 Task: Select the hidden in the scrollbar horizontally.
Action: Mouse moved to (1, 520)
Screenshot: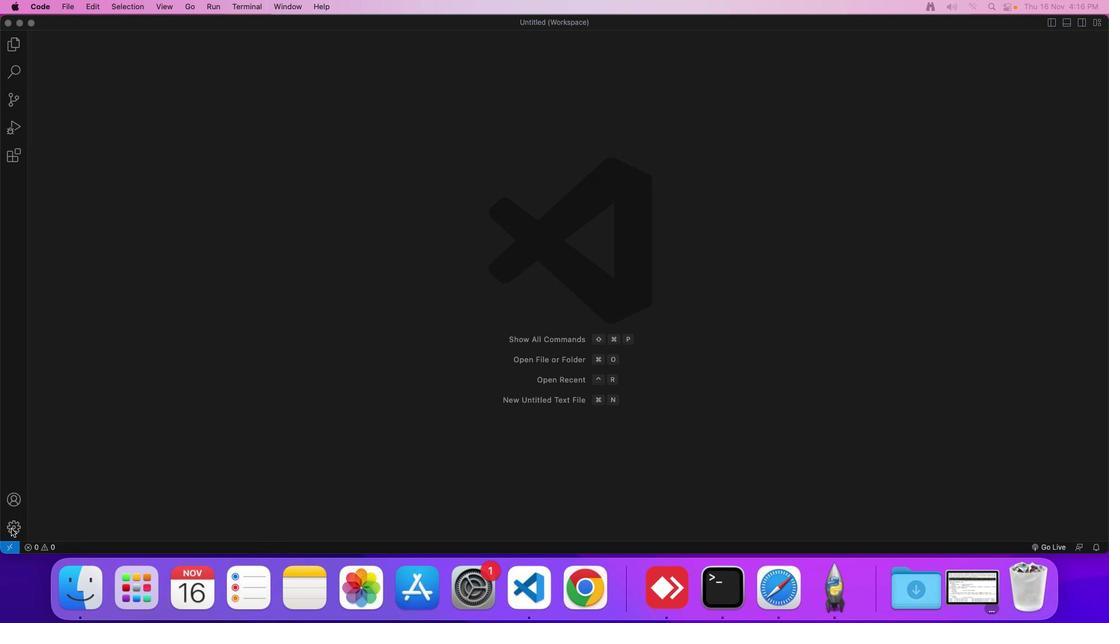 
Action: Mouse pressed left at (1, 520)
Screenshot: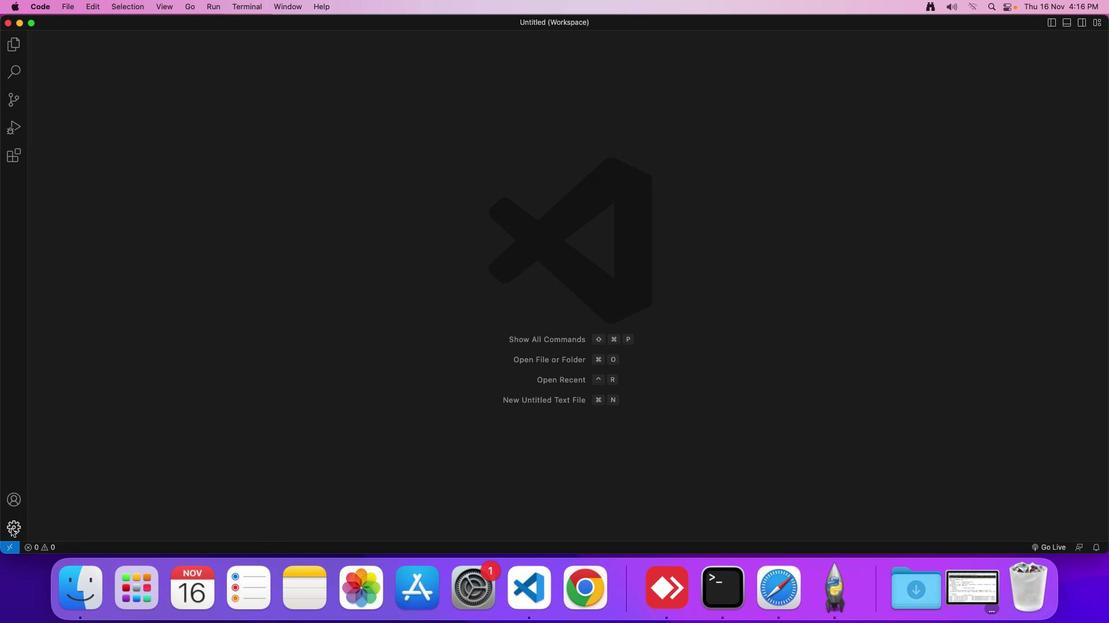 
Action: Mouse moved to (83, 454)
Screenshot: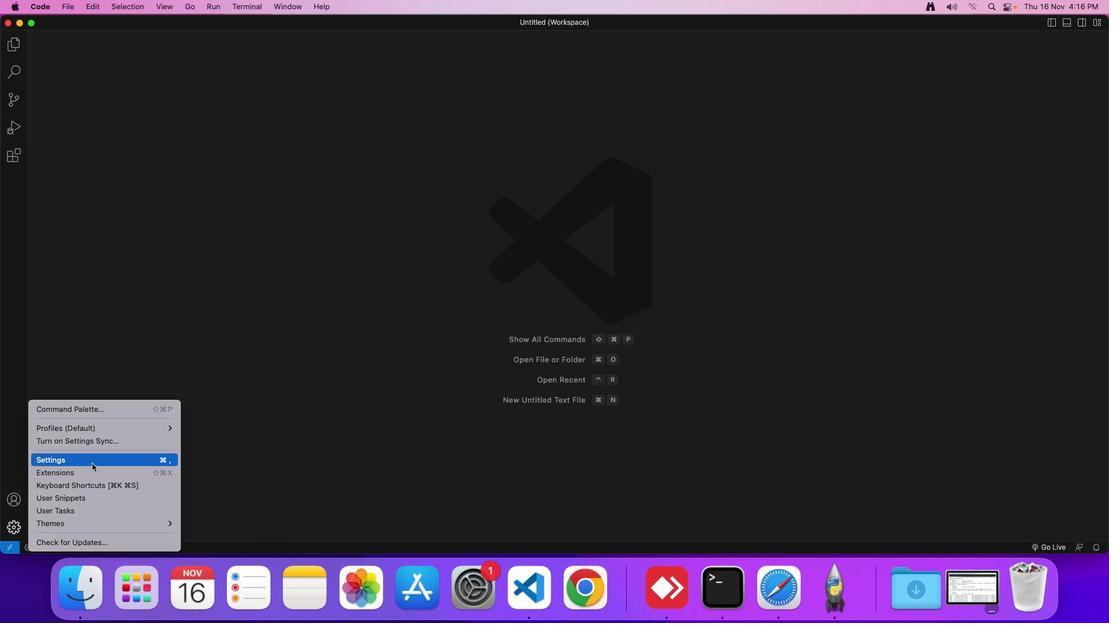 
Action: Mouse pressed left at (83, 454)
Screenshot: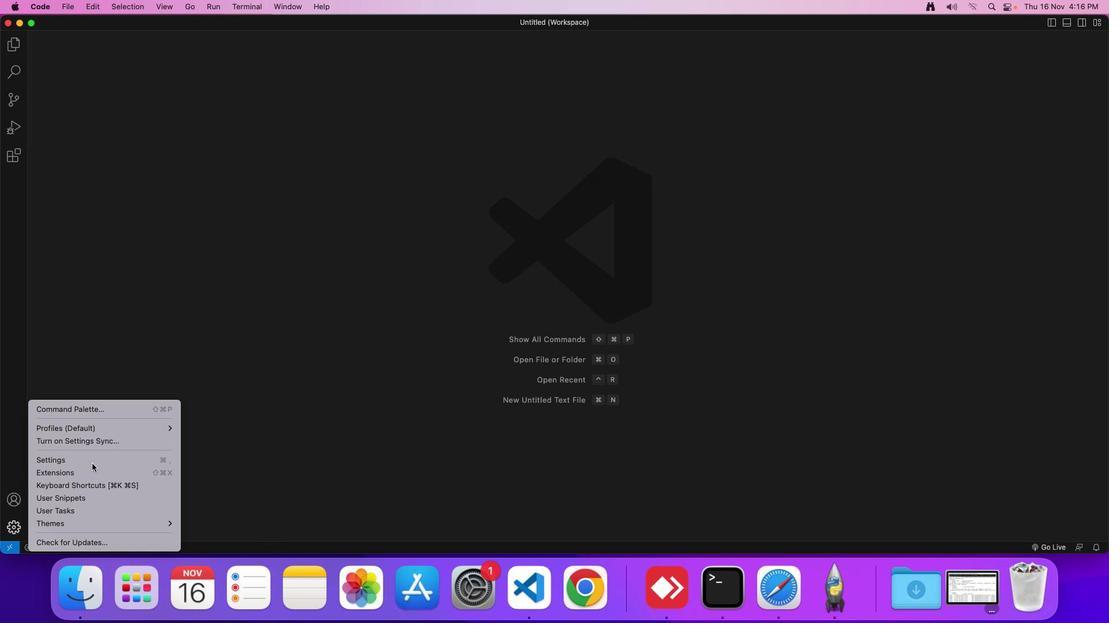 
Action: Mouse moved to (258, 84)
Screenshot: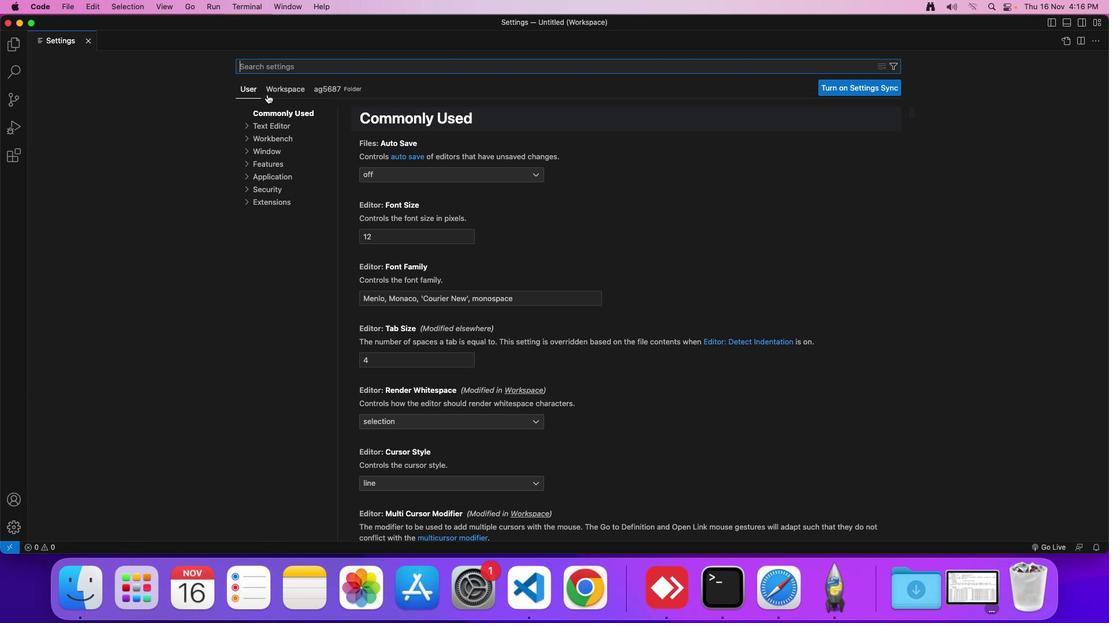 
Action: Mouse pressed left at (258, 84)
Screenshot: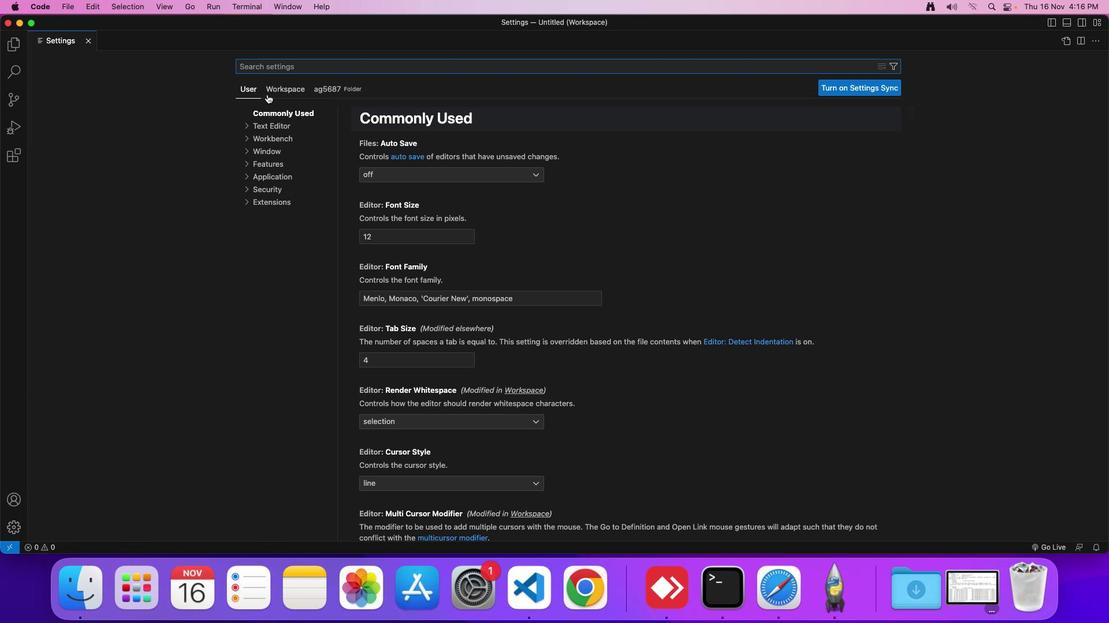 
Action: Mouse moved to (254, 113)
Screenshot: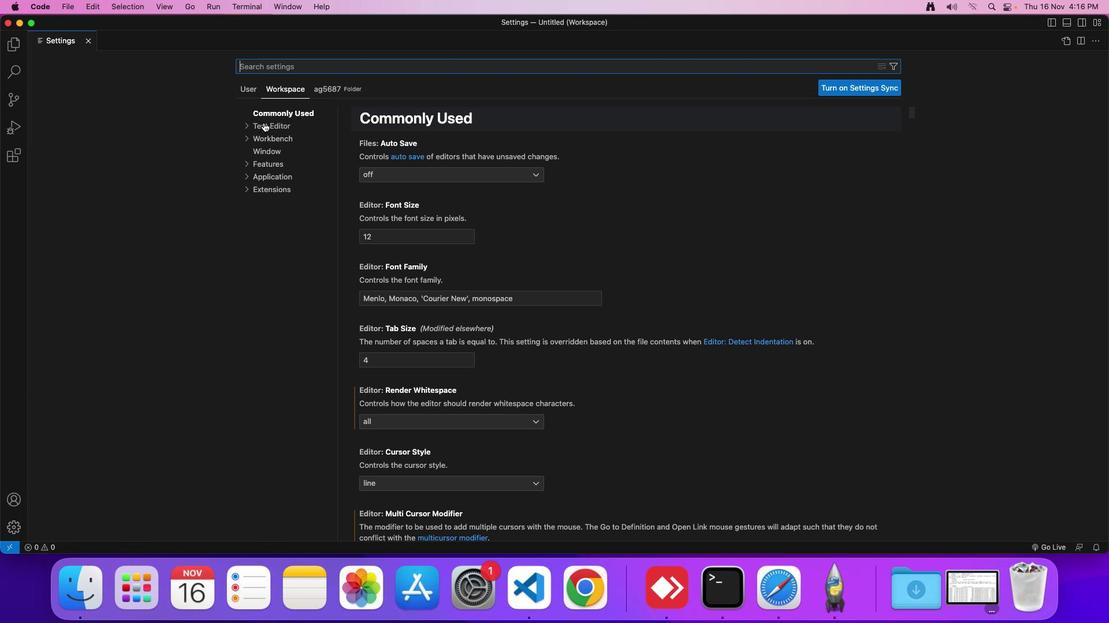
Action: Mouse pressed left at (254, 113)
Screenshot: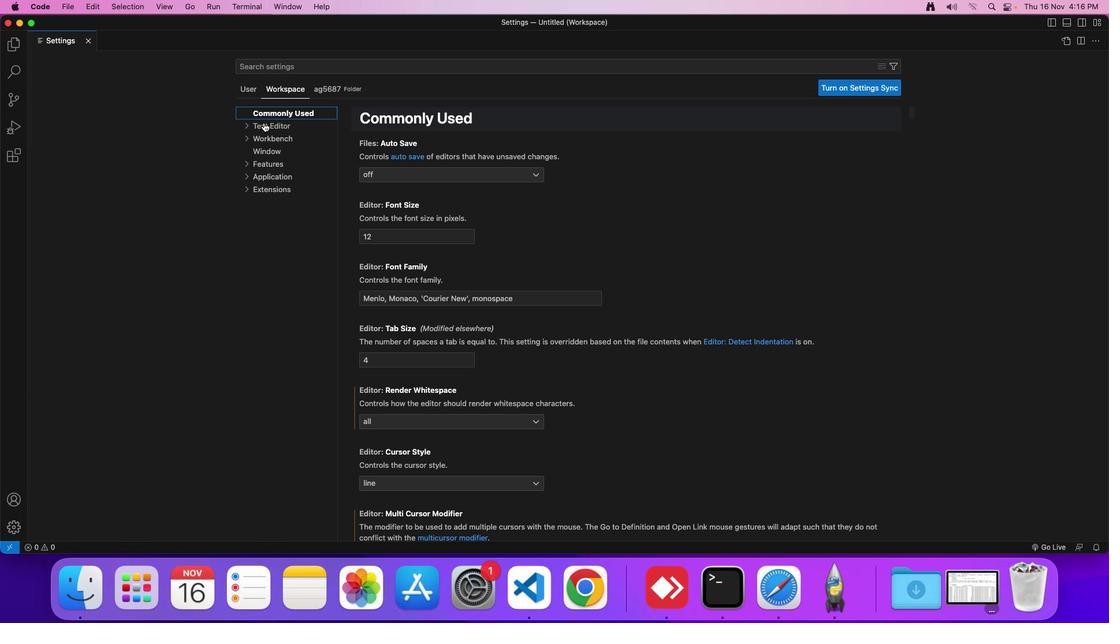 
Action: Mouse moved to (346, 324)
Screenshot: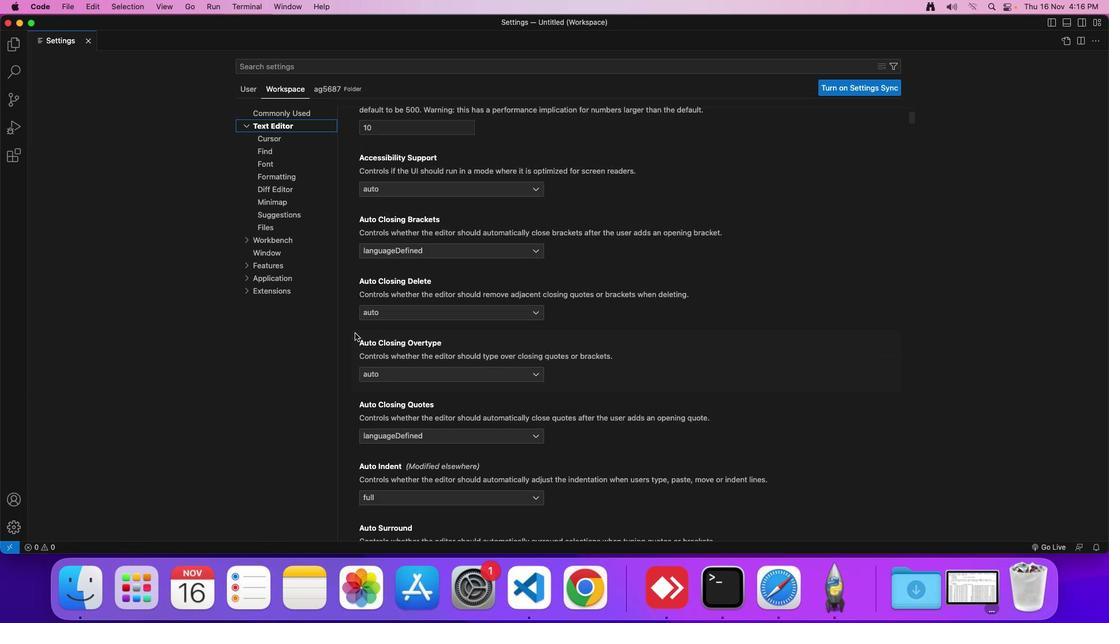 
Action: Mouse scrolled (346, 324) with delta (-8, -9)
Screenshot: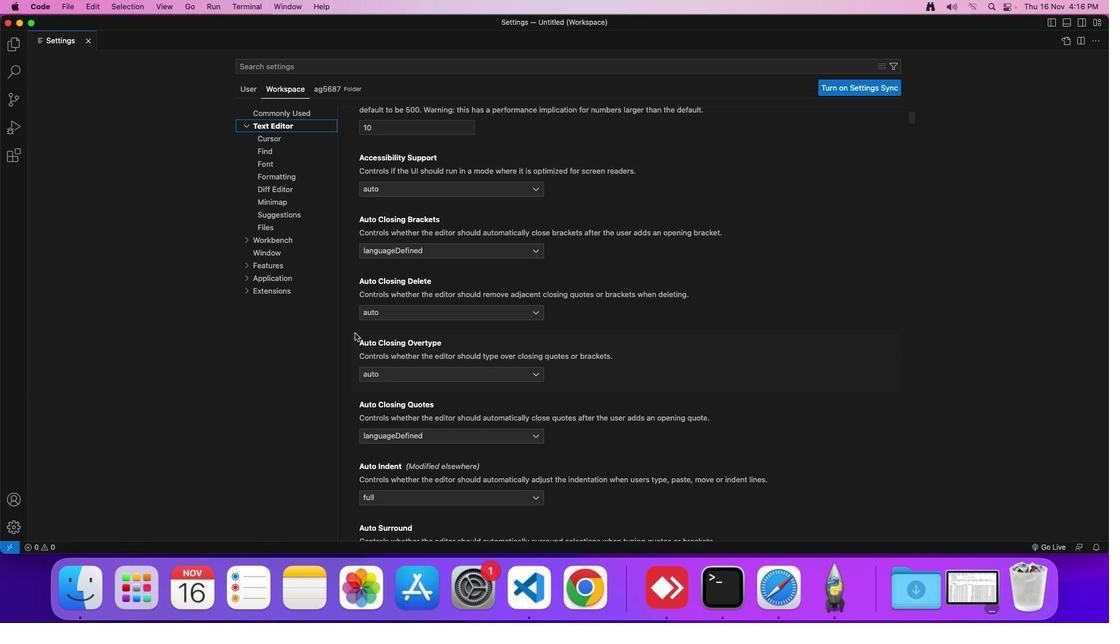 
Action: Mouse moved to (346, 324)
Screenshot: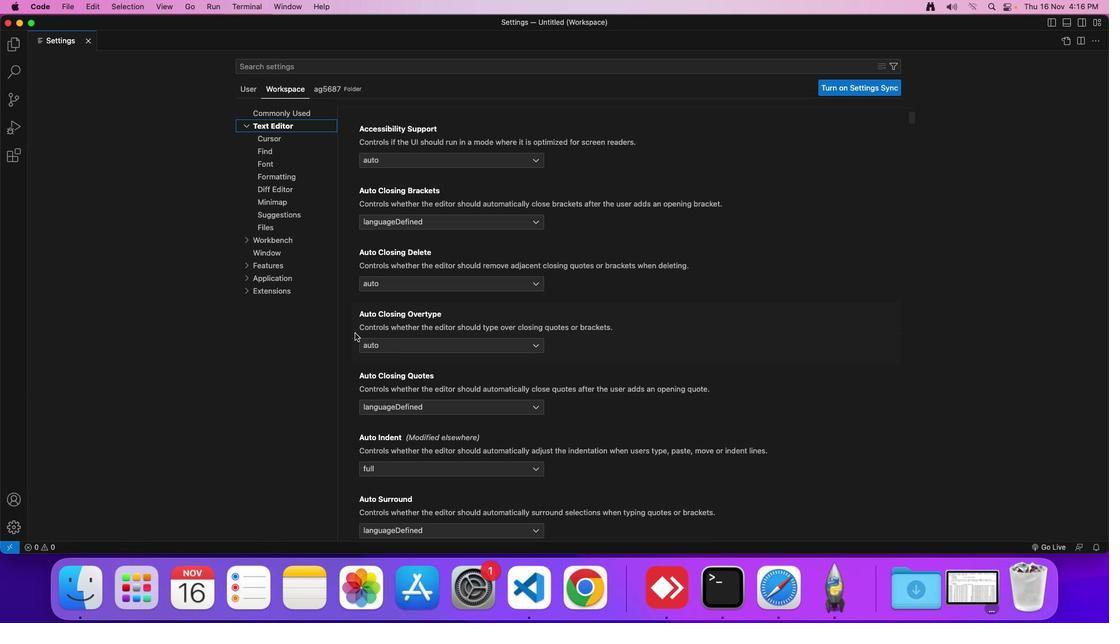 
Action: Mouse scrolled (346, 324) with delta (-8, -9)
Screenshot: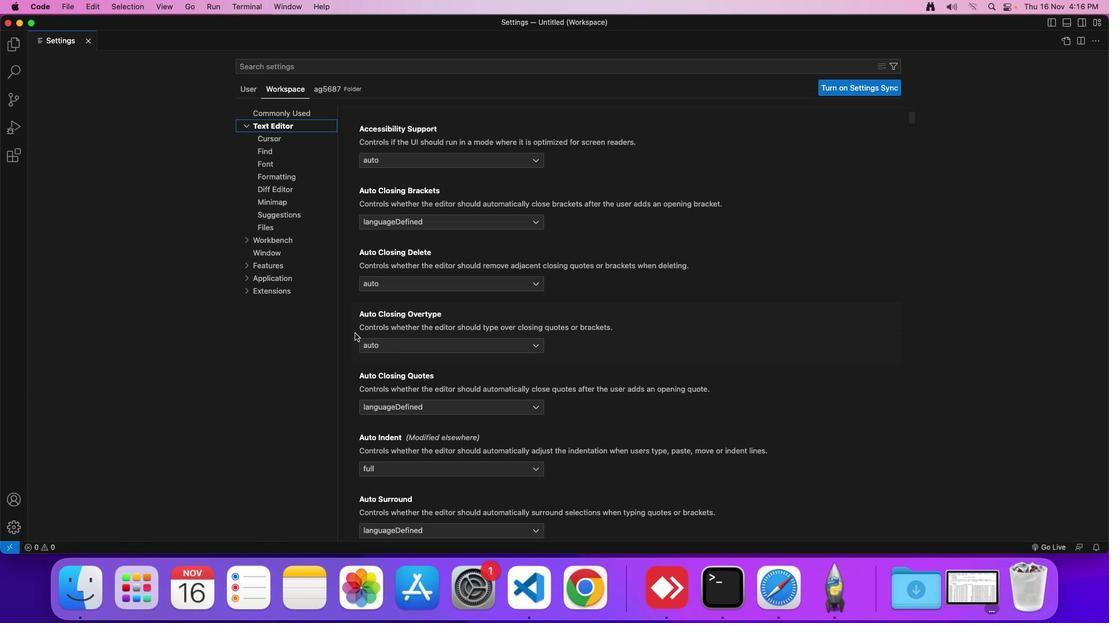 
Action: Mouse scrolled (346, 324) with delta (-8, -9)
Screenshot: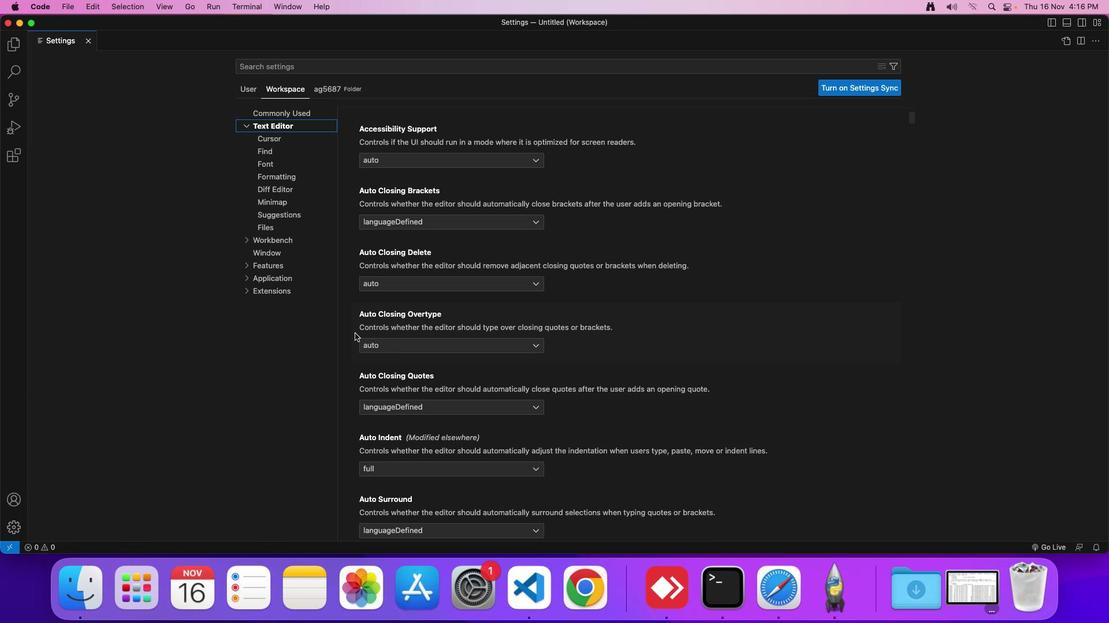 
Action: Mouse moved to (346, 324)
Screenshot: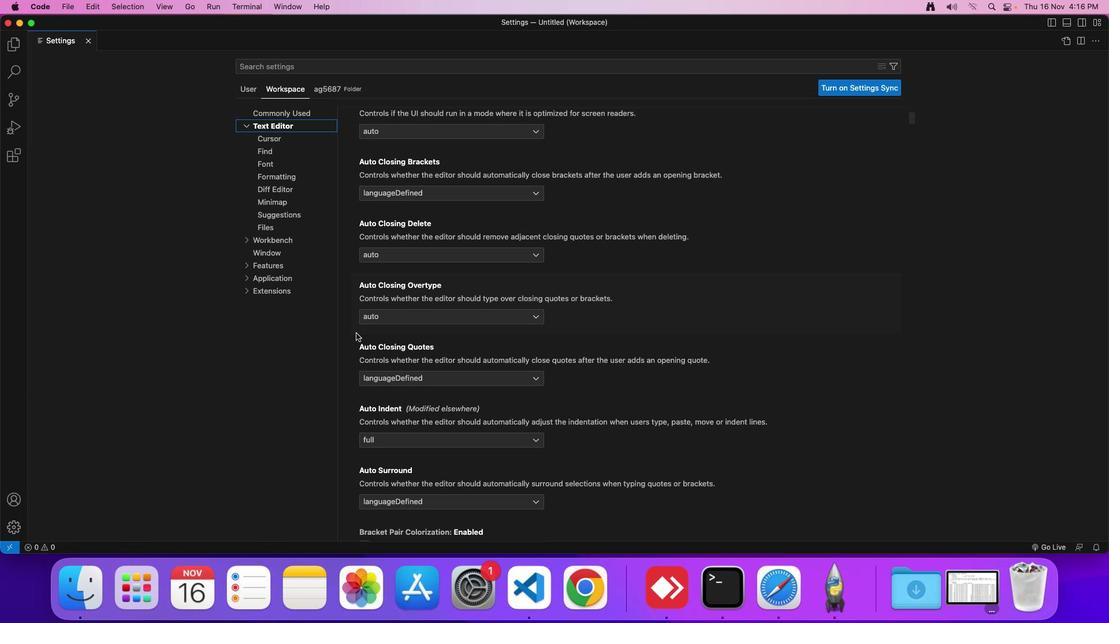 
Action: Mouse scrolled (346, 324) with delta (-8, -9)
Screenshot: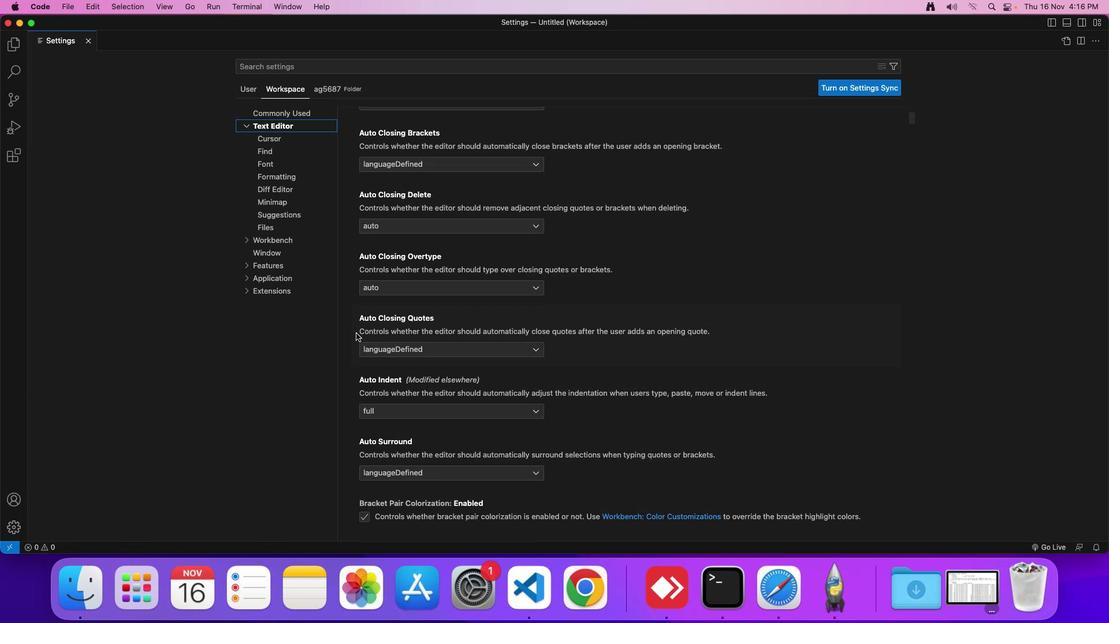 
Action: Mouse scrolled (346, 324) with delta (-8, -9)
Screenshot: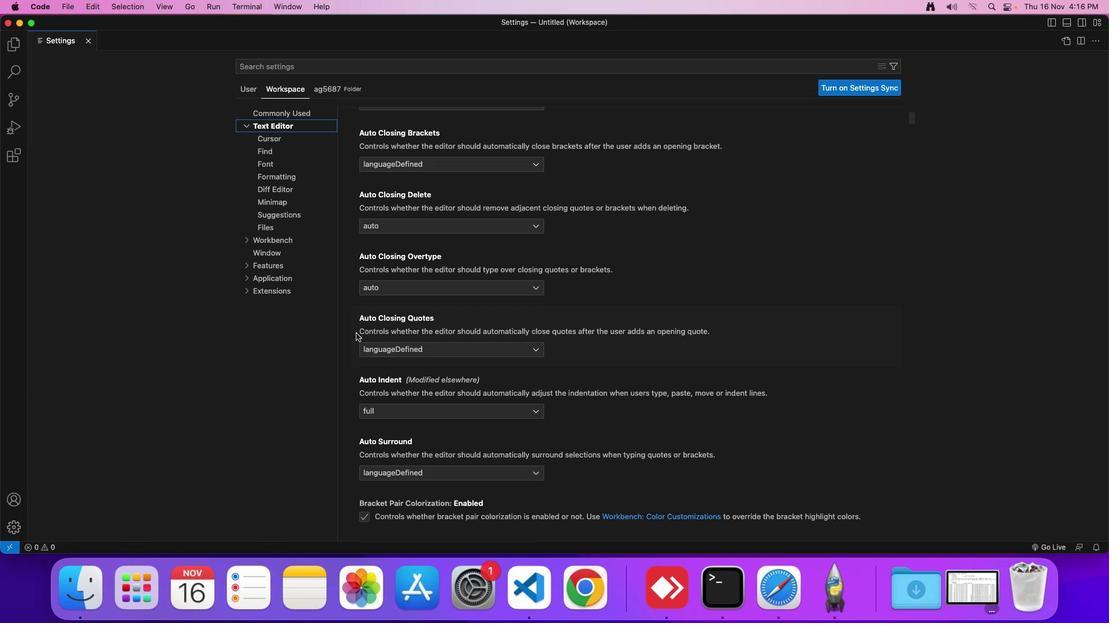 
Action: Mouse scrolled (346, 324) with delta (-8, -9)
Screenshot: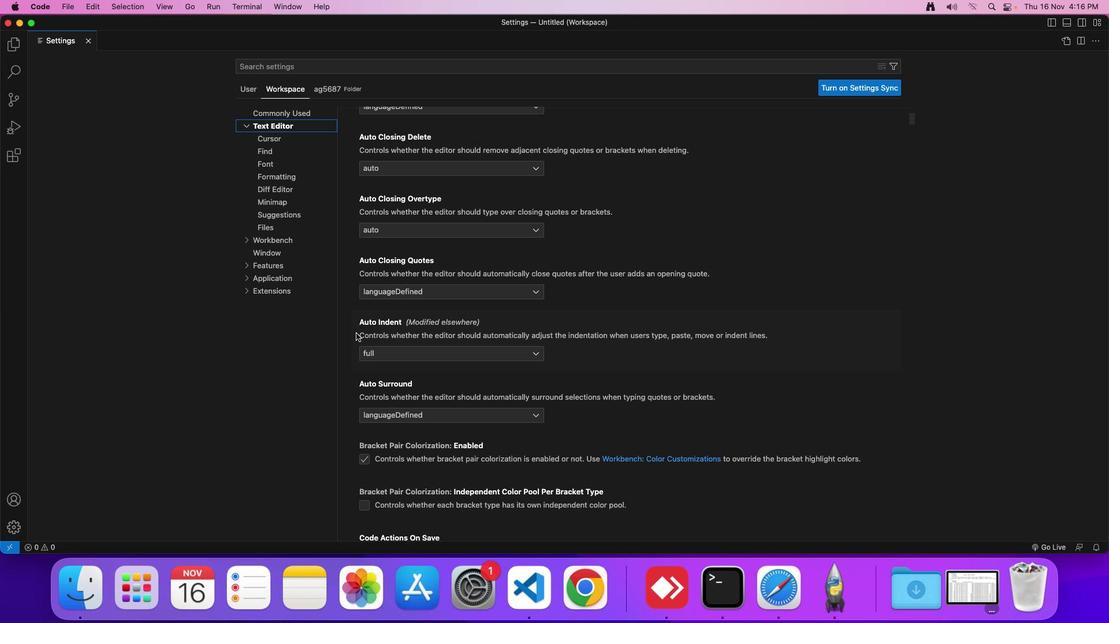 
Action: Mouse scrolled (346, 324) with delta (-8, -9)
Screenshot: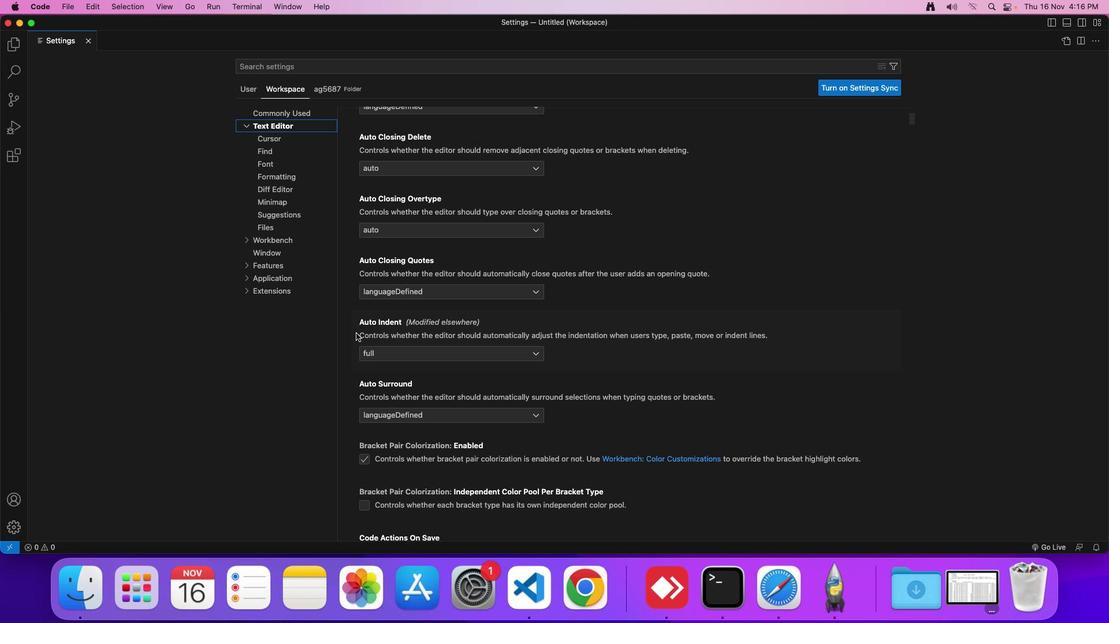 
Action: Mouse moved to (347, 324)
Screenshot: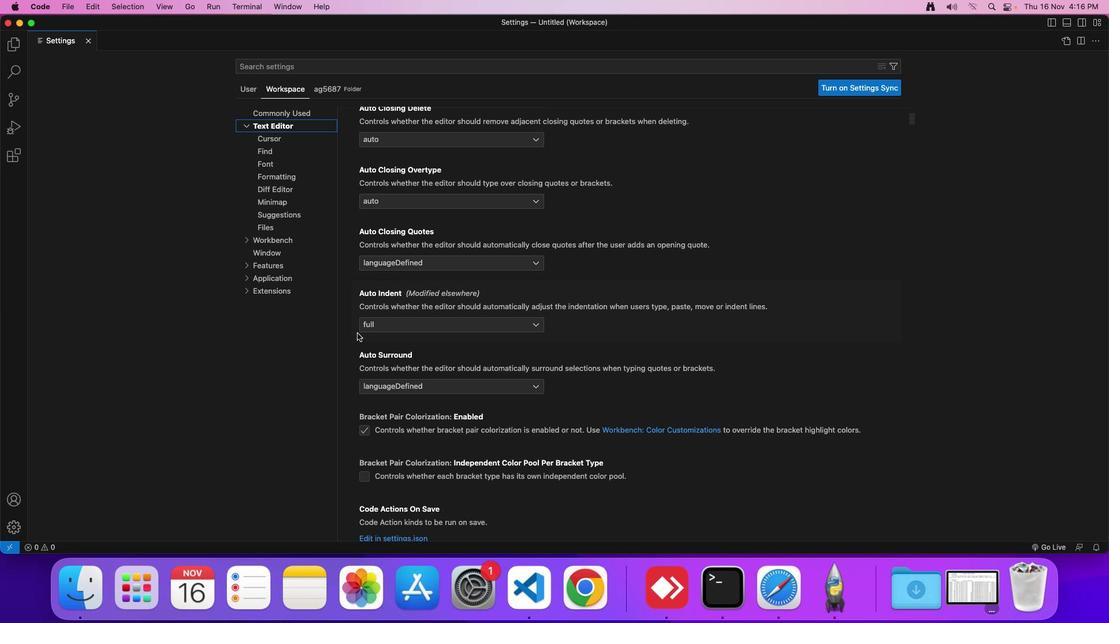 
Action: Mouse scrolled (347, 324) with delta (-8, -9)
Screenshot: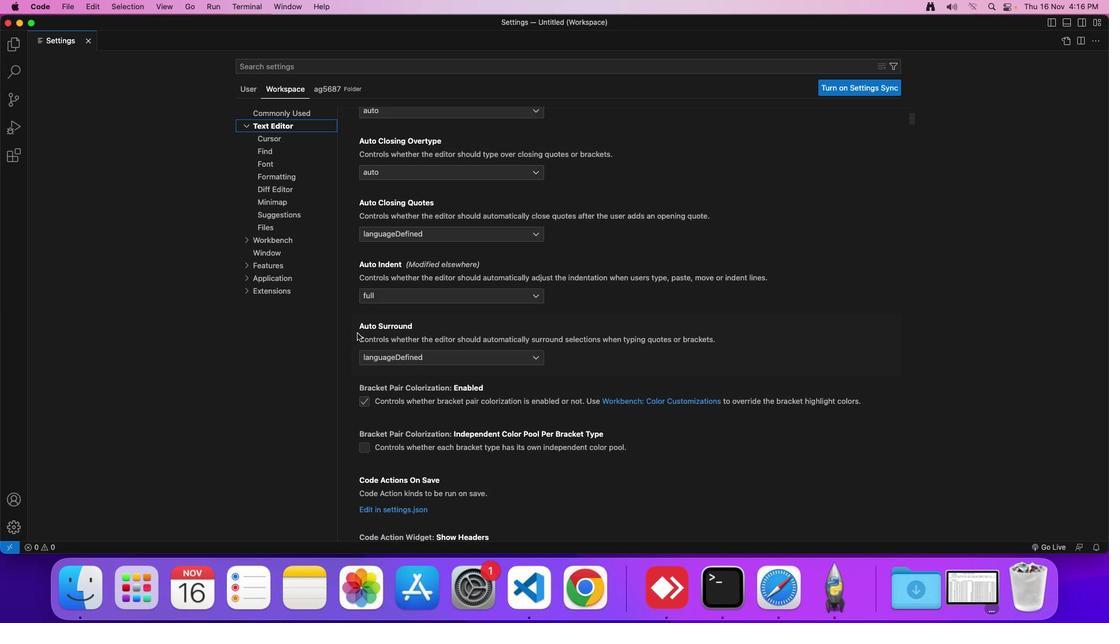 
Action: Mouse scrolled (347, 324) with delta (-8, -9)
Screenshot: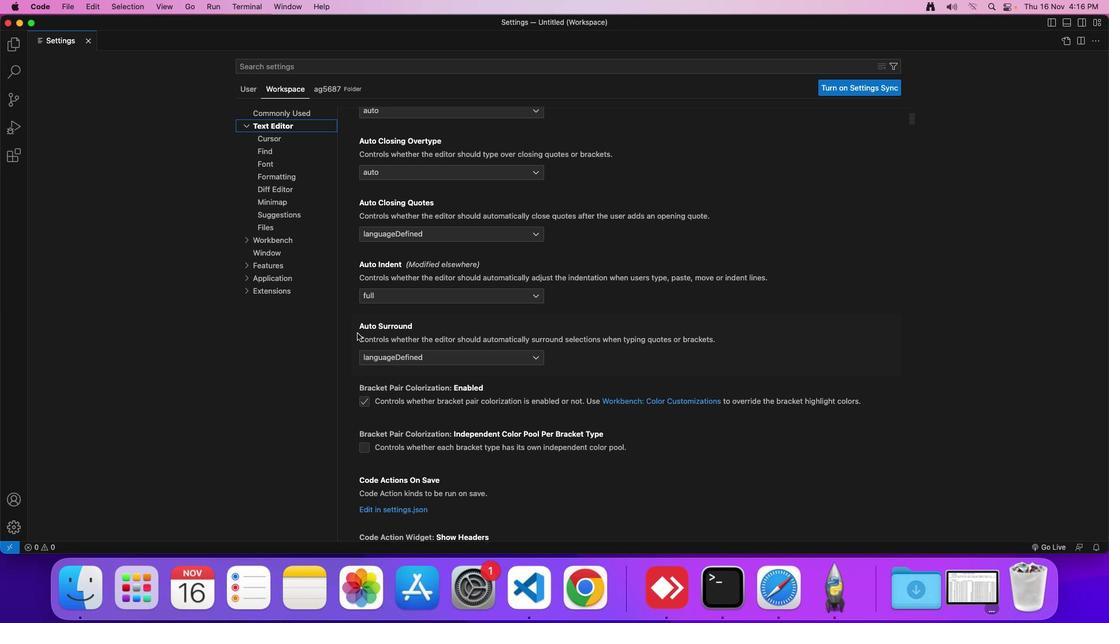 
Action: Mouse moved to (443, 359)
Screenshot: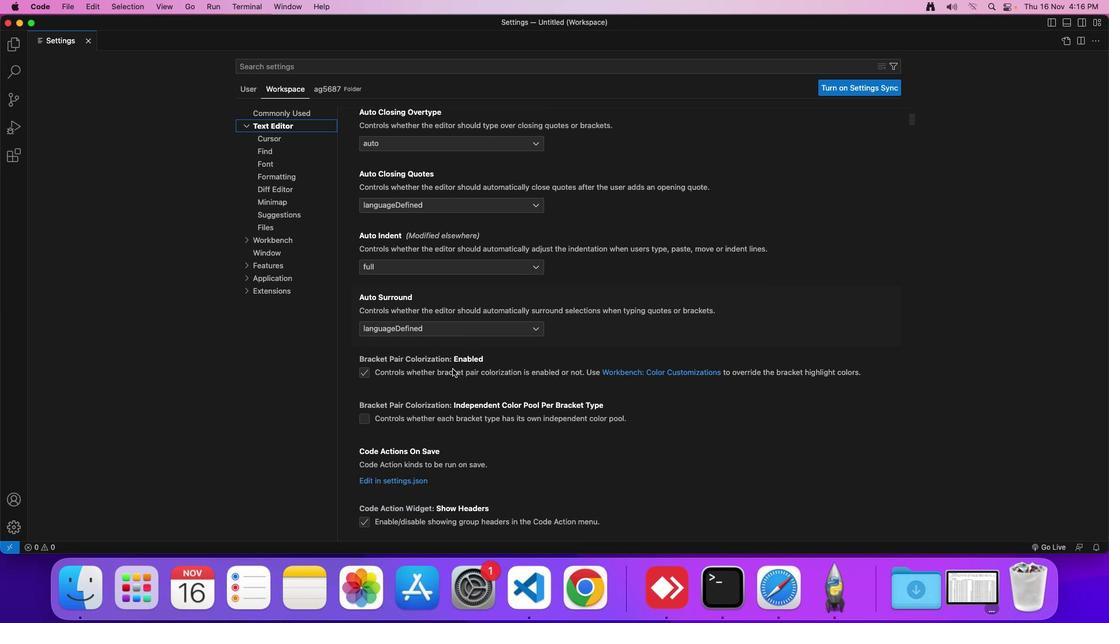 
Action: Mouse scrolled (443, 359) with delta (-8, -9)
Screenshot: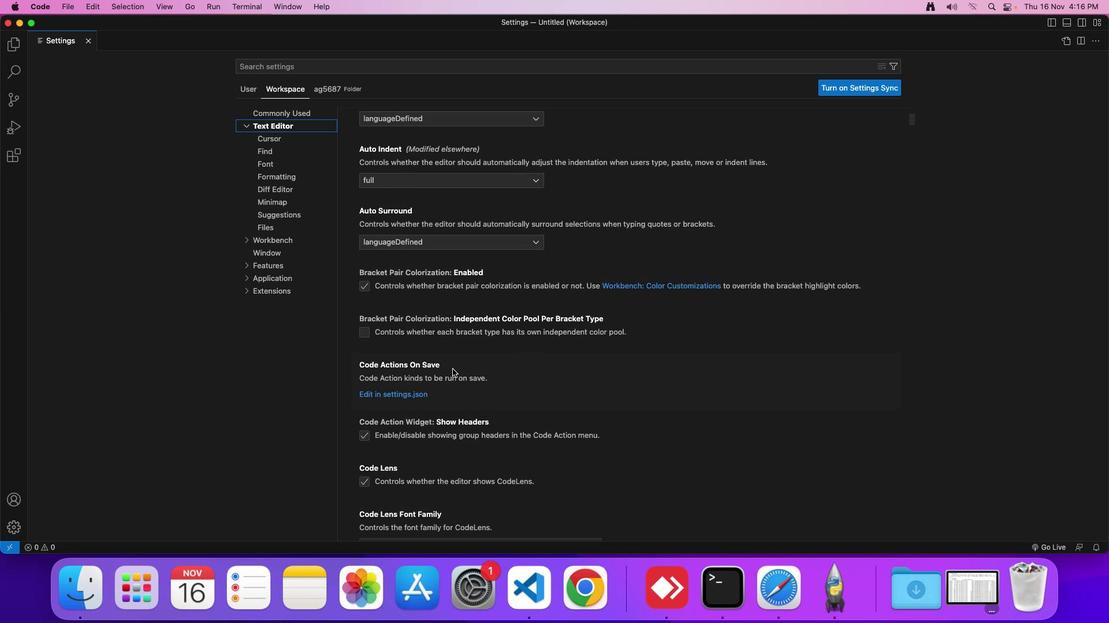 
Action: Mouse scrolled (443, 359) with delta (-8, -9)
Screenshot: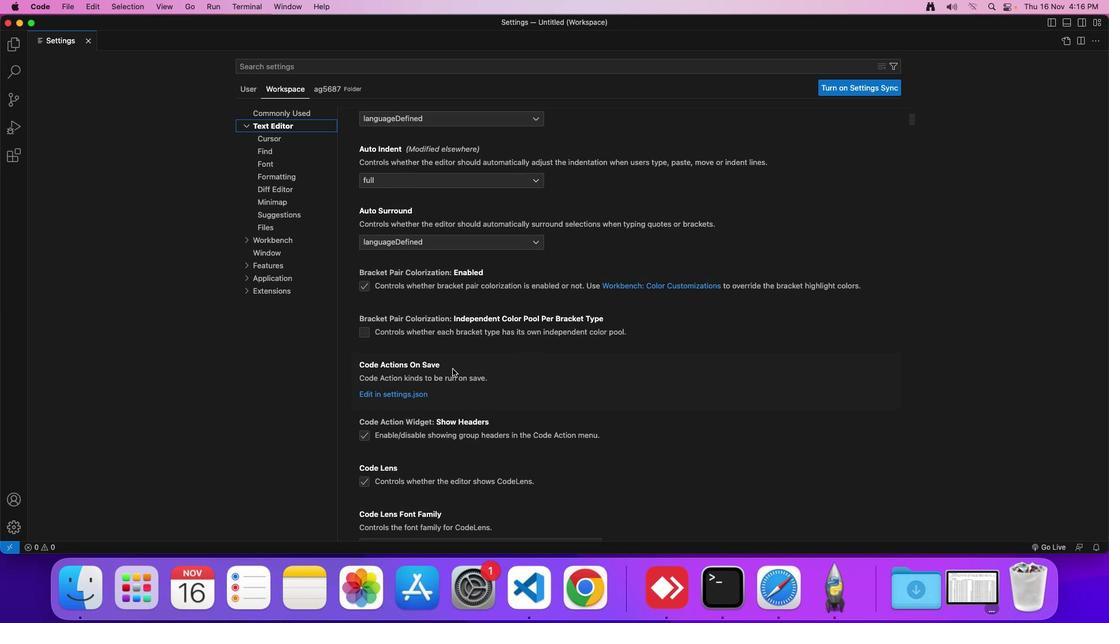 
Action: Mouse scrolled (443, 359) with delta (-8, -9)
Screenshot: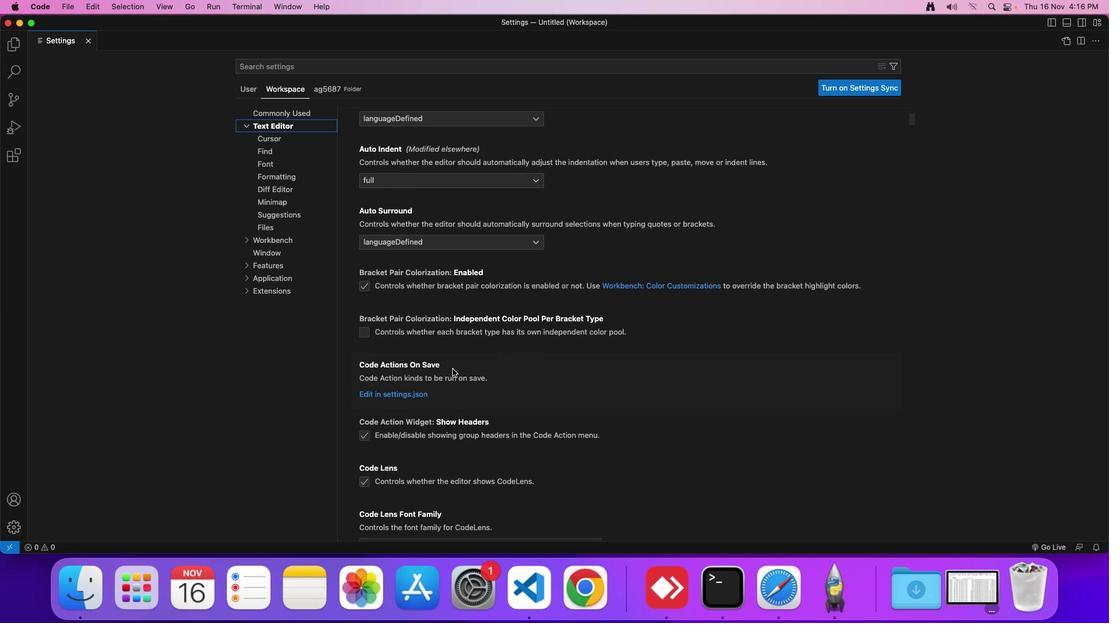 
Action: Mouse moved to (444, 359)
Screenshot: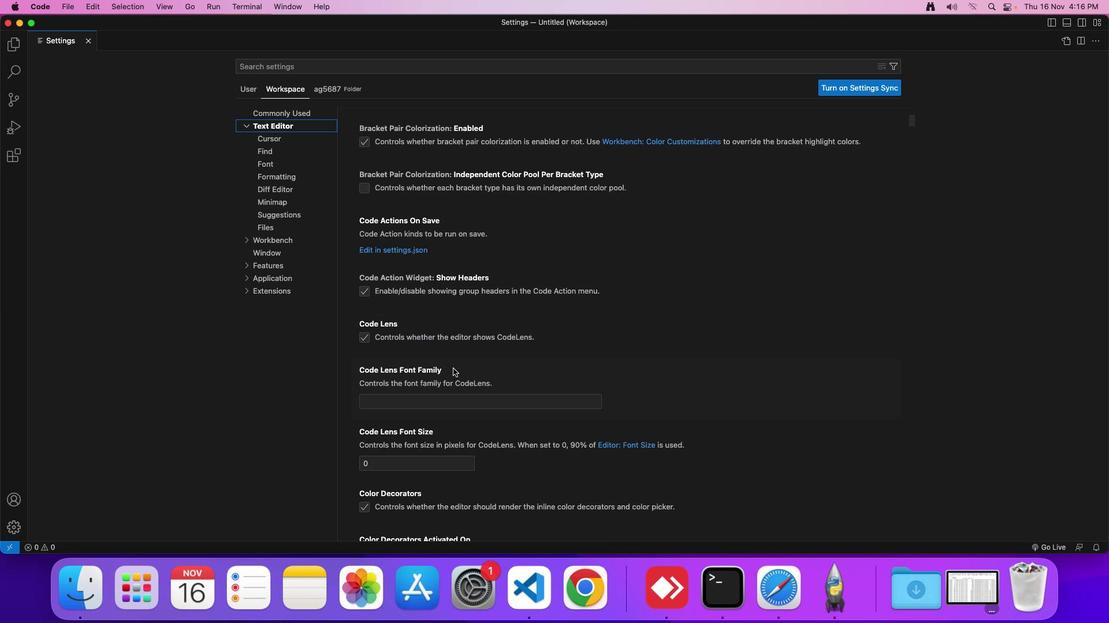 
Action: Mouse scrolled (444, 359) with delta (-8, -9)
Screenshot: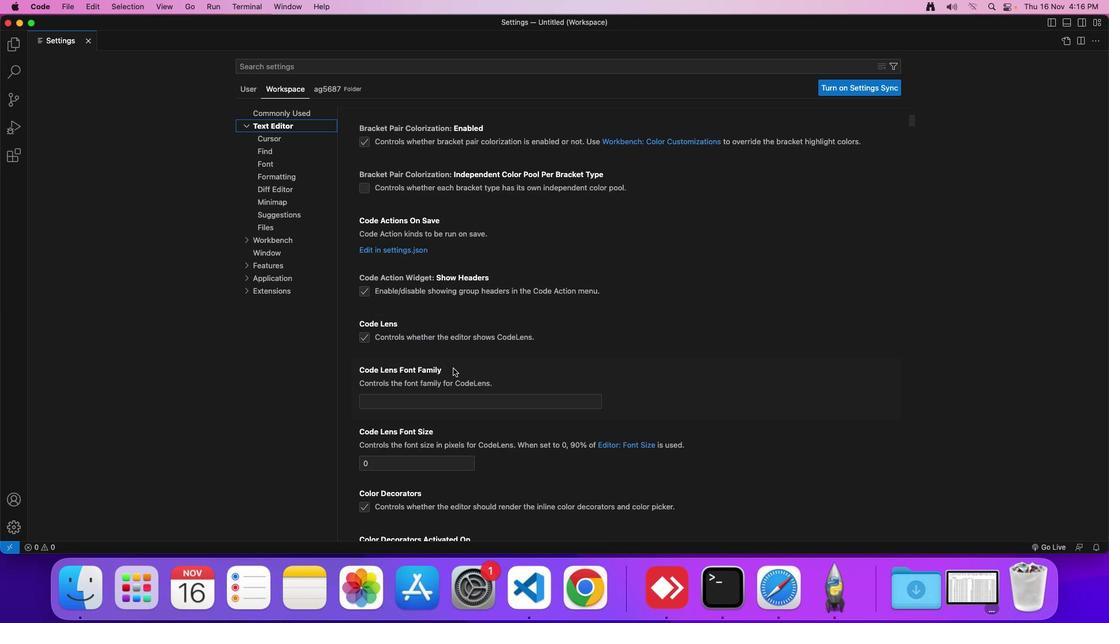 
Action: Mouse scrolled (444, 359) with delta (-8, -9)
Screenshot: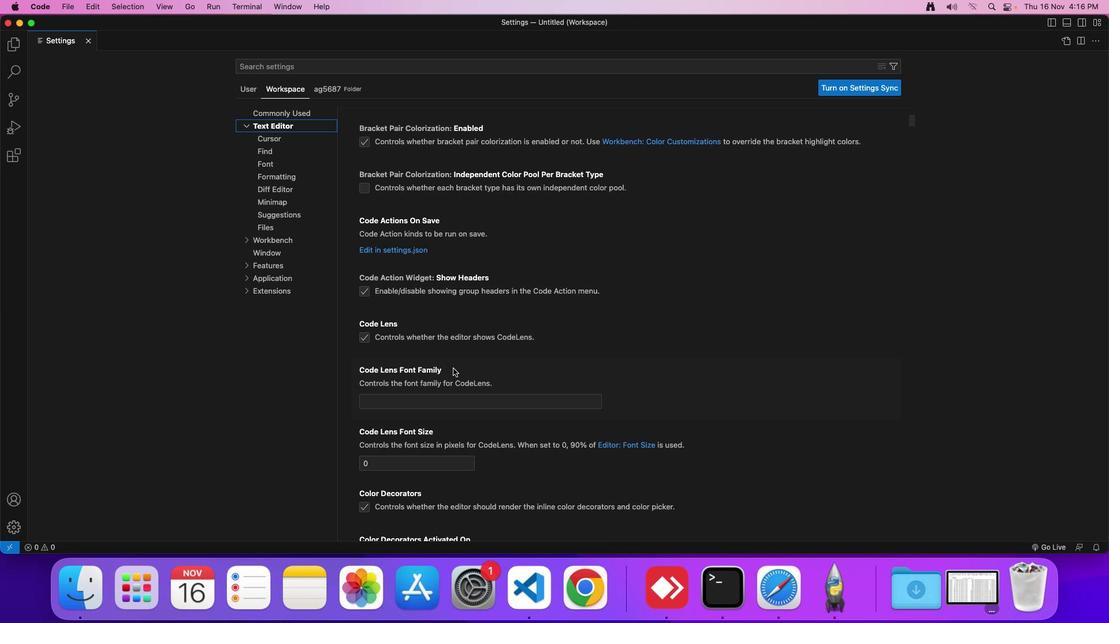 
Action: Mouse scrolled (444, 359) with delta (-8, -10)
Screenshot: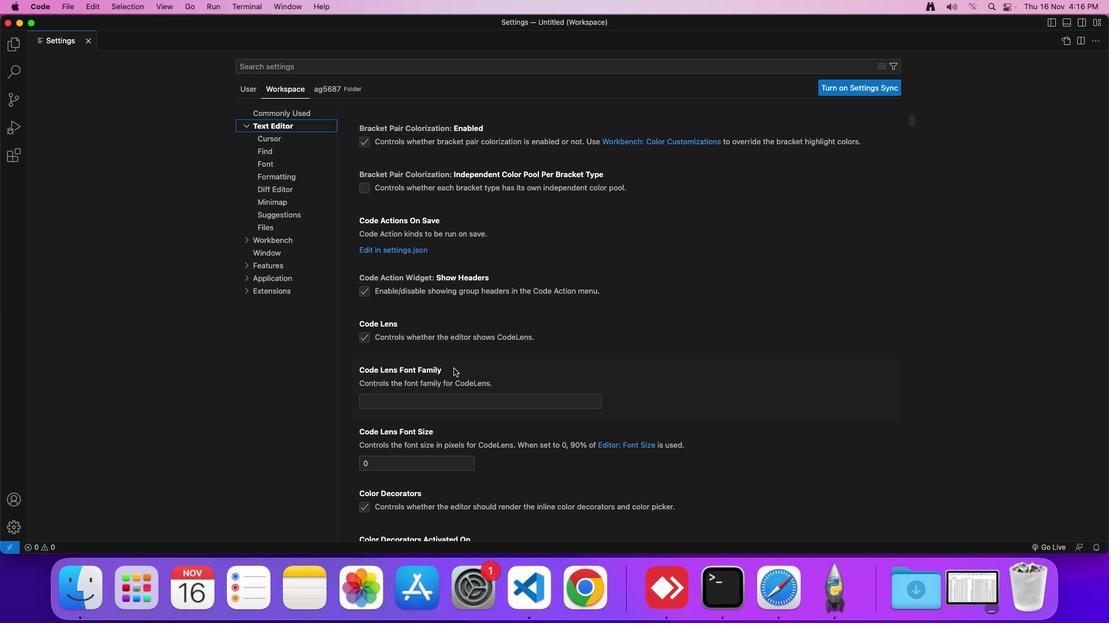 
Action: Mouse moved to (444, 359)
Screenshot: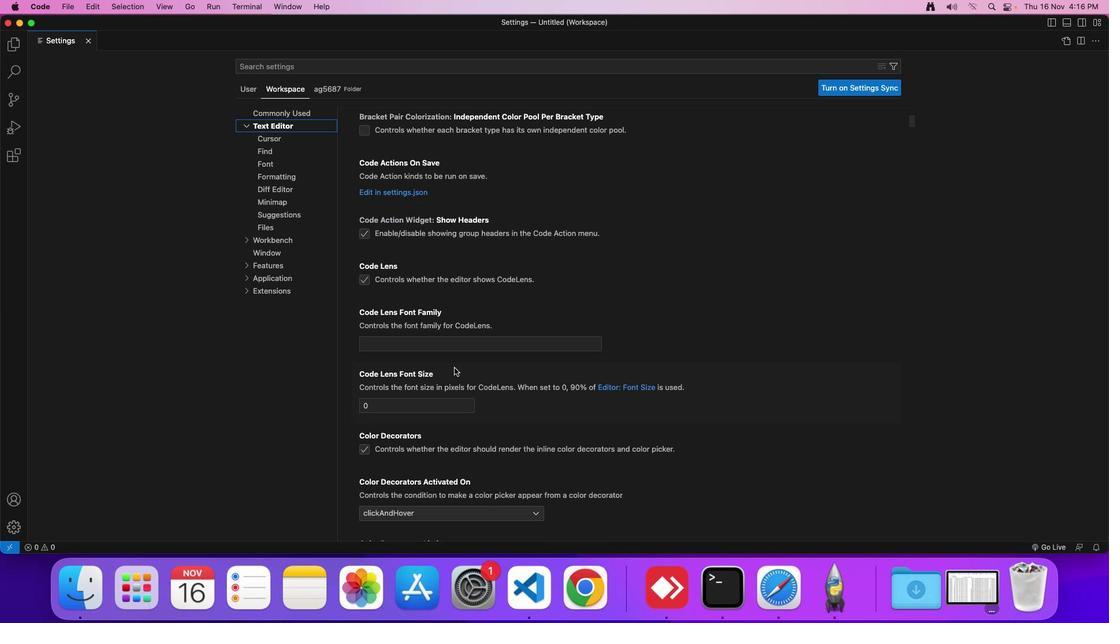 
Action: Mouse scrolled (444, 359) with delta (-8, -9)
Screenshot: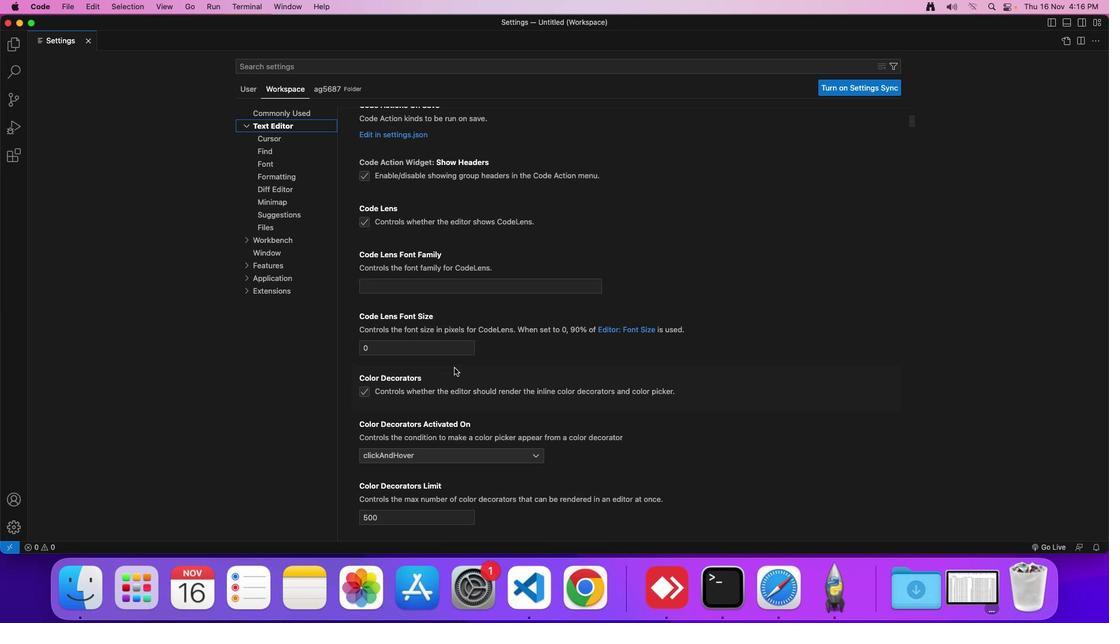 
Action: Mouse scrolled (444, 359) with delta (-8, -9)
Screenshot: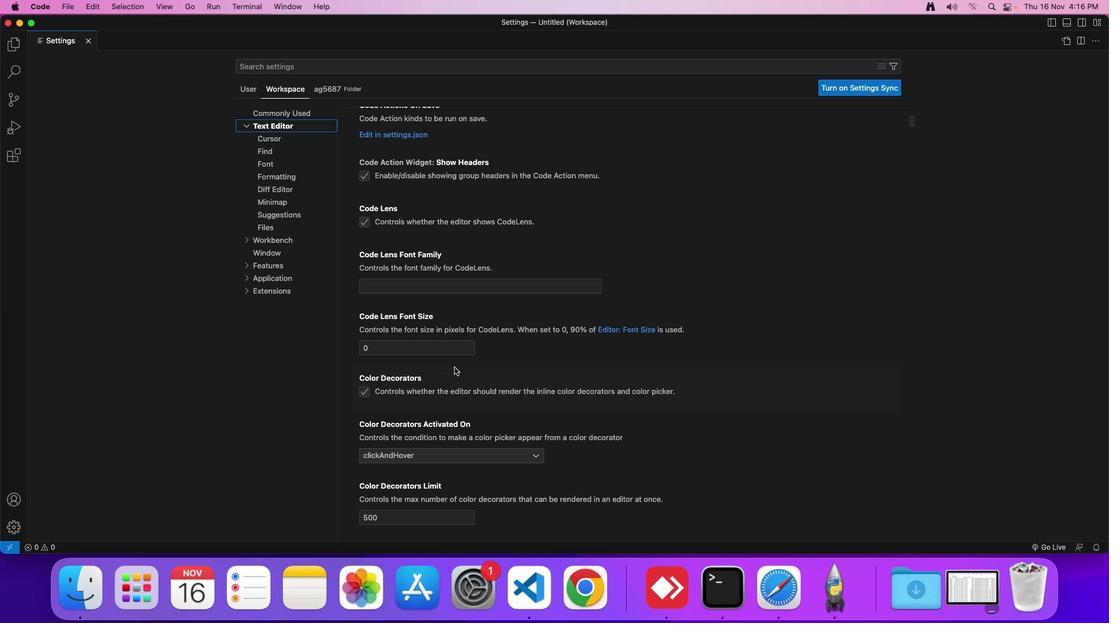 
Action: Mouse scrolled (444, 359) with delta (-8, -9)
Screenshot: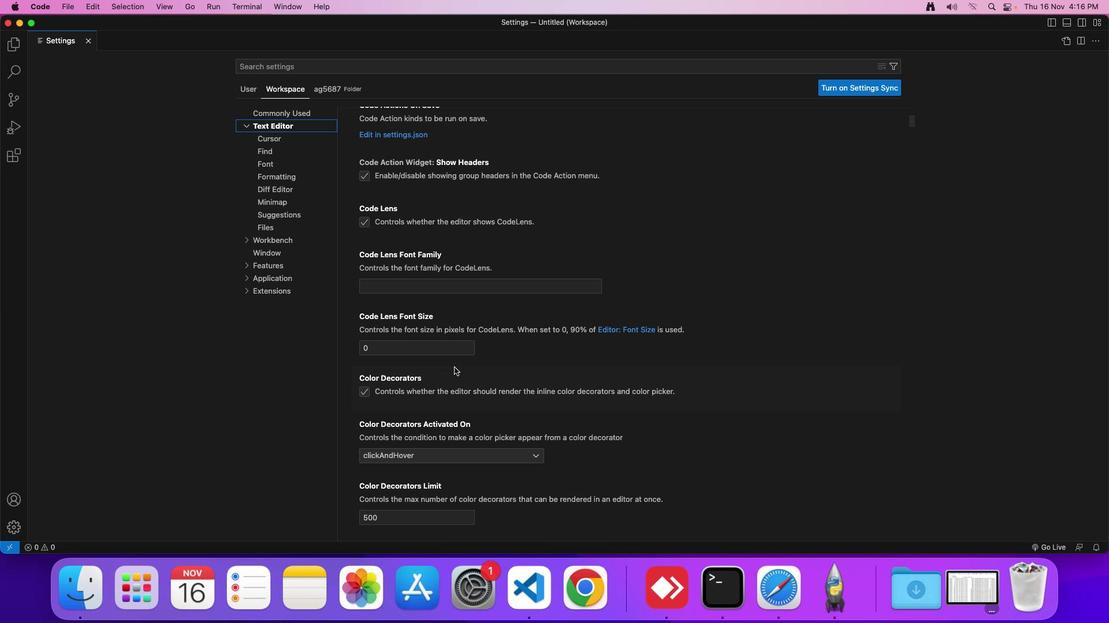 
Action: Mouse moved to (444, 359)
Screenshot: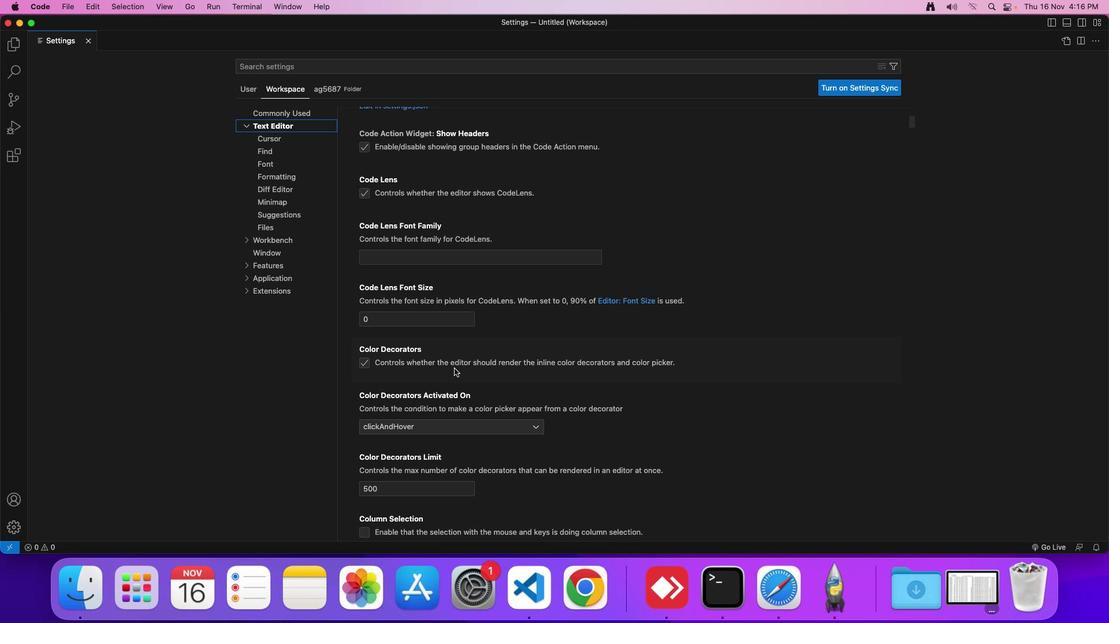 
Action: Mouse scrolled (444, 359) with delta (-8, -9)
Screenshot: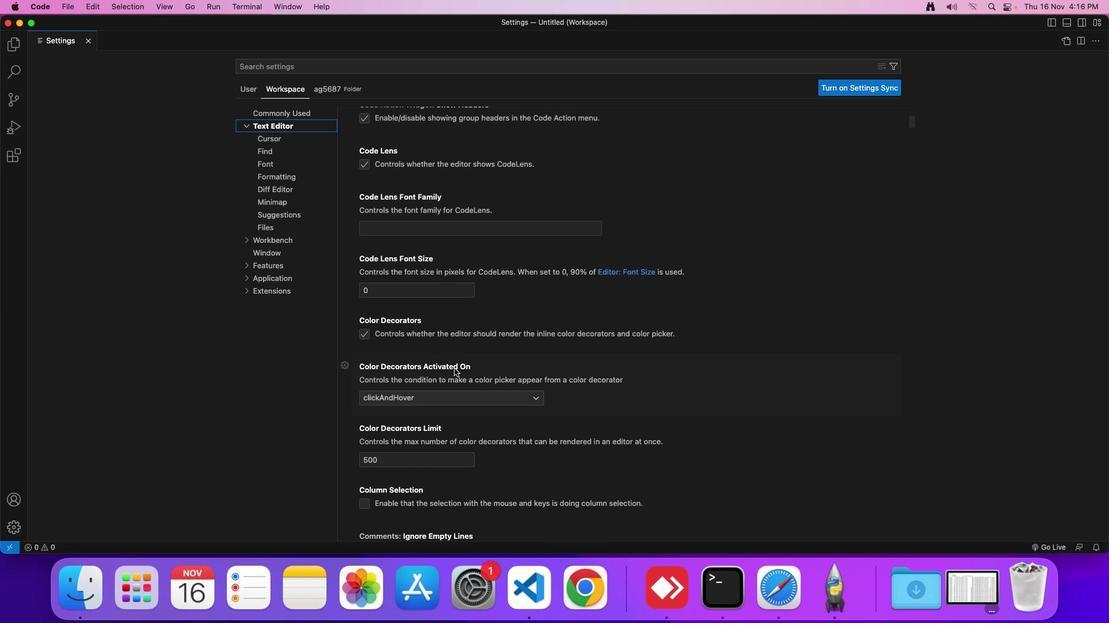 
Action: Mouse scrolled (444, 359) with delta (-8, -9)
Screenshot: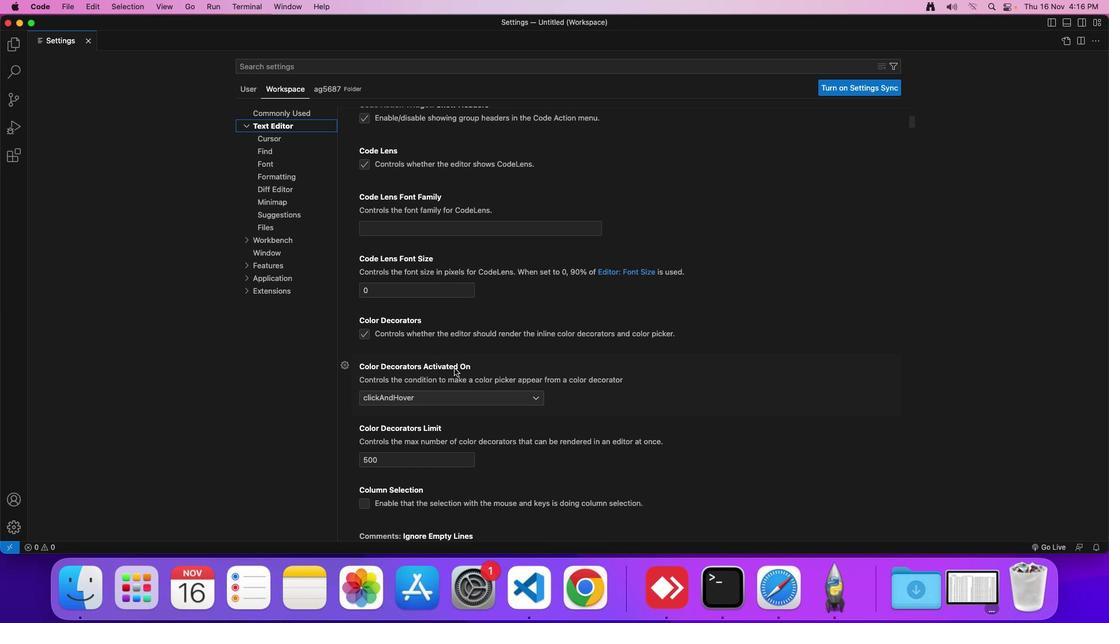 
Action: Mouse moved to (444, 359)
Screenshot: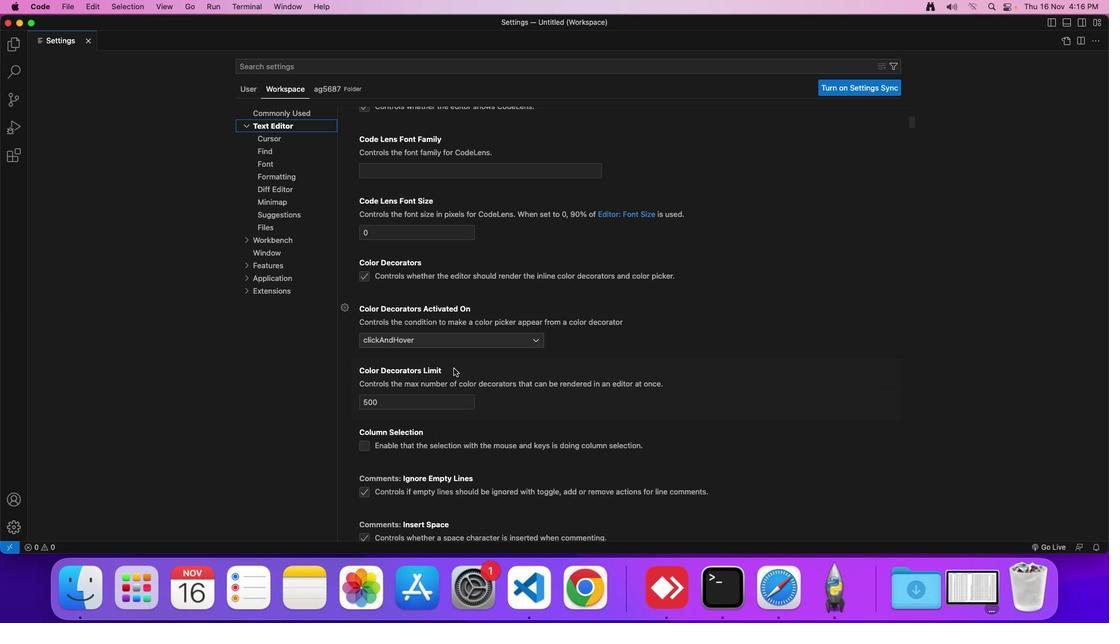 
Action: Mouse scrolled (444, 359) with delta (-8, -9)
Screenshot: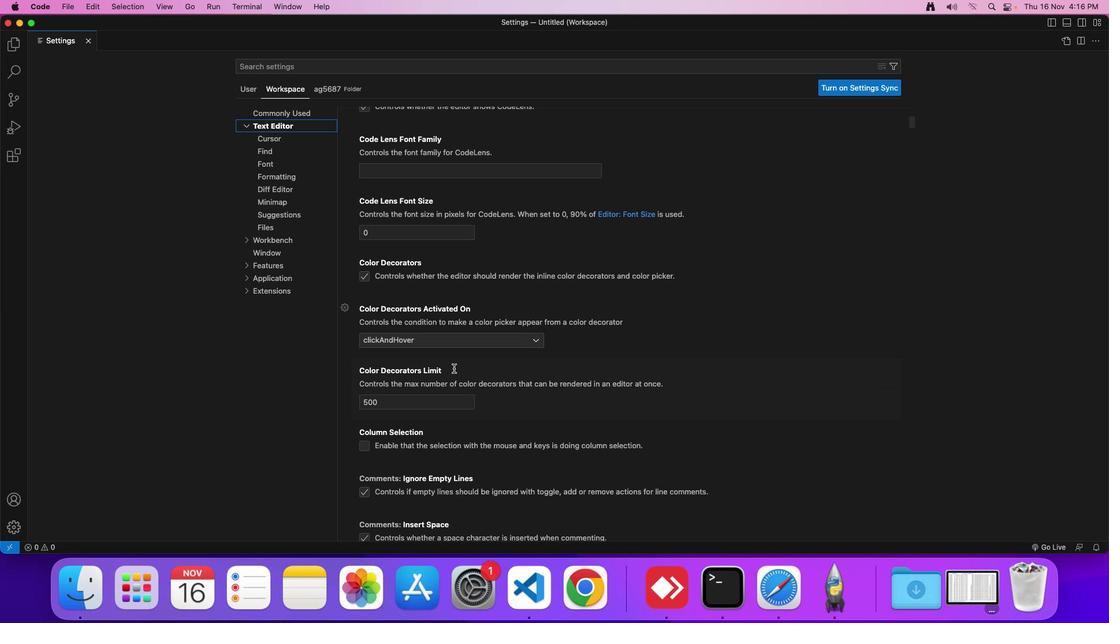 
Action: Mouse scrolled (444, 359) with delta (-8, -9)
Screenshot: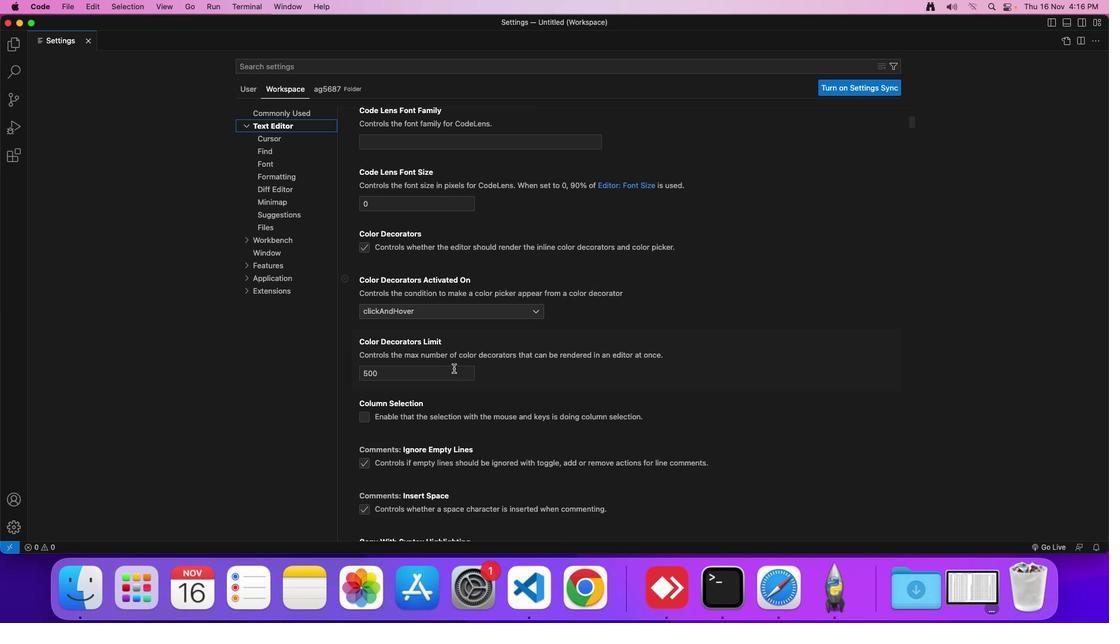 
Action: Mouse scrolled (444, 359) with delta (-8, -9)
Screenshot: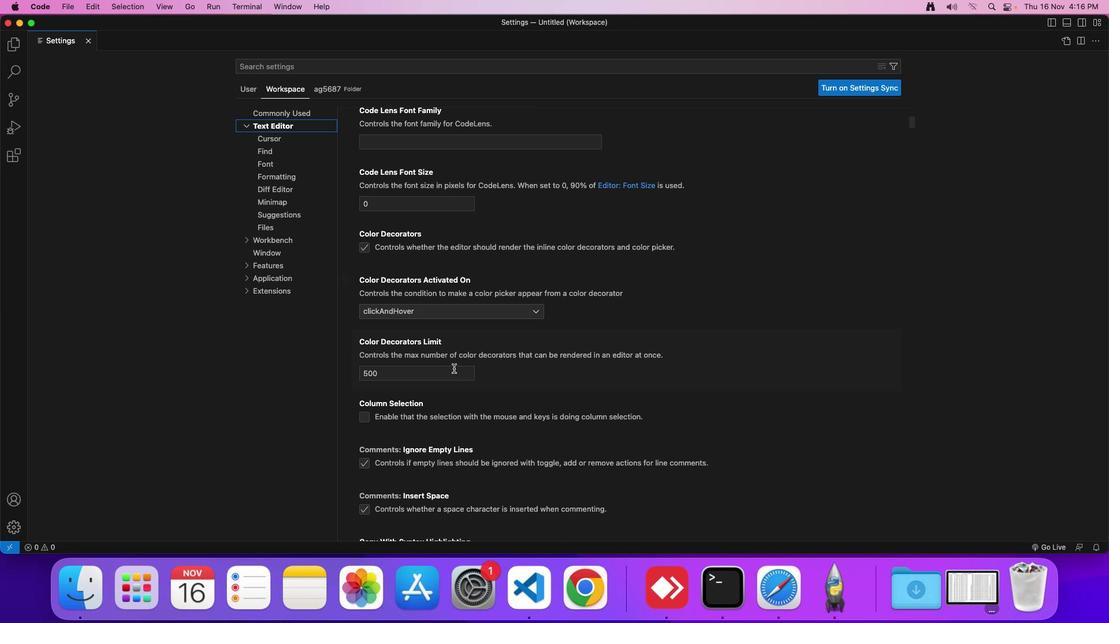 
Action: Mouse moved to (444, 359)
Screenshot: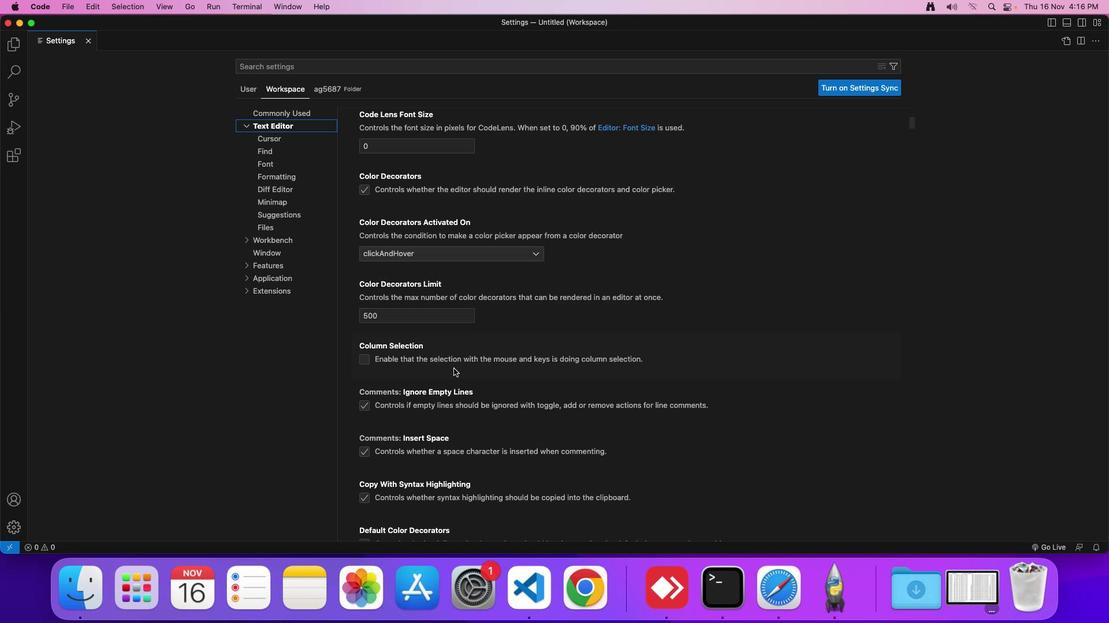 
Action: Mouse scrolled (444, 359) with delta (-8, -9)
Screenshot: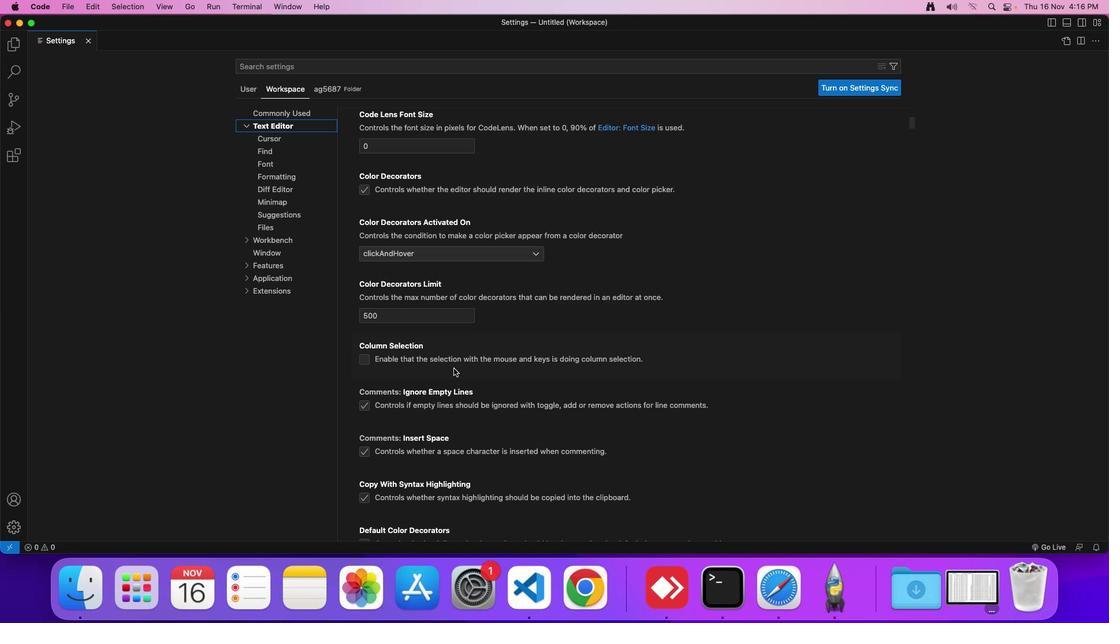 
Action: Mouse scrolled (444, 359) with delta (-8, -9)
Screenshot: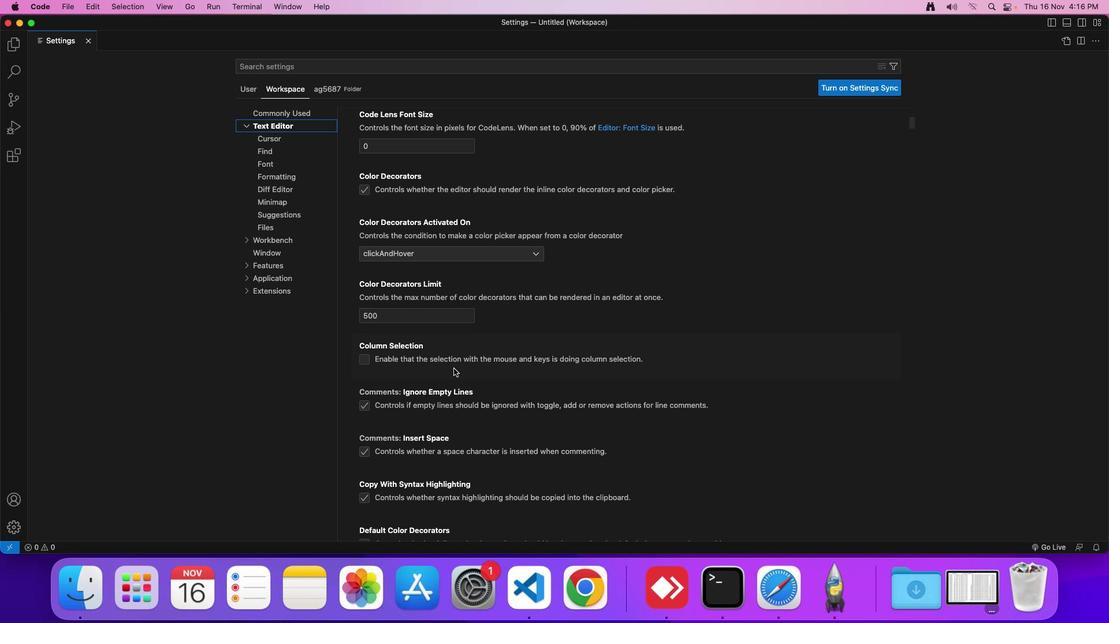 
Action: Mouse moved to (444, 359)
Screenshot: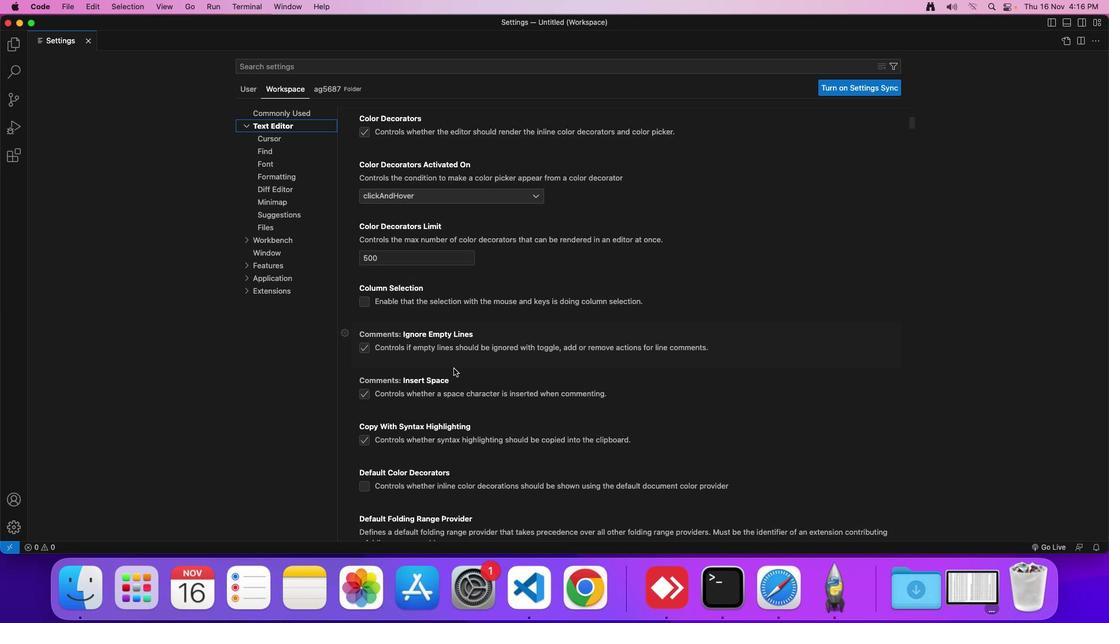 
Action: Mouse scrolled (444, 359) with delta (-8, -9)
Screenshot: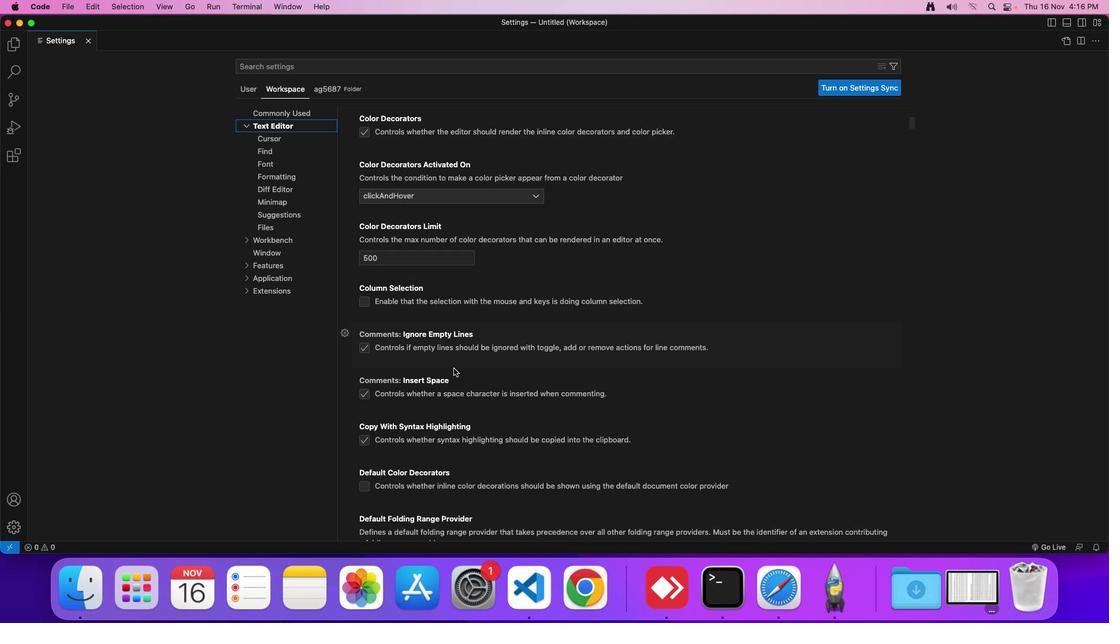 
Action: Mouse scrolled (444, 359) with delta (-8, -9)
Screenshot: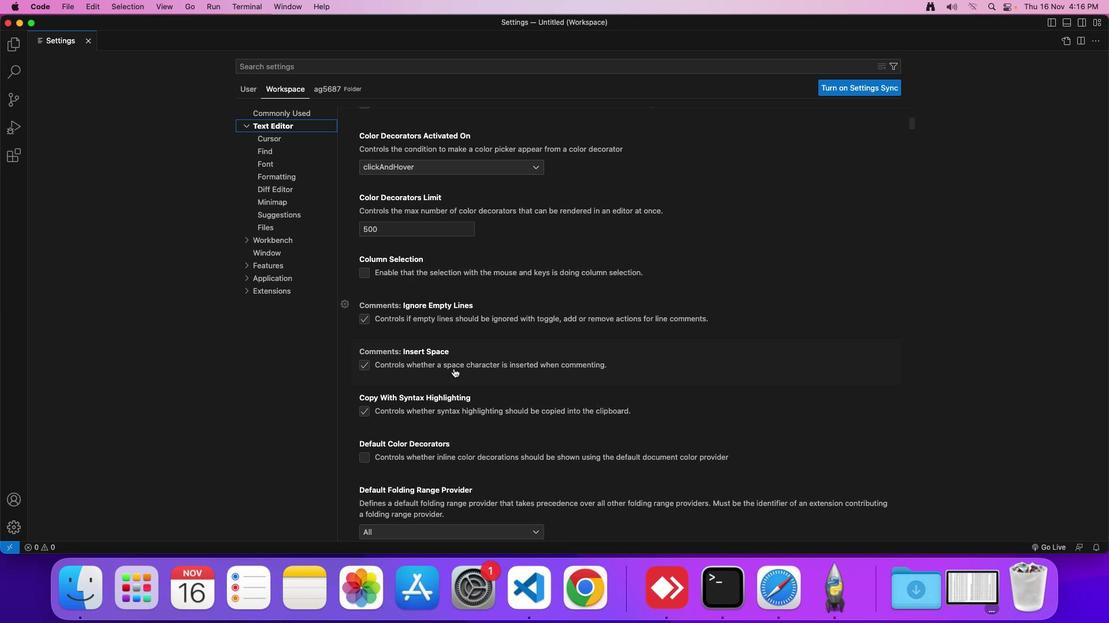 
Action: Mouse scrolled (444, 359) with delta (-8, -9)
Screenshot: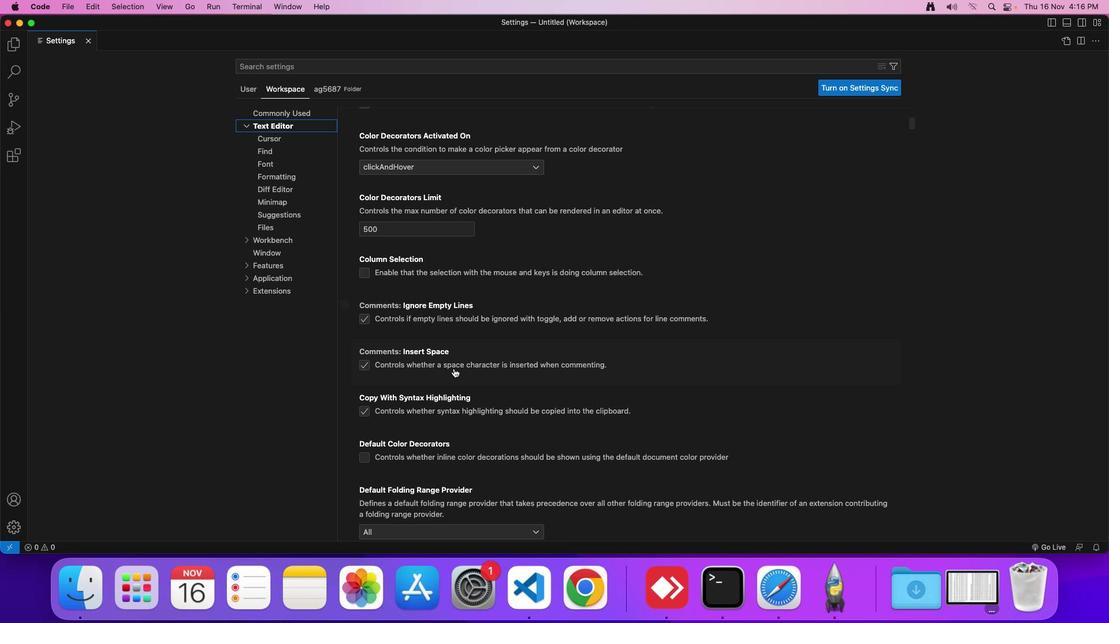 
Action: Mouse moved to (444, 359)
Screenshot: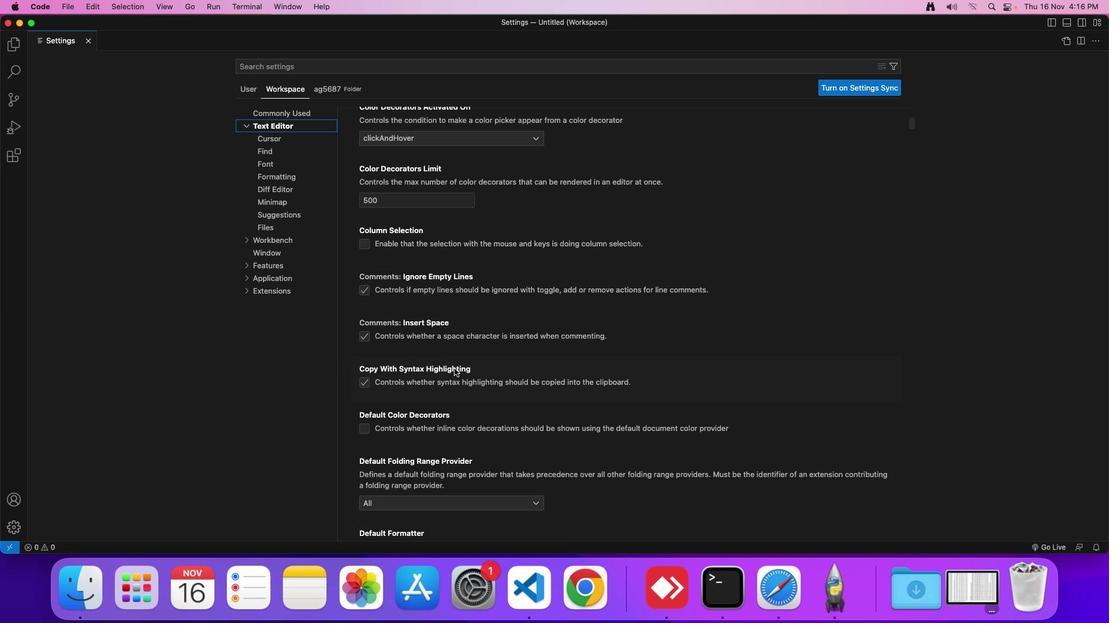 
Action: Mouse scrolled (444, 359) with delta (-8, -9)
Screenshot: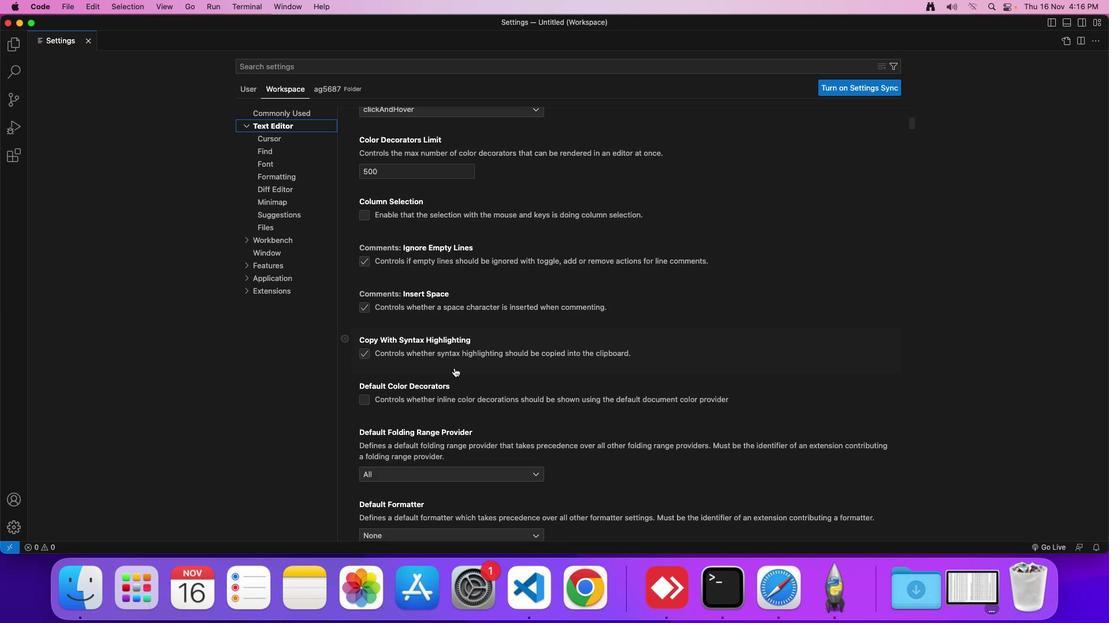 
Action: Mouse moved to (444, 359)
Screenshot: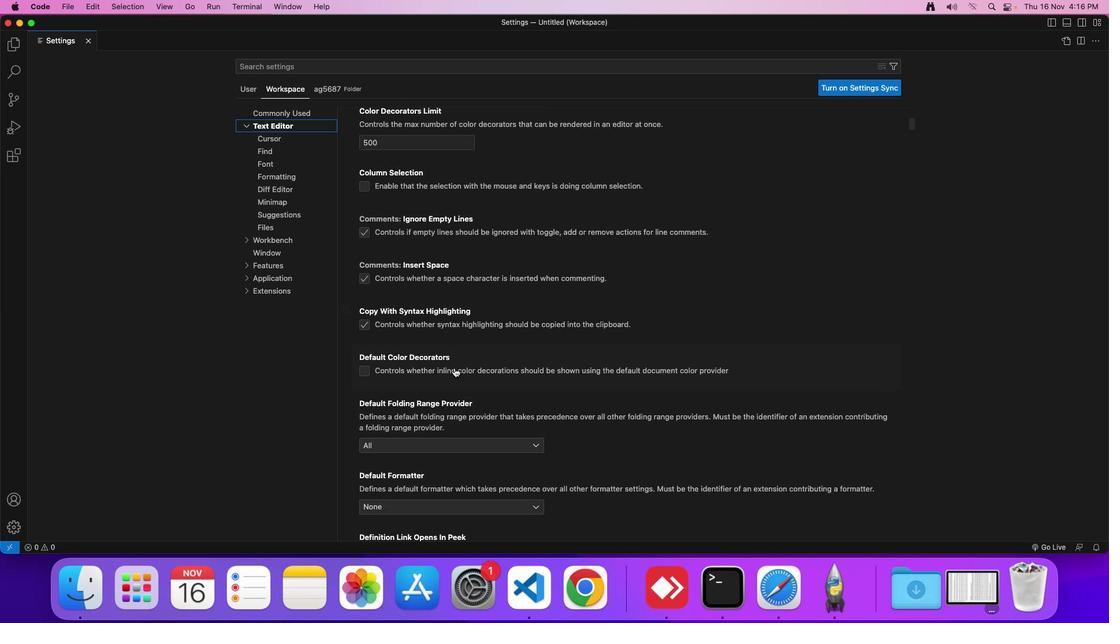 
Action: Mouse scrolled (444, 359) with delta (-8, -9)
Screenshot: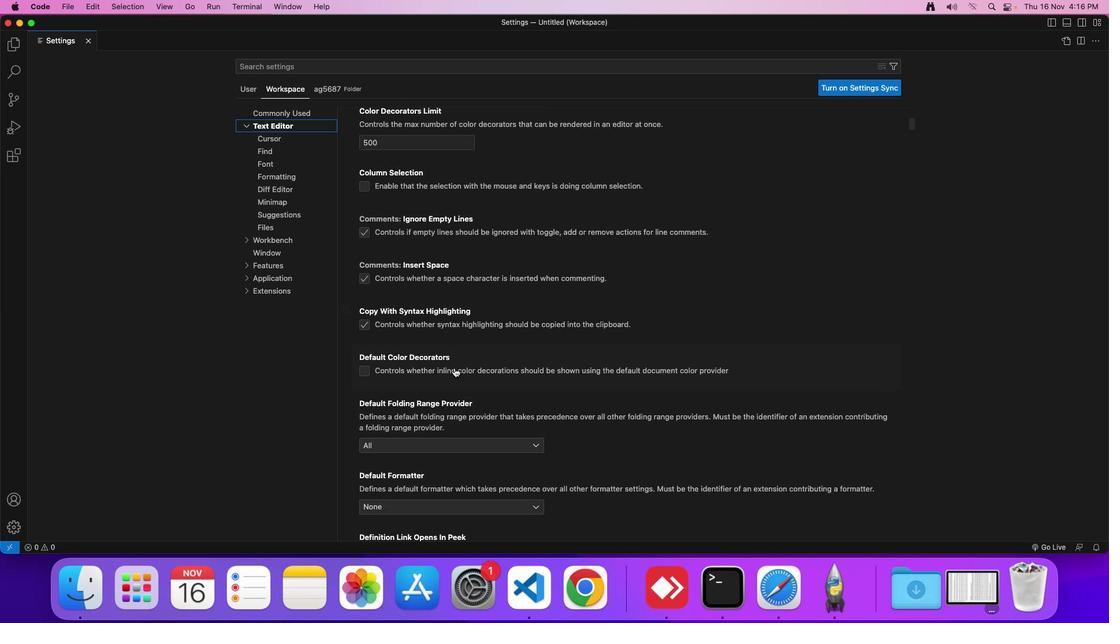 
Action: Mouse moved to (444, 358)
Screenshot: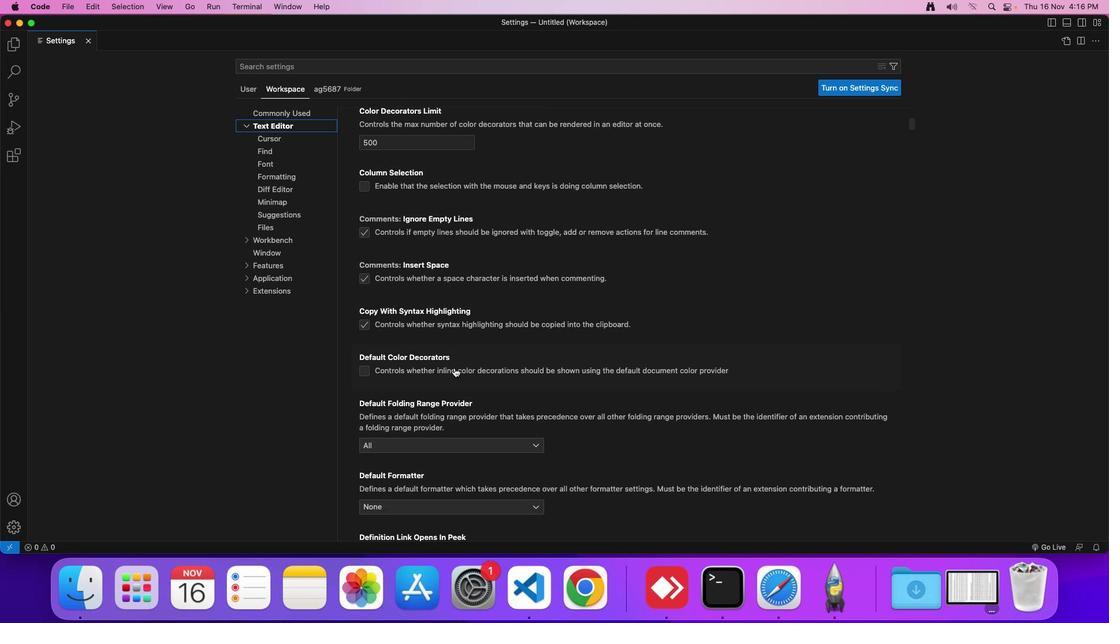 
Action: Mouse scrolled (444, 358) with delta (-8, -9)
Screenshot: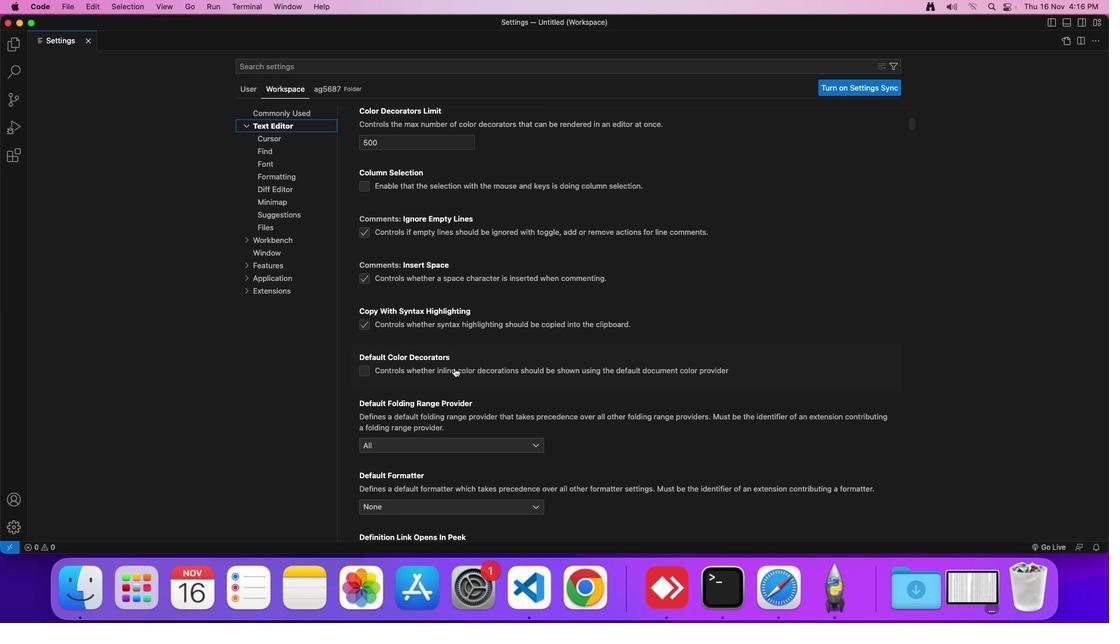
Action: Mouse moved to (445, 359)
Screenshot: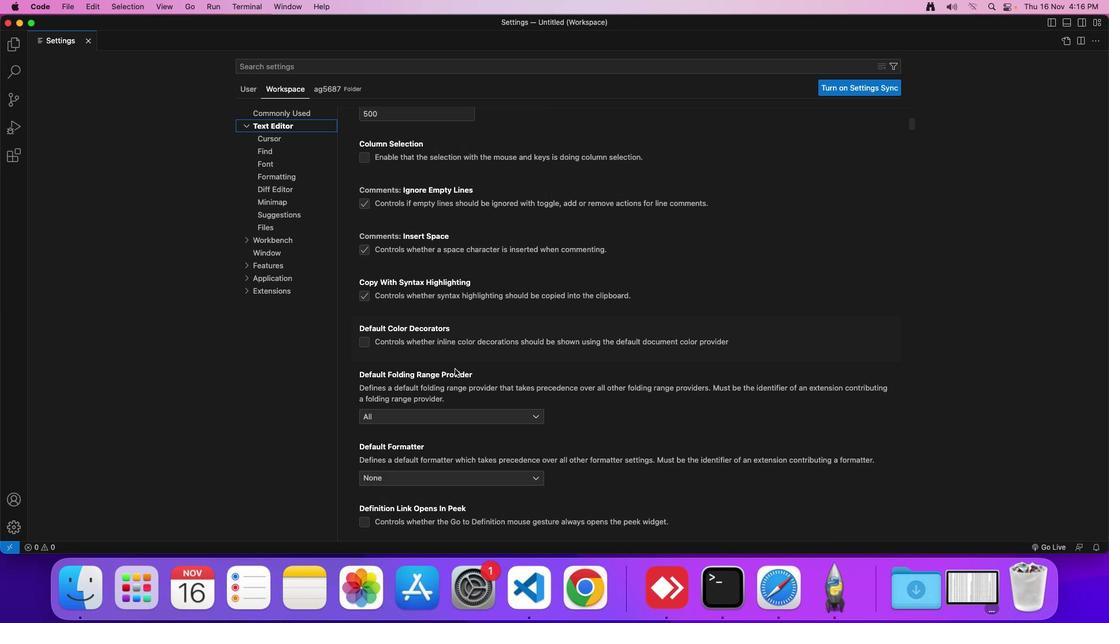 
Action: Mouse scrolled (445, 359) with delta (-8, -9)
Screenshot: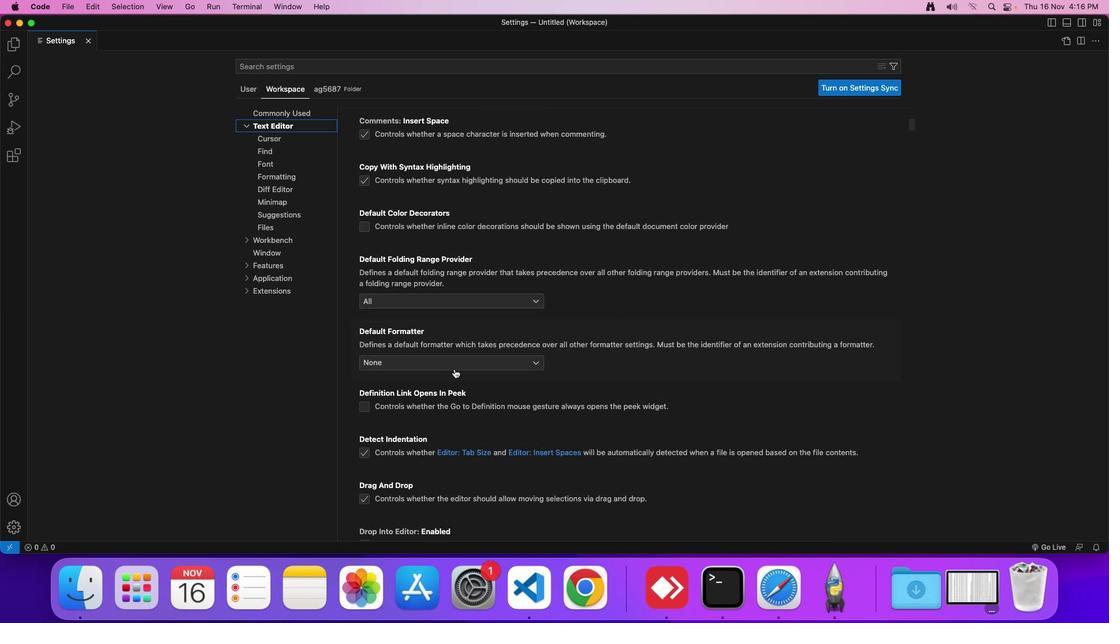 
Action: Mouse scrolled (445, 359) with delta (-8, -9)
Screenshot: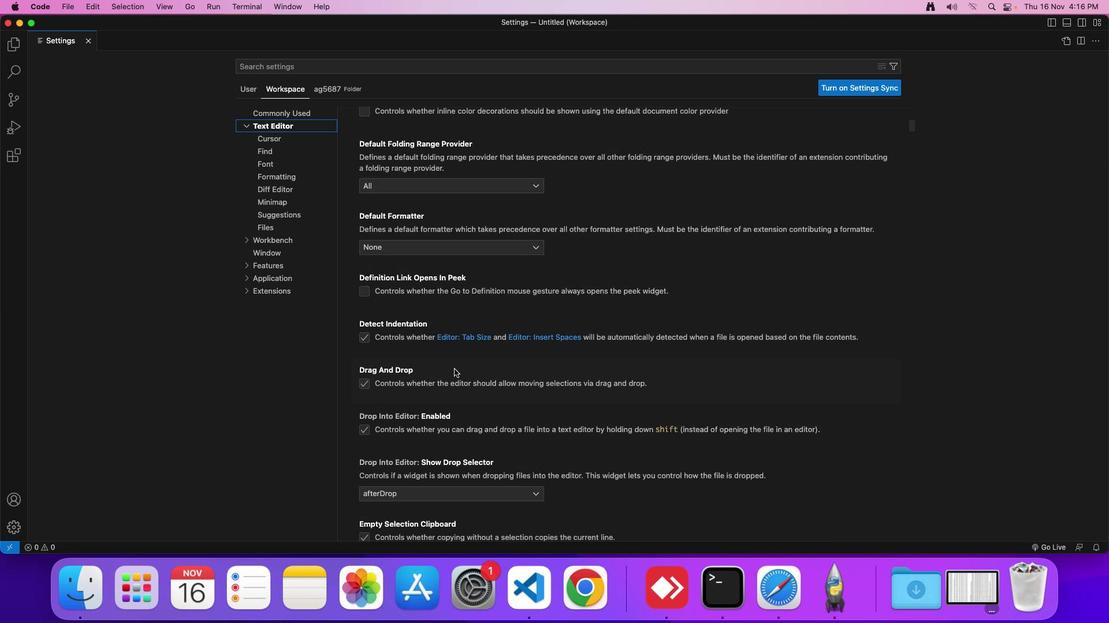 
Action: Mouse scrolled (445, 359) with delta (-8, -10)
Screenshot: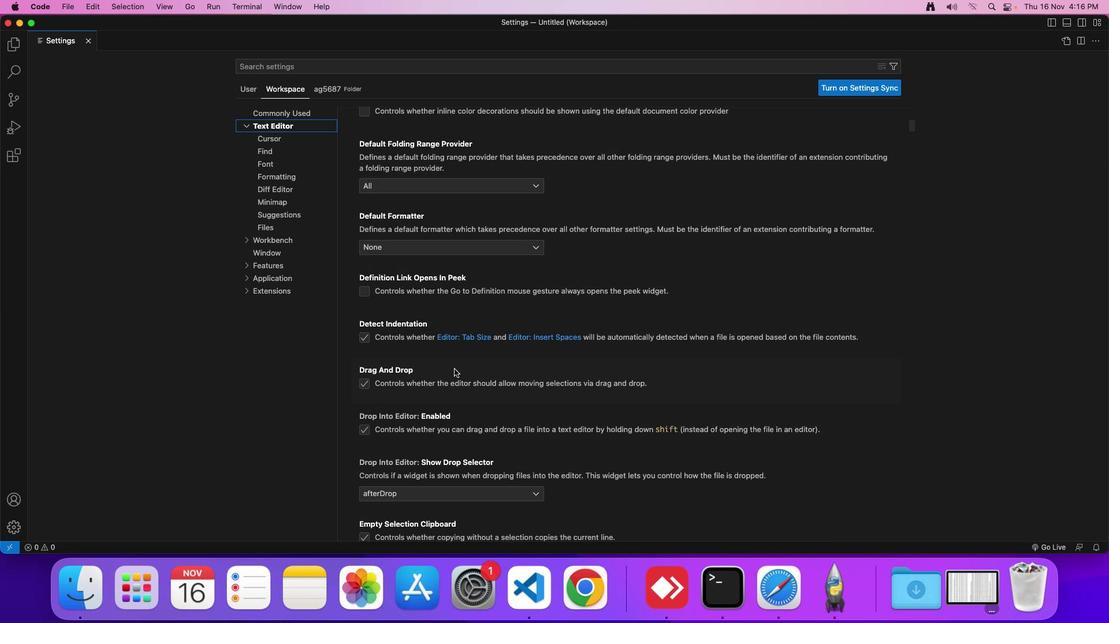 
Action: Mouse moved to (445, 359)
Screenshot: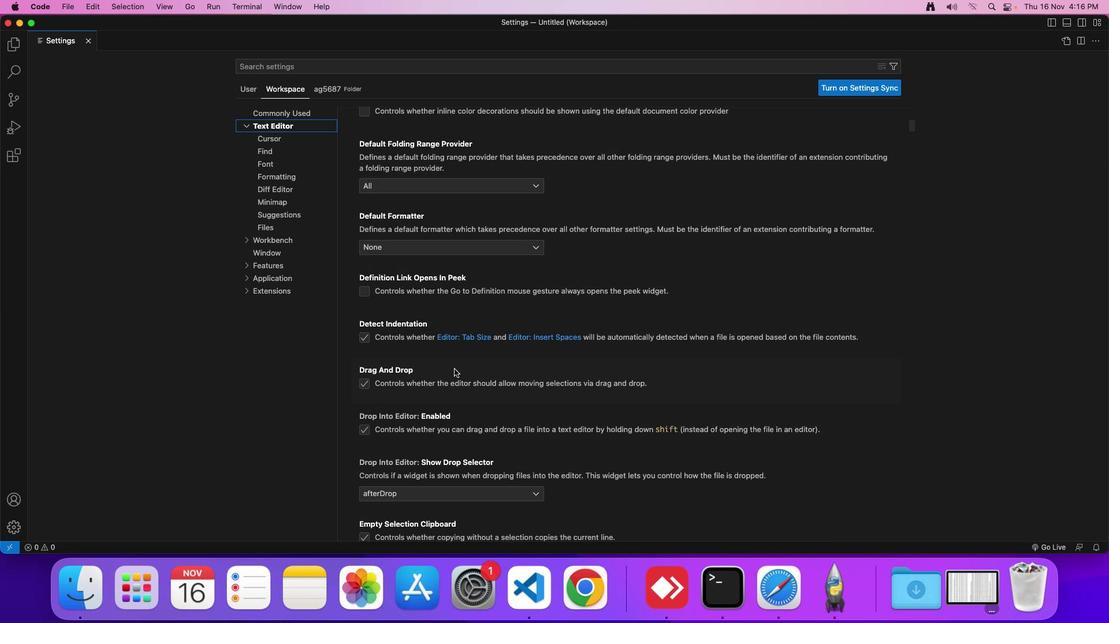 
Action: Mouse scrolled (445, 359) with delta (-8, -10)
Screenshot: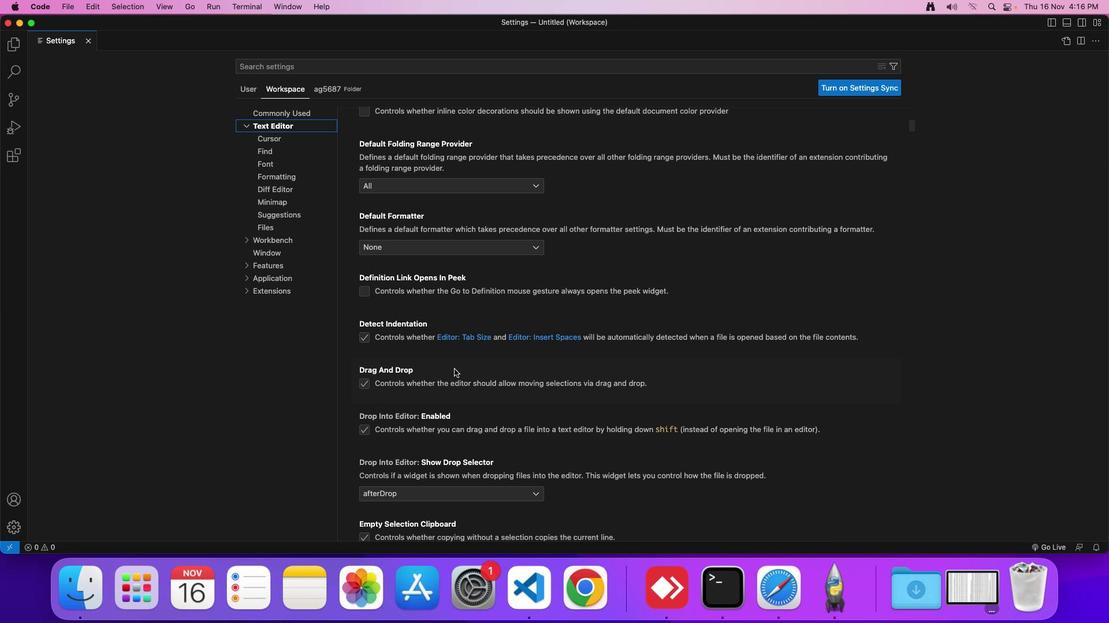 
Action: Mouse scrolled (445, 359) with delta (-8, -9)
Screenshot: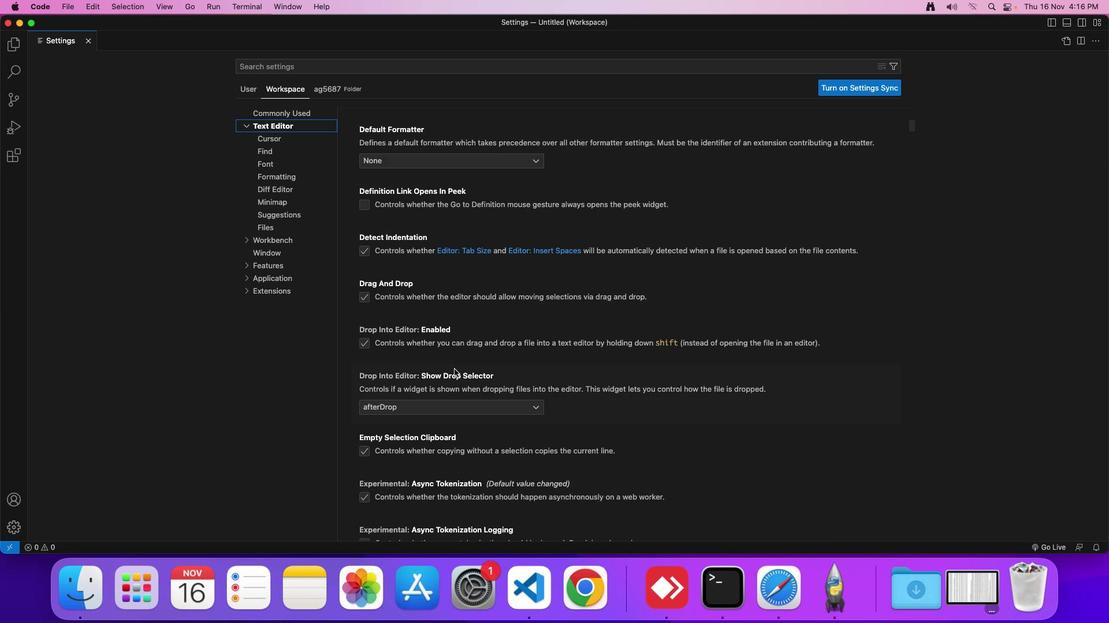 
Action: Mouse scrolled (445, 359) with delta (-8, -9)
Screenshot: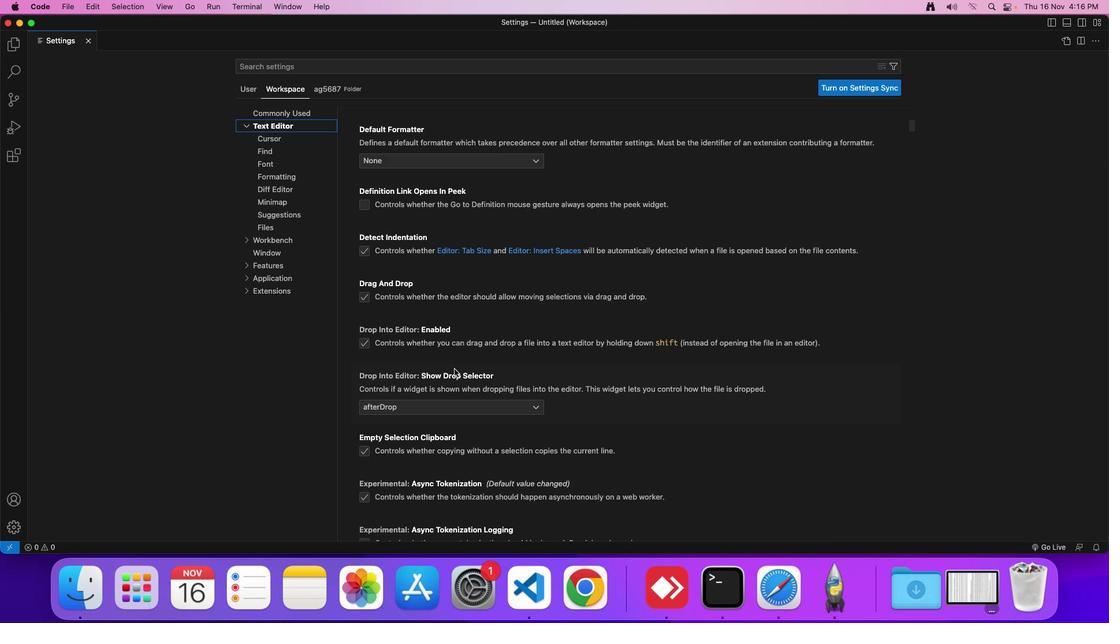 
Action: Mouse scrolled (445, 359) with delta (-8, -9)
Screenshot: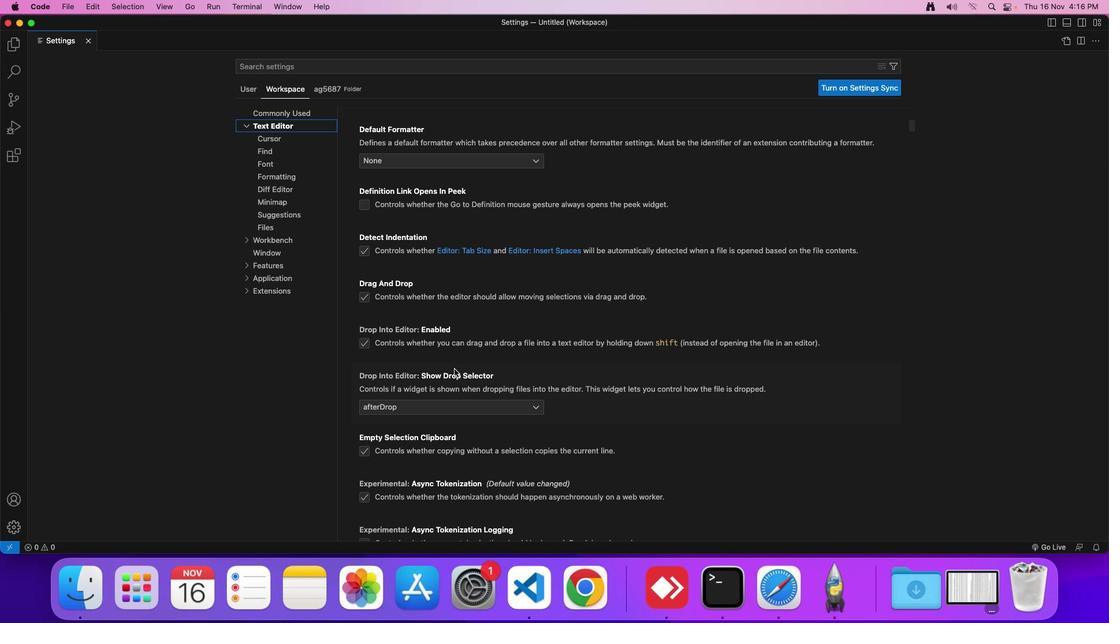
Action: Mouse moved to (444, 359)
Screenshot: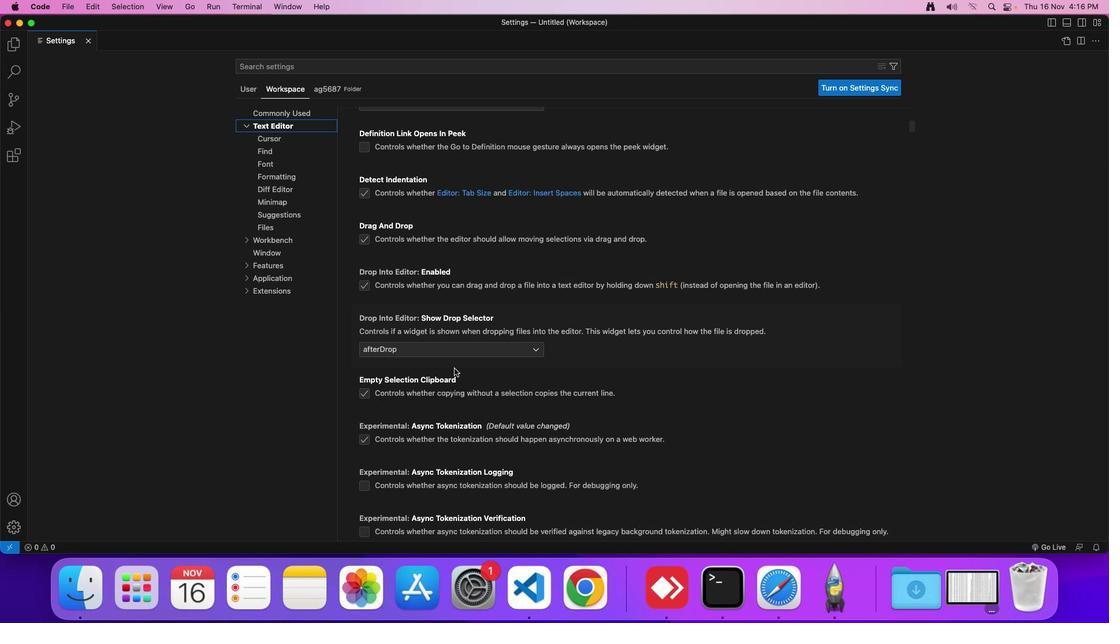 
Action: Mouse scrolled (444, 359) with delta (-8, -9)
Screenshot: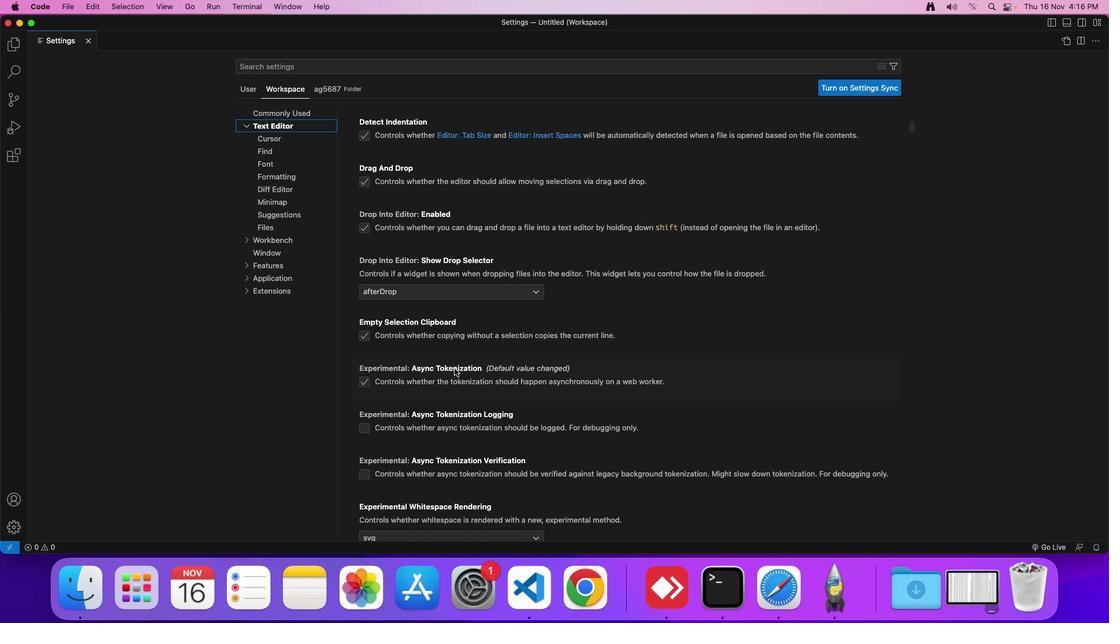 
Action: Mouse scrolled (444, 359) with delta (-8, -9)
Screenshot: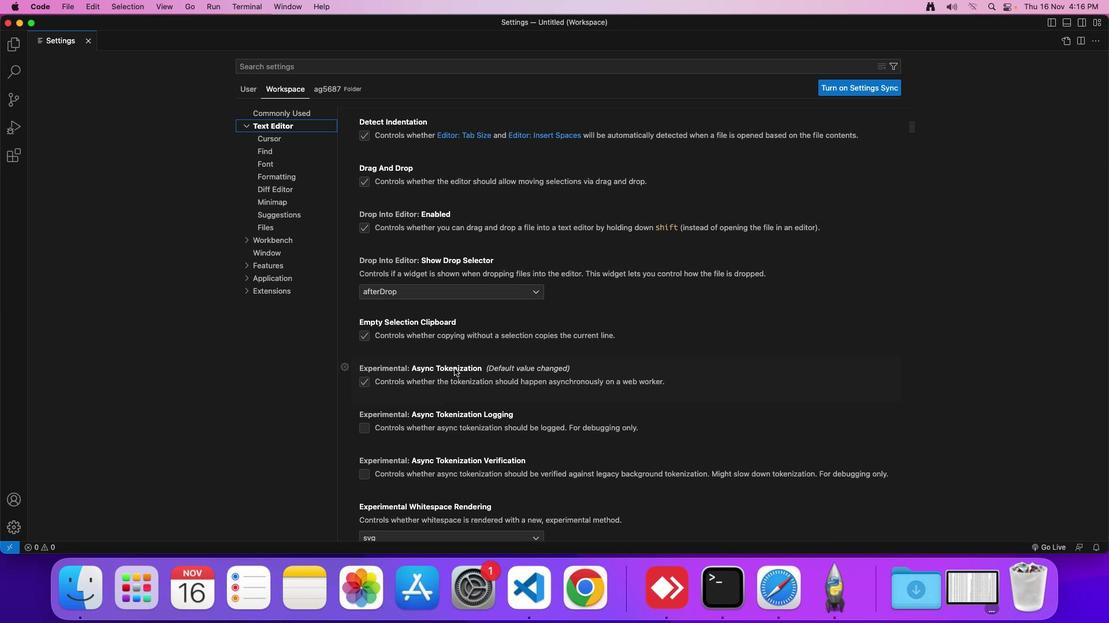 
Action: Mouse scrolled (444, 359) with delta (-8, -9)
Screenshot: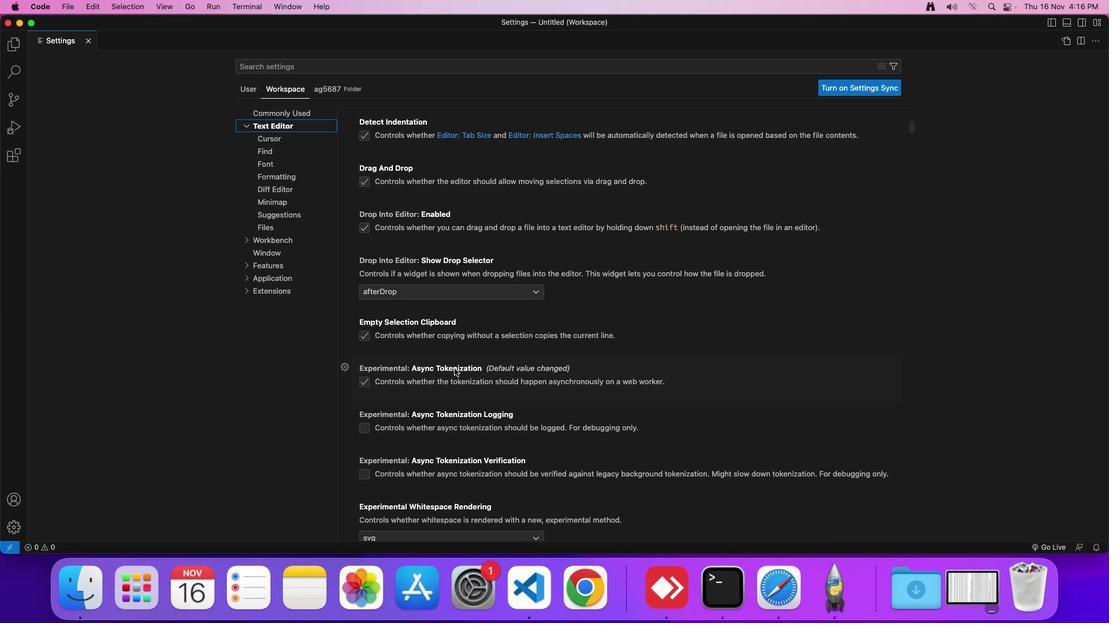 
Action: Mouse scrolled (444, 359) with delta (-8, -9)
Screenshot: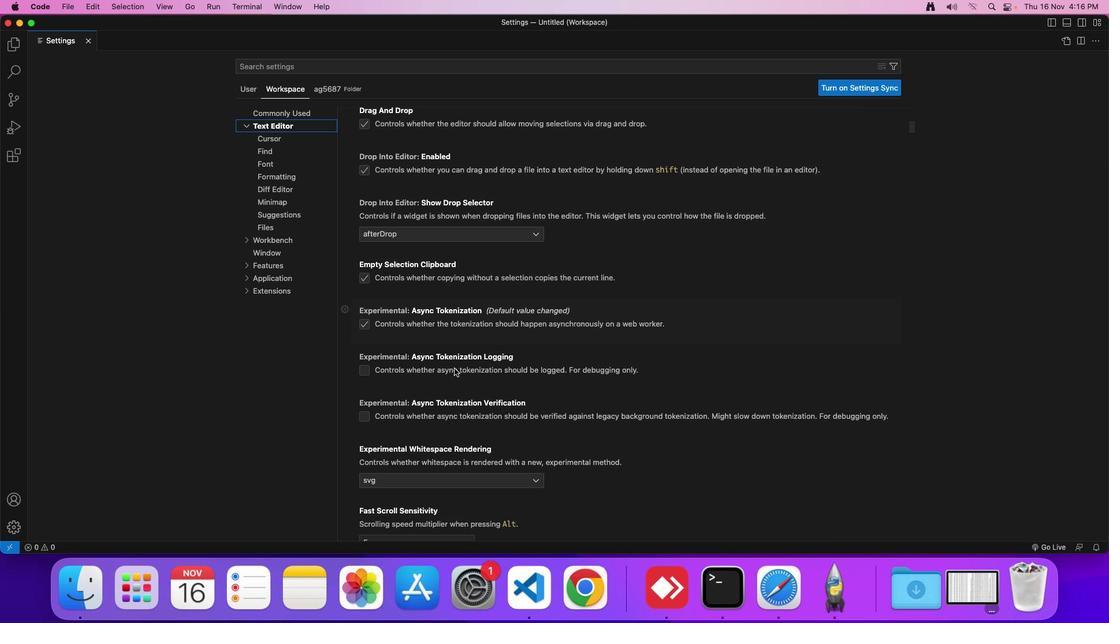 
Action: Mouse scrolled (444, 359) with delta (-8, -9)
Screenshot: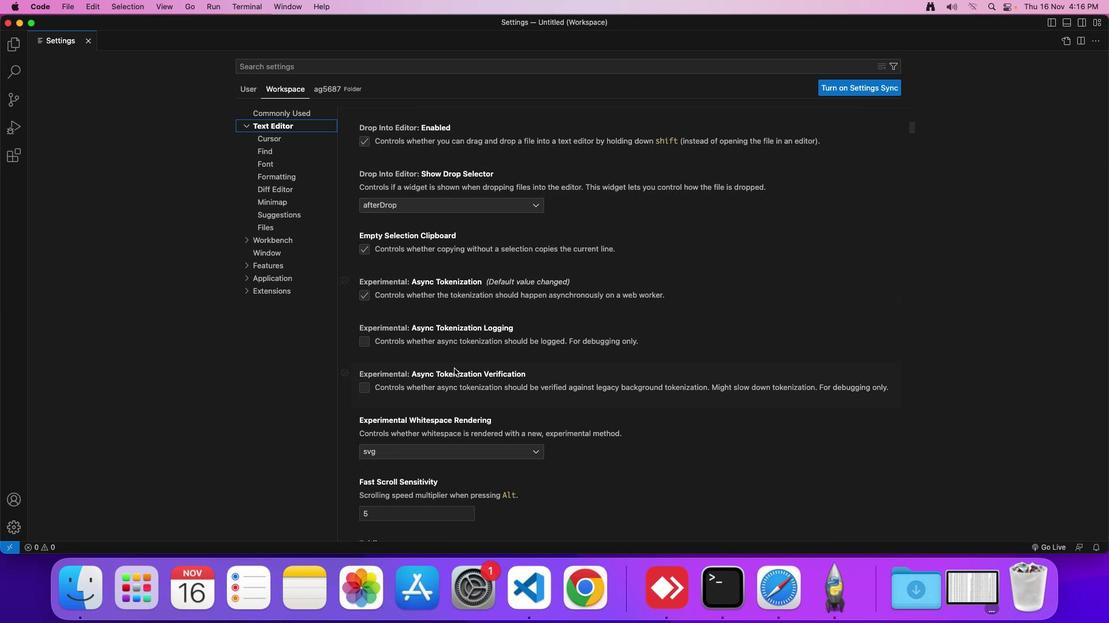 
Action: Mouse scrolled (444, 359) with delta (-8, -9)
Screenshot: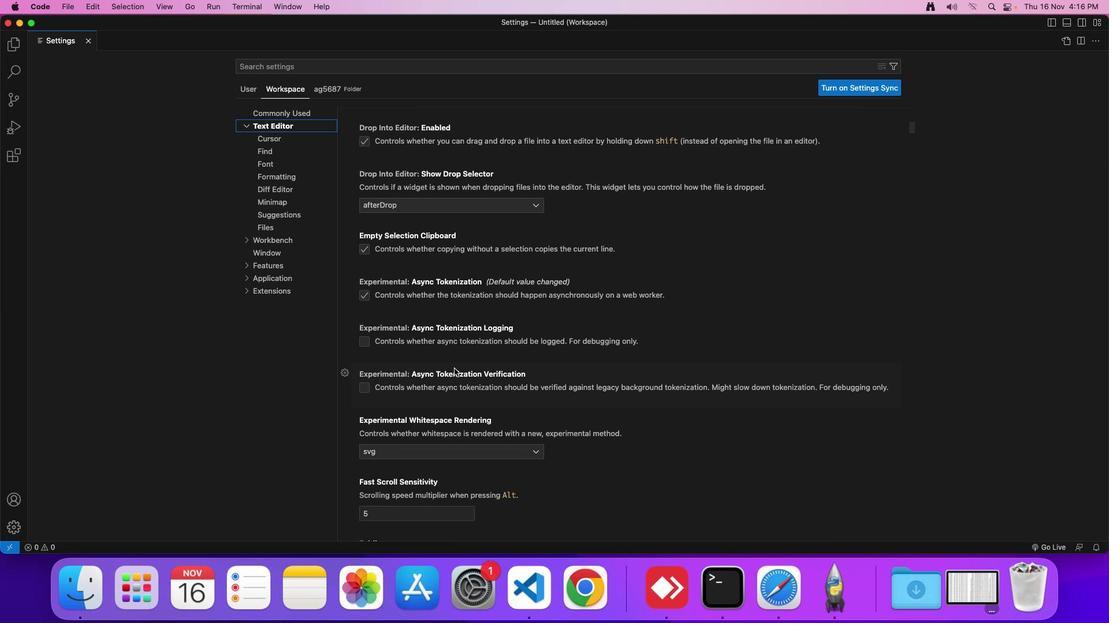 
Action: Mouse moved to (445, 359)
Screenshot: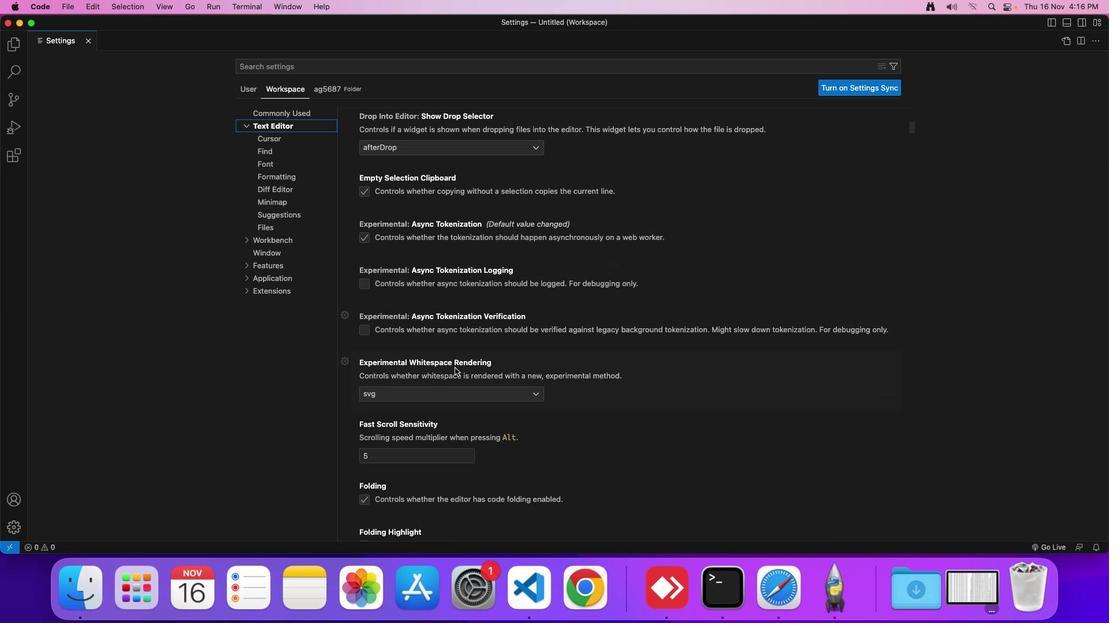 
Action: Mouse scrolled (445, 359) with delta (-8, -9)
Screenshot: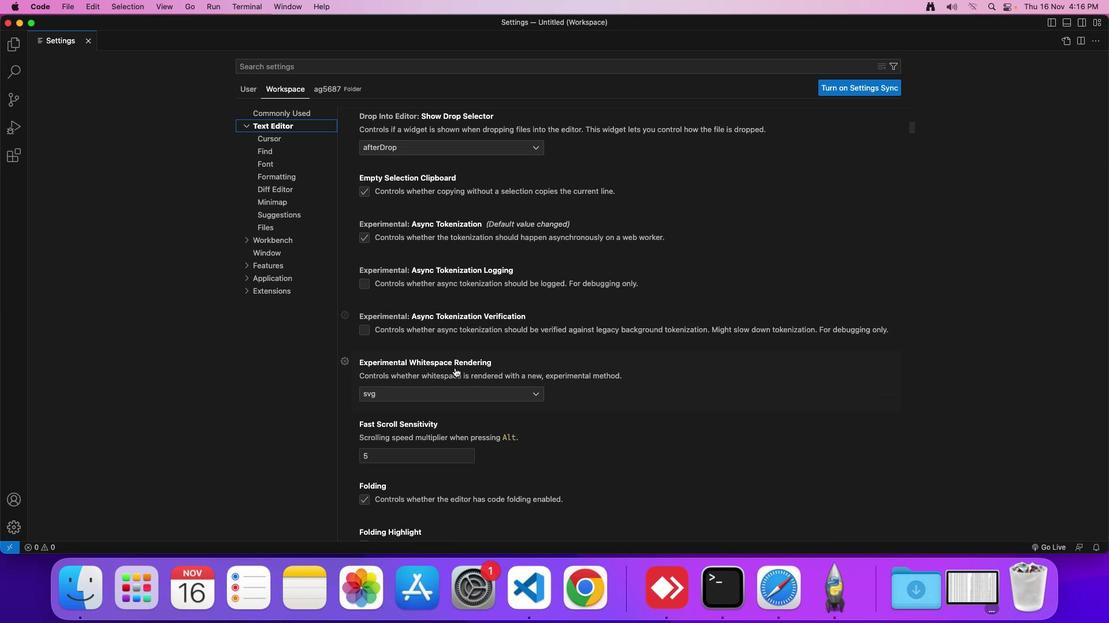 
Action: Mouse scrolled (445, 359) with delta (-8, -9)
Screenshot: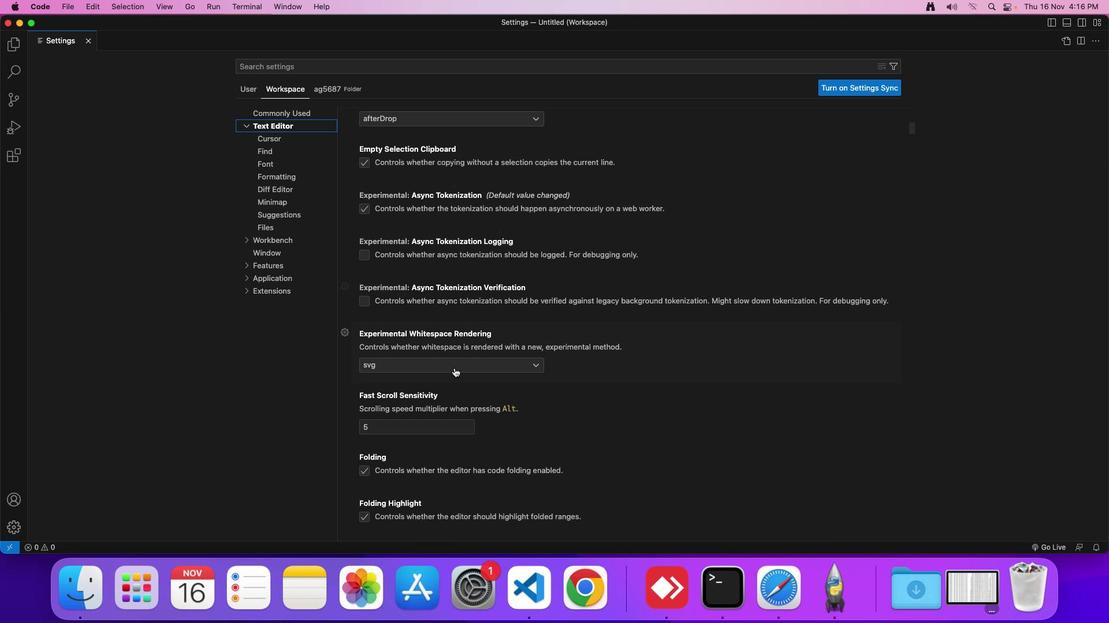 
Action: Mouse scrolled (445, 359) with delta (-8, -9)
Screenshot: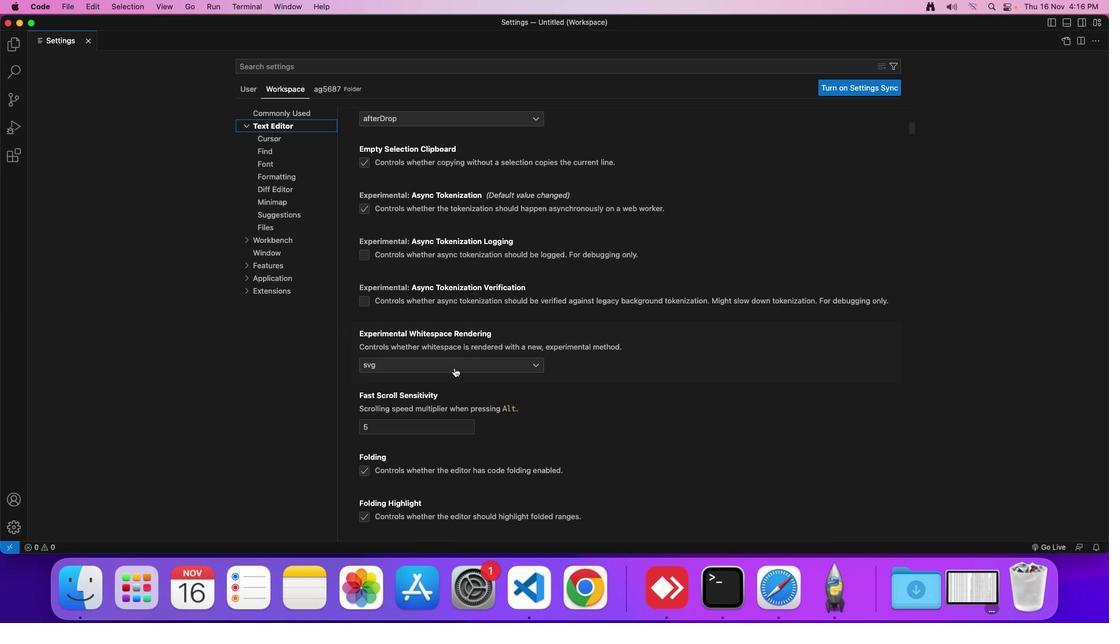 
Action: Mouse moved to (445, 358)
Screenshot: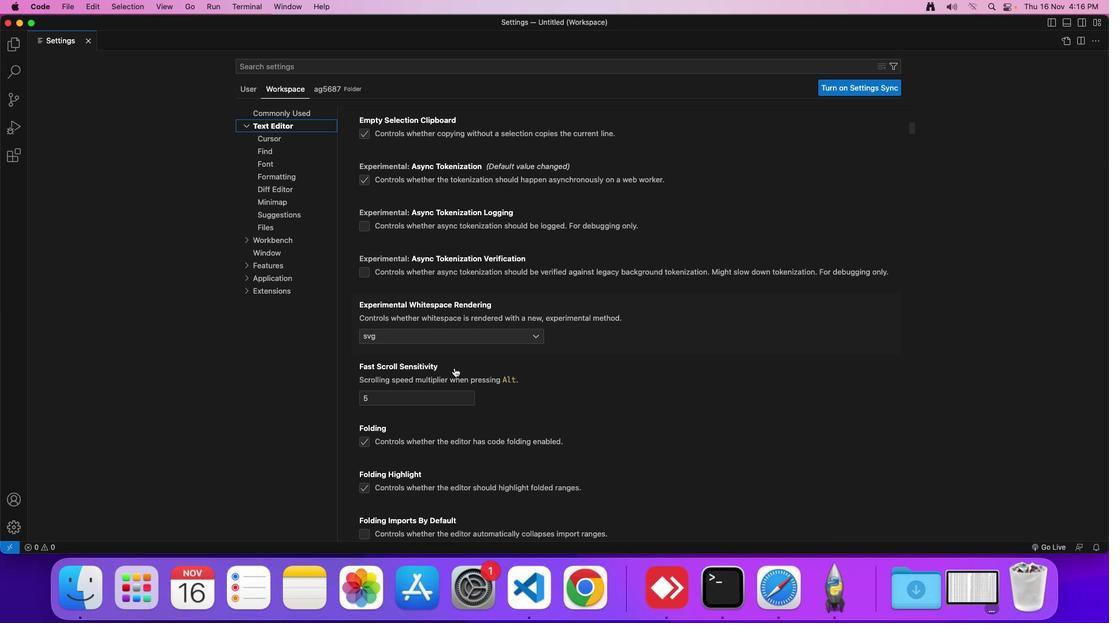 
Action: Mouse scrolled (445, 358) with delta (-8, -9)
Screenshot: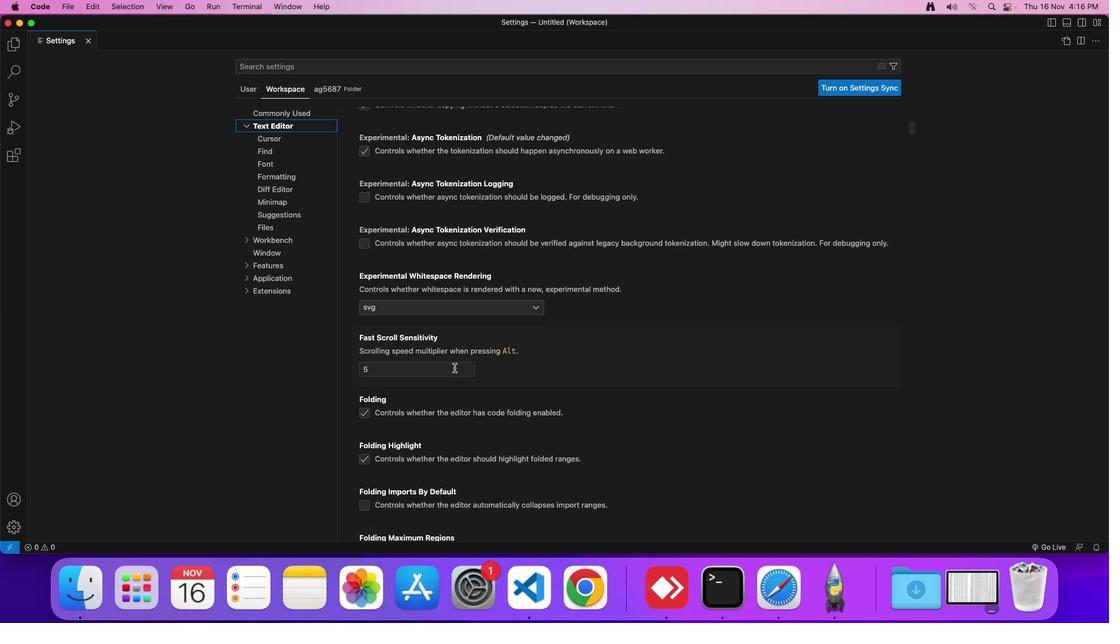 
Action: Mouse scrolled (445, 358) with delta (-8, -9)
Screenshot: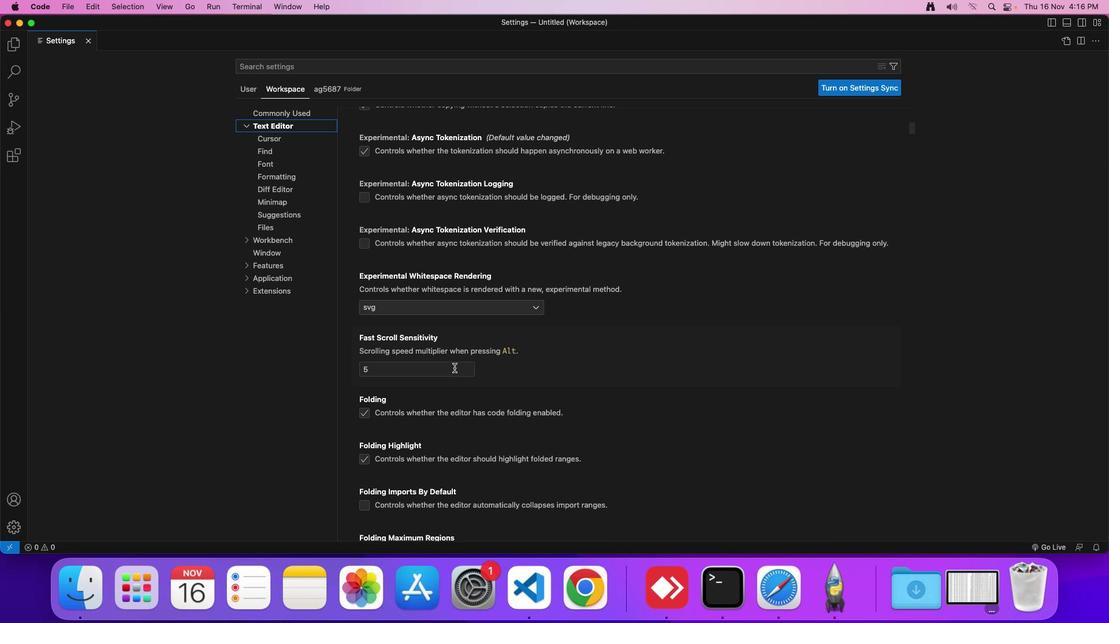 
Action: Mouse scrolled (445, 358) with delta (-8, -9)
Screenshot: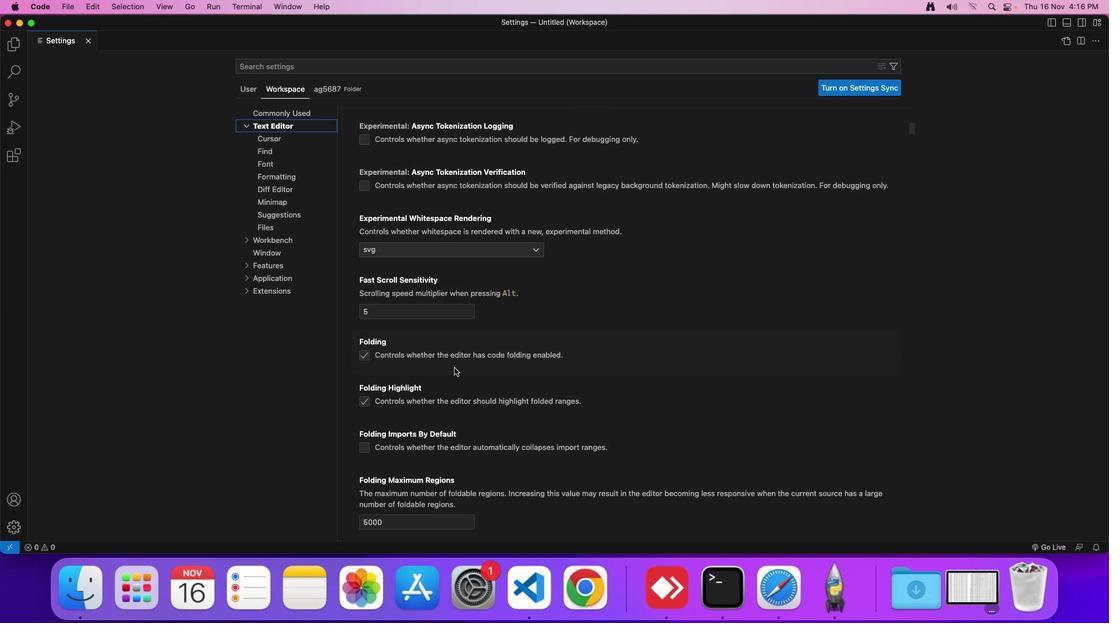 
Action: Mouse scrolled (445, 358) with delta (-8, -9)
Screenshot: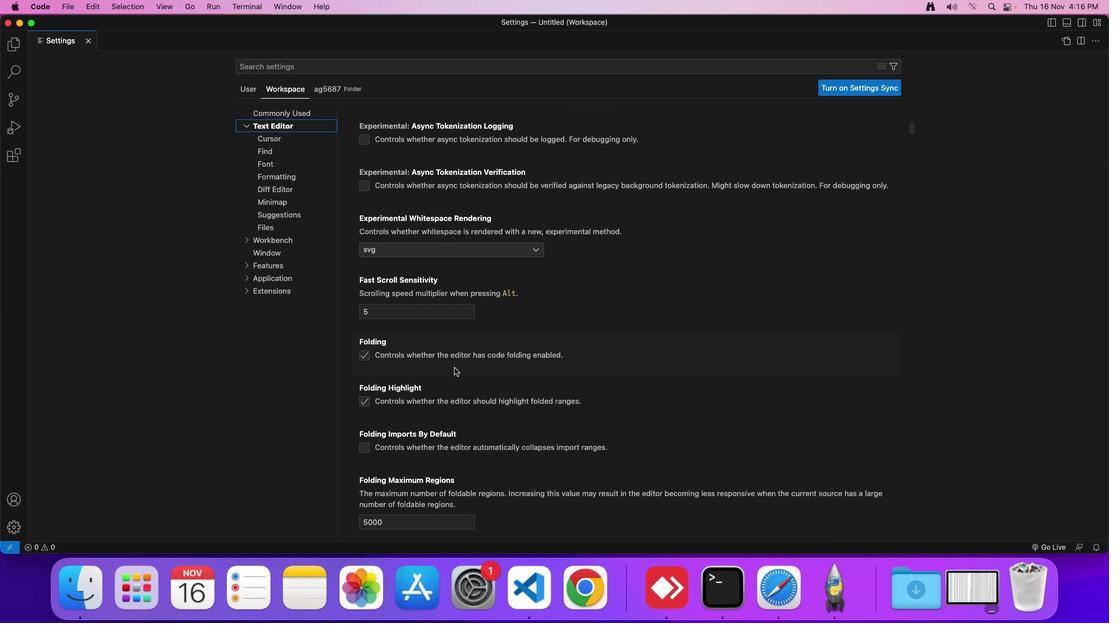 
Action: Mouse scrolled (445, 358) with delta (-8, -9)
Screenshot: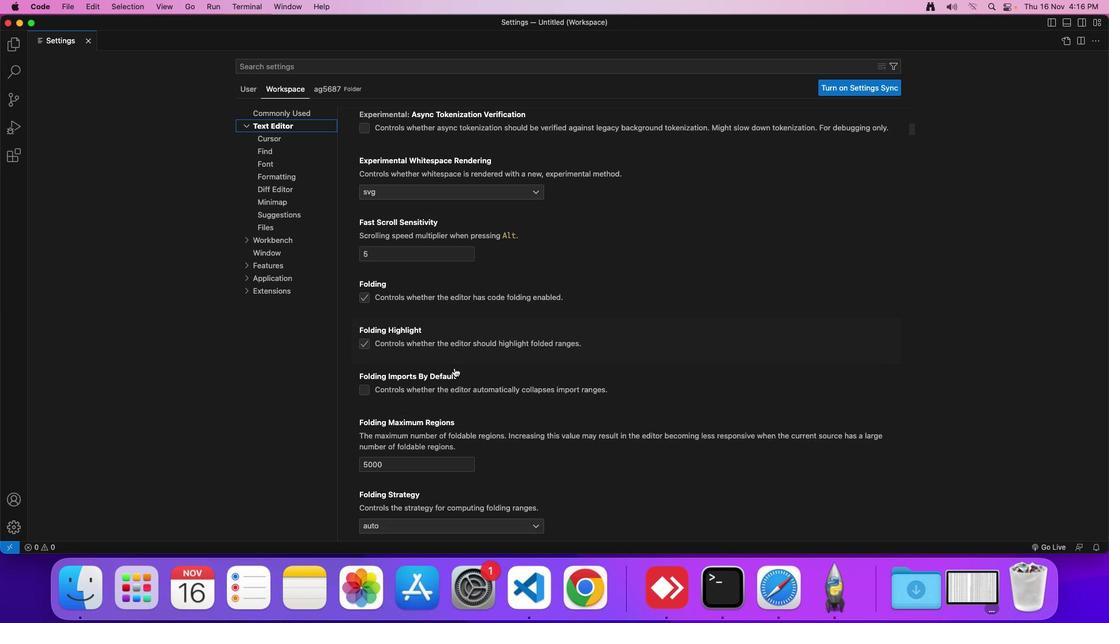 
Action: Mouse scrolled (445, 358) with delta (-8, -9)
Screenshot: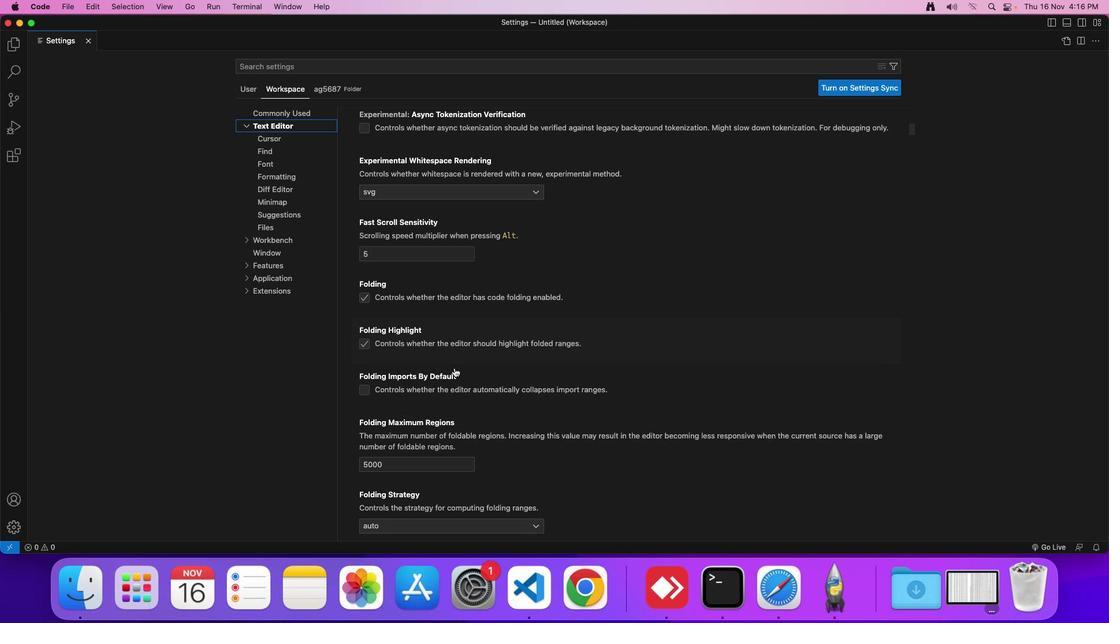 
Action: Mouse moved to (444, 358)
Screenshot: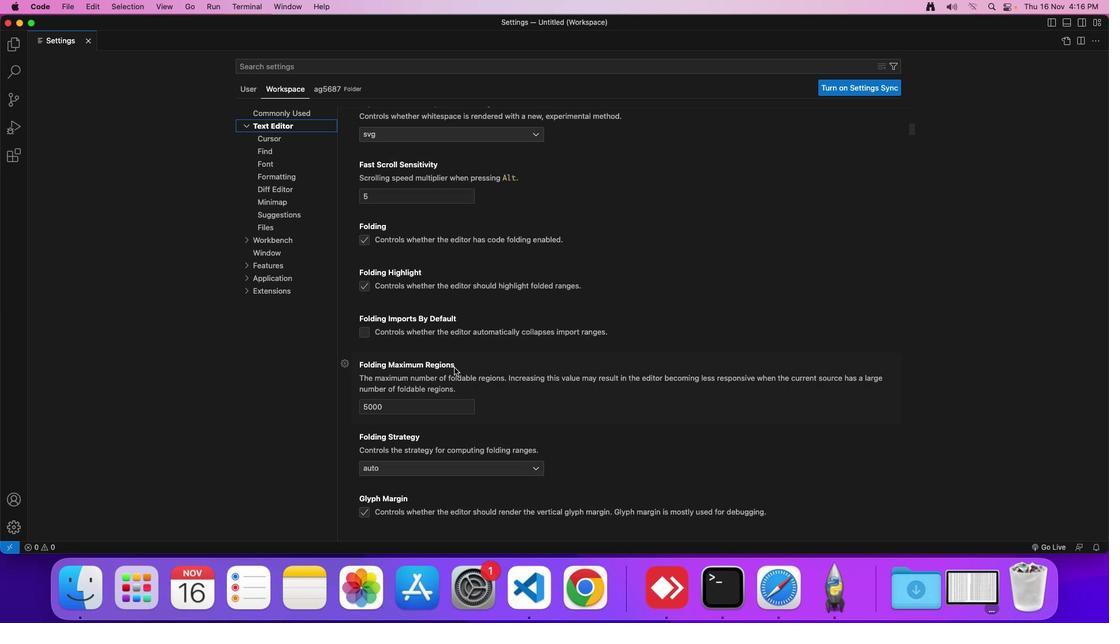 
Action: Mouse scrolled (444, 358) with delta (-8, -9)
Screenshot: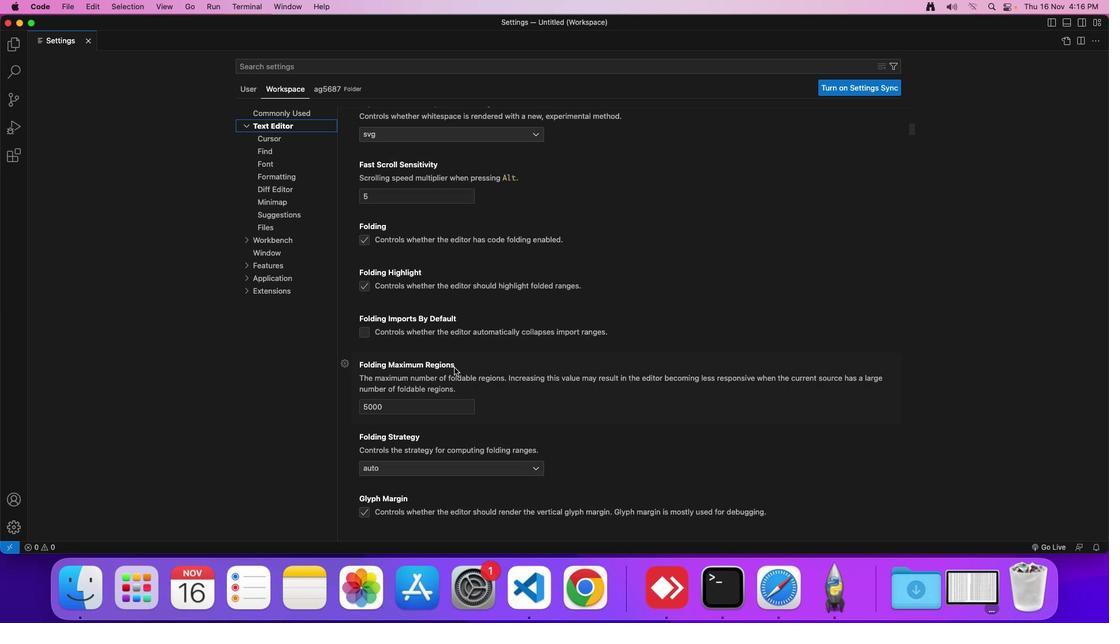 
Action: Mouse scrolled (444, 358) with delta (-8, -9)
Screenshot: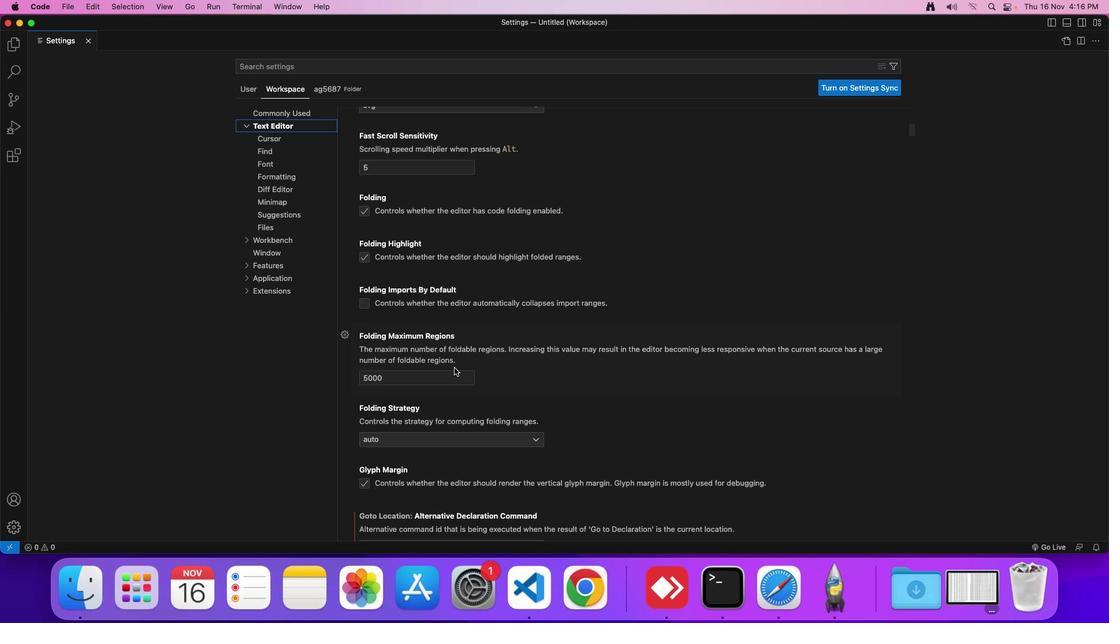 
Action: Mouse scrolled (444, 358) with delta (-8, -9)
Screenshot: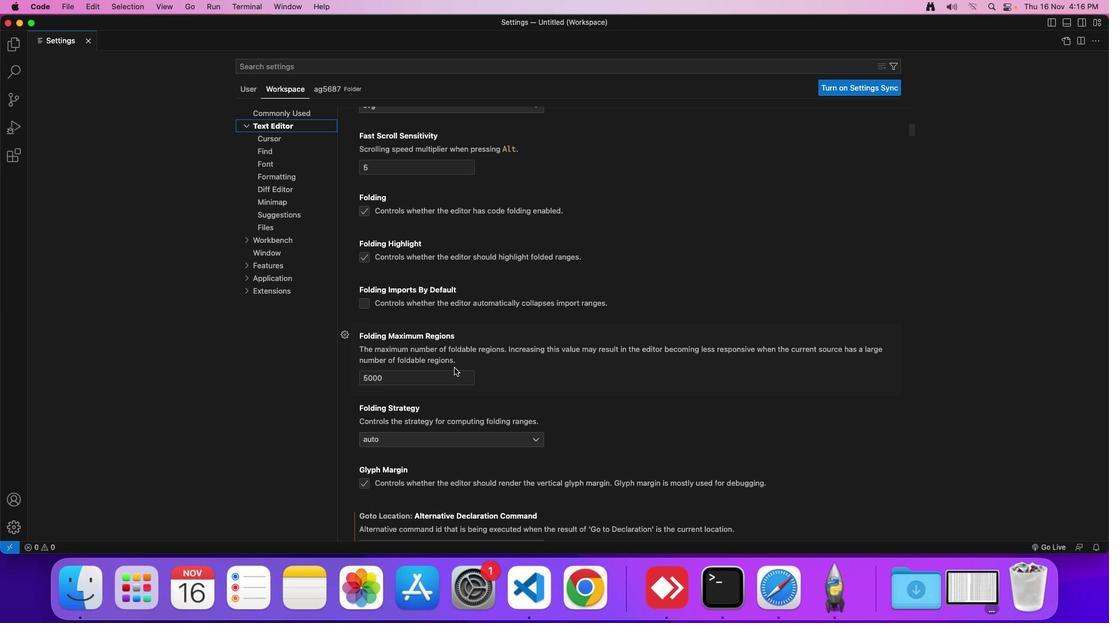 
Action: Mouse moved to (444, 358)
Screenshot: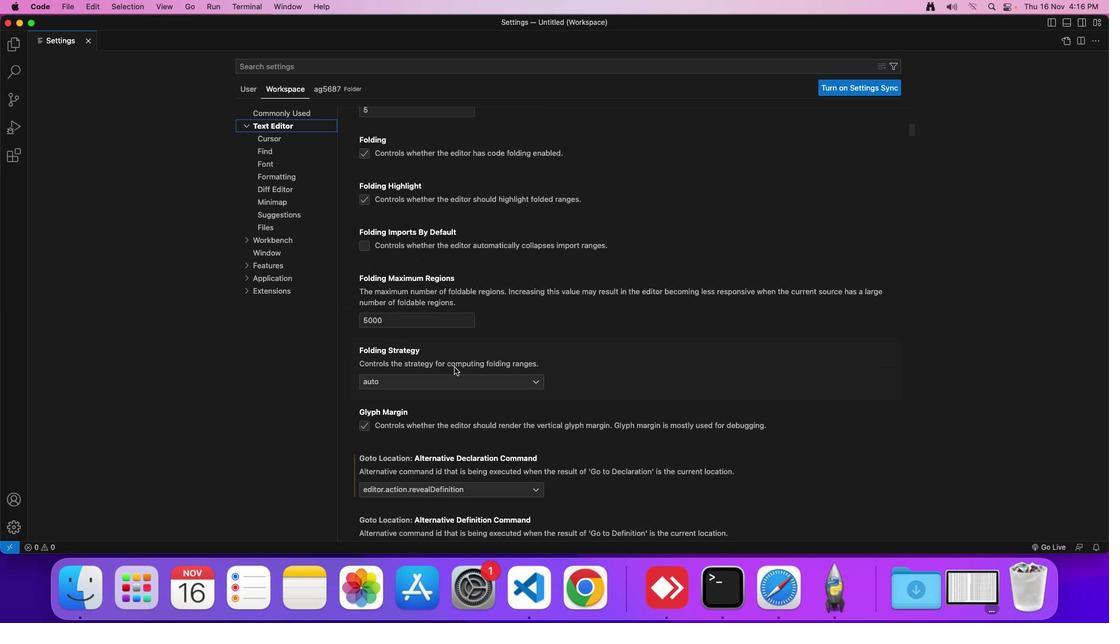 
Action: Mouse scrolled (444, 358) with delta (-8, -9)
Screenshot: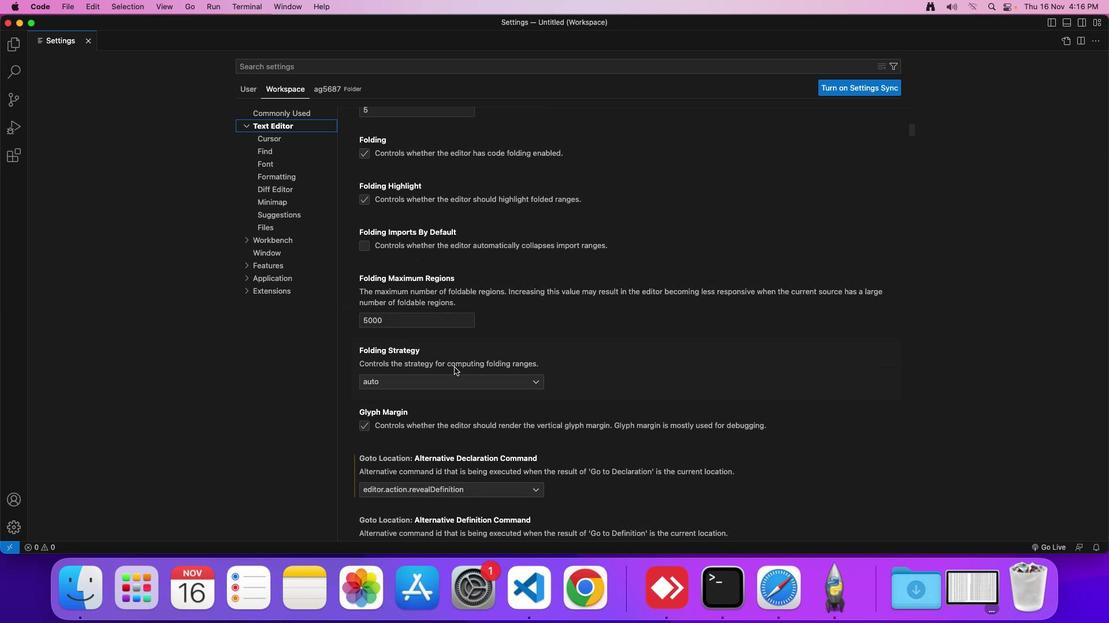 
Action: Mouse scrolled (444, 358) with delta (-8, -9)
Screenshot: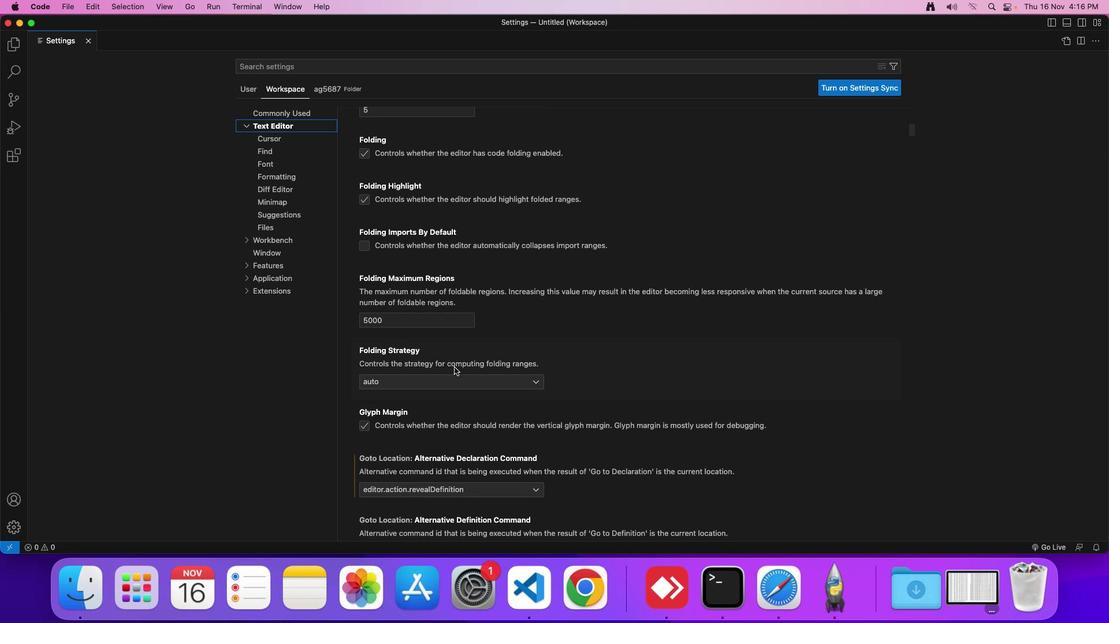 
Action: Mouse moved to (444, 358)
Screenshot: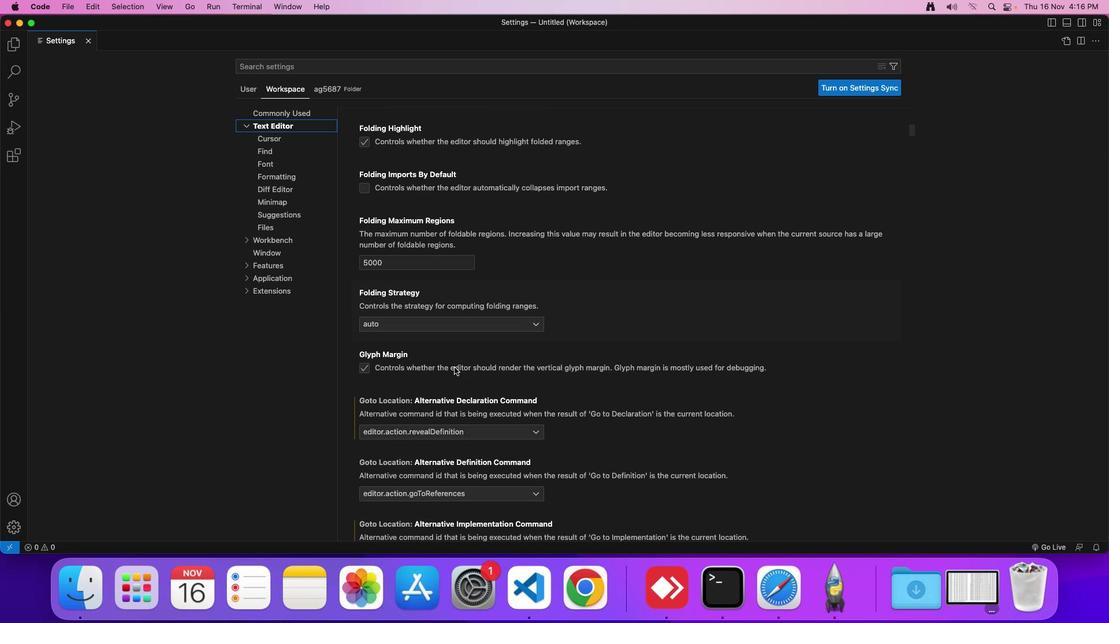 
Action: Mouse scrolled (444, 358) with delta (-8, -9)
Screenshot: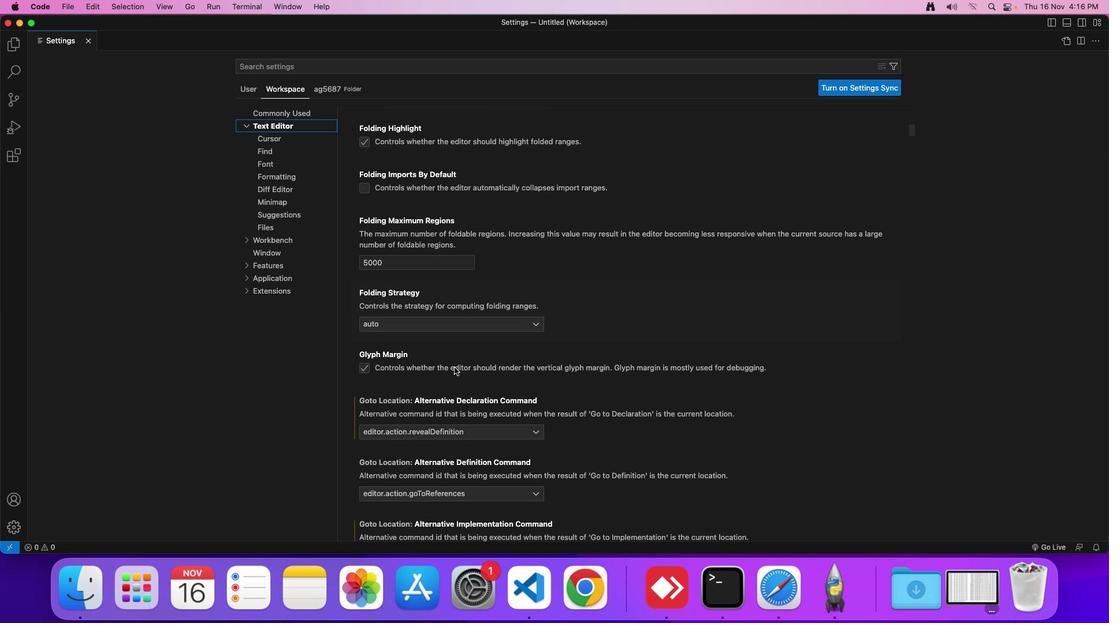 
Action: Mouse scrolled (444, 358) with delta (-8, -9)
Screenshot: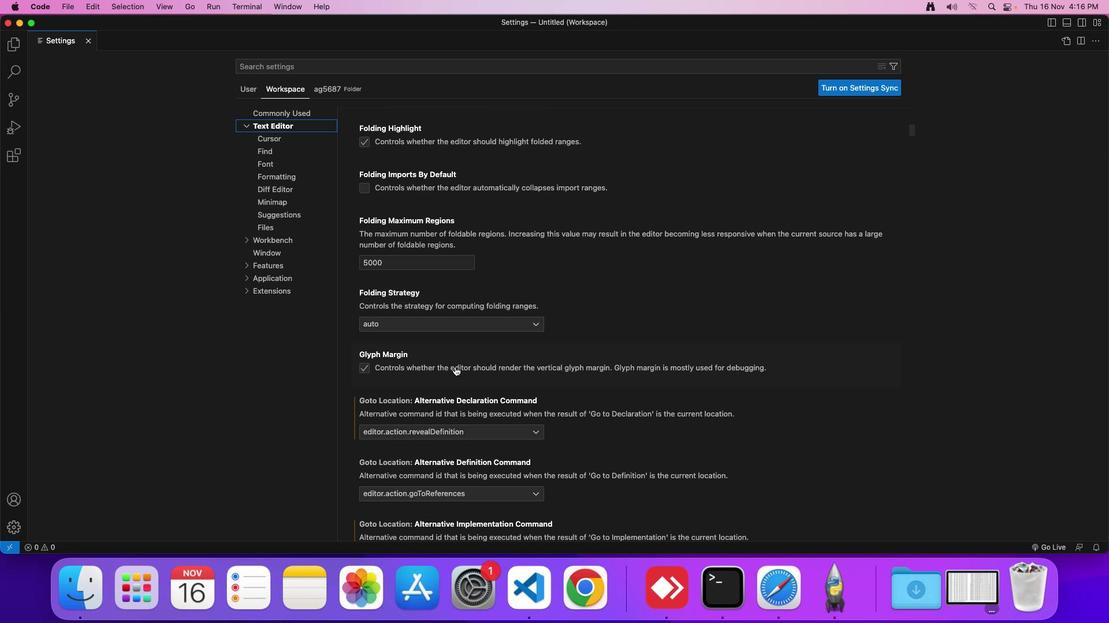 
Action: Mouse moved to (445, 358)
Screenshot: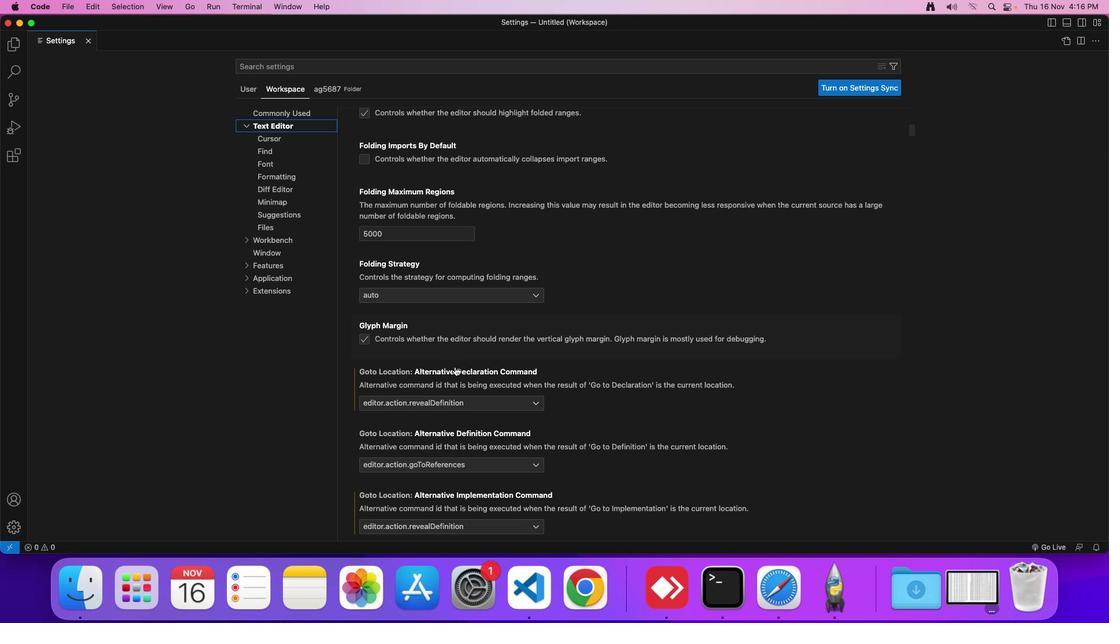 
Action: Mouse scrolled (445, 358) with delta (-8, -9)
Screenshot: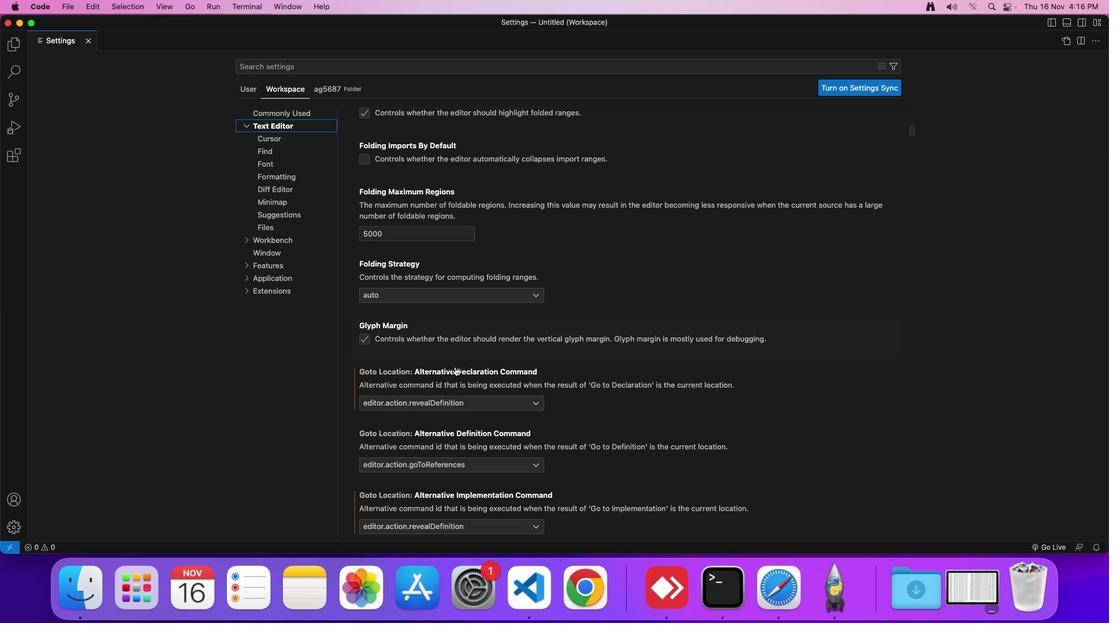 
Action: Mouse scrolled (445, 358) with delta (-8, -9)
Screenshot: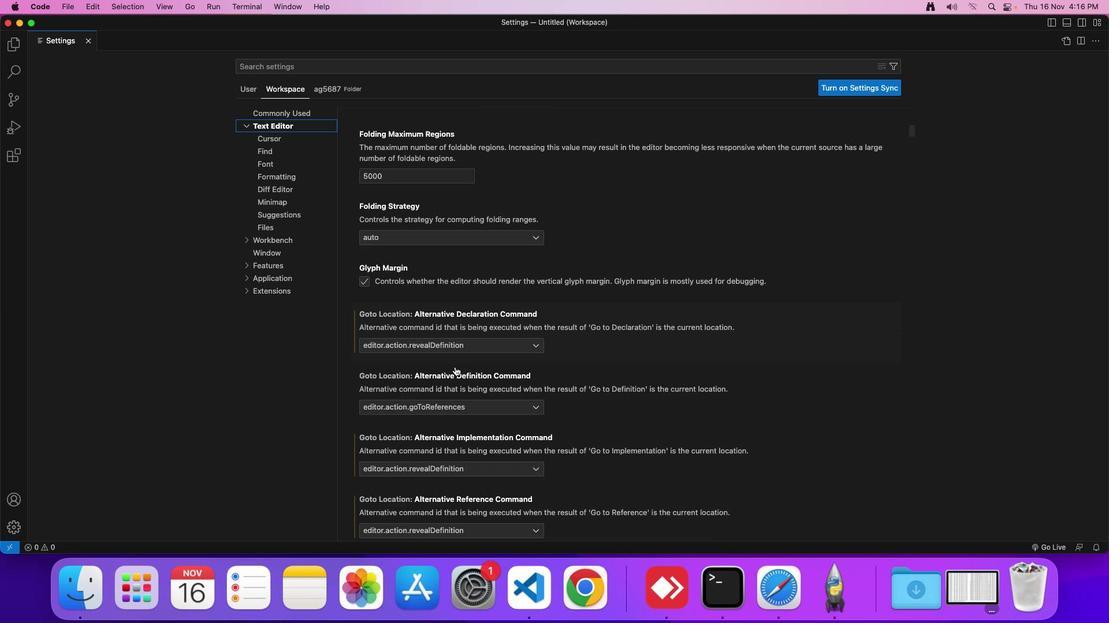 
Action: Mouse scrolled (445, 358) with delta (-8, -9)
Screenshot: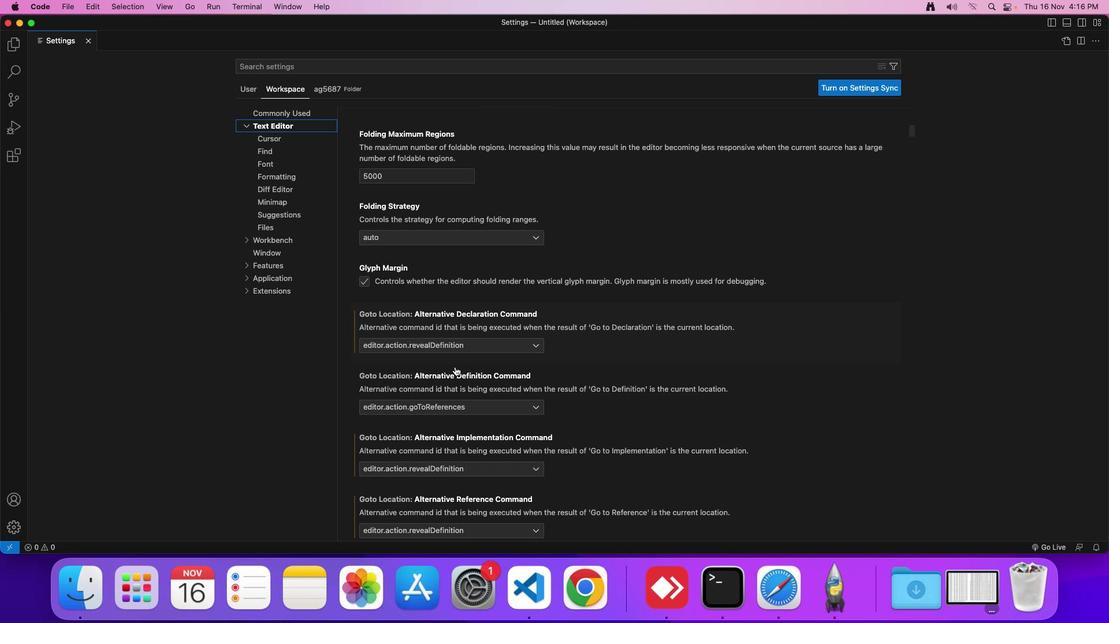 
Action: Mouse moved to (445, 358)
Screenshot: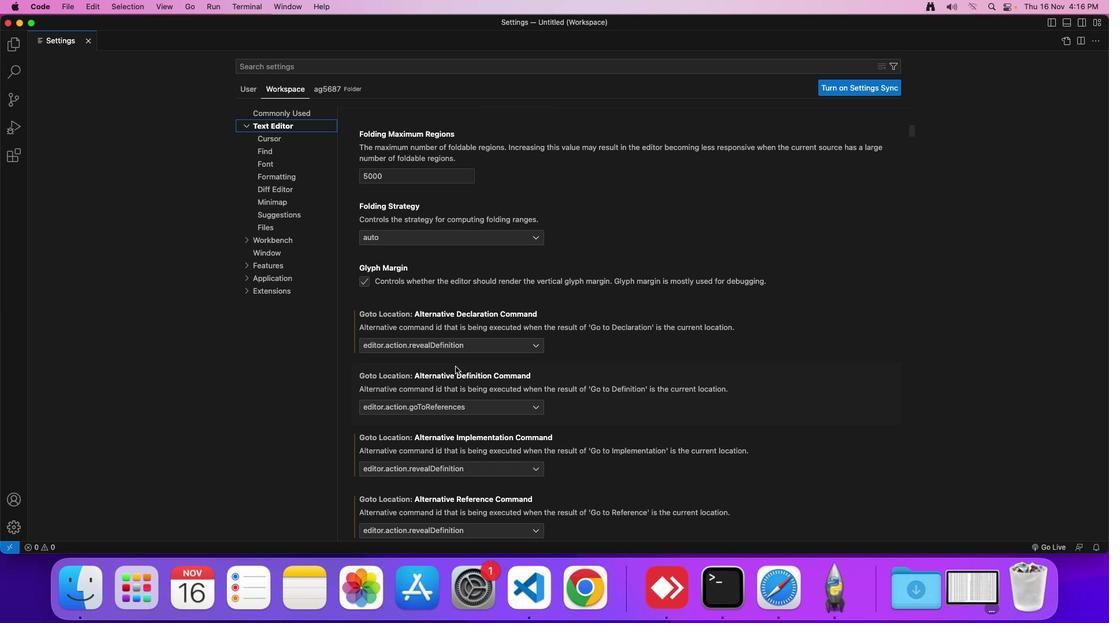 
Action: Mouse scrolled (445, 358) with delta (-8, -9)
Screenshot: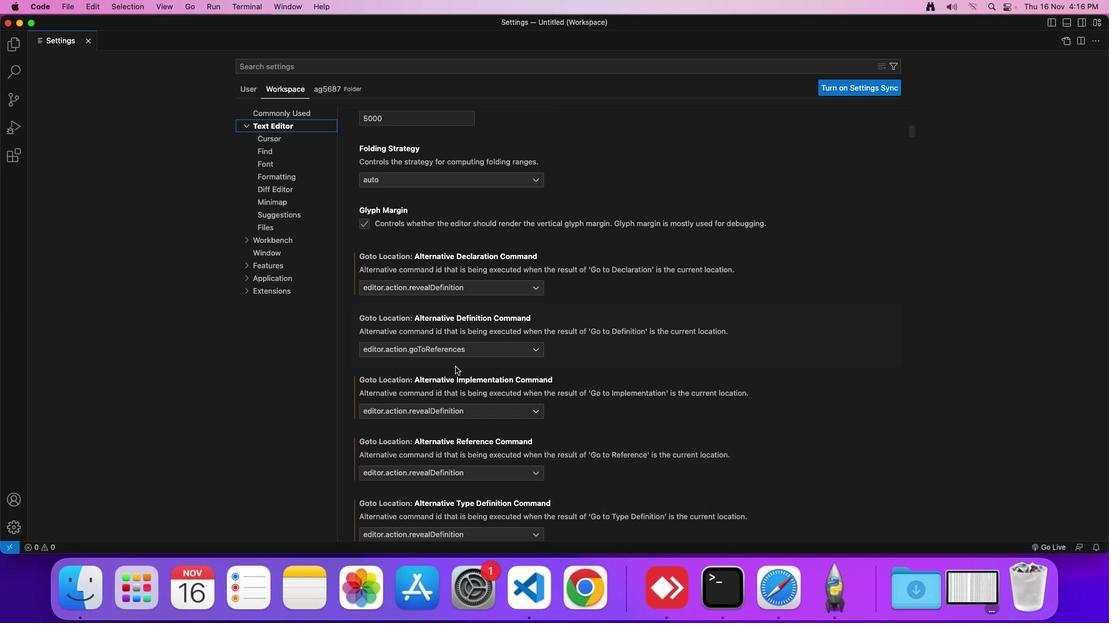 
Action: Mouse scrolled (445, 358) with delta (-8, -9)
Screenshot: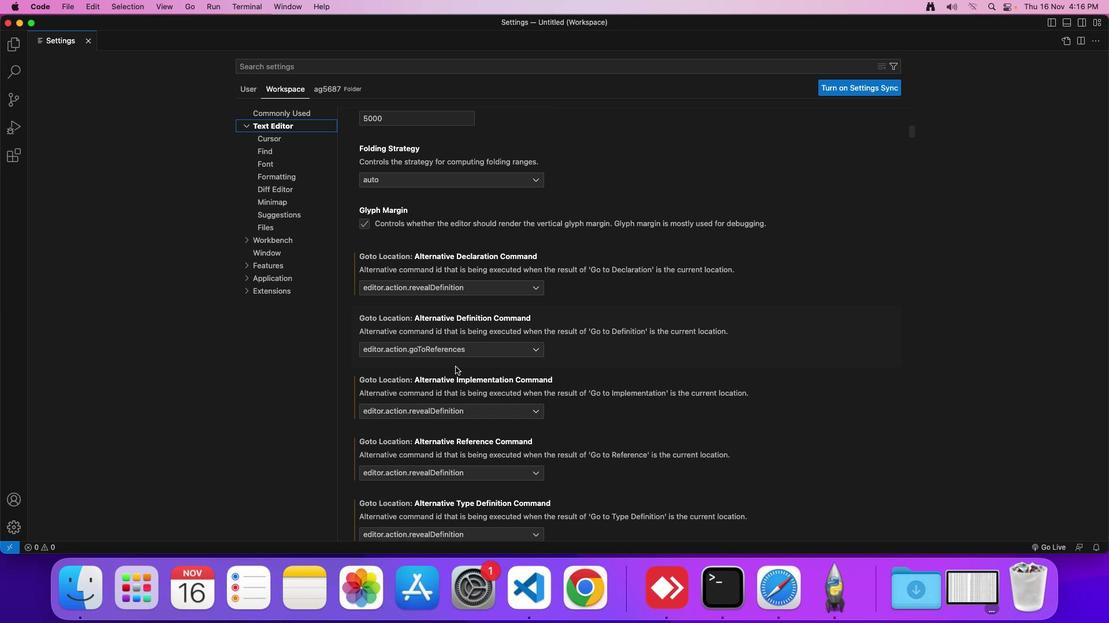 
Action: Mouse scrolled (445, 358) with delta (-8, -9)
Screenshot: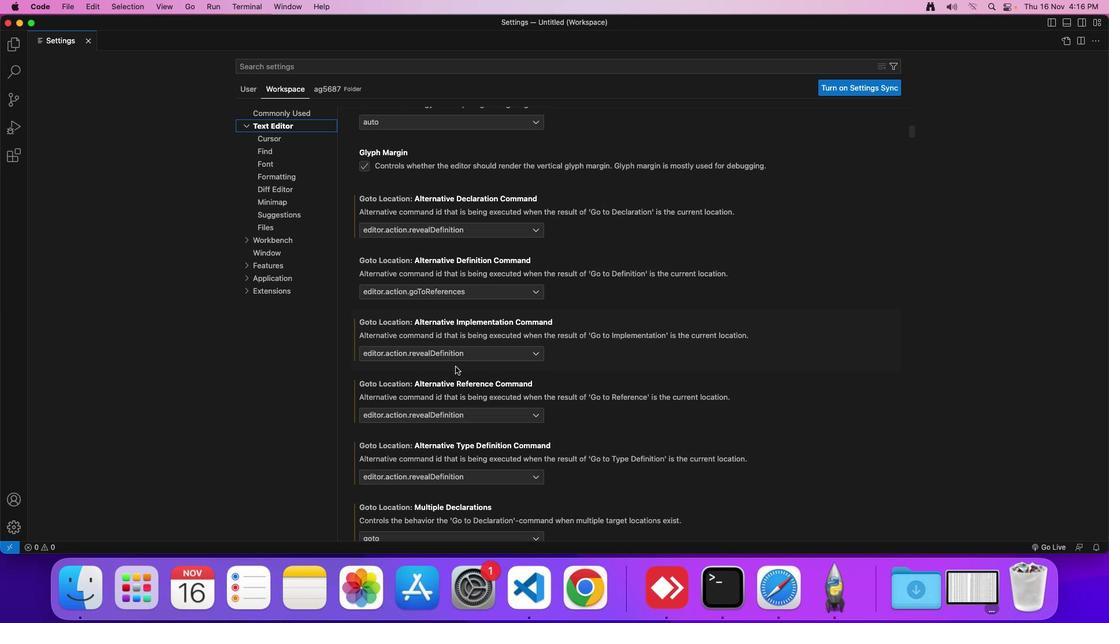 
Action: Mouse scrolled (445, 358) with delta (-8, -9)
Screenshot: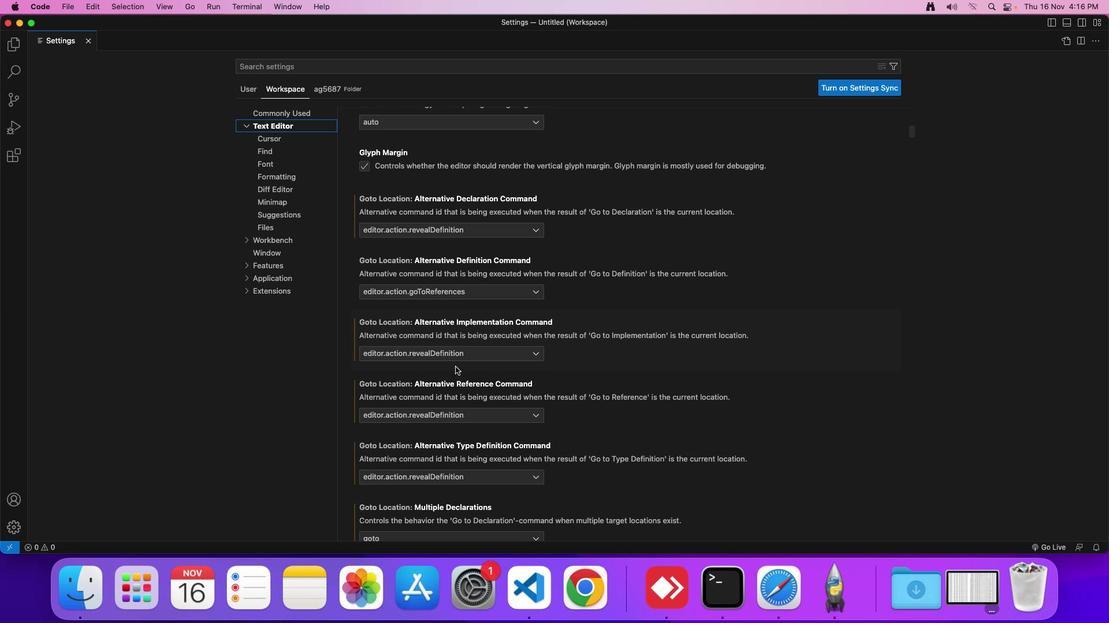 
Action: Mouse moved to (446, 358)
Screenshot: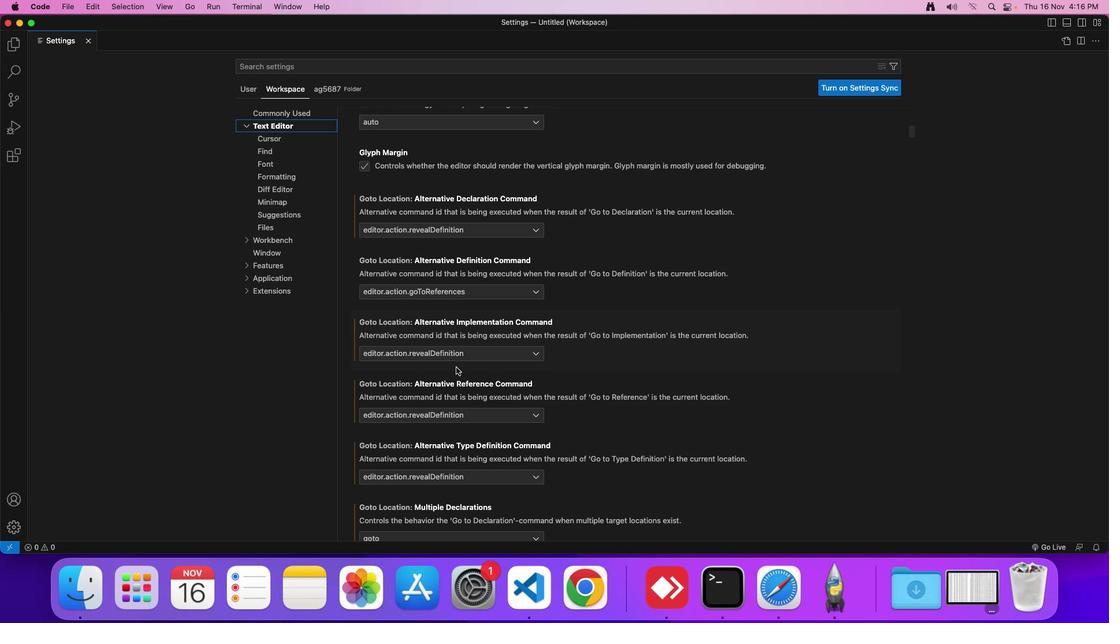 
Action: Mouse scrolled (446, 358) with delta (-8, -9)
Screenshot: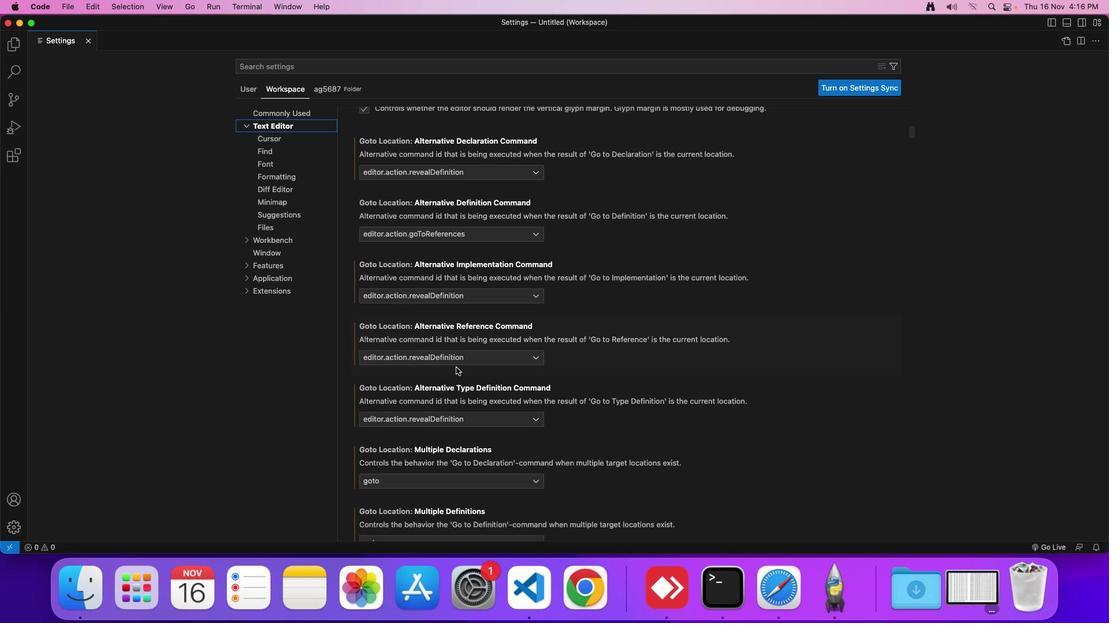 
Action: Mouse scrolled (446, 358) with delta (-8, -9)
Screenshot: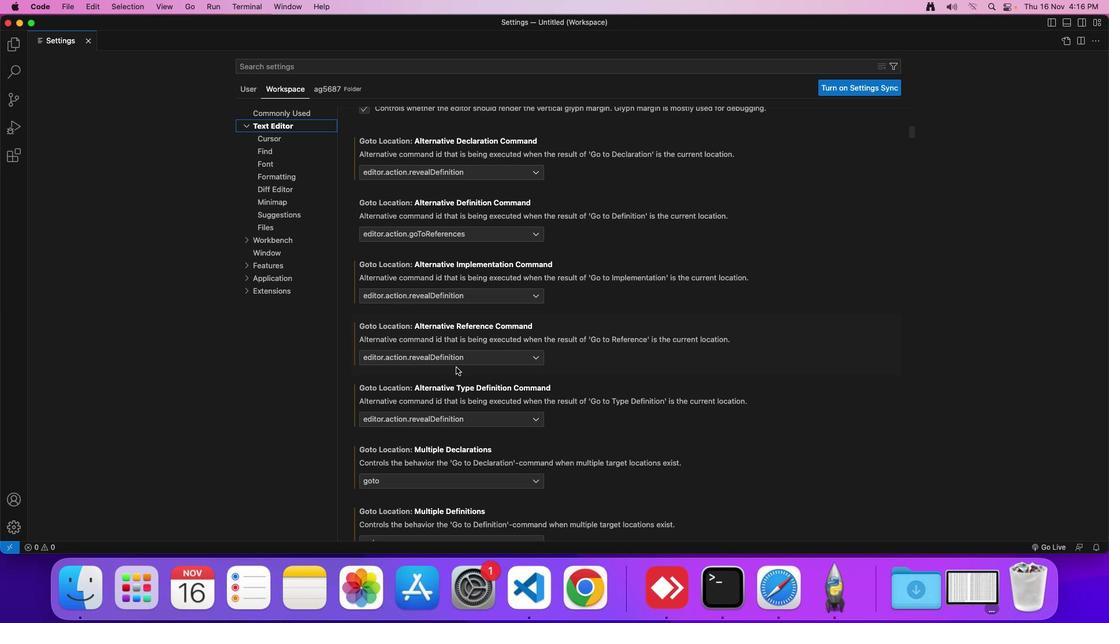 
Action: Mouse scrolled (446, 358) with delta (-8, -9)
Screenshot: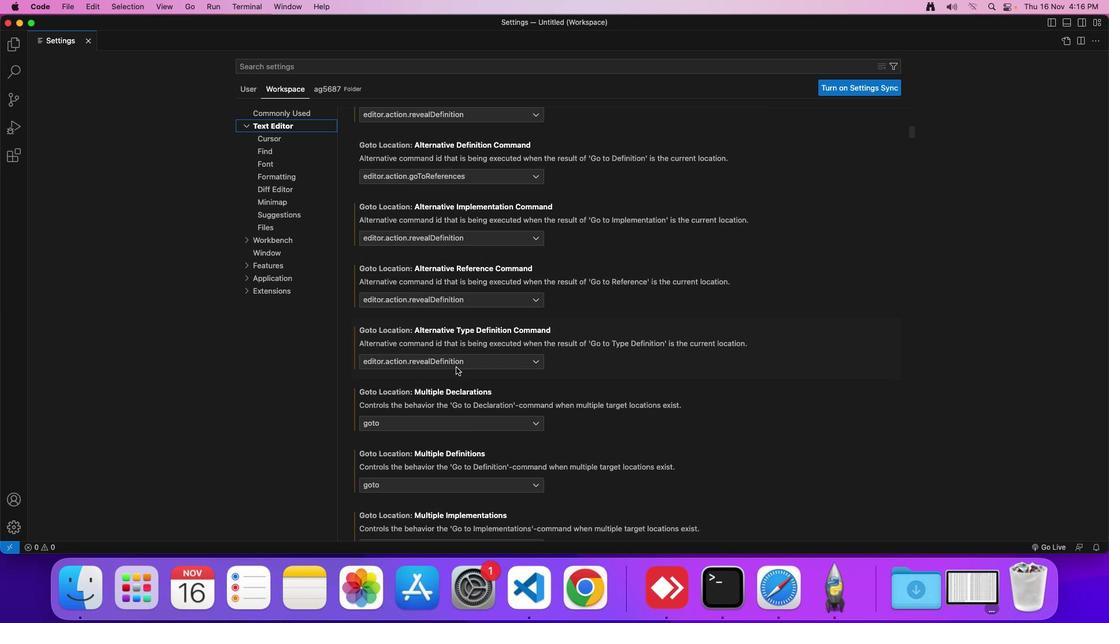 
Action: Mouse scrolled (446, 358) with delta (-8, -9)
Screenshot: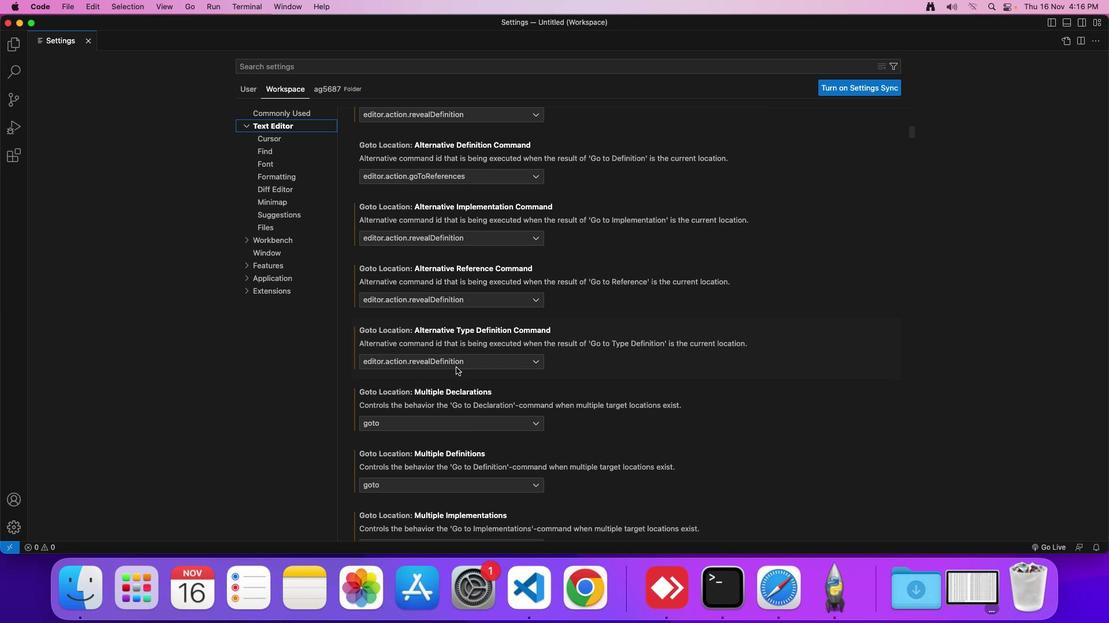 
Action: Mouse scrolled (446, 358) with delta (-8, -9)
Screenshot: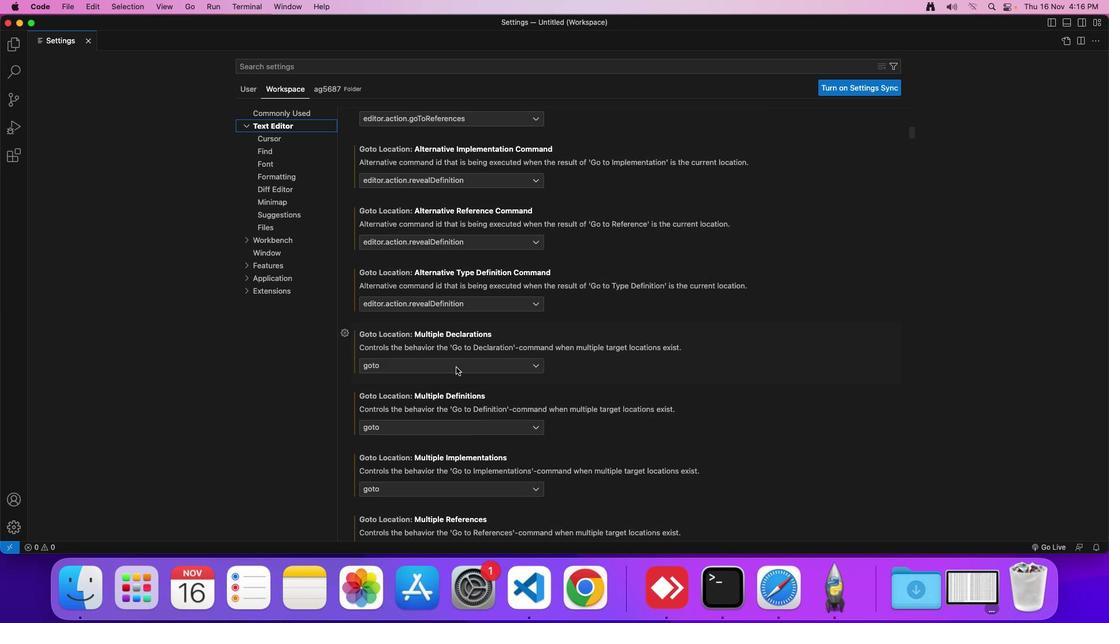 
Action: Mouse scrolled (446, 358) with delta (-8, -9)
Screenshot: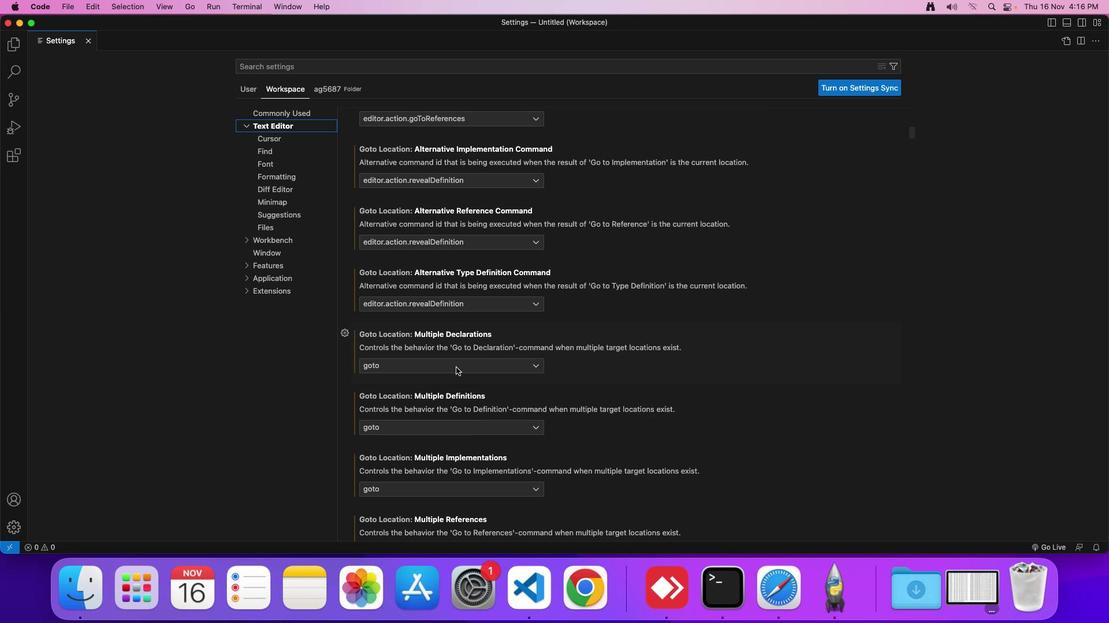 
Action: Mouse scrolled (446, 358) with delta (-8, -9)
Screenshot: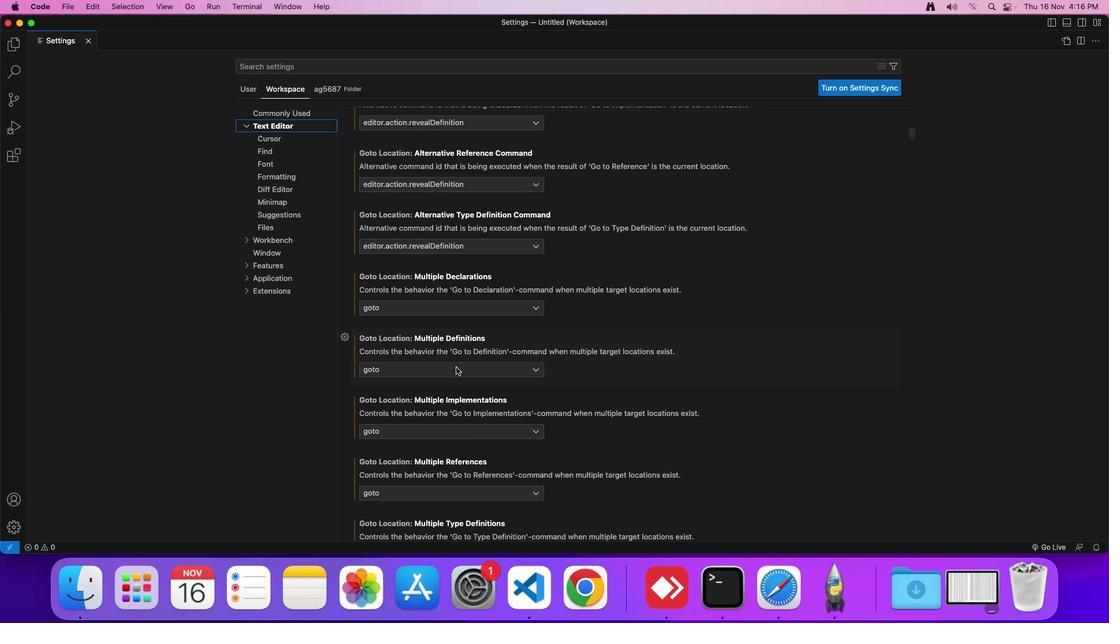 
Action: Mouse scrolled (446, 358) with delta (-8, -9)
Screenshot: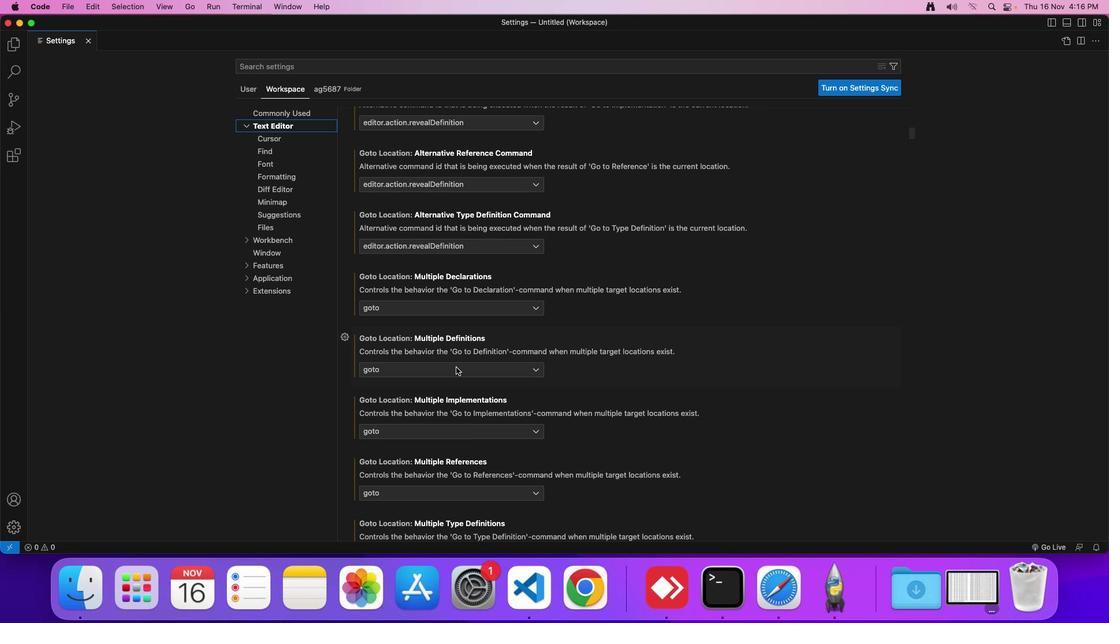 
Action: Mouse scrolled (446, 358) with delta (-8, -9)
Screenshot: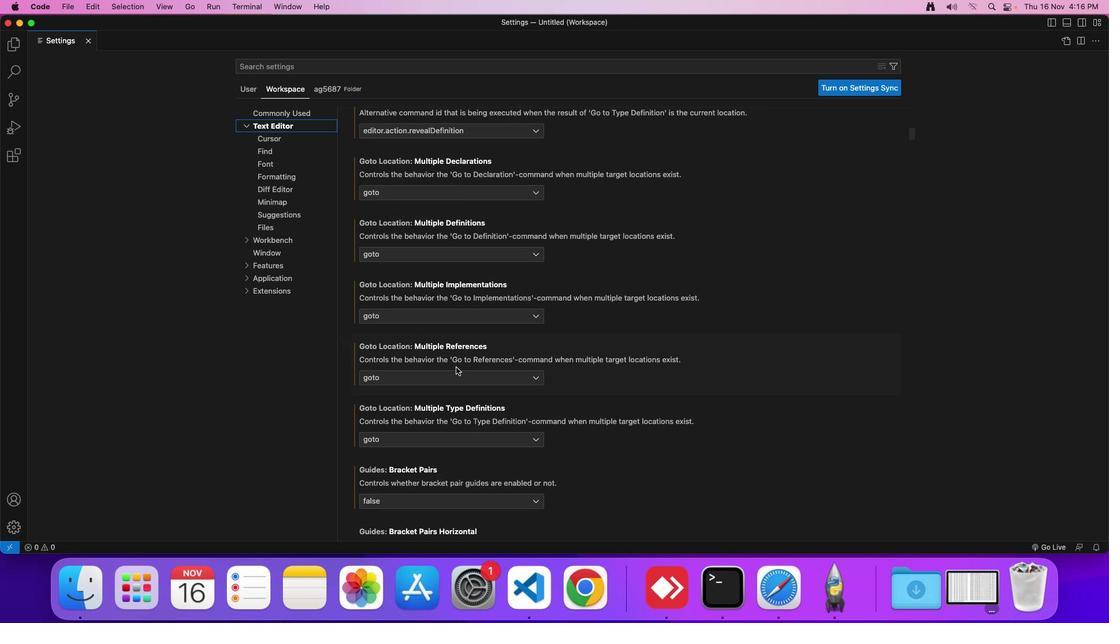 
Action: Mouse scrolled (446, 358) with delta (-8, -9)
Screenshot: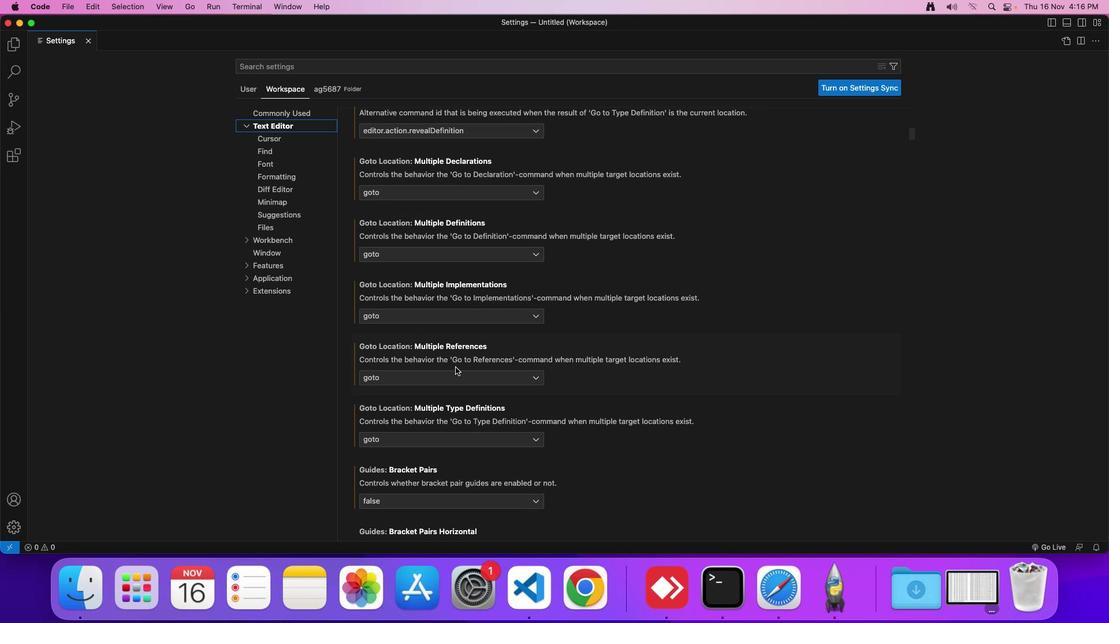 
Action: Mouse scrolled (446, 358) with delta (-8, -9)
Screenshot: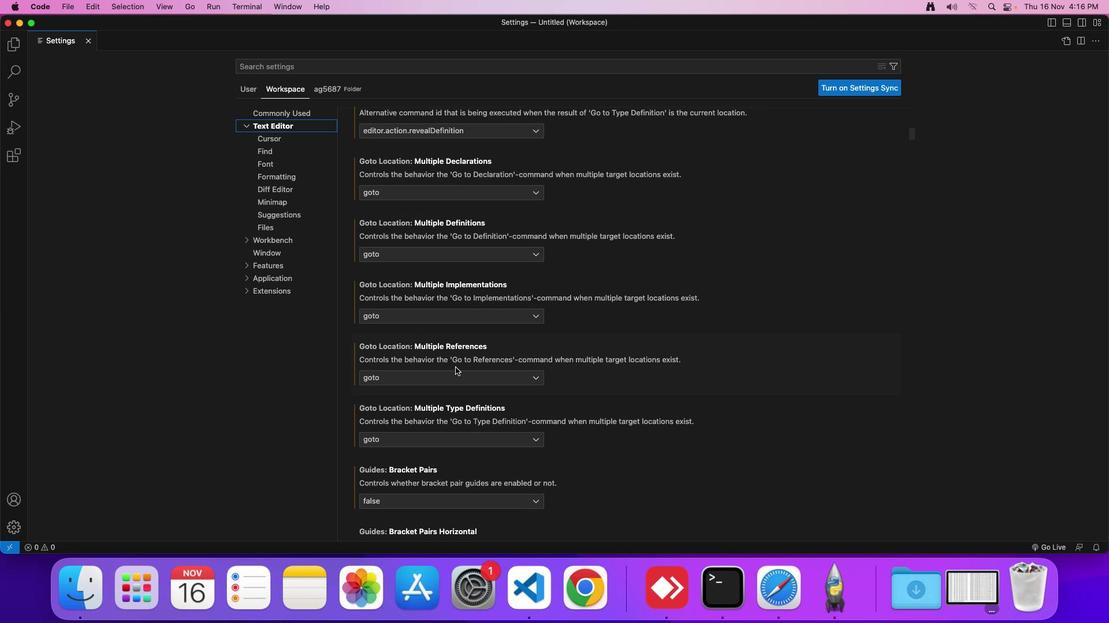 
Action: Mouse moved to (446, 358)
Screenshot: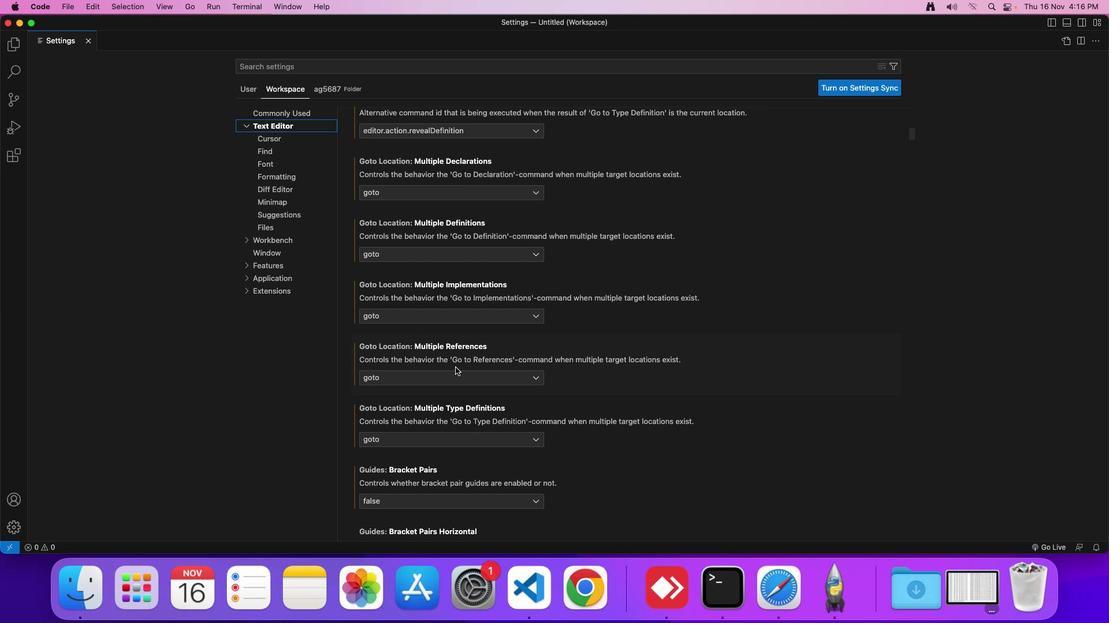 
Action: Mouse scrolled (446, 358) with delta (-8, -9)
Screenshot: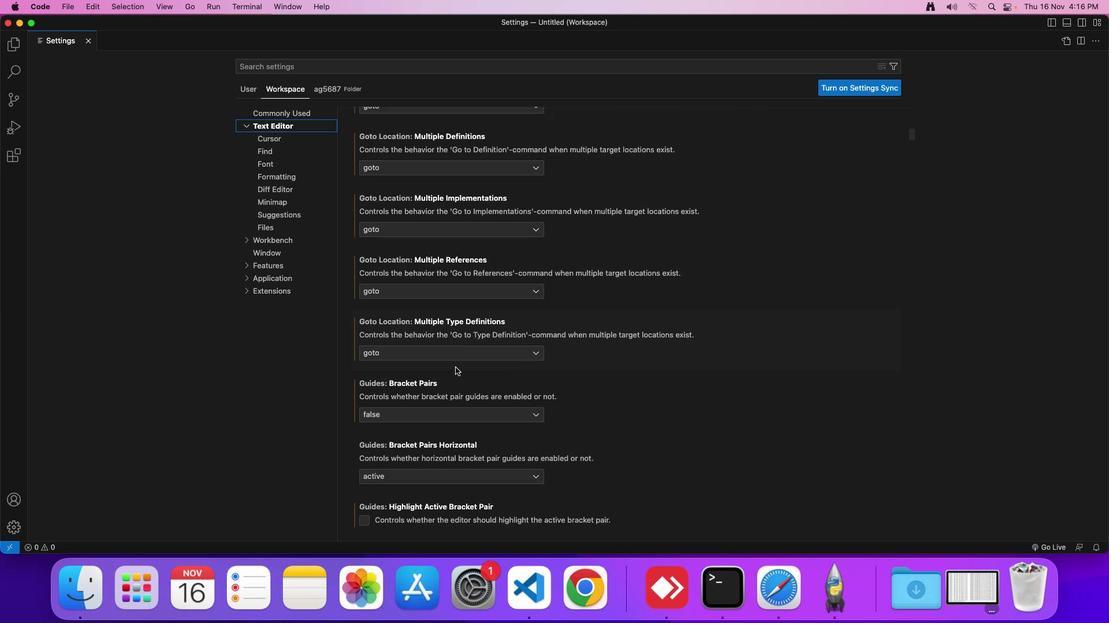 
Action: Mouse scrolled (446, 358) with delta (-8, -9)
Screenshot: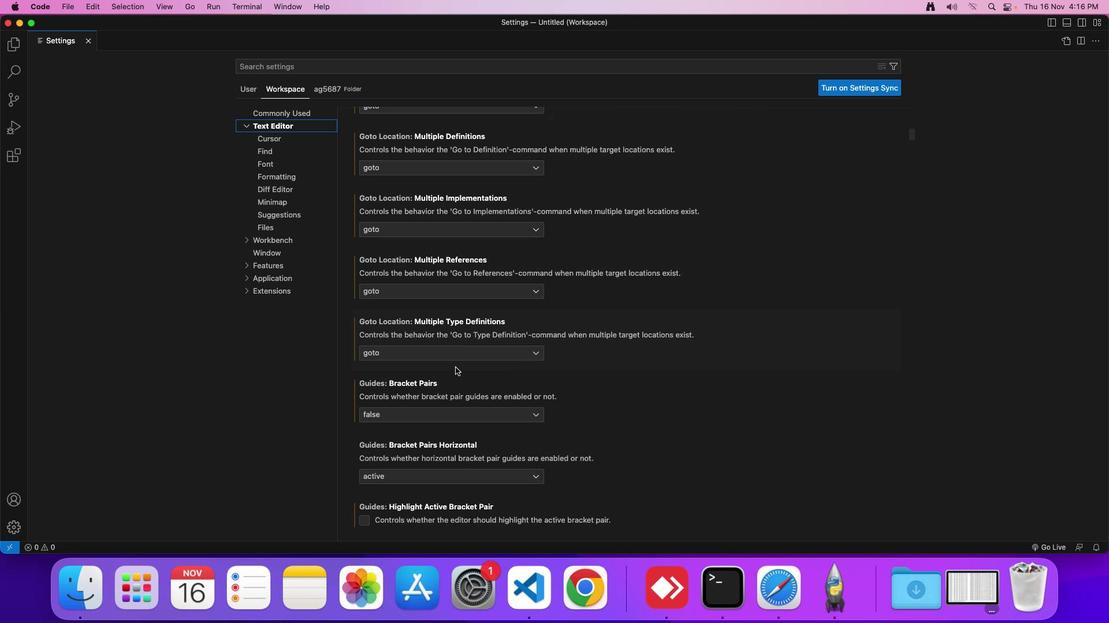 
Action: Mouse scrolled (446, 358) with delta (-8, -9)
Screenshot: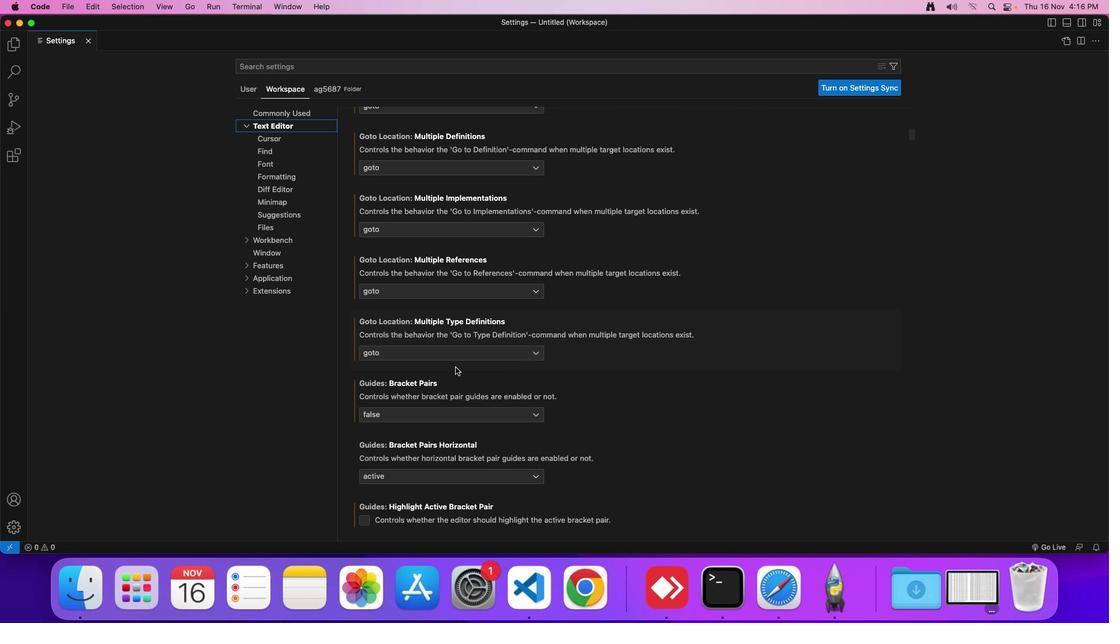 
Action: Mouse moved to (446, 358)
Screenshot: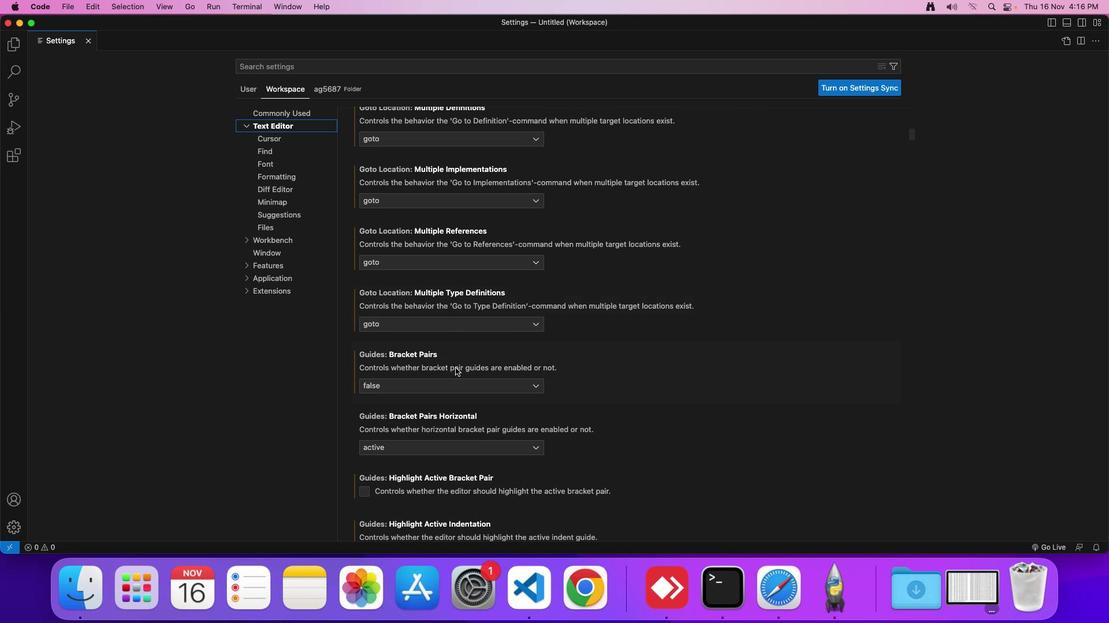 
Action: Mouse scrolled (446, 358) with delta (-8, -9)
Screenshot: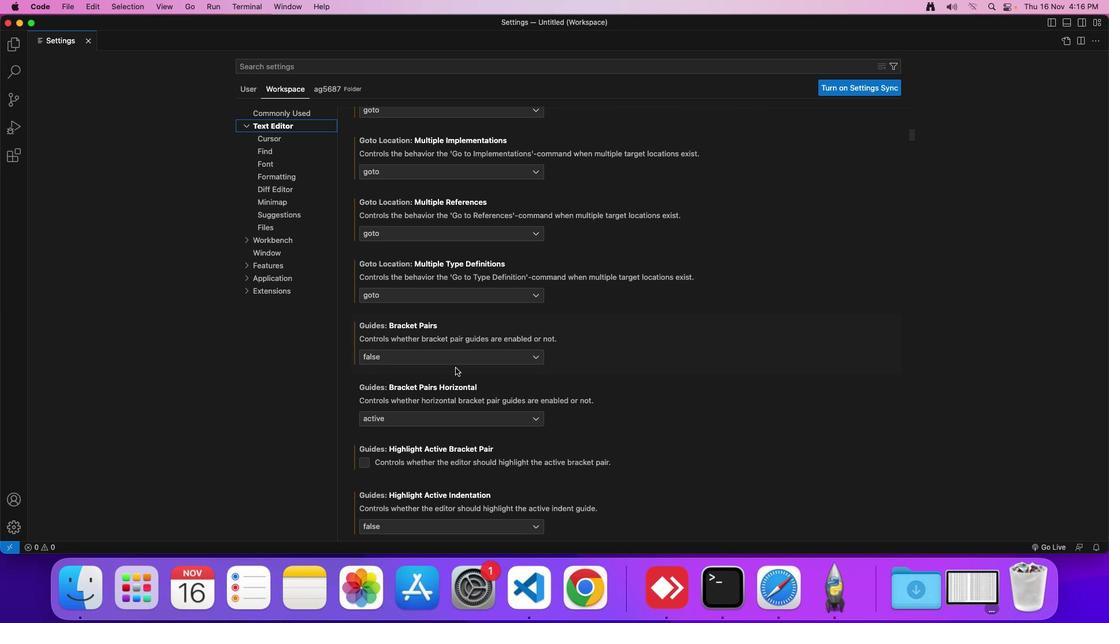 
Action: Mouse scrolled (446, 358) with delta (-8, -9)
Screenshot: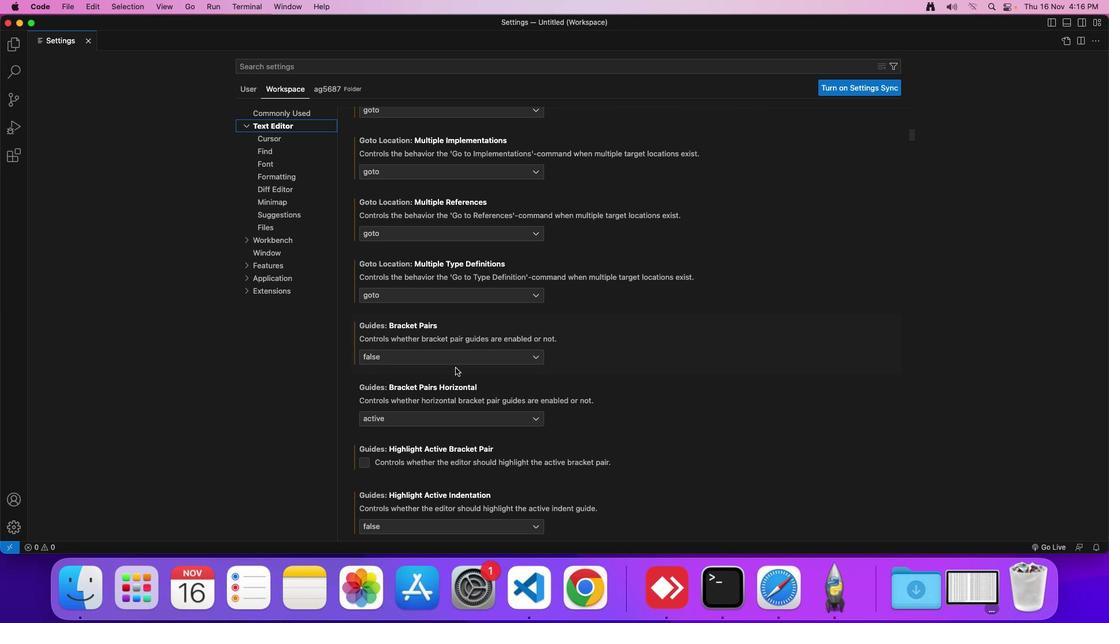 
Action: Mouse scrolled (446, 358) with delta (-8, -9)
Screenshot: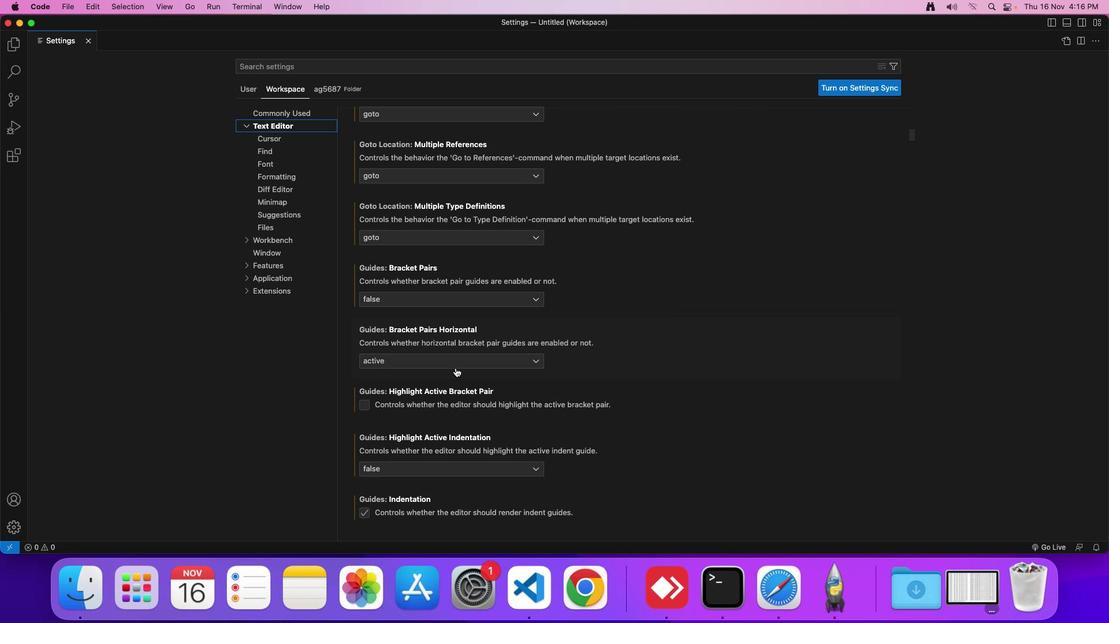 
Action: Mouse scrolled (446, 358) with delta (-8, -9)
Screenshot: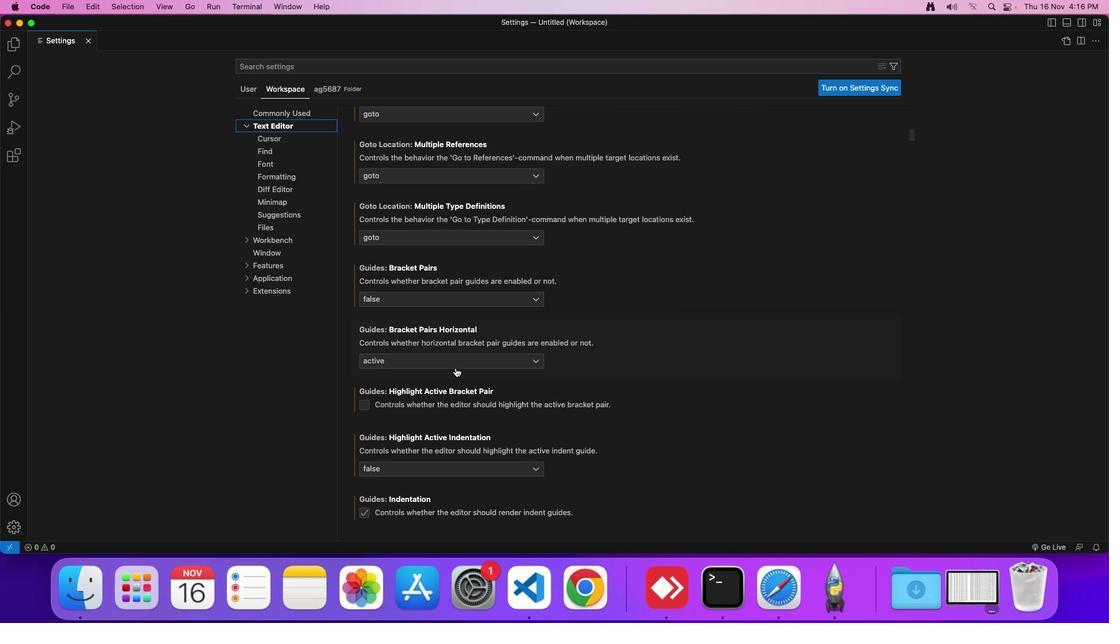 
Action: Mouse scrolled (446, 358) with delta (-8, -9)
Screenshot: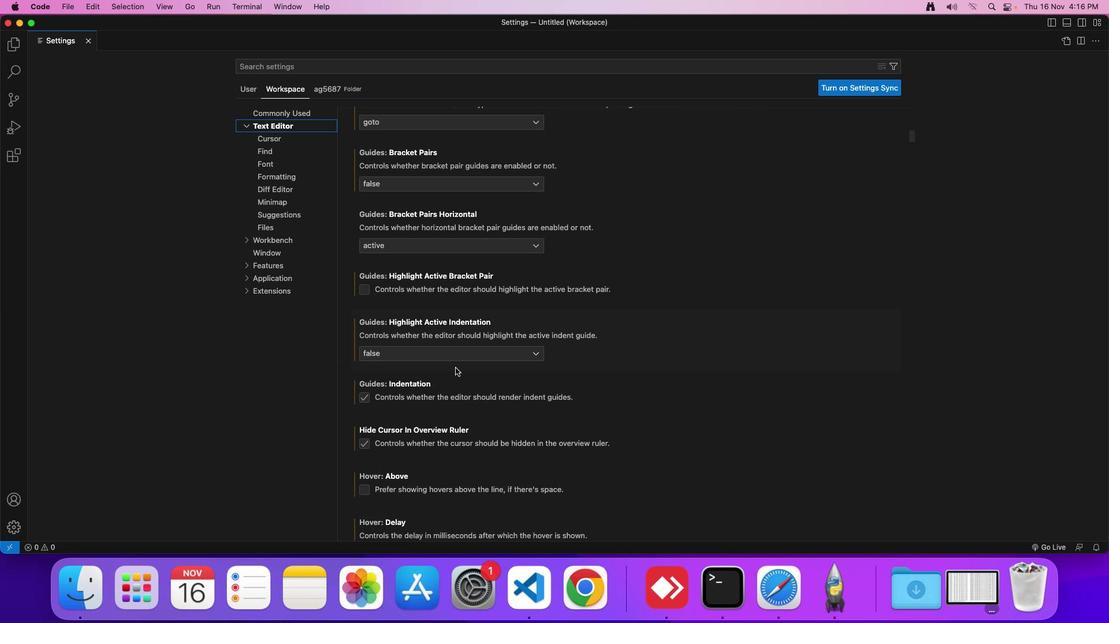 
Action: Mouse scrolled (446, 358) with delta (-8, -9)
Screenshot: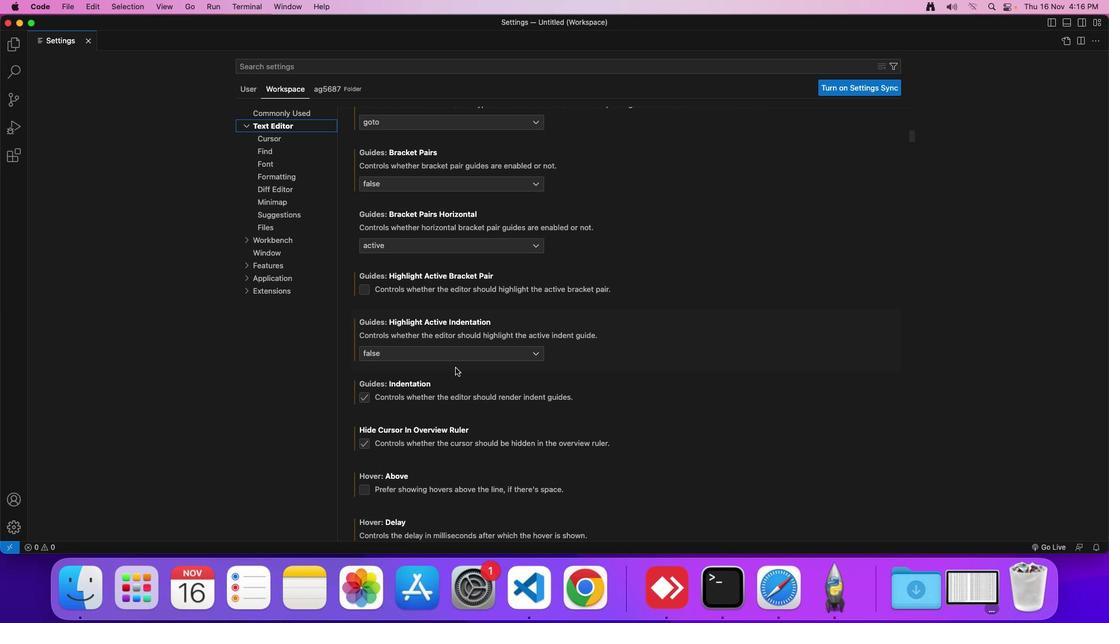 
Action: Mouse scrolled (446, 358) with delta (-8, -9)
Screenshot: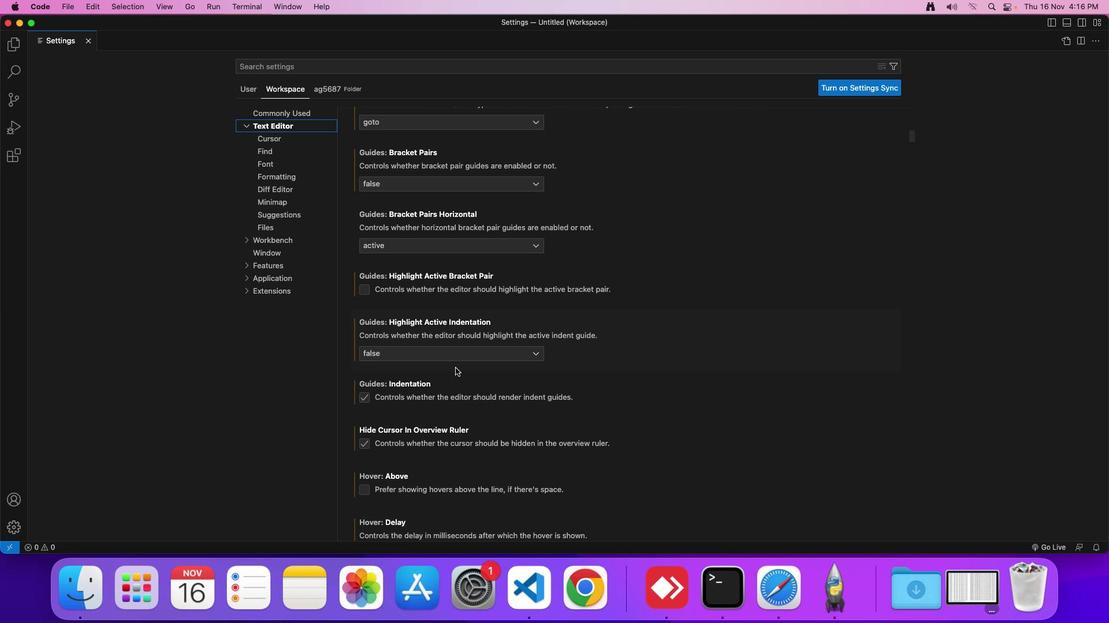 
Action: Mouse scrolled (446, 358) with delta (-8, -9)
Screenshot: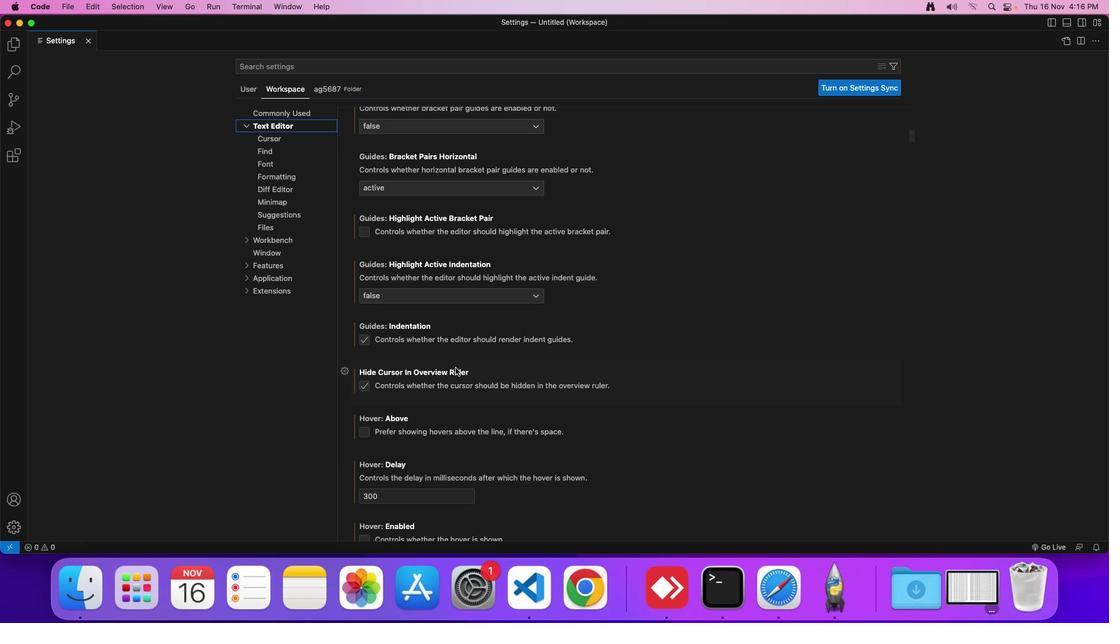 
Action: Mouse scrolled (446, 358) with delta (-8, -9)
Screenshot: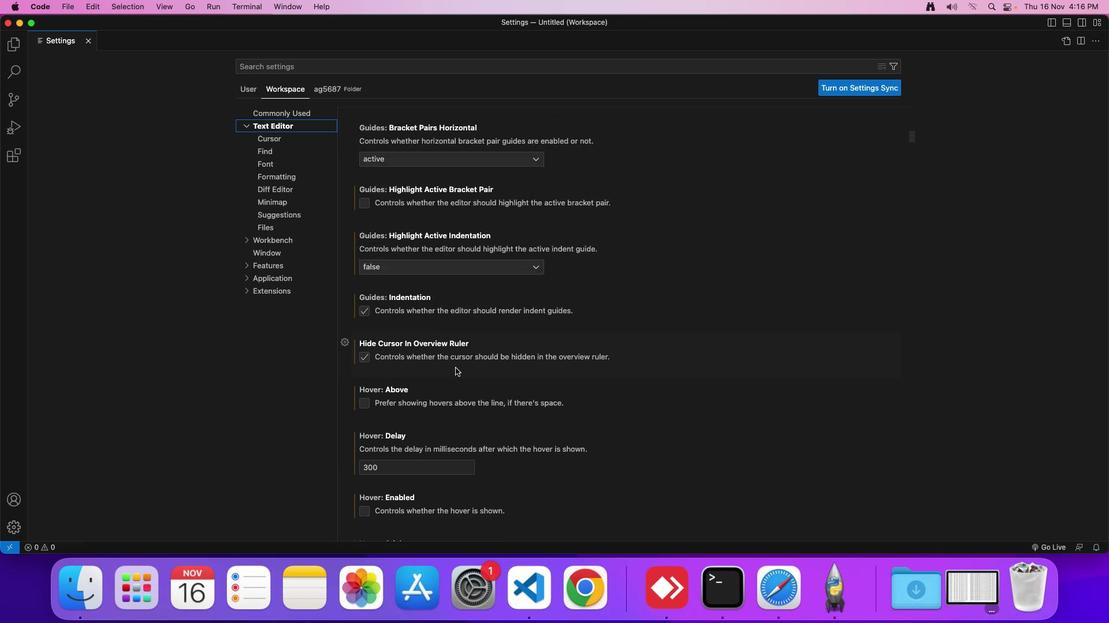 
Action: Mouse scrolled (446, 358) with delta (-8, -9)
Screenshot: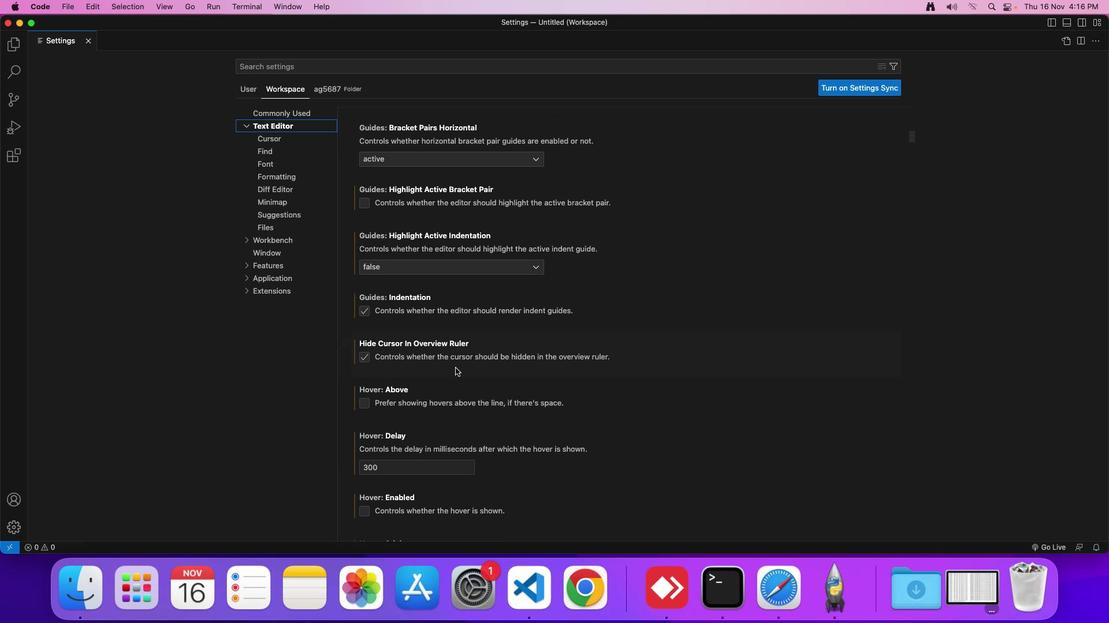 
Action: Mouse scrolled (446, 358) with delta (-8, -9)
Screenshot: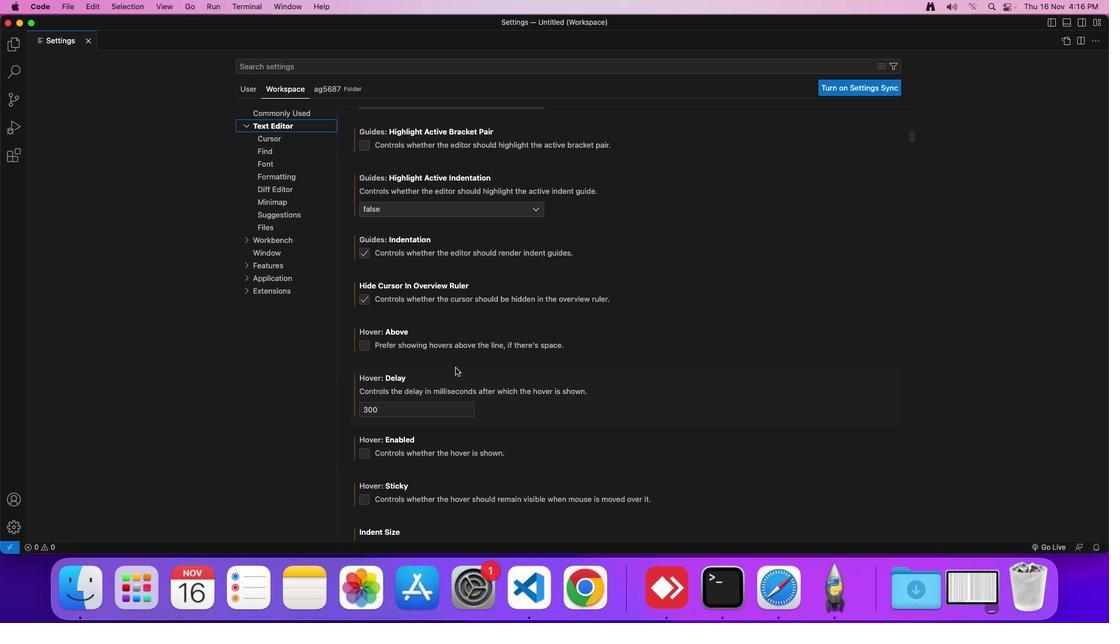 
Action: Mouse scrolled (446, 358) with delta (-8, -9)
Screenshot: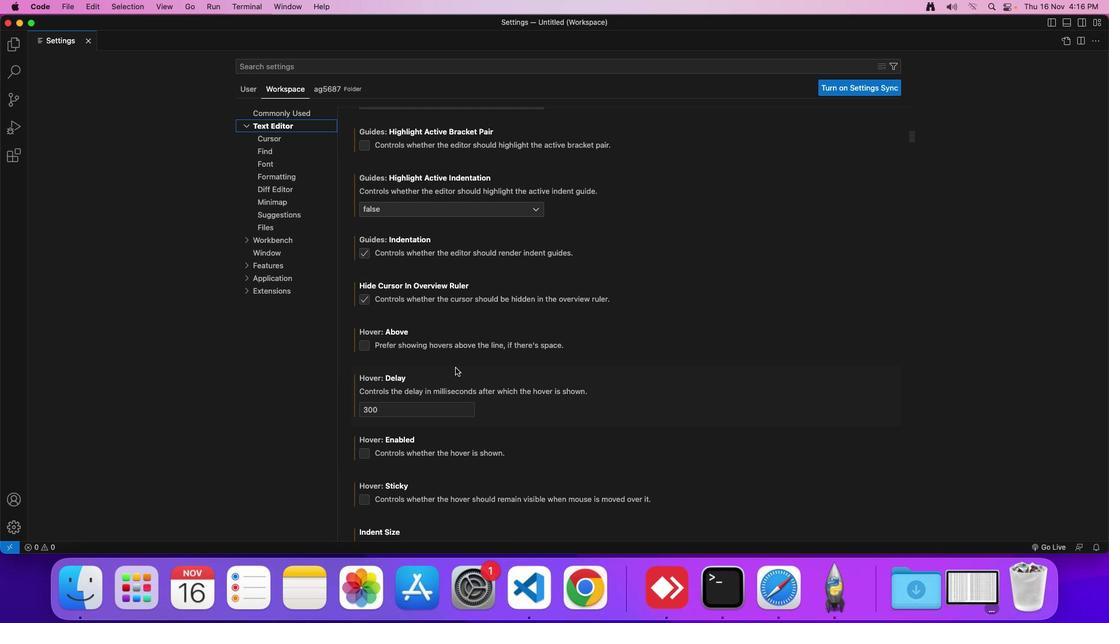 
Action: Mouse scrolled (446, 358) with delta (-8, -9)
Screenshot: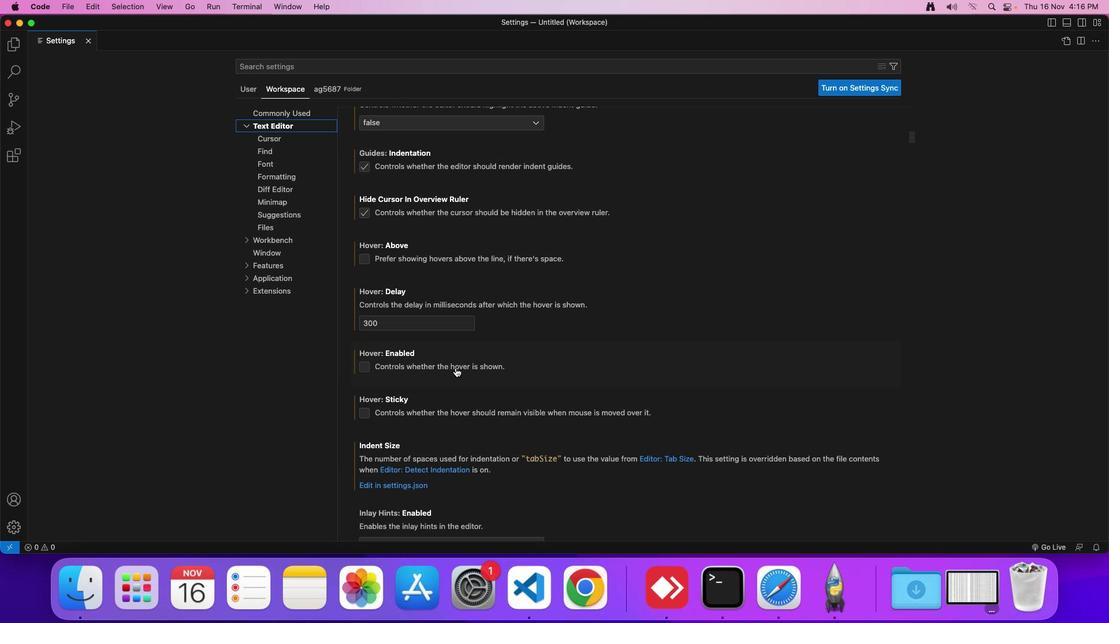 
Action: Mouse scrolled (446, 358) with delta (-8, -9)
Screenshot: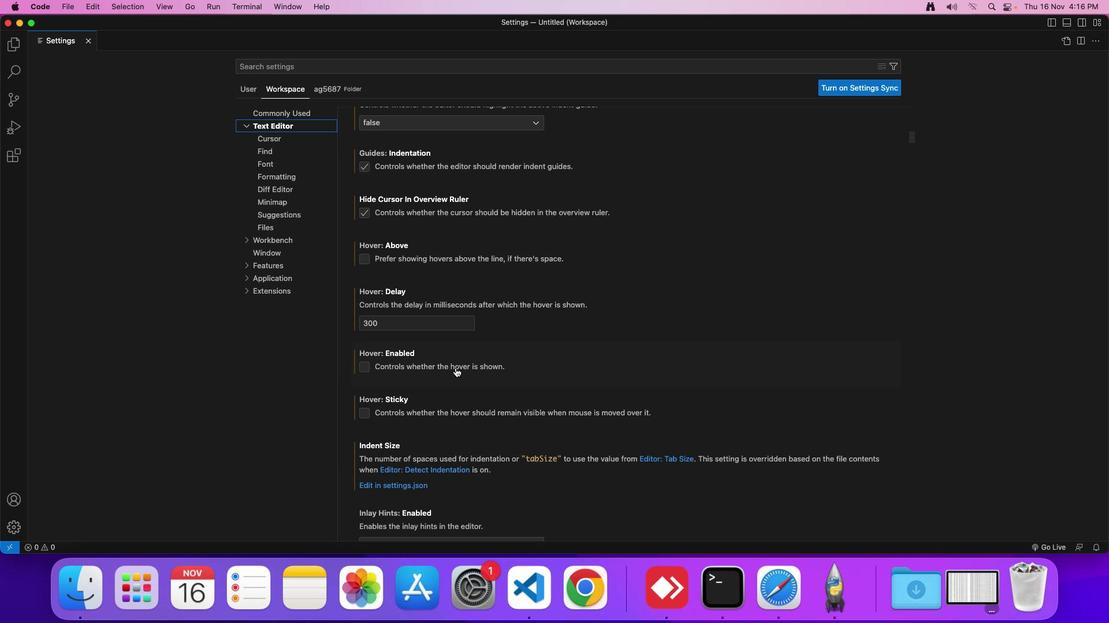 
Action: Mouse scrolled (446, 358) with delta (-8, -9)
Screenshot: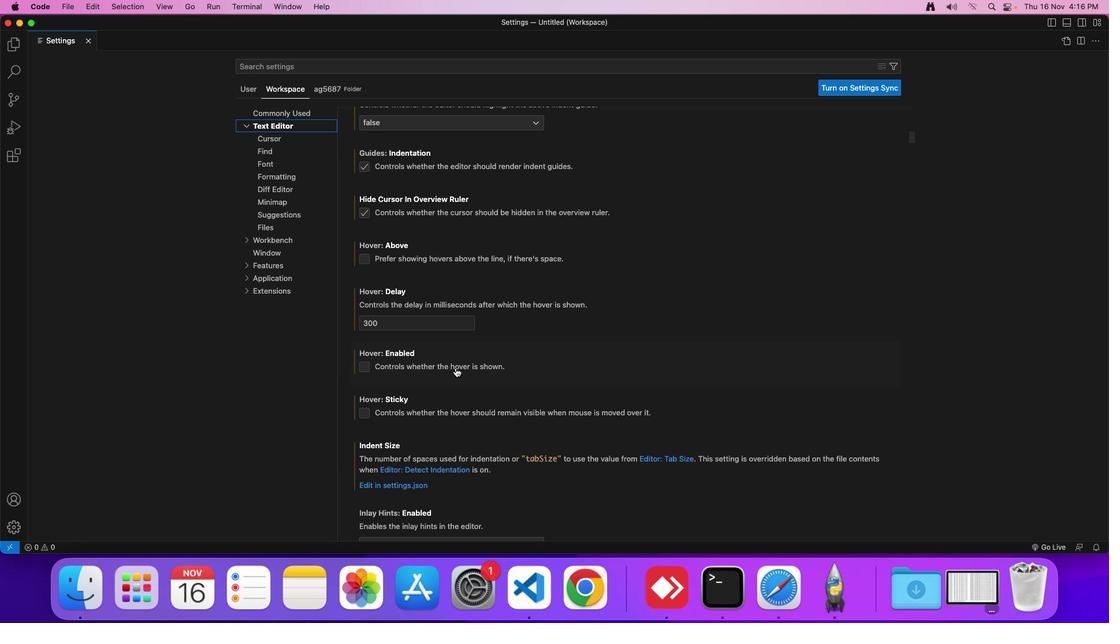 
Action: Mouse moved to (446, 358)
Screenshot: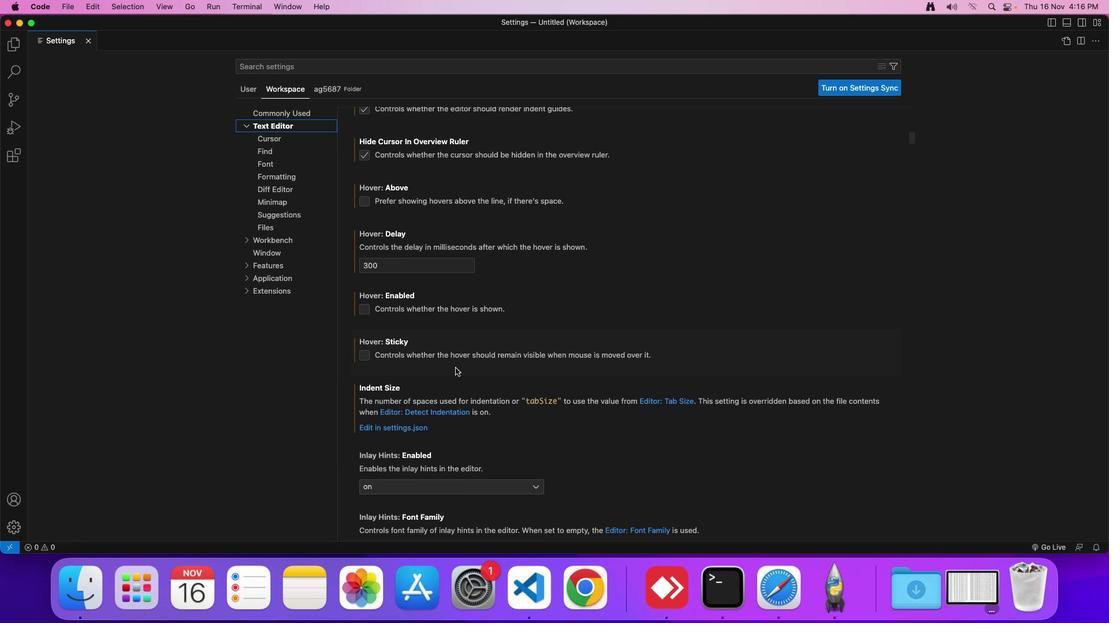 
Action: Mouse scrolled (446, 358) with delta (-8, -9)
Screenshot: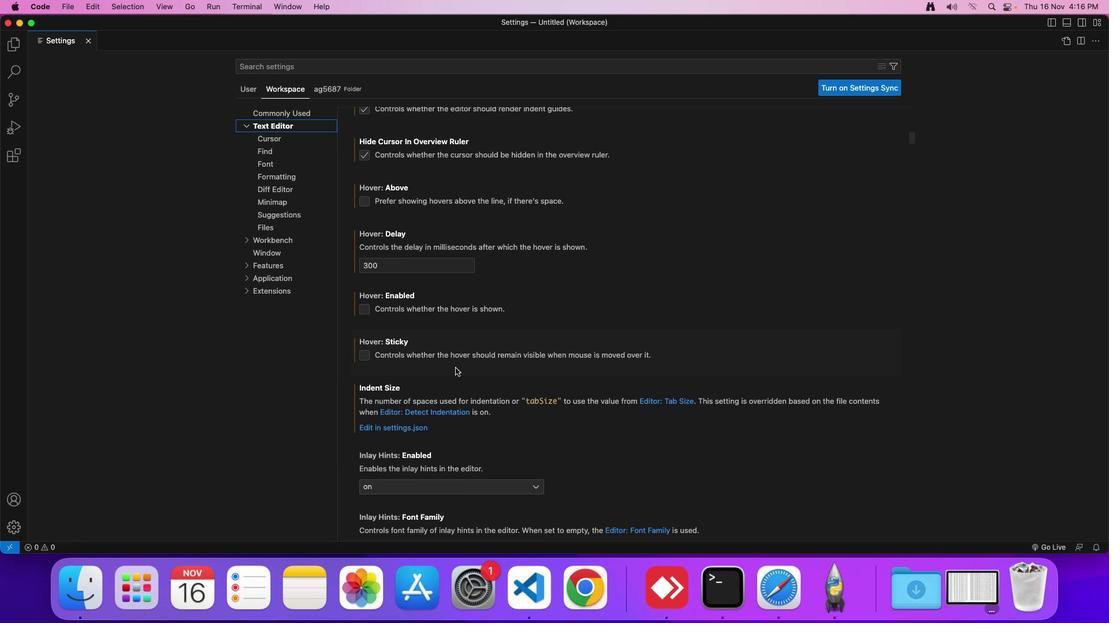 
Action: Mouse scrolled (446, 358) with delta (-8, -9)
Screenshot: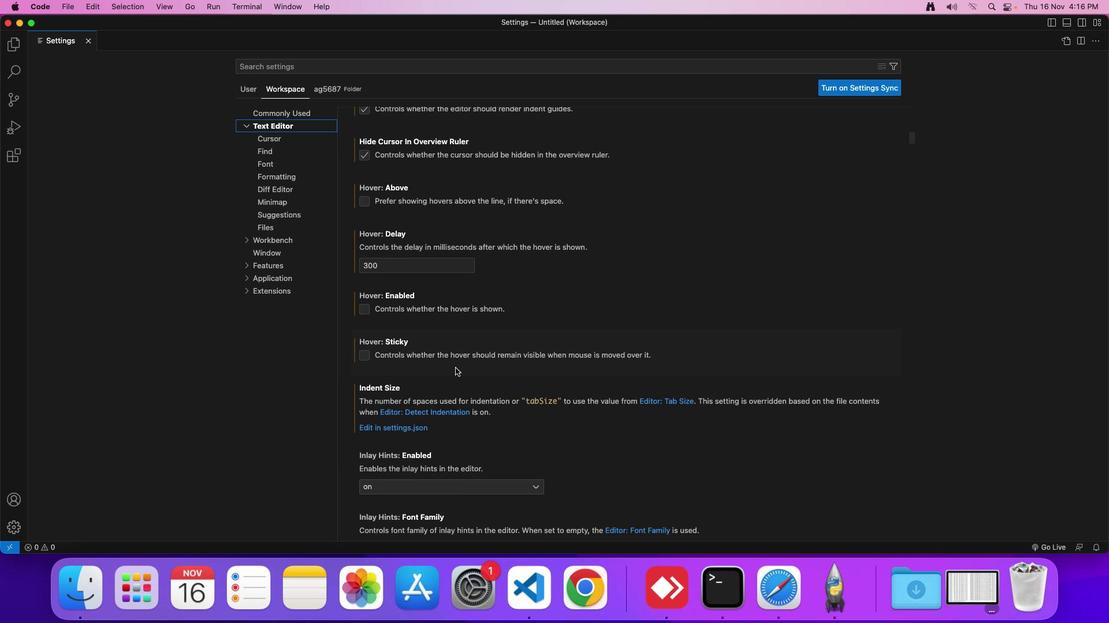 
Action: Mouse moved to (445, 358)
Screenshot: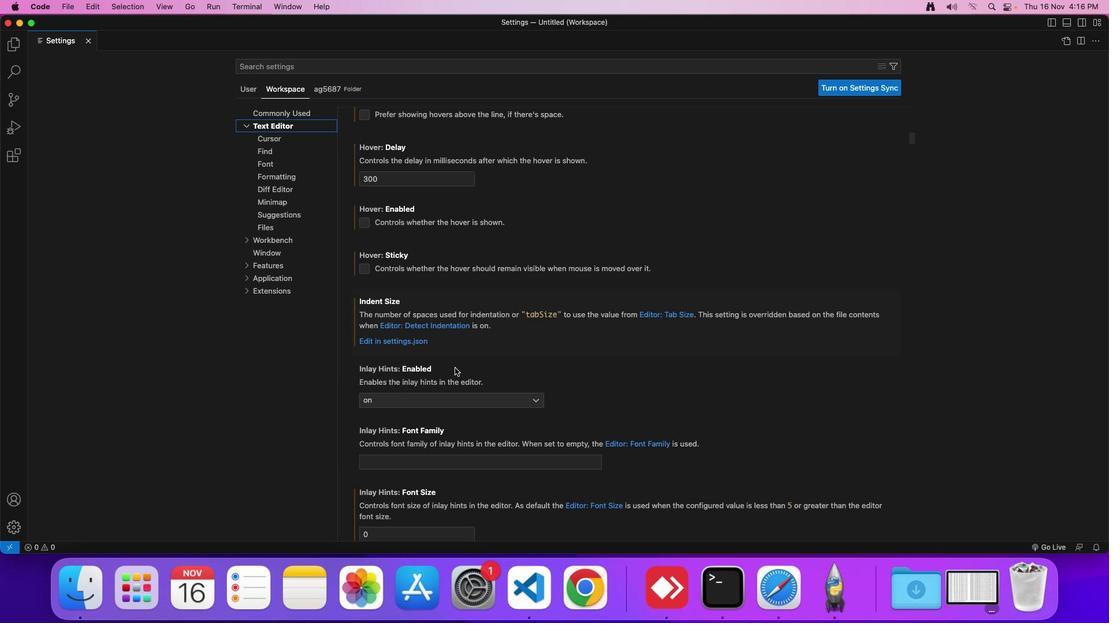 
Action: Mouse scrolled (445, 358) with delta (-8, -9)
Screenshot: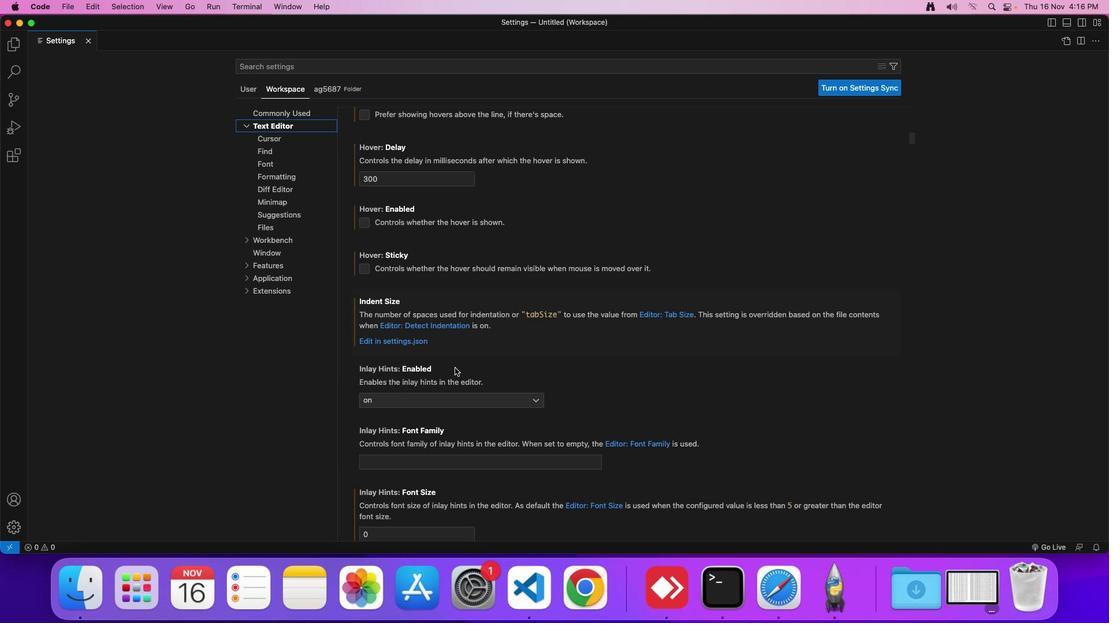 
Action: Mouse scrolled (445, 358) with delta (-8, -9)
Screenshot: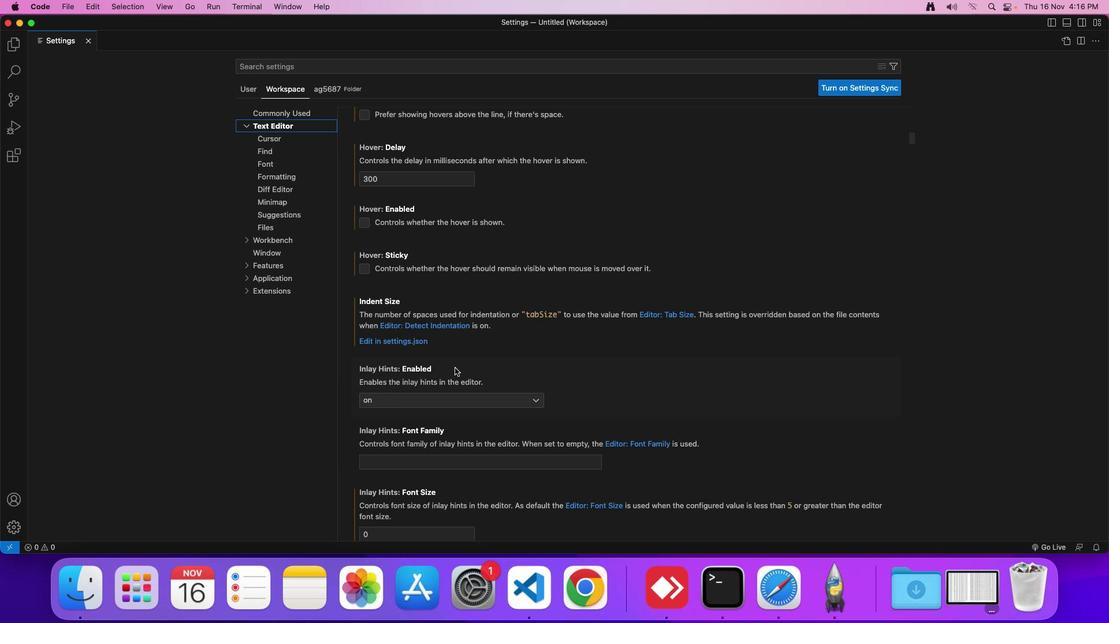 
Action: Mouse moved to (445, 358)
Screenshot: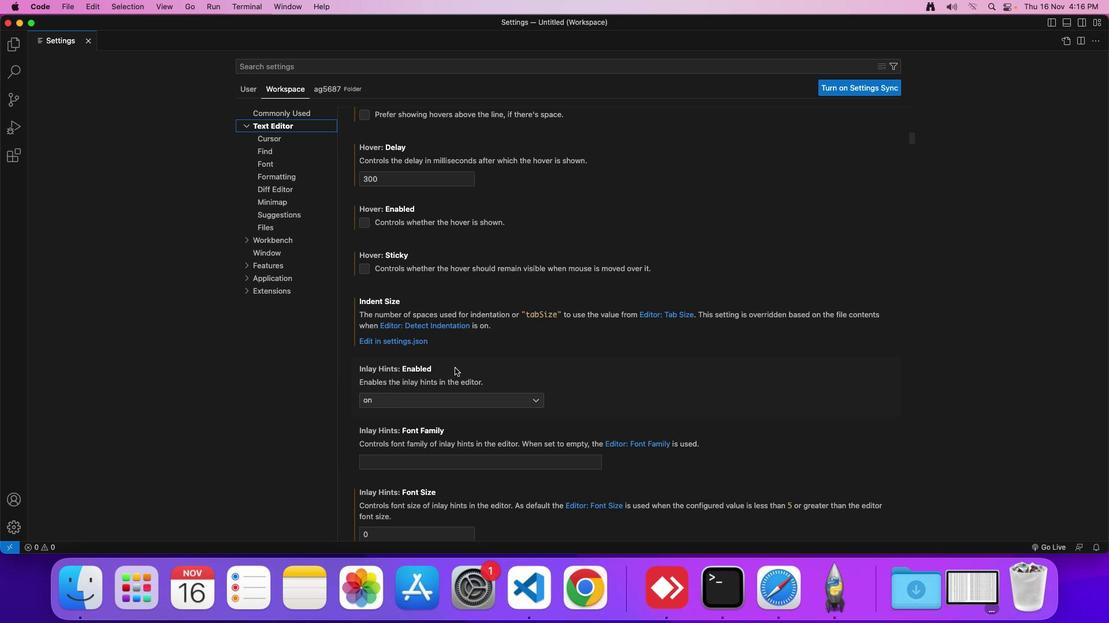 
Action: Mouse scrolled (445, 358) with delta (-8, -9)
Screenshot: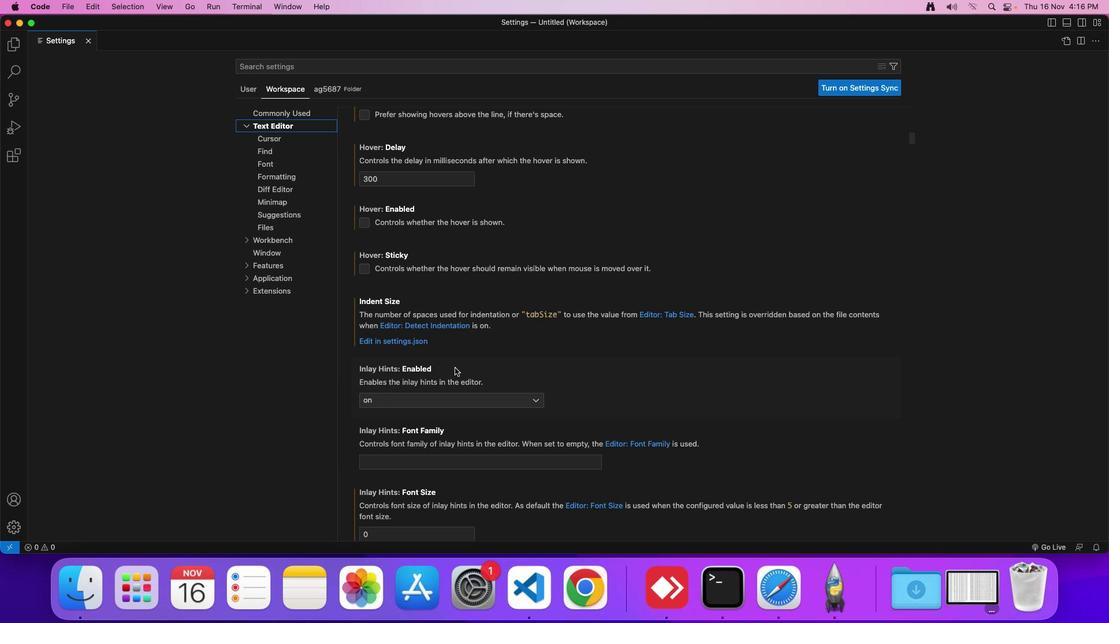 
Action: Mouse scrolled (445, 358) with delta (-8, -9)
Screenshot: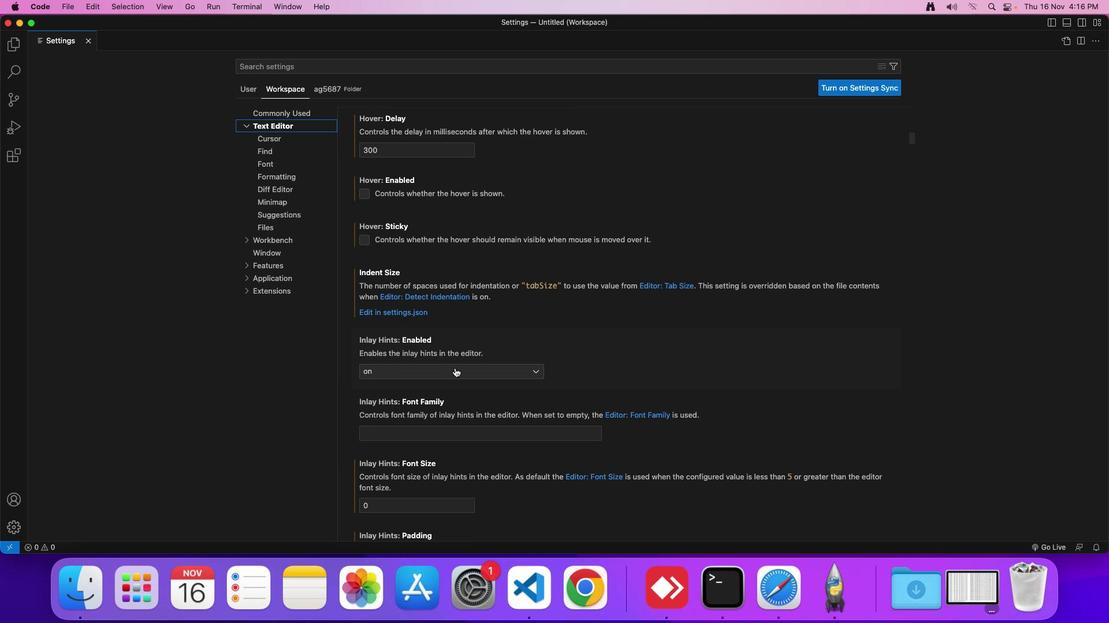 
Action: Mouse scrolled (445, 358) with delta (-8, -9)
Screenshot: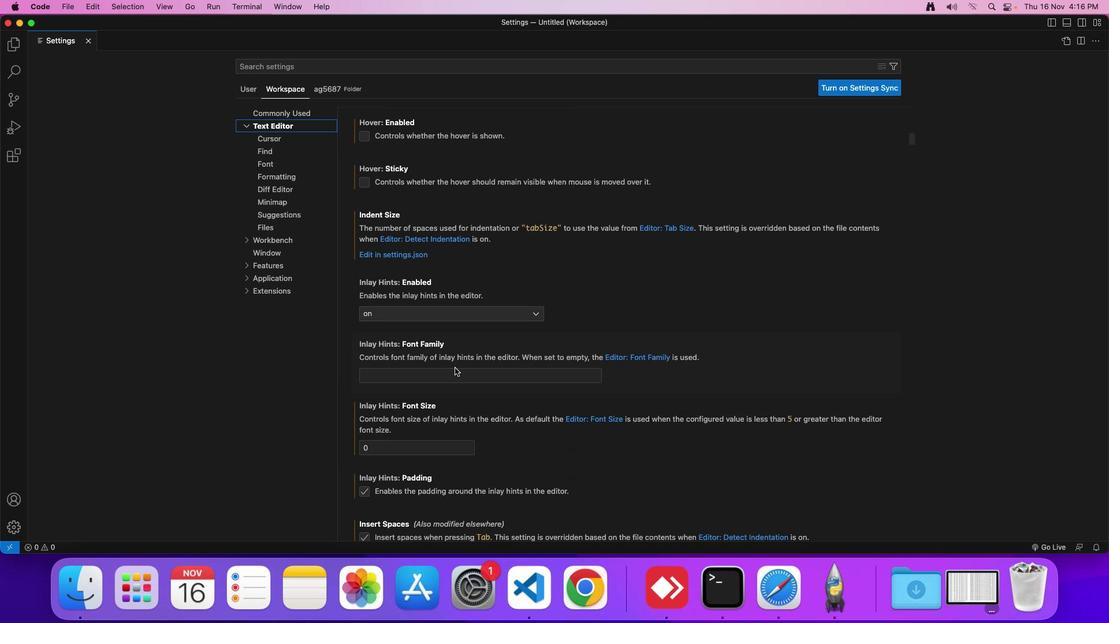 
Action: Mouse scrolled (445, 358) with delta (-8, -9)
Screenshot: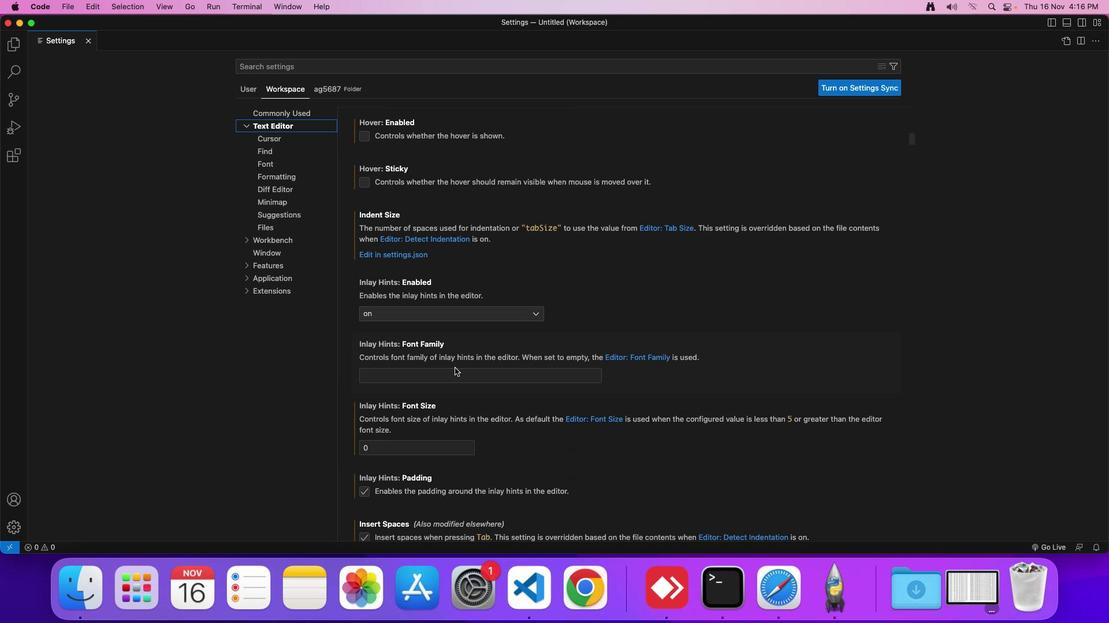 
Action: Mouse scrolled (445, 358) with delta (-8, -9)
Screenshot: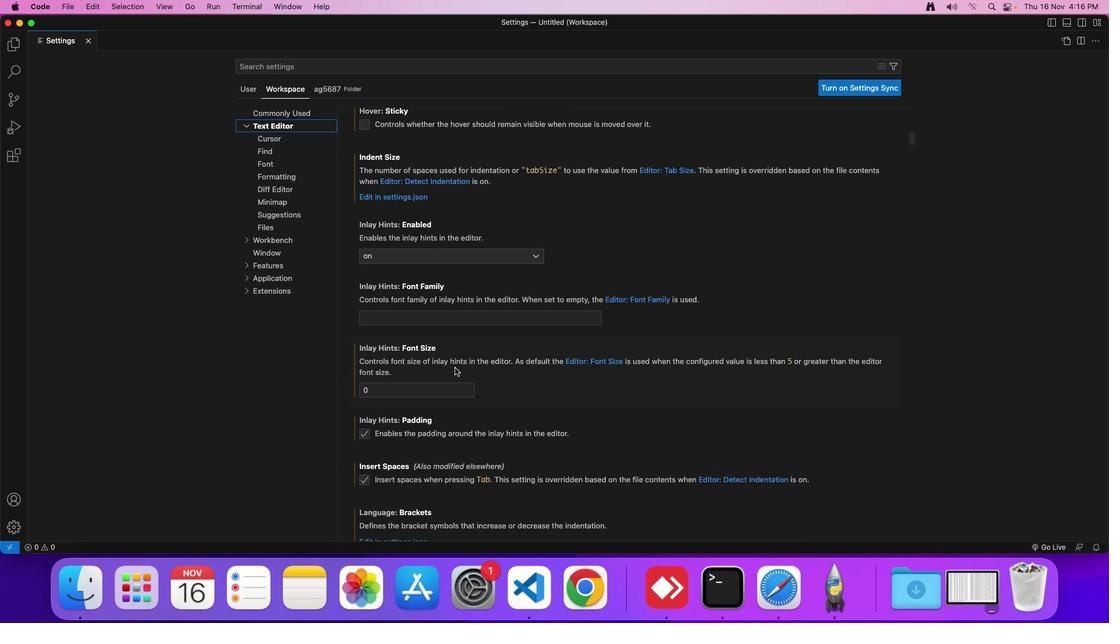 
Action: Mouse scrolled (445, 358) with delta (-8, -9)
Screenshot: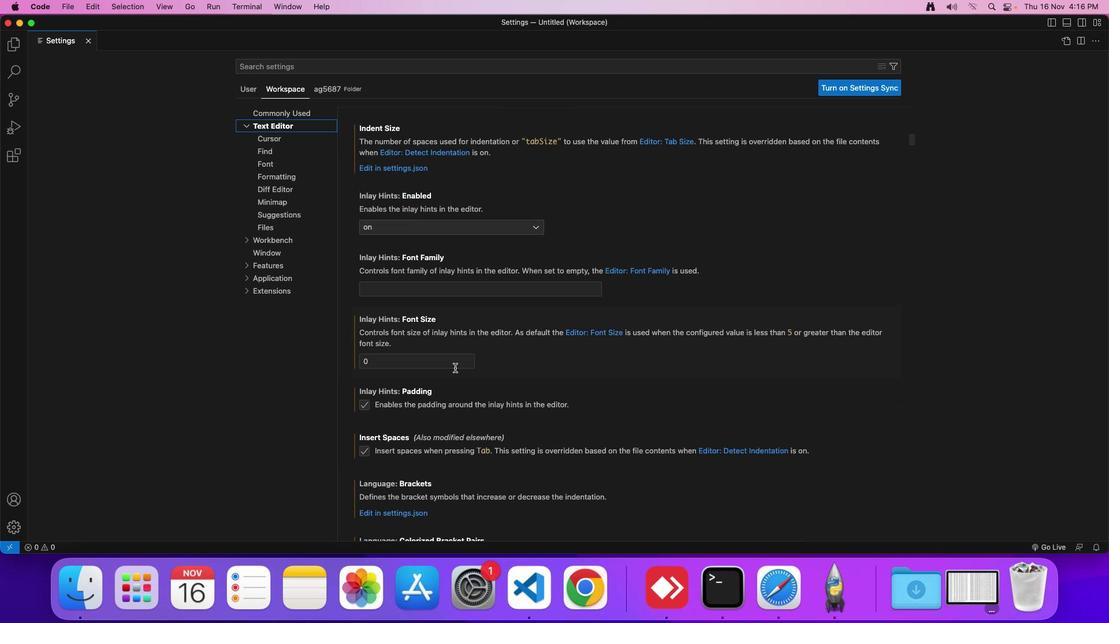 
Action: Mouse scrolled (445, 358) with delta (-8, -9)
Screenshot: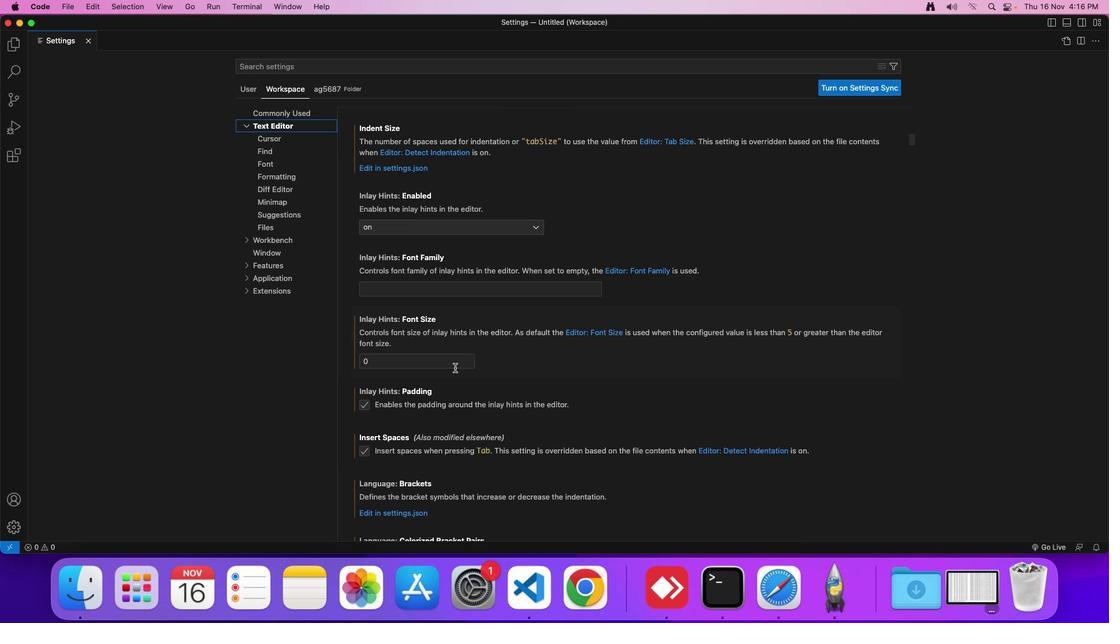 
Action: Mouse scrolled (445, 358) with delta (-8, -9)
Screenshot: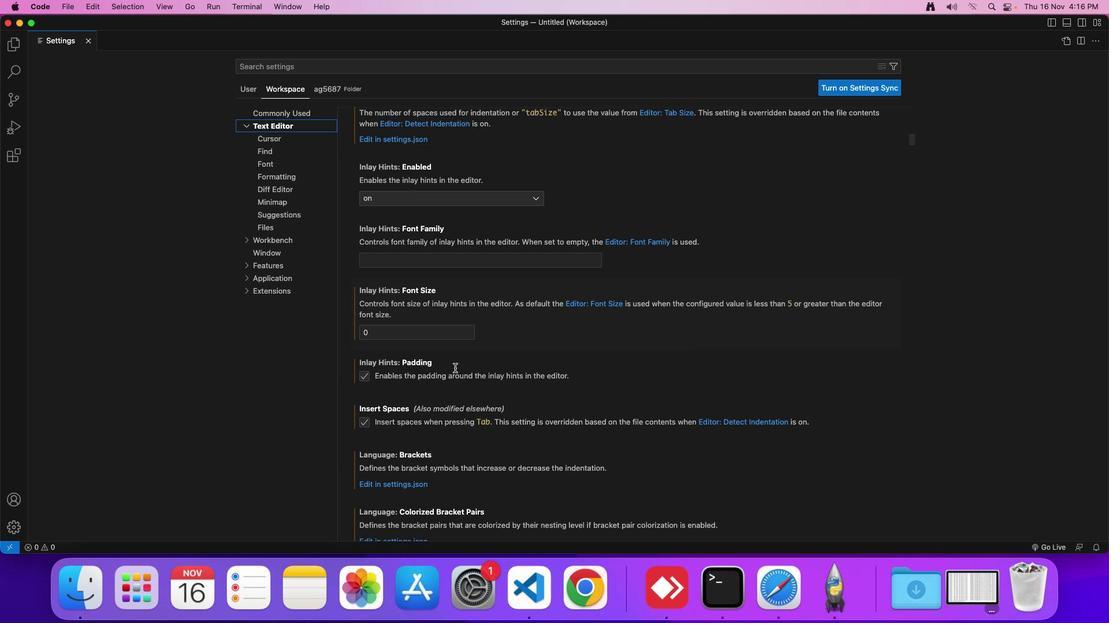 
Action: Mouse scrolled (445, 358) with delta (-8, -9)
Screenshot: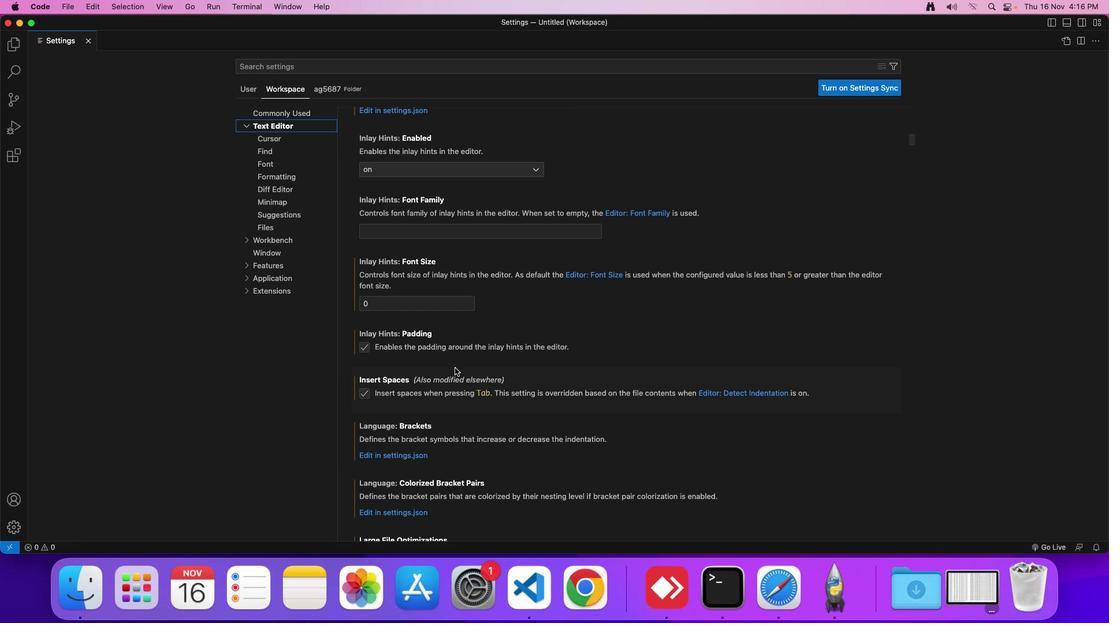 
Action: Mouse moved to (445, 358)
Screenshot: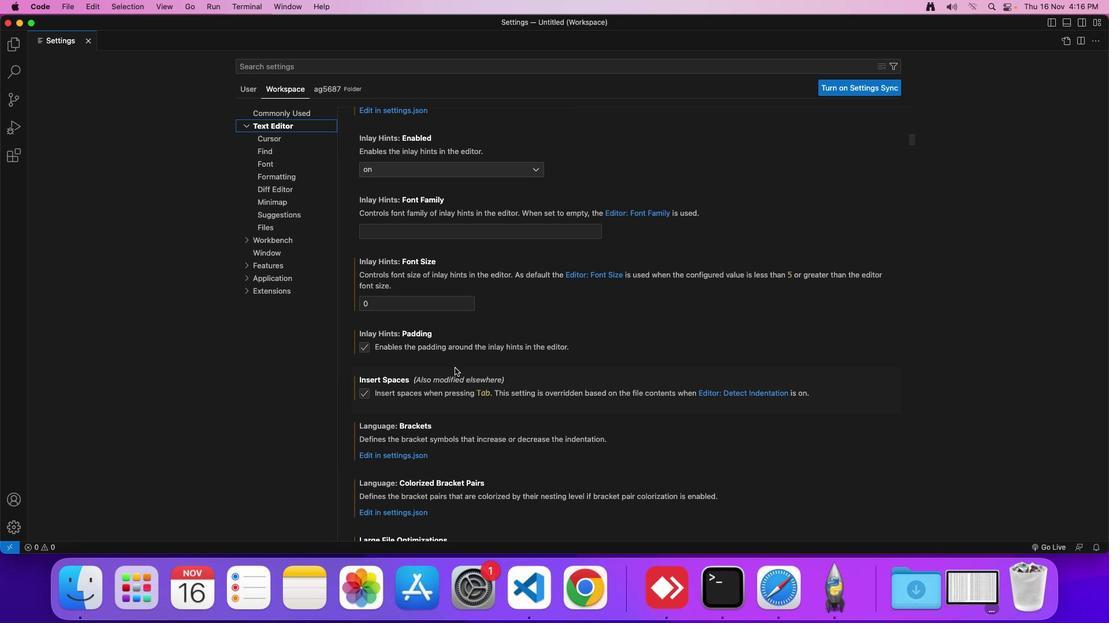 
Action: Mouse scrolled (445, 358) with delta (-8, -9)
Screenshot: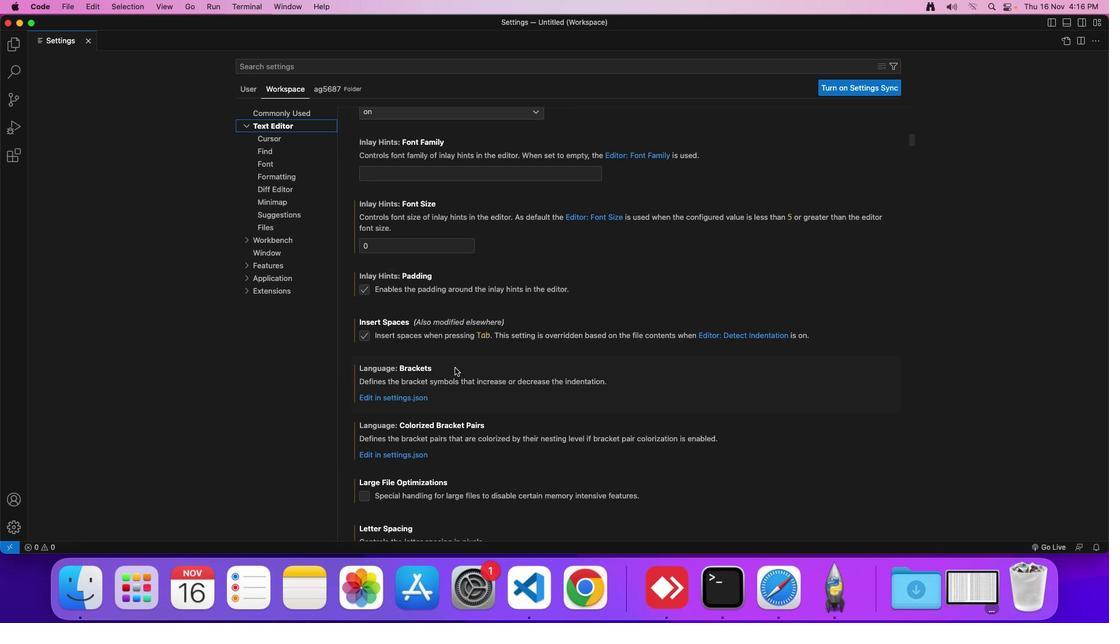 
Action: Mouse scrolled (445, 358) with delta (-8, -9)
Screenshot: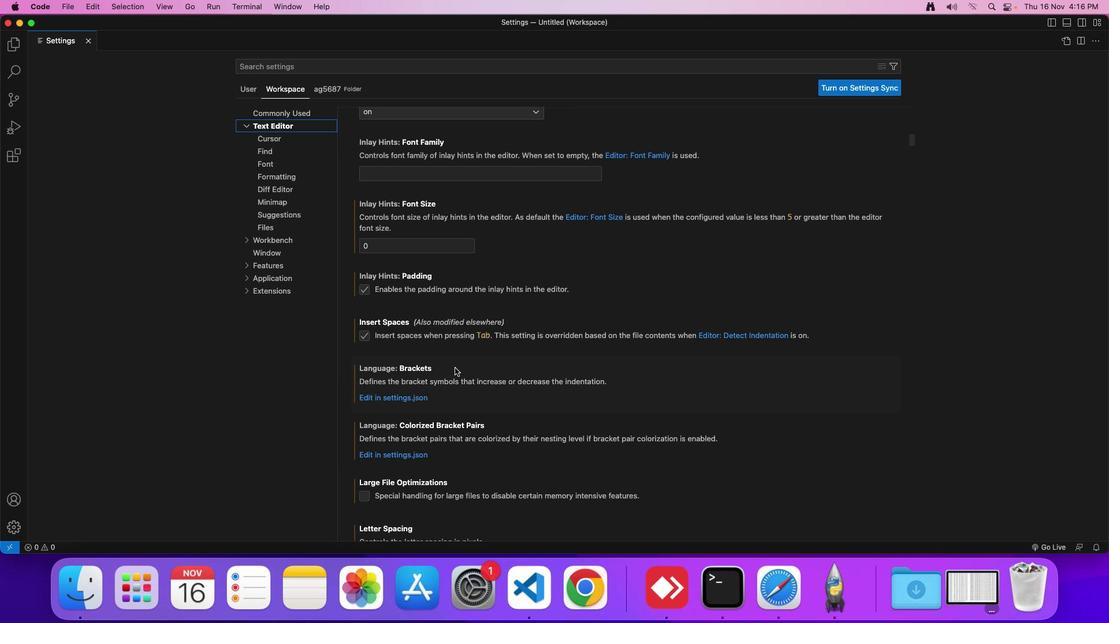 
Action: Mouse scrolled (445, 358) with delta (-8, -9)
Screenshot: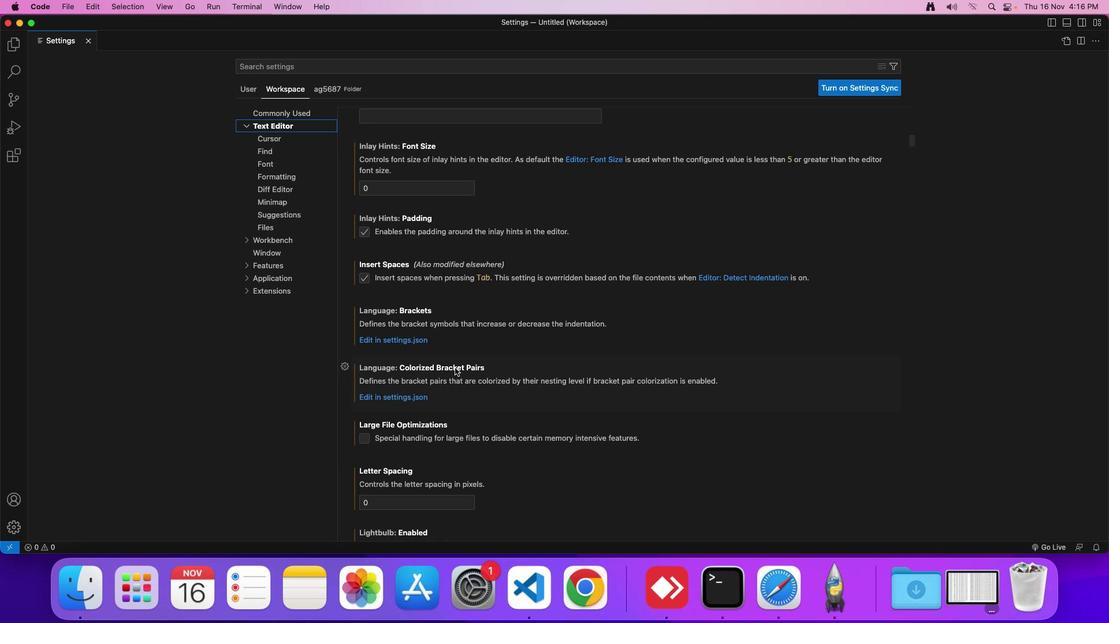 
Action: Mouse scrolled (445, 358) with delta (-8, -9)
Screenshot: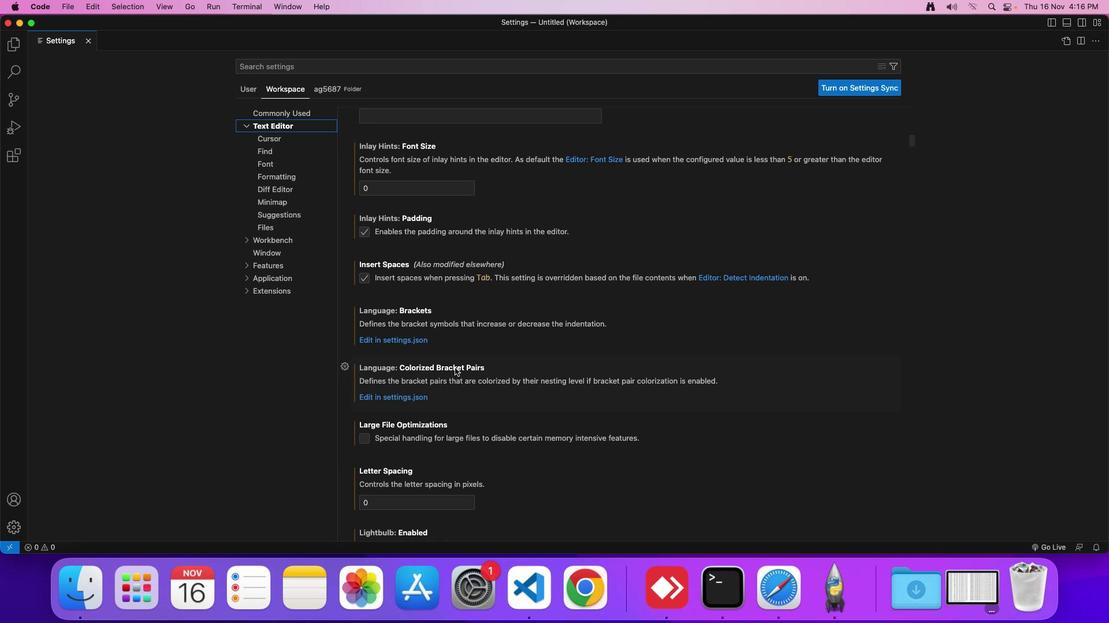 
Action: Mouse scrolled (445, 358) with delta (-8, -9)
Screenshot: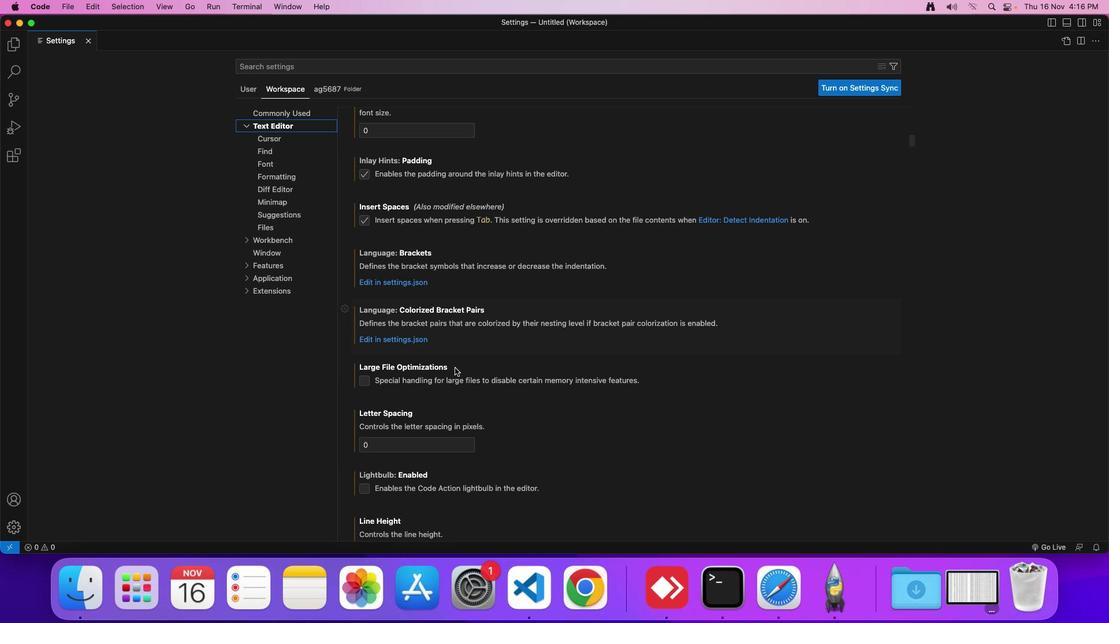 
Action: Mouse scrolled (445, 358) with delta (-8, -9)
Screenshot: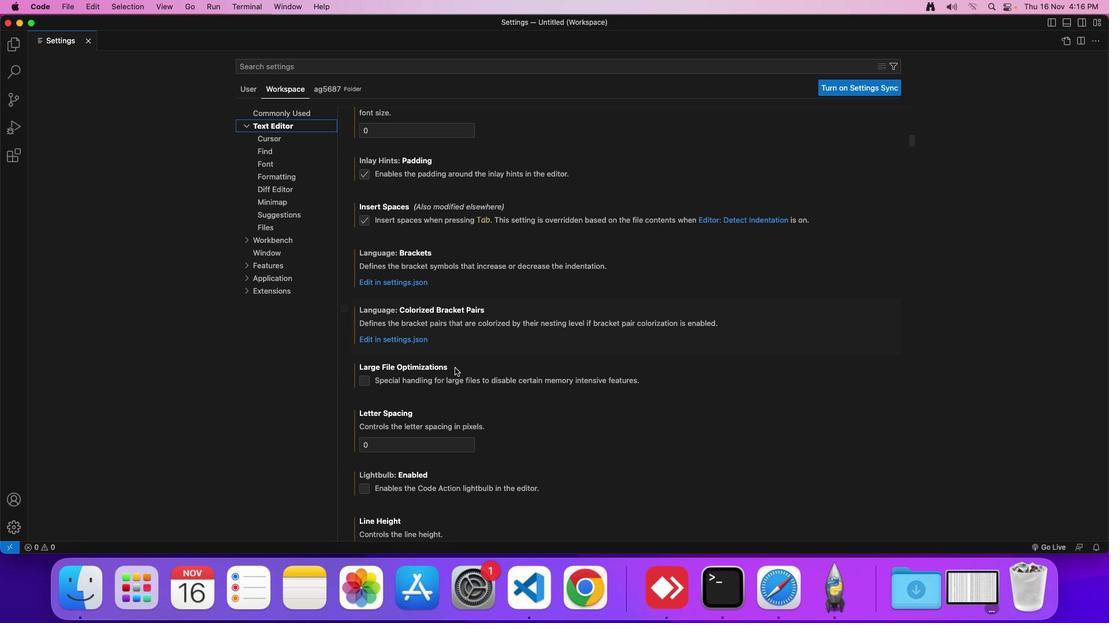 
Action: Mouse scrolled (445, 358) with delta (-8, -9)
Screenshot: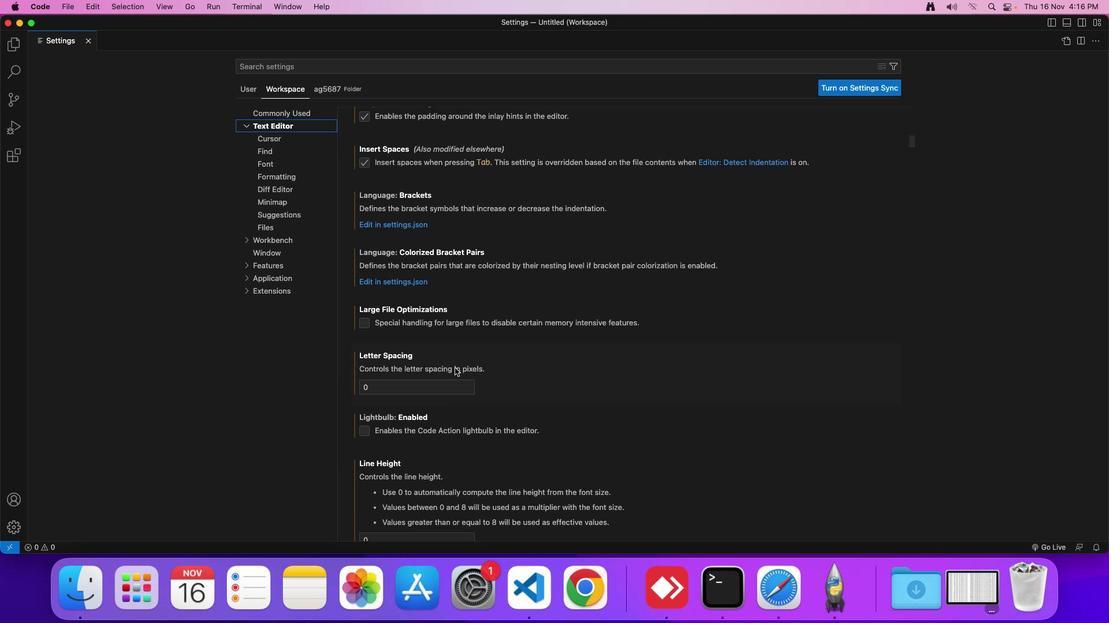 
Action: Mouse scrolled (445, 358) with delta (-8, -9)
Screenshot: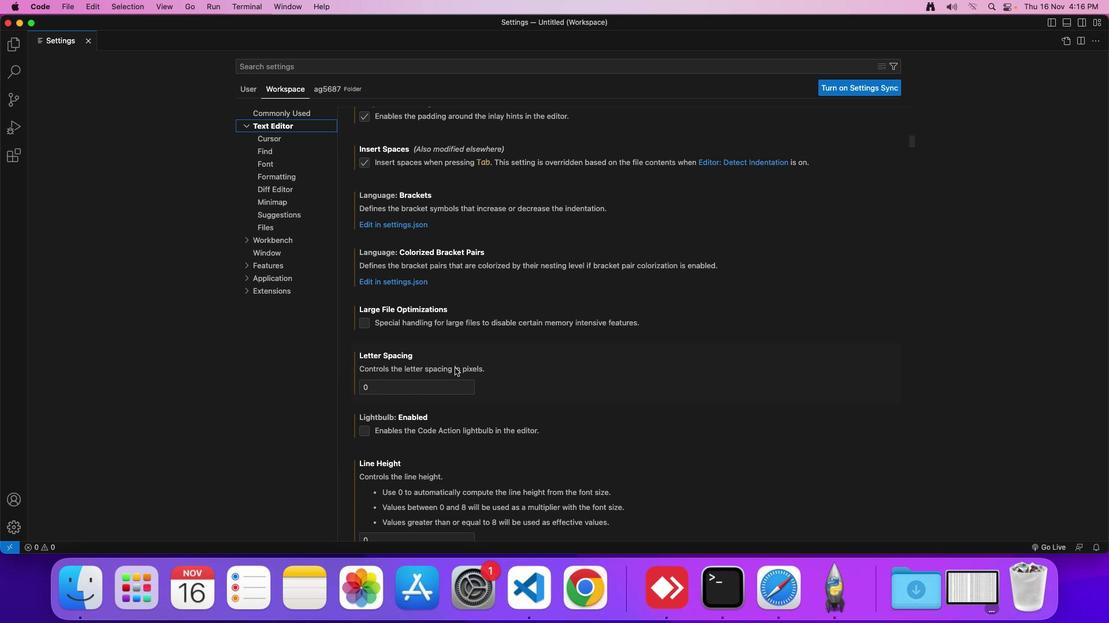 
Action: Mouse scrolled (445, 358) with delta (-8, -8)
Screenshot: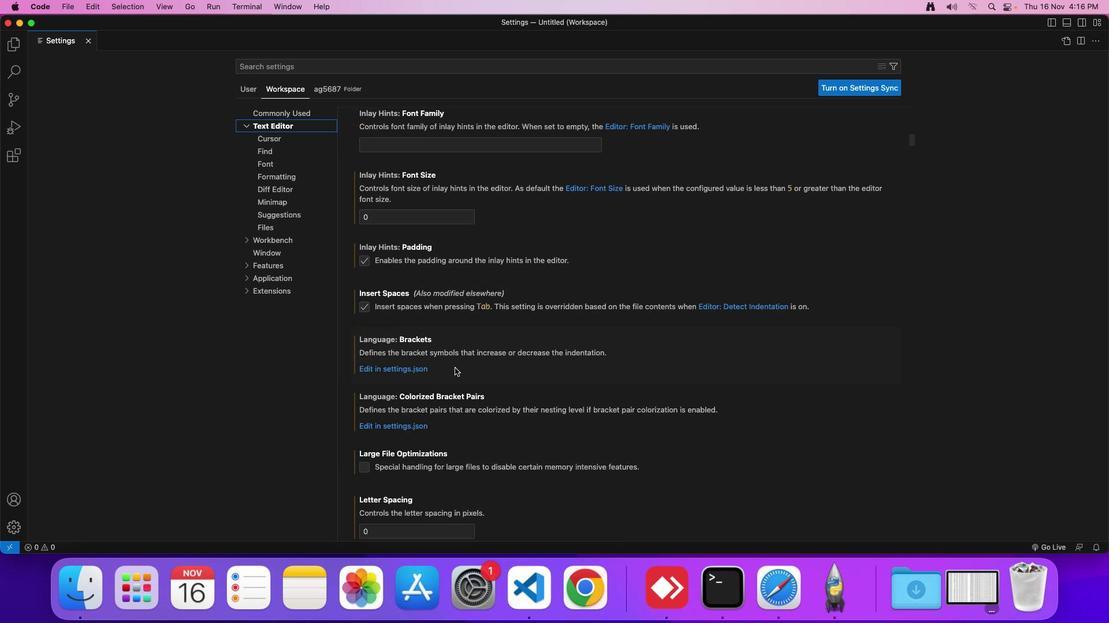 
Action: Mouse scrolled (445, 358) with delta (-8, -8)
Screenshot: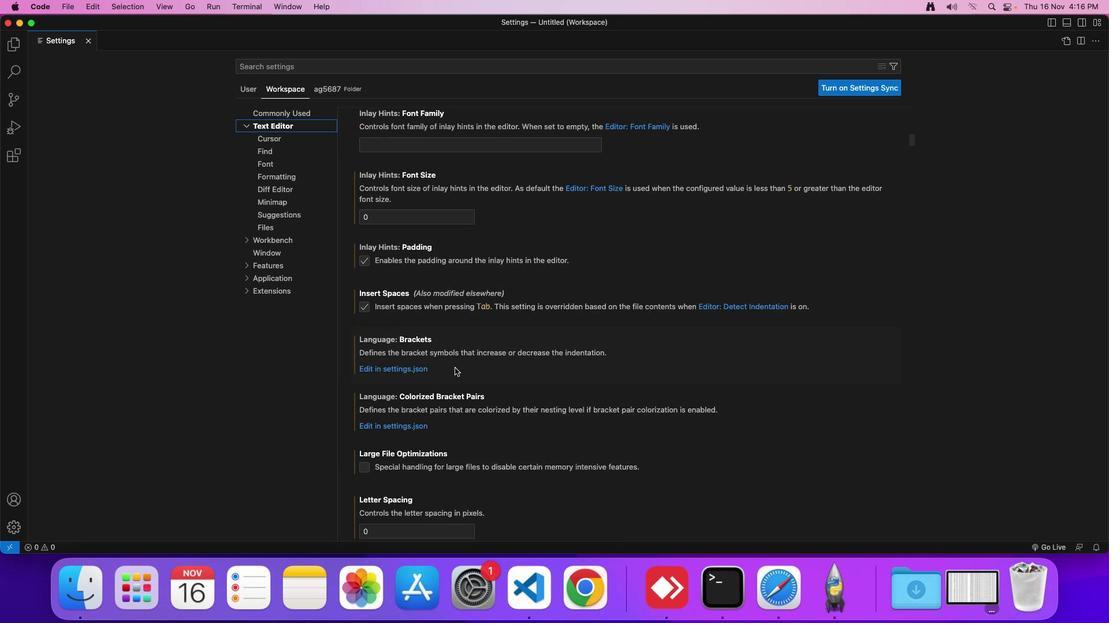 
Action: Mouse scrolled (445, 358) with delta (-8, -6)
Screenshot: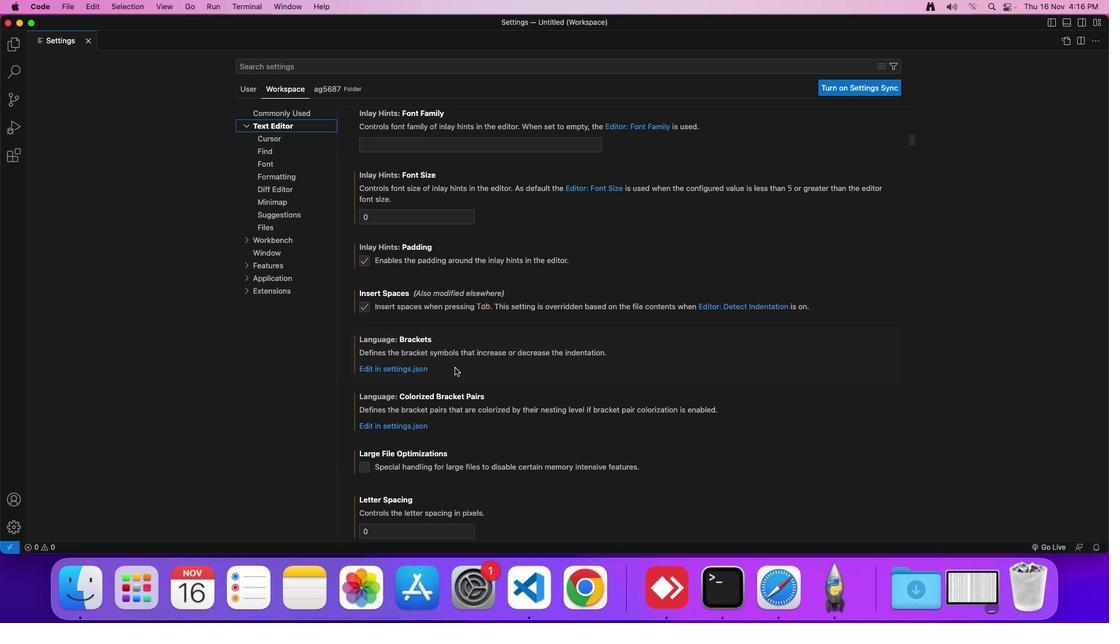 
Action: Mouse scrolled (445, 358) with delta (-8, -8)
Screenshot: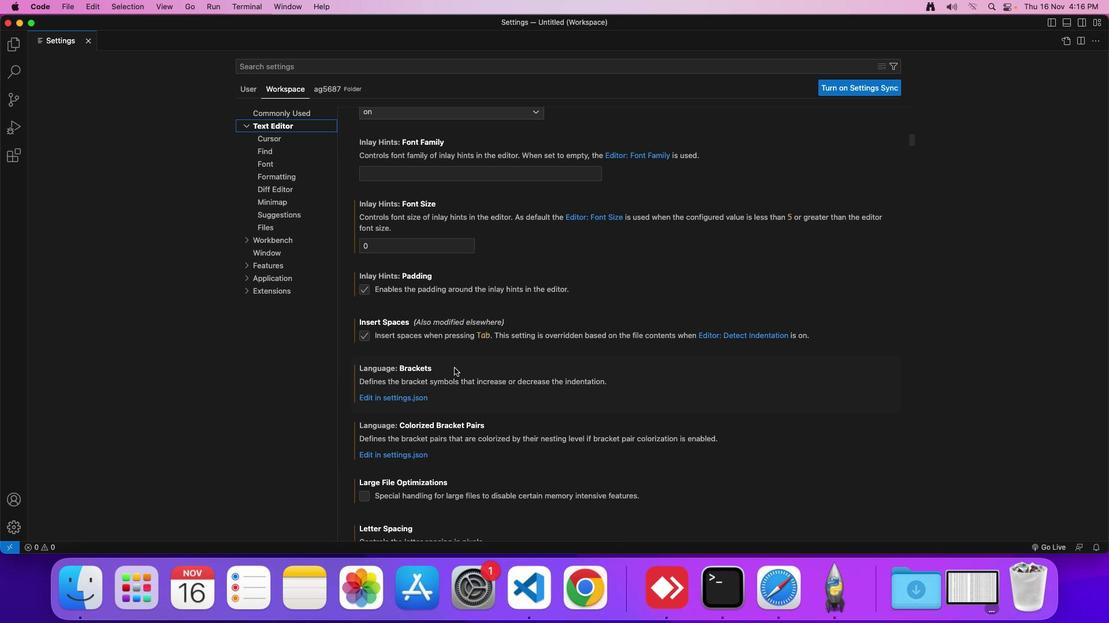 
Action: Mouse moved to (445, 359)
Screenshot: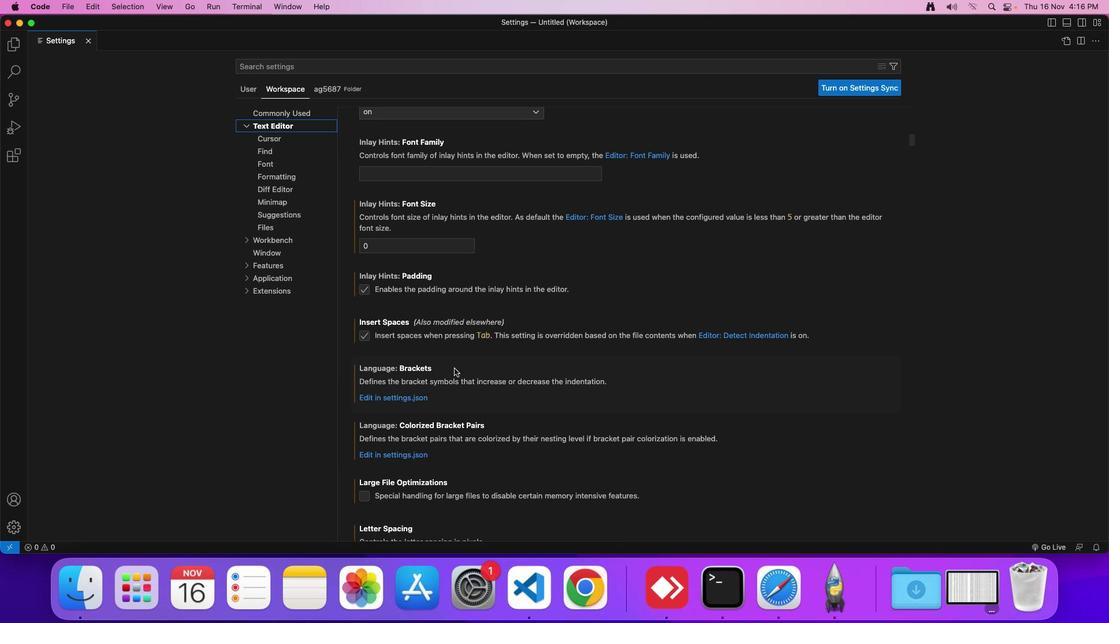 
Action: Mouse scrolled (445, 359) with delta (-8, -8)
Screenshot: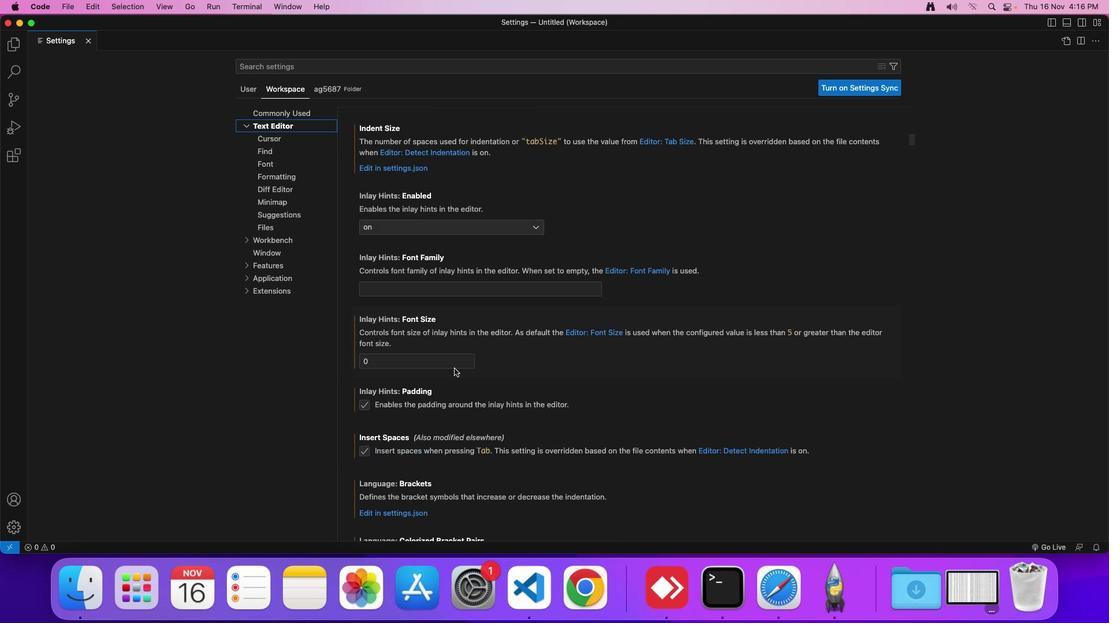 
Action: Mouse scrolled (445, 359) with delta (-8, -8)
Screenshot: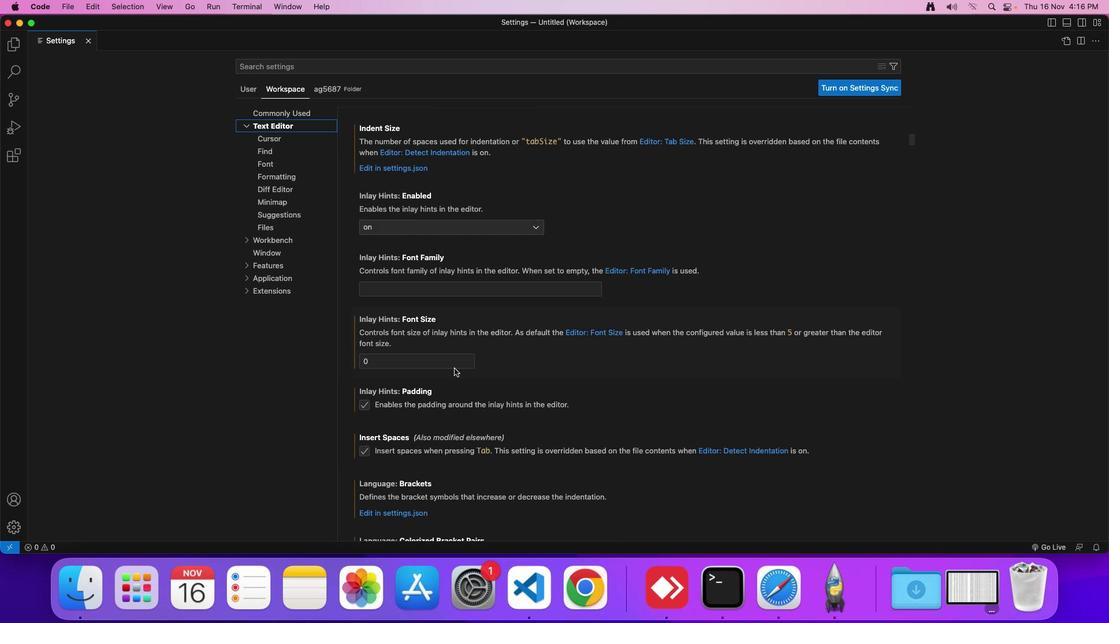
Action: Mouse scrolled (445, 359) with delta (-8, -7)
Screenshot: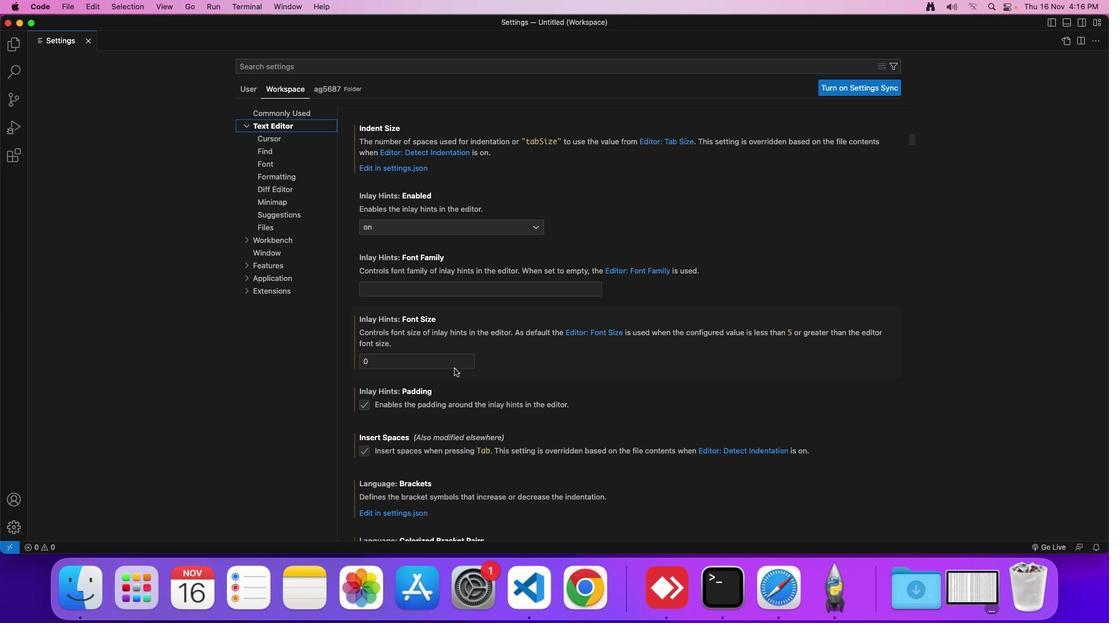 
Action: Mouse scrolled (445, 359) with delta (-8, -8)
Screenshot: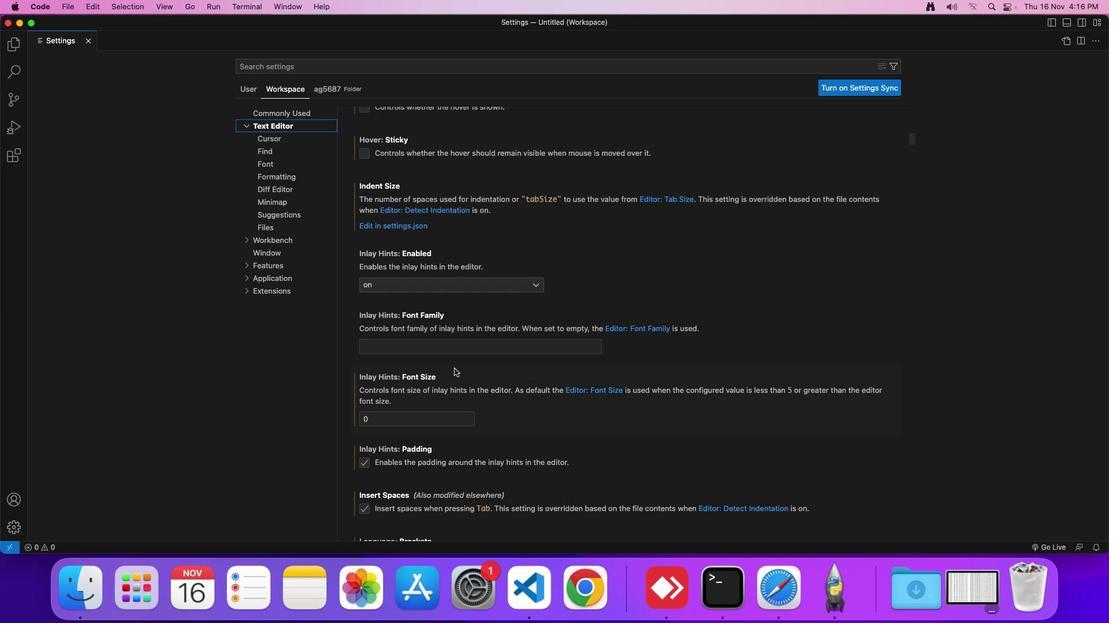 
Action: Mouse scrolled (445, 359) with delta (-8, -8)
Screenshot: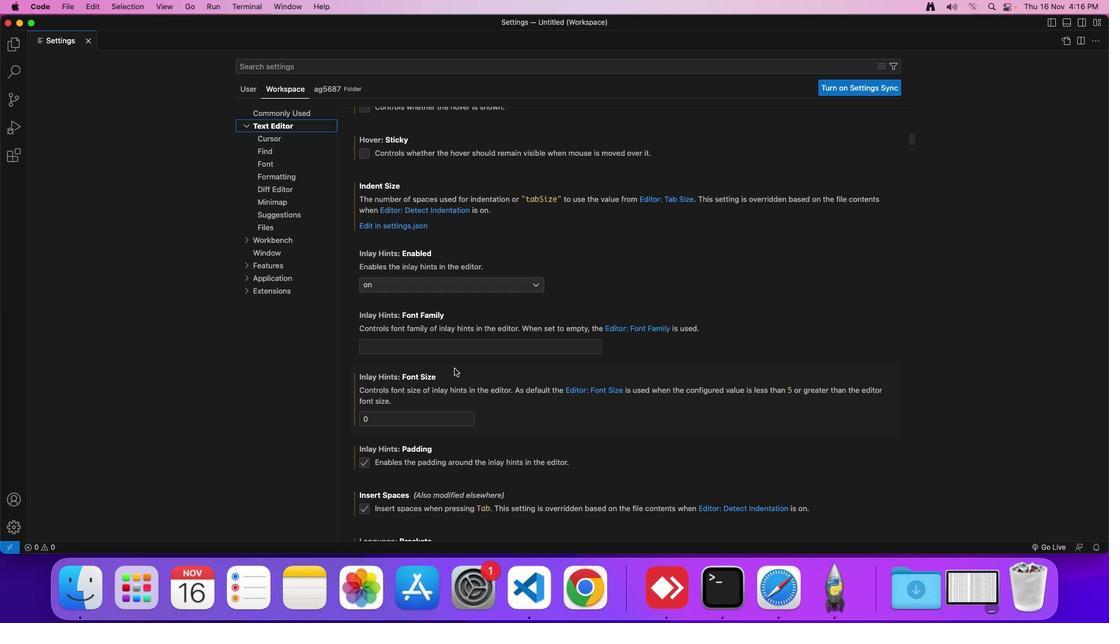 
Action: Mouse moved to (445, 359)
Screenshot: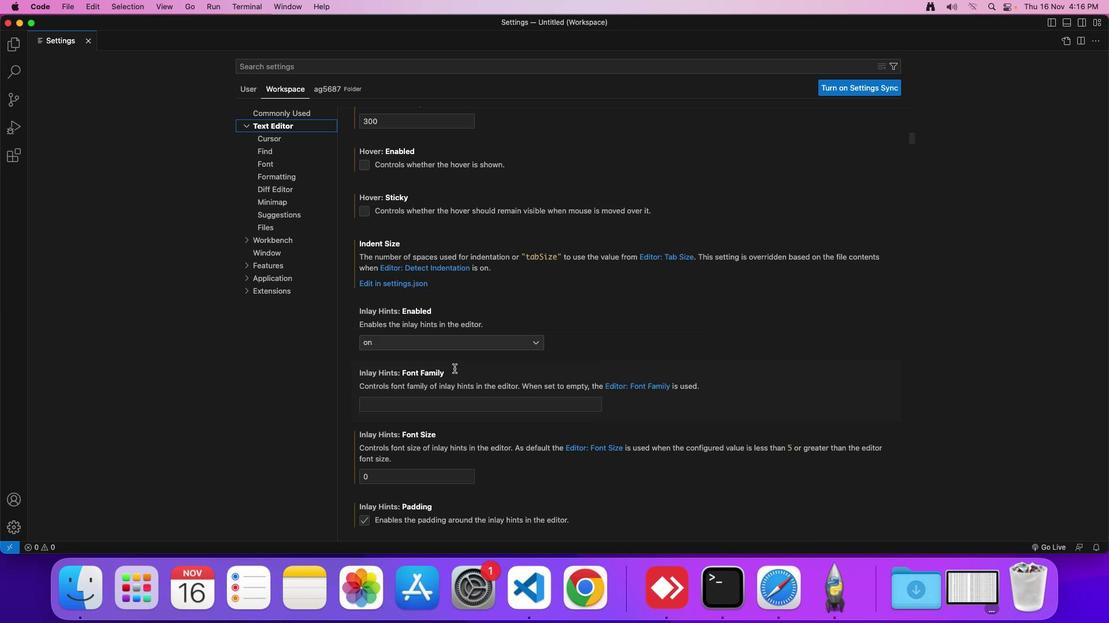 
Action: Mouse scrolled (445, 359) with delta (-8, -8)
Screenshot: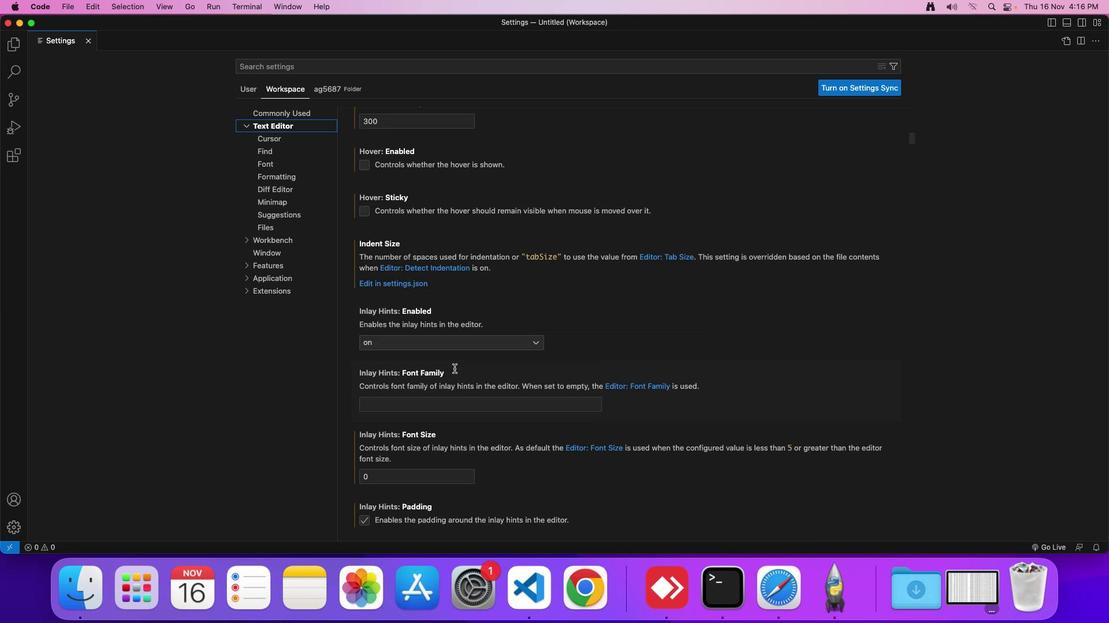 
Action: Mouse moved to (445, 359)
Screenshot: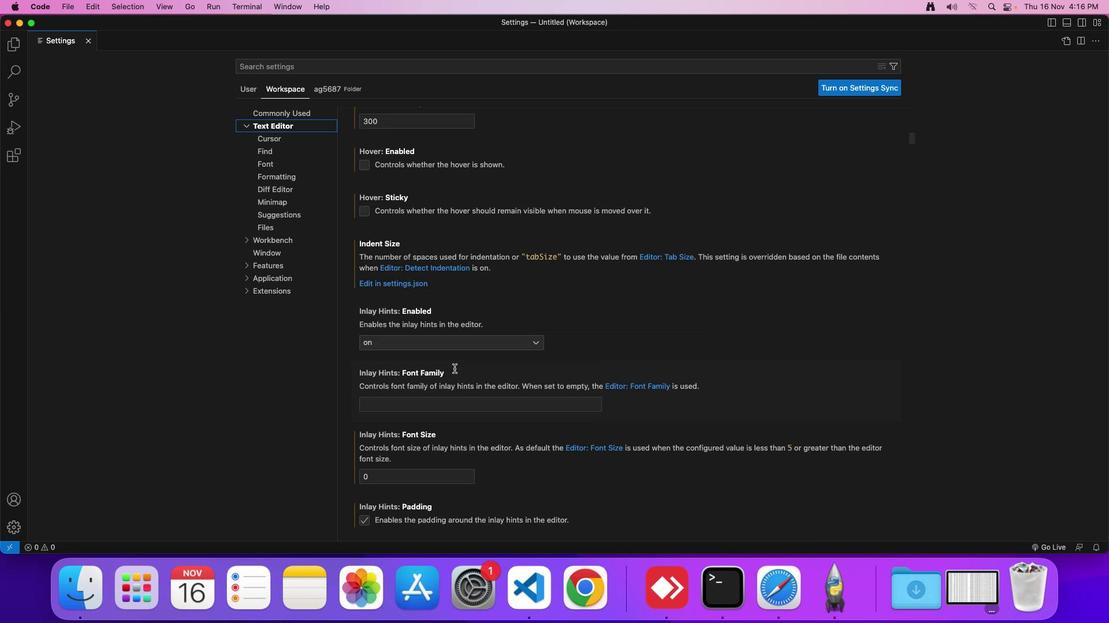 
Action: Mouse scrolled (445, 359) with delta (-8, -8)
Screenshot: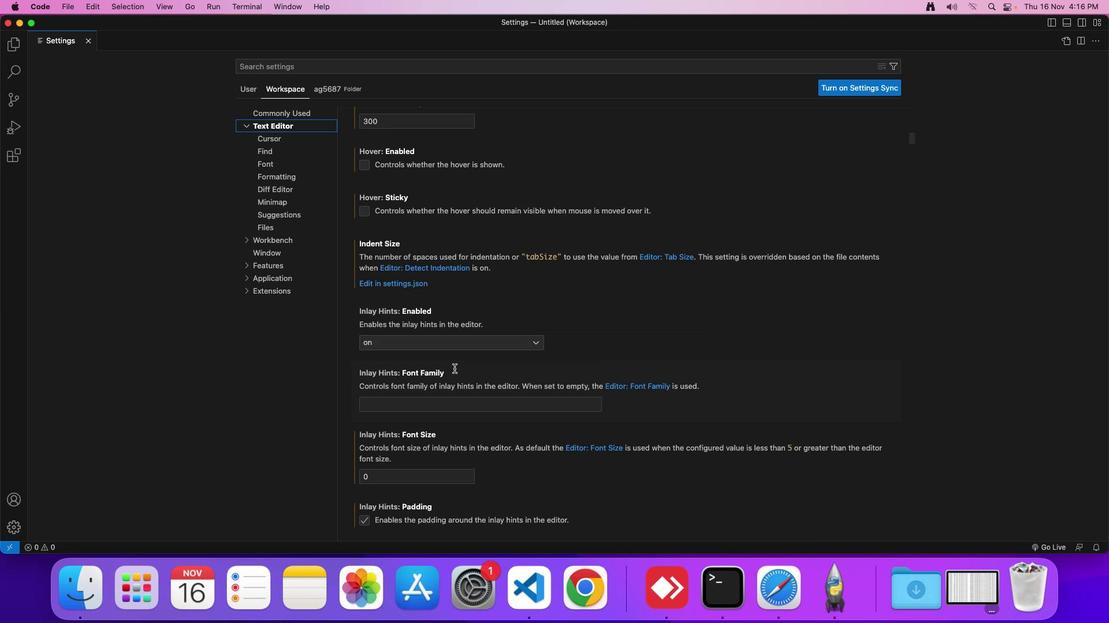 
Action: Mouse scrolled (445, 359) with delta (-8, -9)
Screenshot: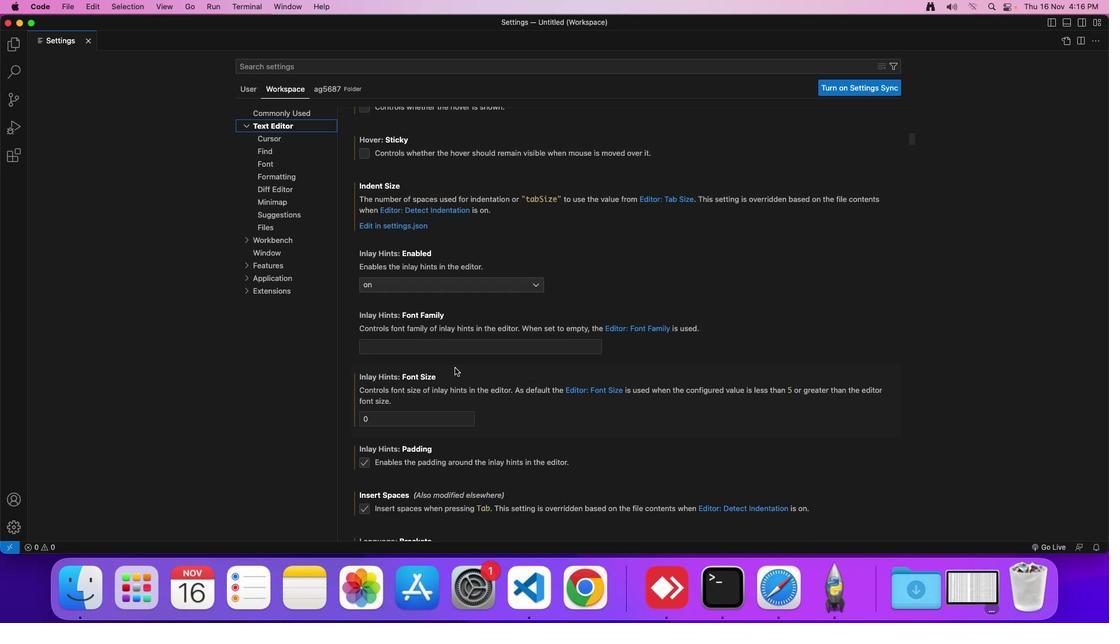 
Action: Mouse moved to (445, 359)
Screenshot: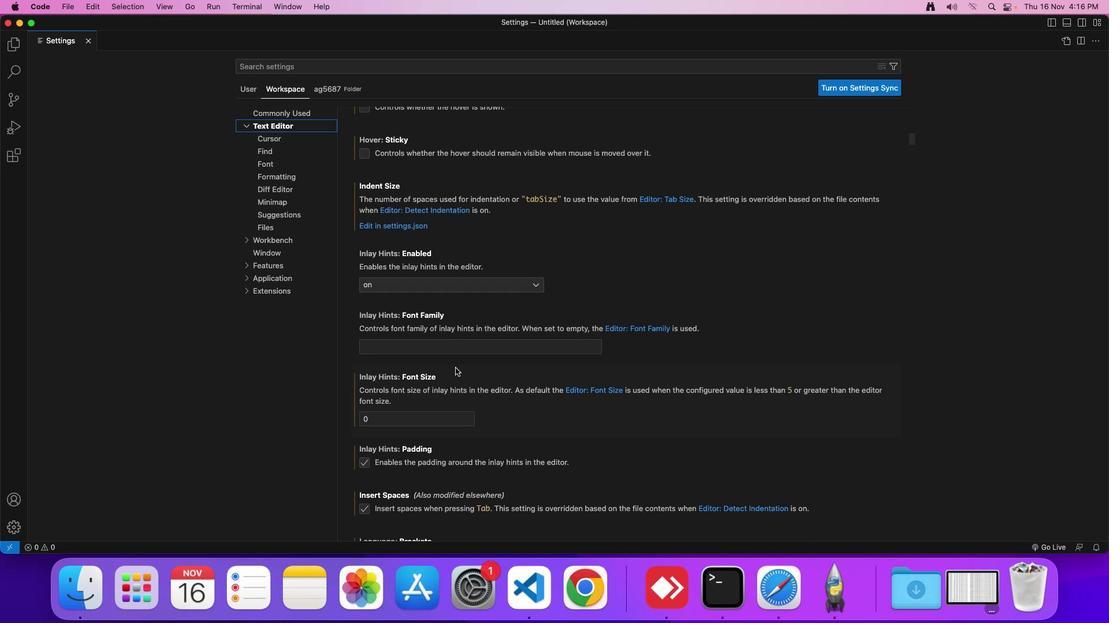 
Action: Mouse scrolled (445, 359) with delta (-8, -9)
Screenshot: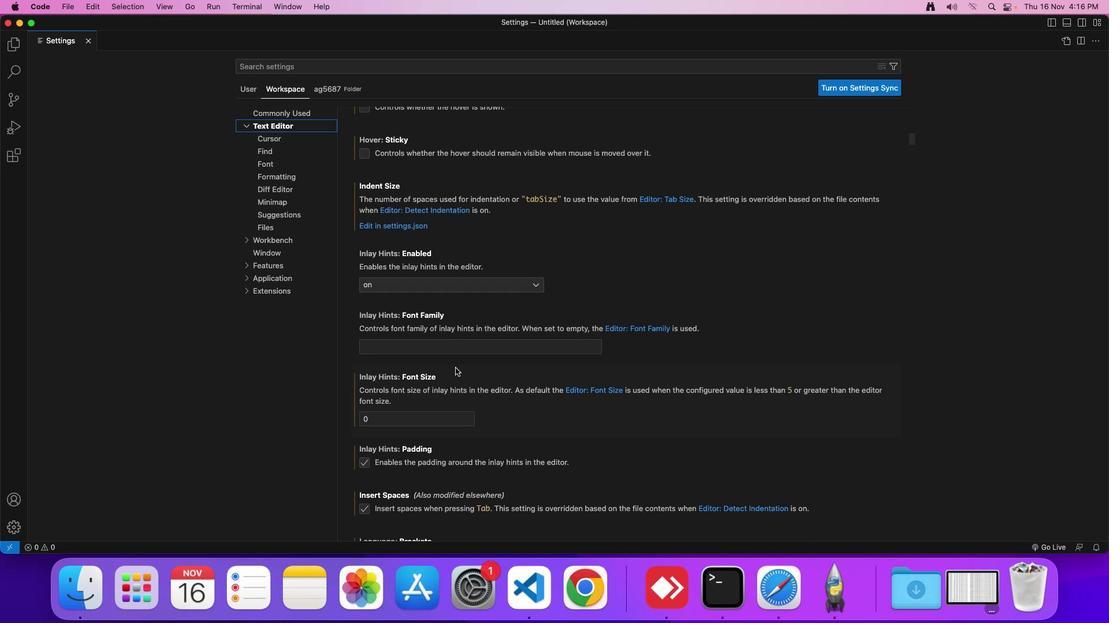 
Action: Mouse moved to (445, 359)
Screenshot: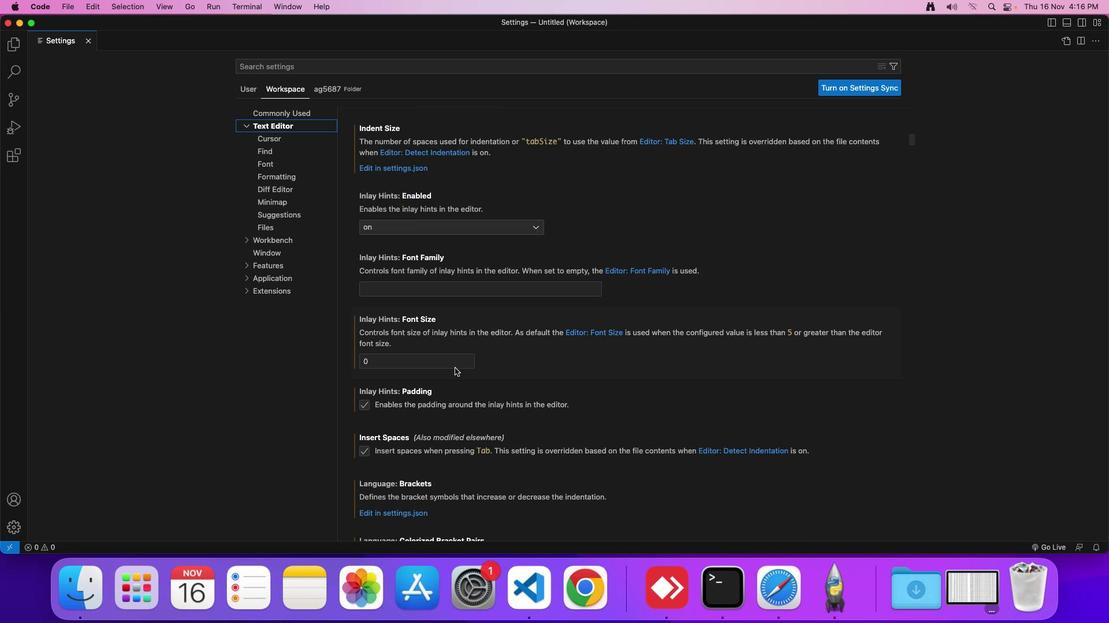 
Action: Mouse scrolled (445, 359) with delta (-8, -9)
Screenshot: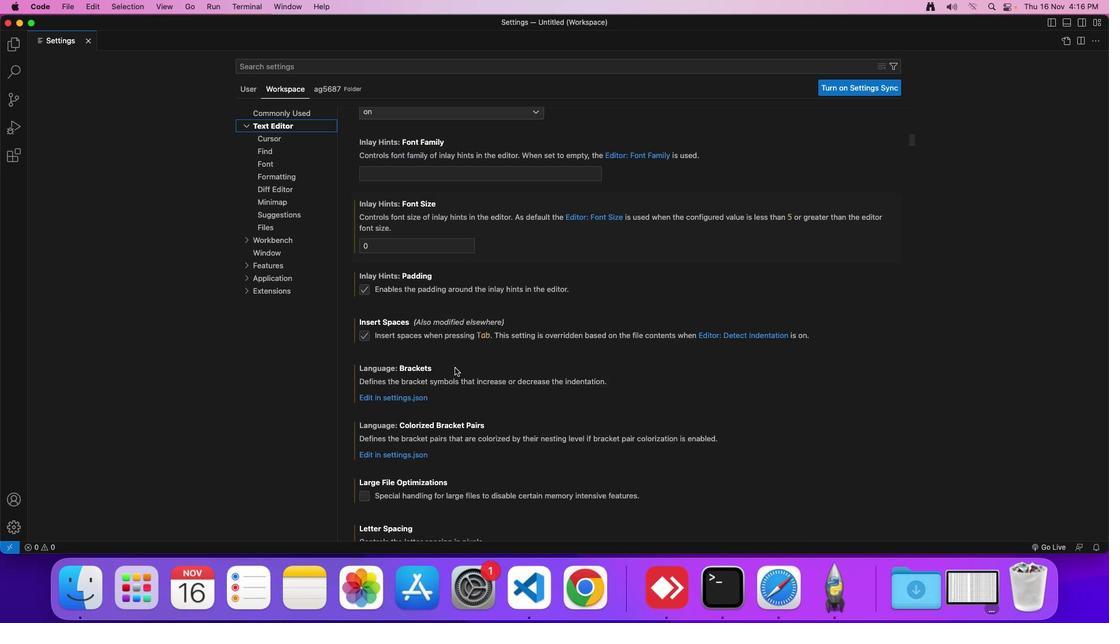 
Action: Mouse scrolled (445, 359) with delta (-8, -9)
Screenshot: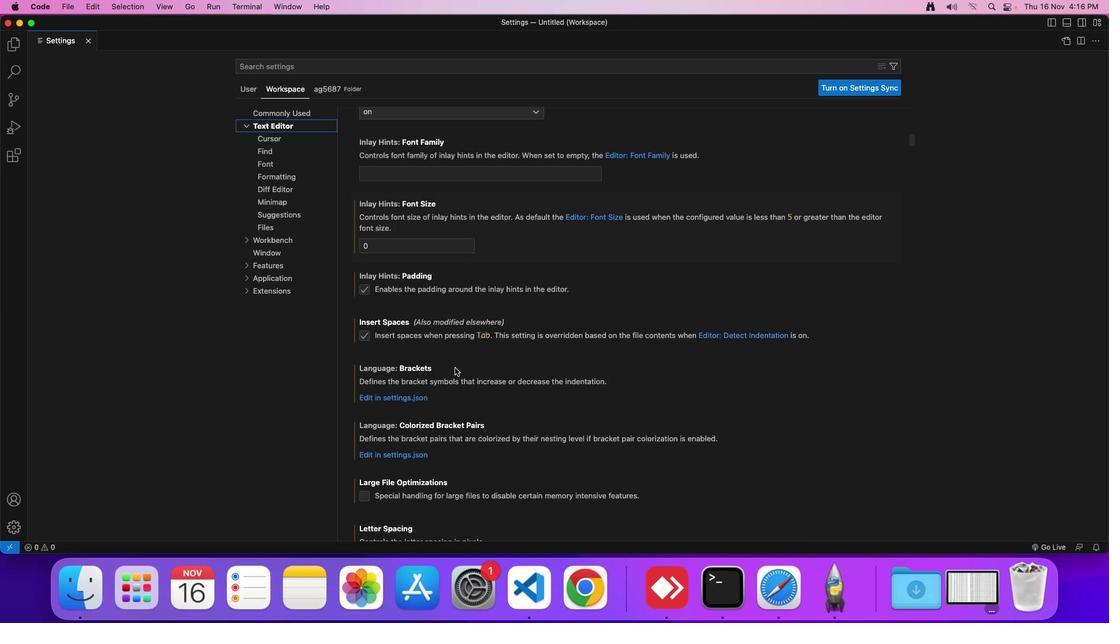 
Action: Mouse moved to (445, 359)
Screenshot: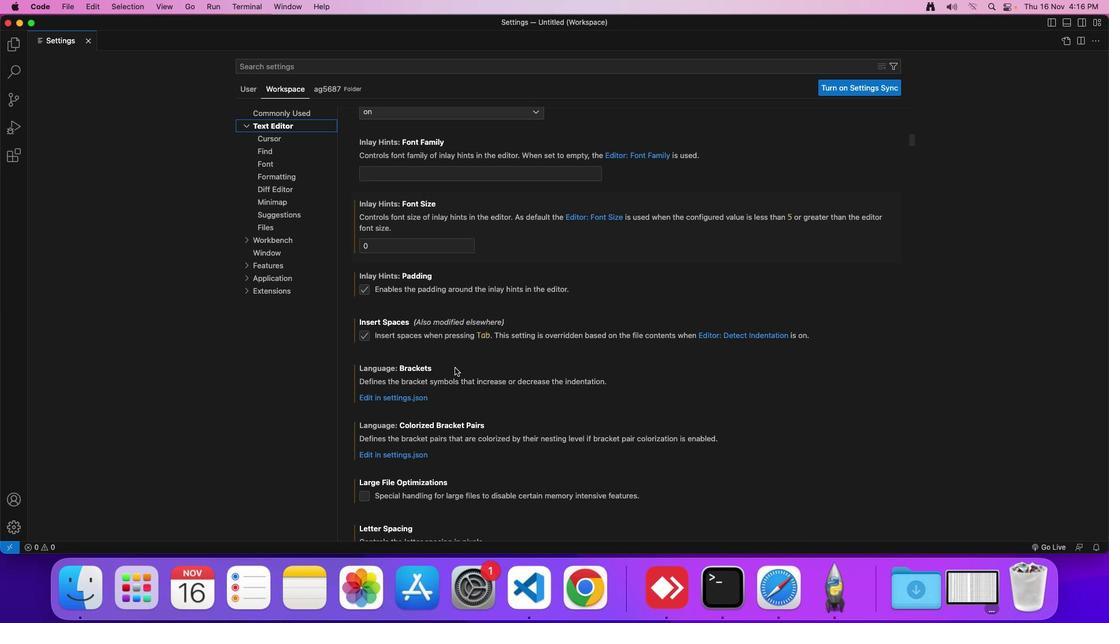 
Action: Mouse scrolled (445, 359) with delta (-8, -10)
Screenshot: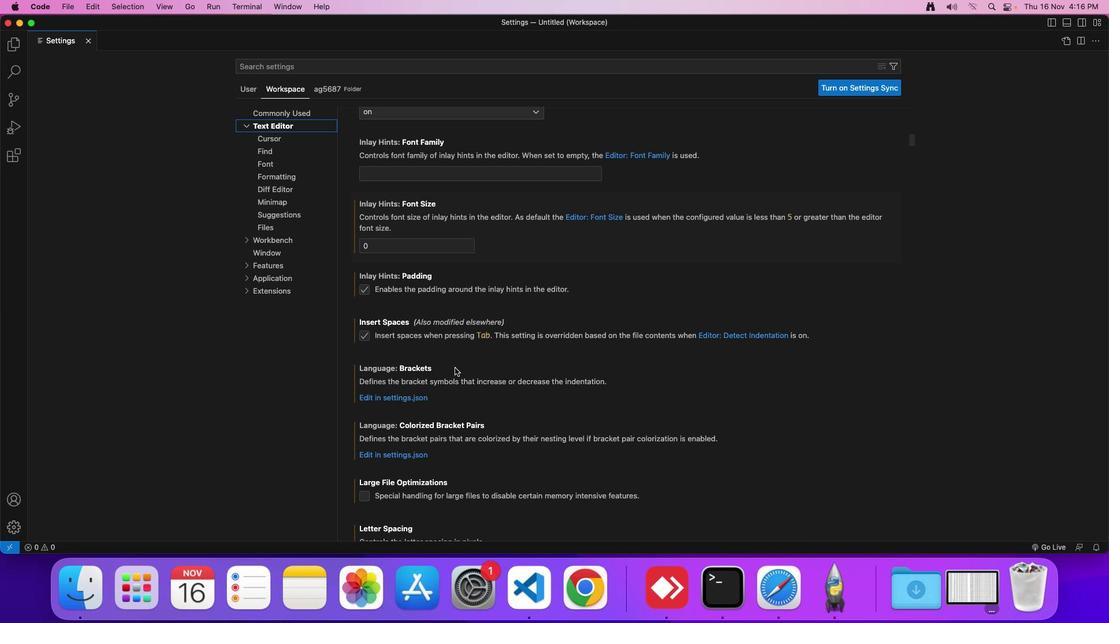 
Action: Mouse scrolled (445, 359) with delta (-8, -9)
Screenshot: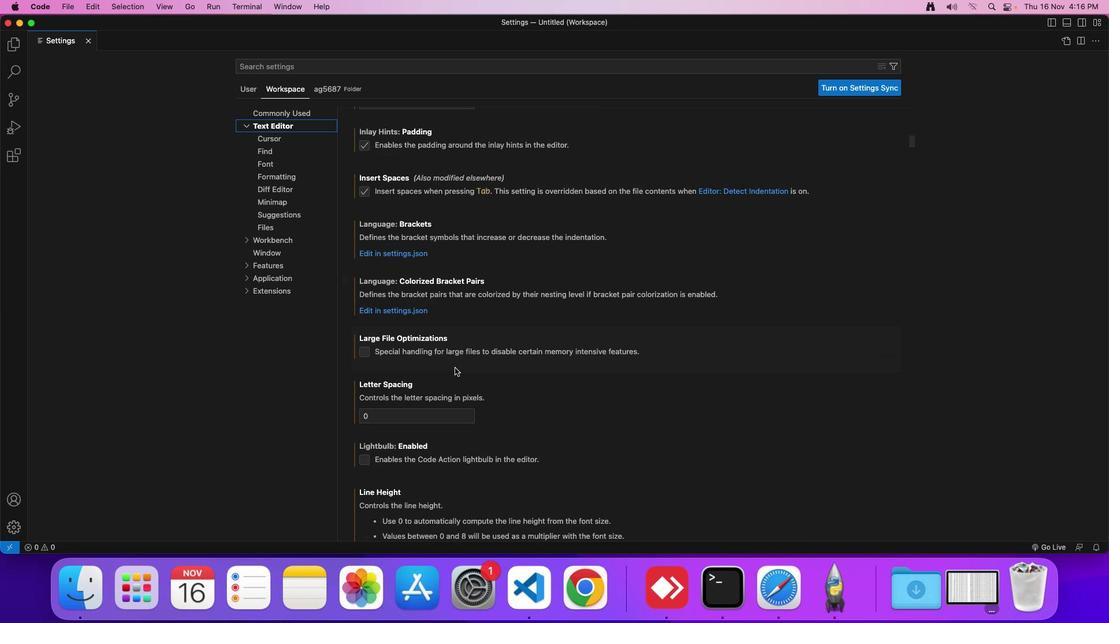 
Action: Mouse scrolled (445, 359) with delta (-8, -9)
Screenshot: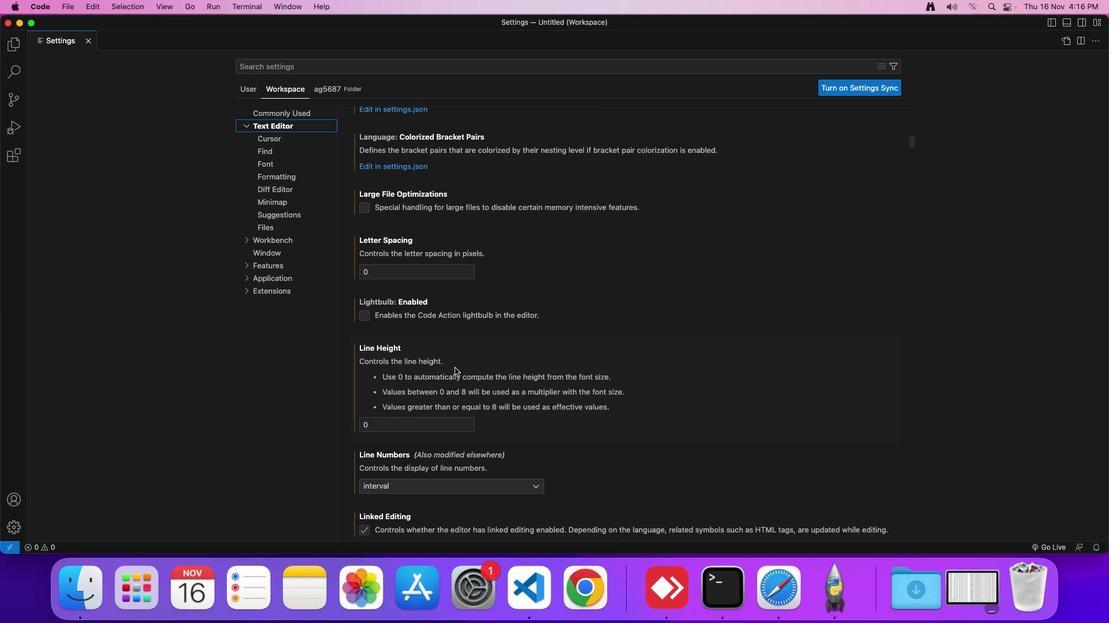 
Action: Mouse scrolled (445, 359) with delta (-8, -10)
Screenshot: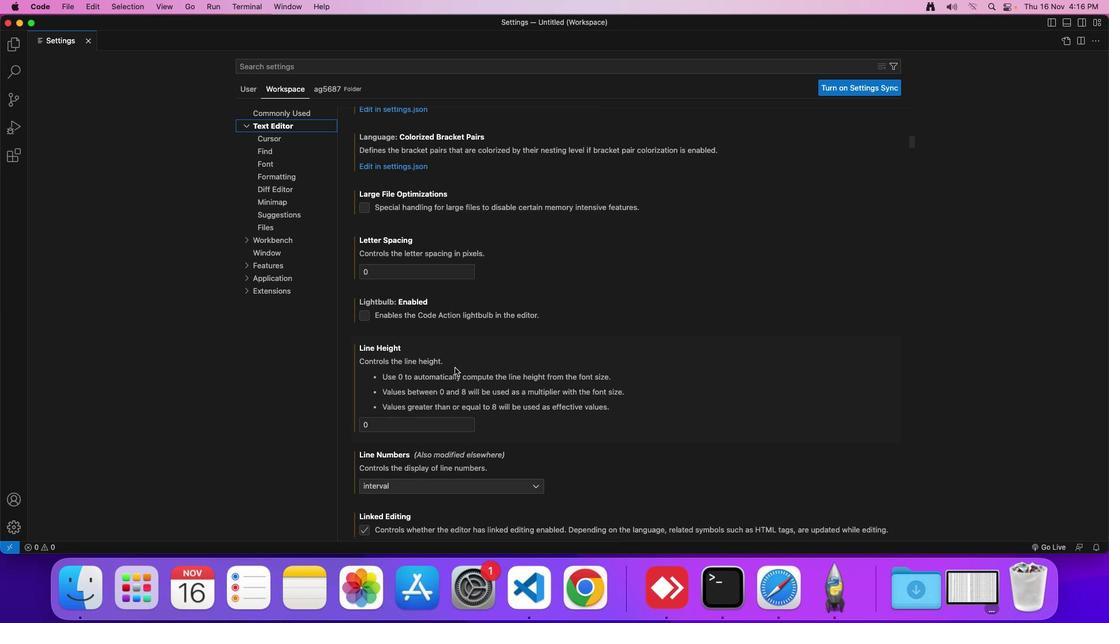 
Action: Mouse moved to (445, 359)
Screenshot: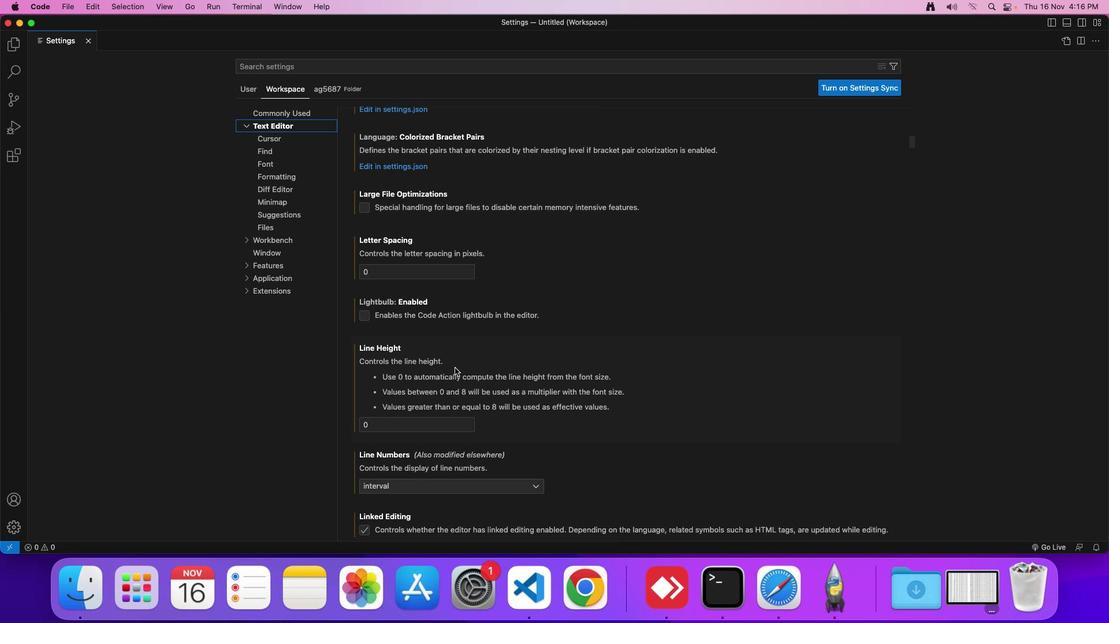 
Action: Mouse scrolled (445, 359) with delta (-8, -11)
Screenshot: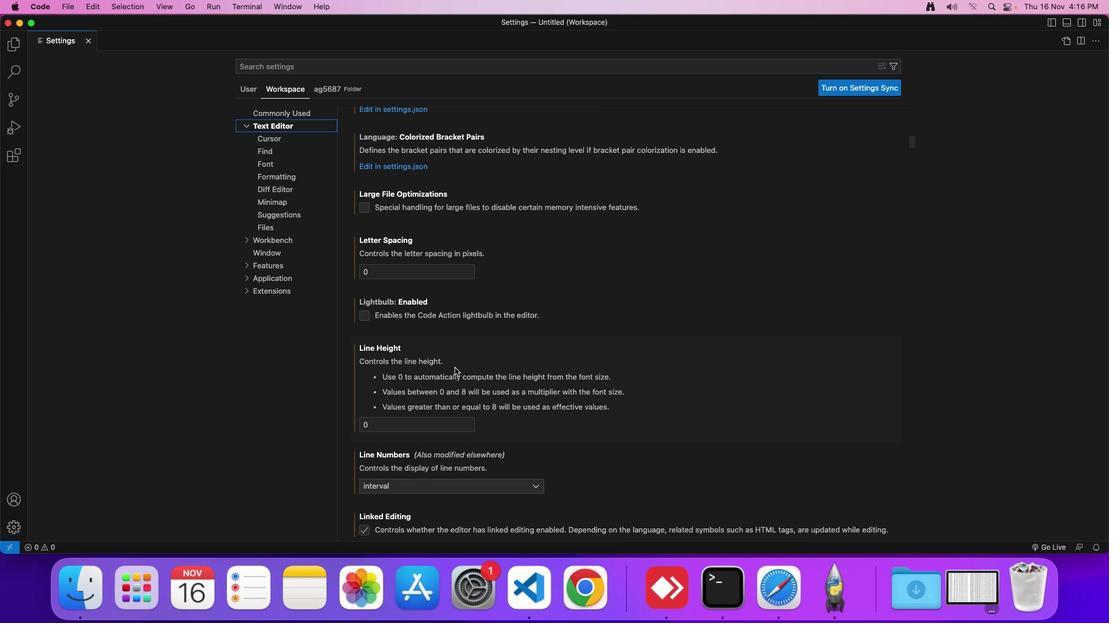 
Action: Mouse moved to (445, 359)
Screenshot: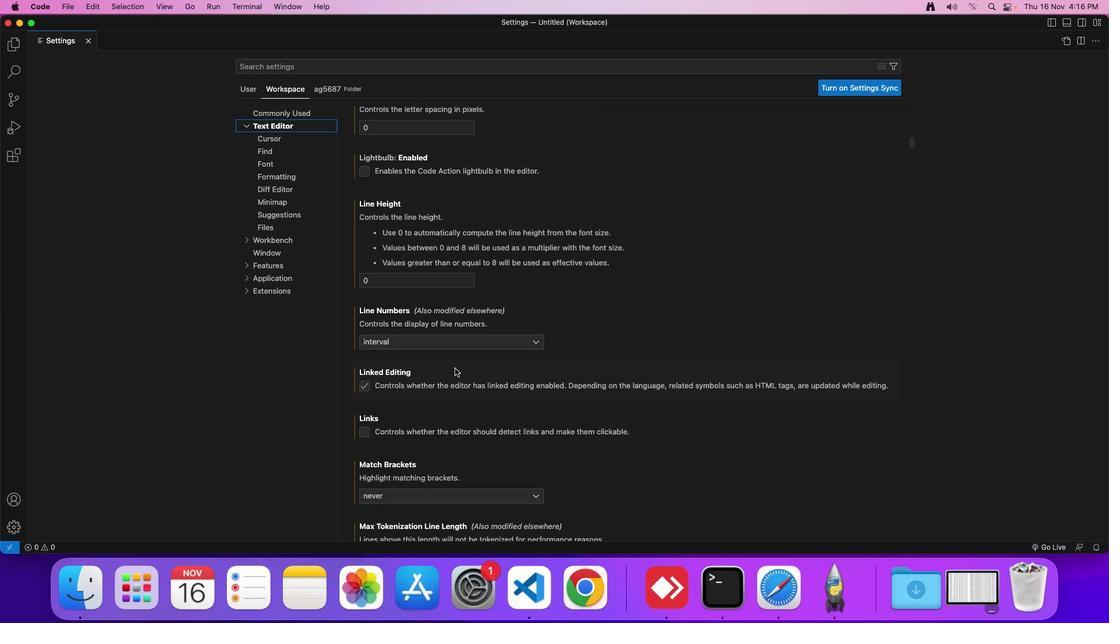 
Action: Mouse scrolled (445, 359) with delta (-8, -9)
Screenshot: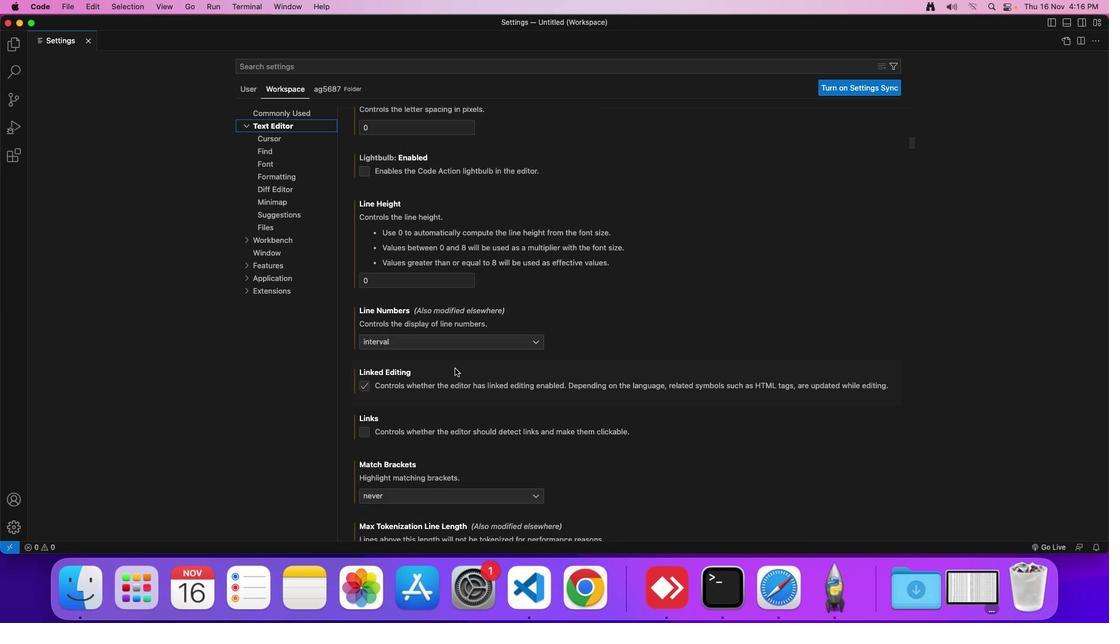 
Action: Mouse scrolled (445, 359) with delta (-8, -9)
Screenshot: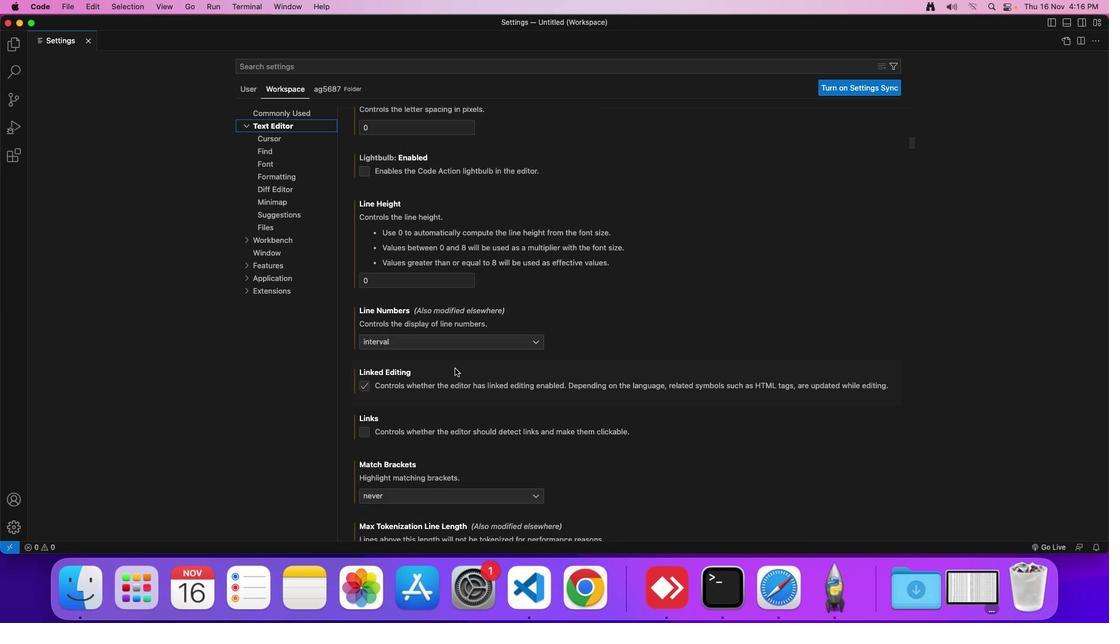 
Action: Mouse scrolled (445, 359) with delta (-8, -10)
Screenshot: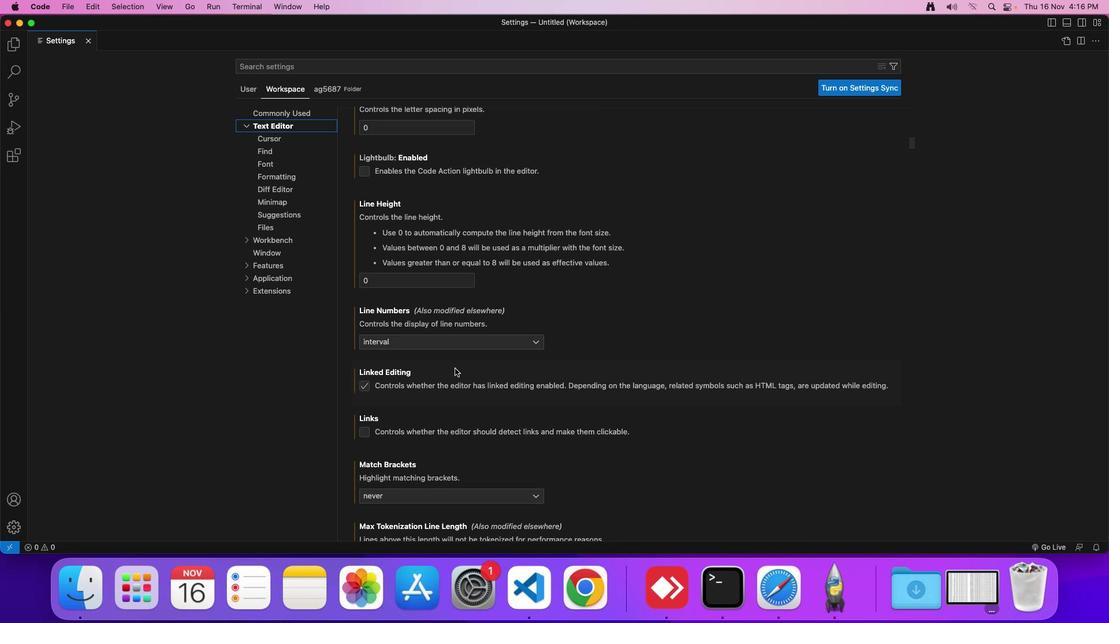 
Action: Mouse scrolled (445, 359) with delta (-8, -9)
Screenshot: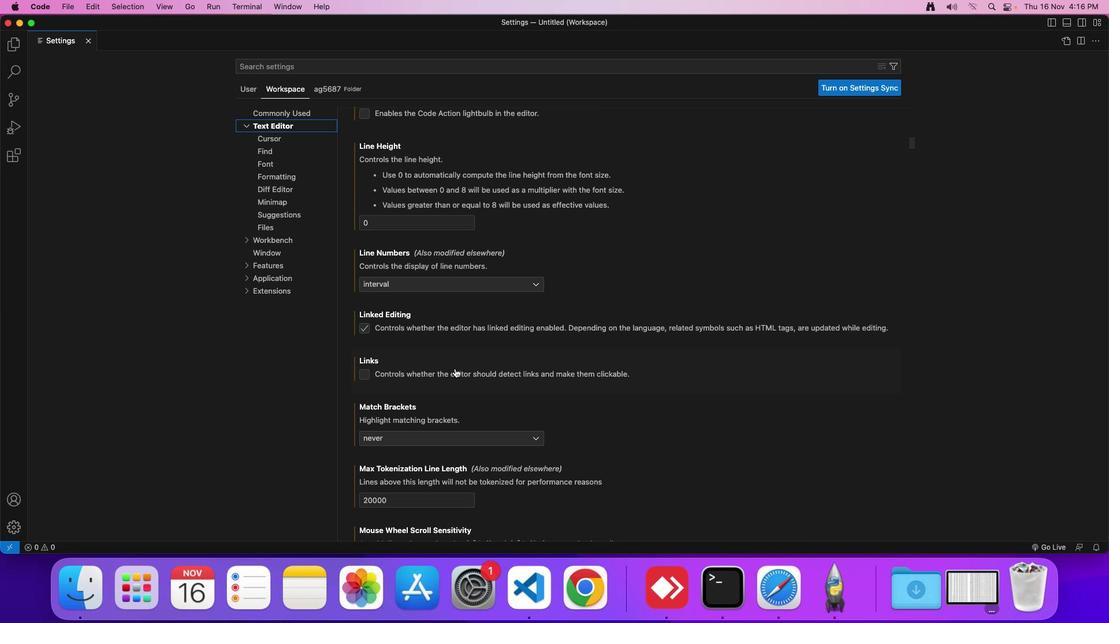 
Action: Mouse scrolled (445, 359) with delta (-8, -9)
Screenshot: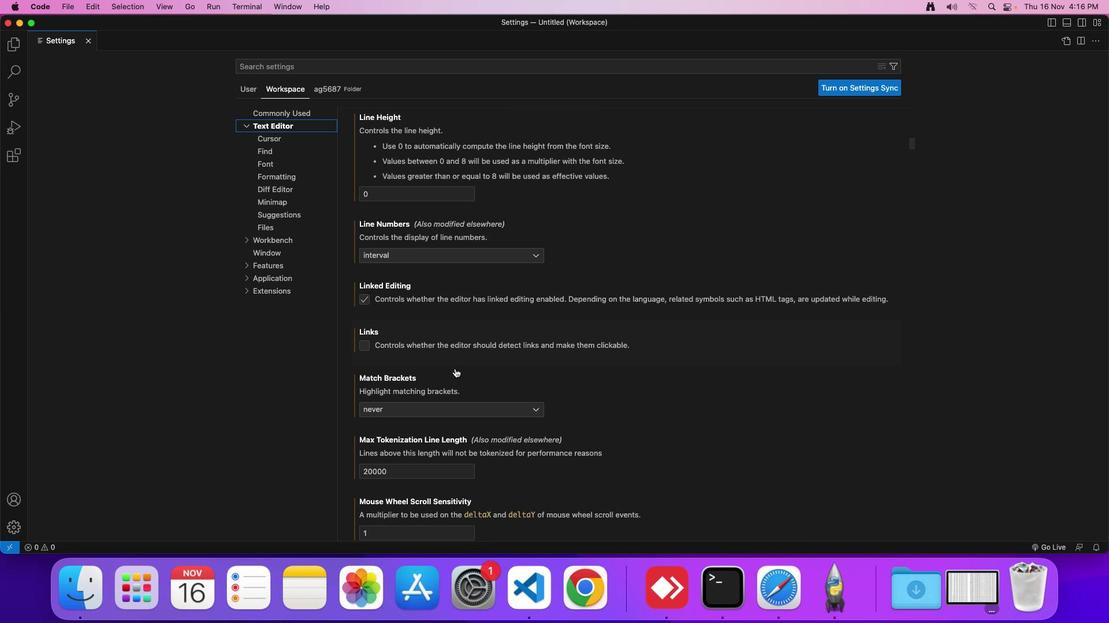 
Action: Mouse scrolled (445, 359) with delta (-8, -9)
Screenshot: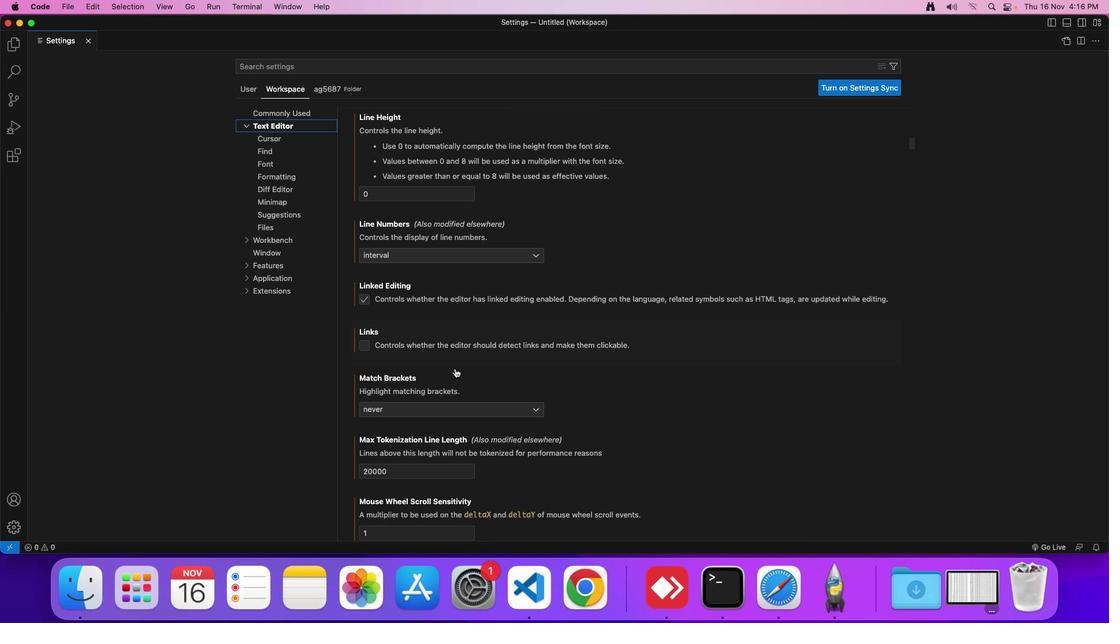 
Action: Mouse scrolled (445, 359) with delta (-8, -9)
Screenshot: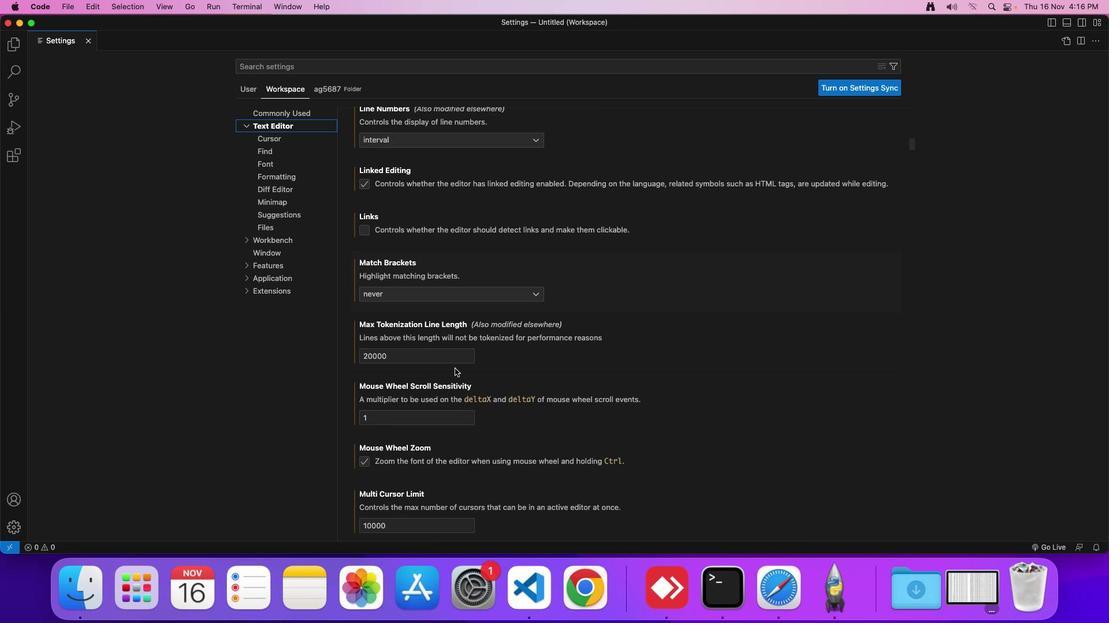 
Action: Mouse scrolled (445, 359) with delta (-8, -9)
Screenshot: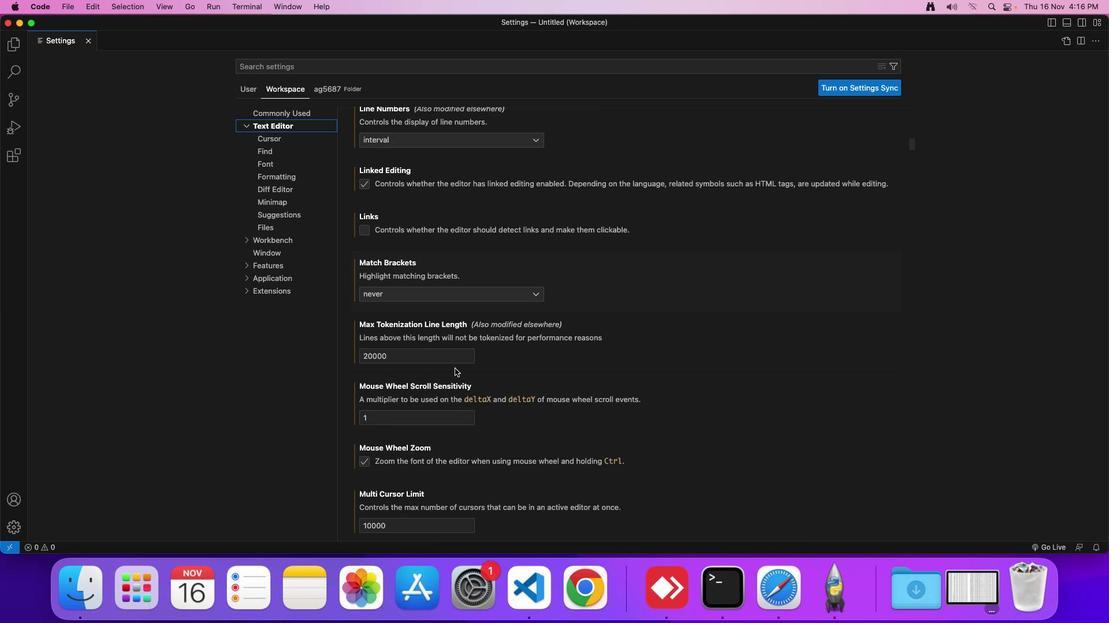 
Action: Mouse scrolled (445, 359) with delta (-8, -9)
Screenshot: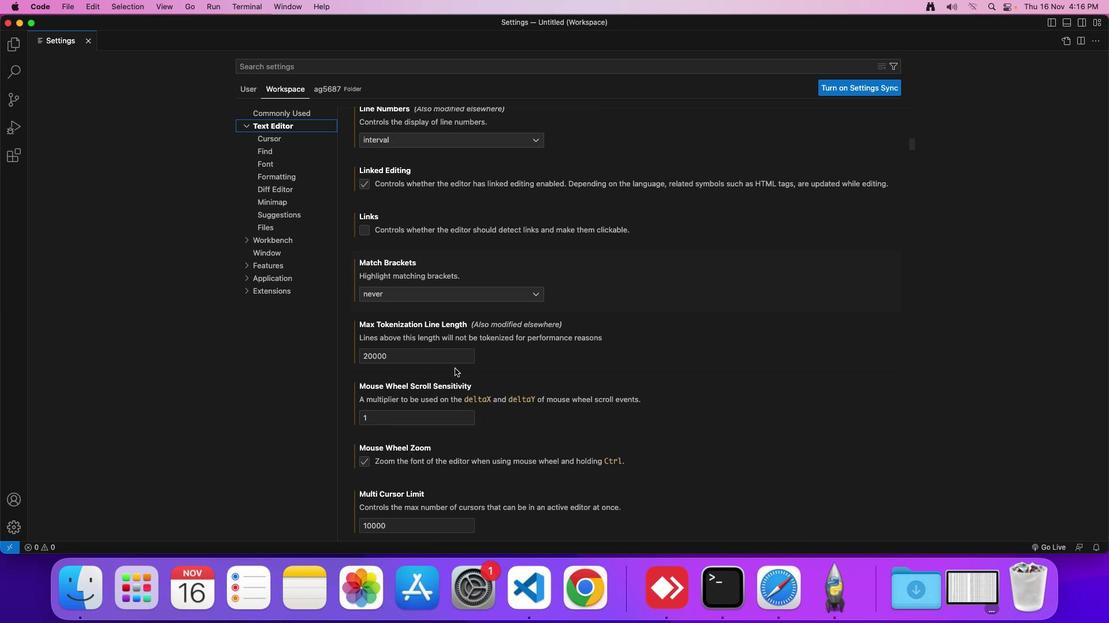
Action: Mouse moved to (445, 359)
Screenshot: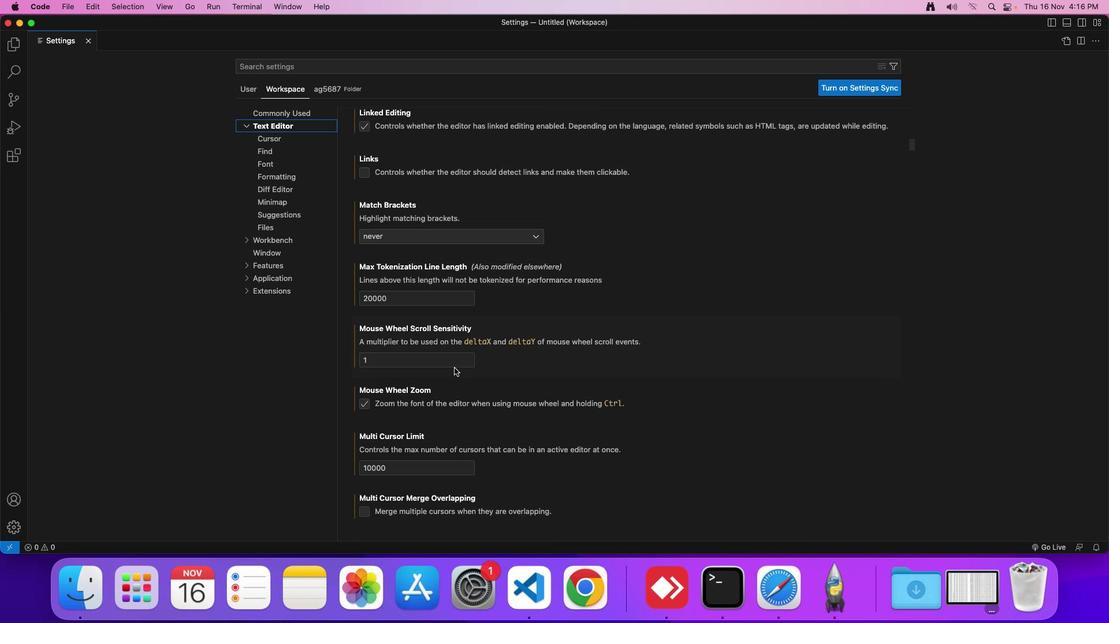 
Action: Mouse scrolled (445, 359) with delta (-8, -9)
Screenshot: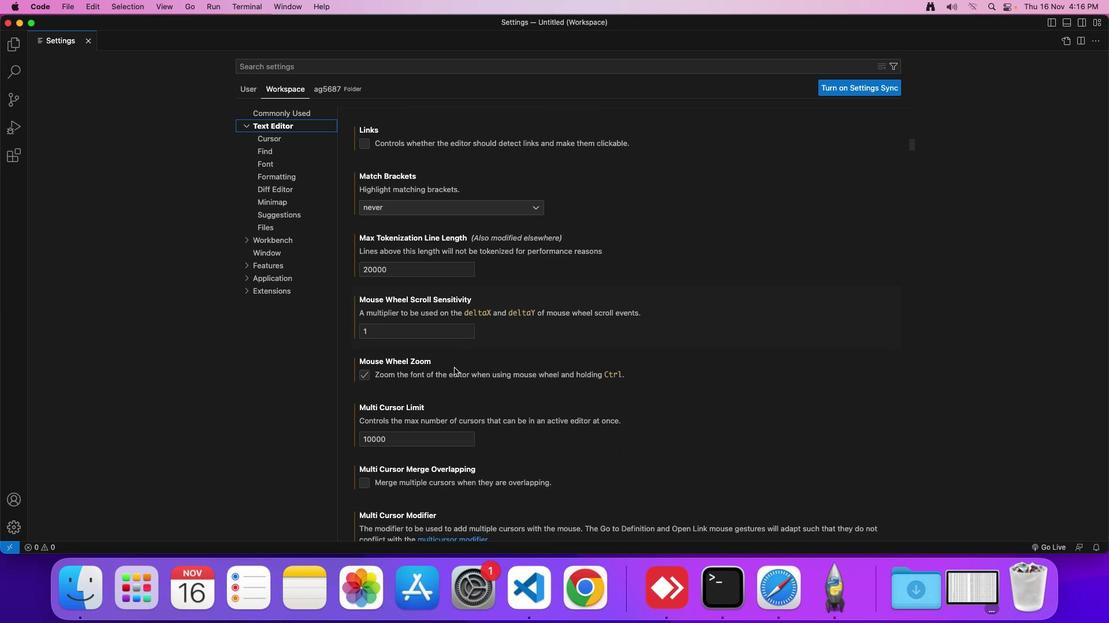 
Action: Mouse scrolled (445, 359) with delta (-8, -9)
Screenshot: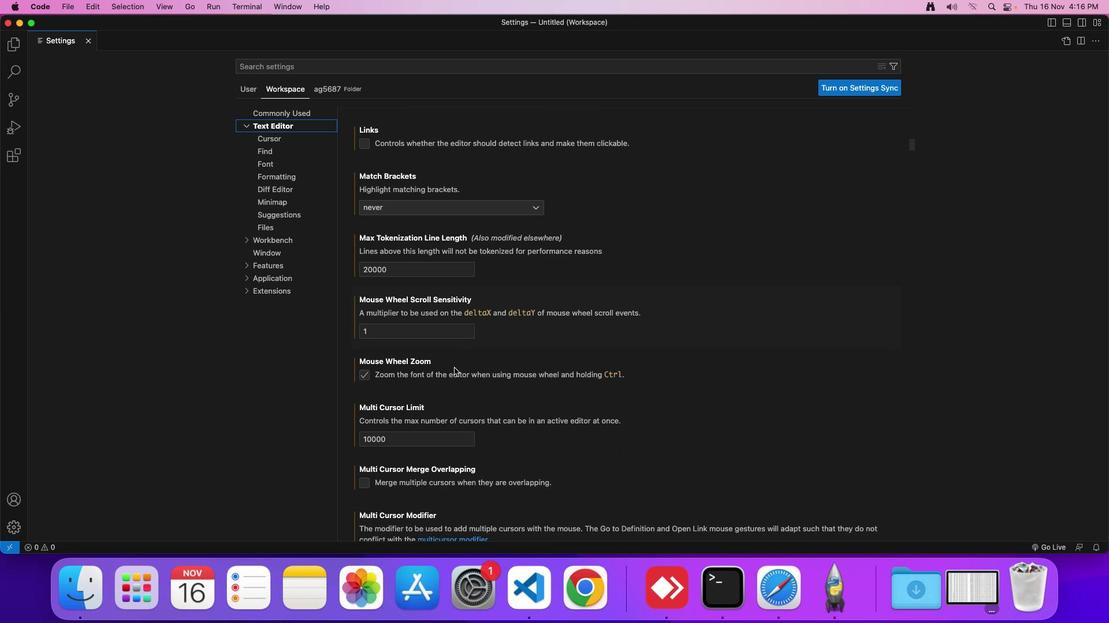 
Action: Mouse scrolled (445, 359) with delta (-8, -9)
Screenshot: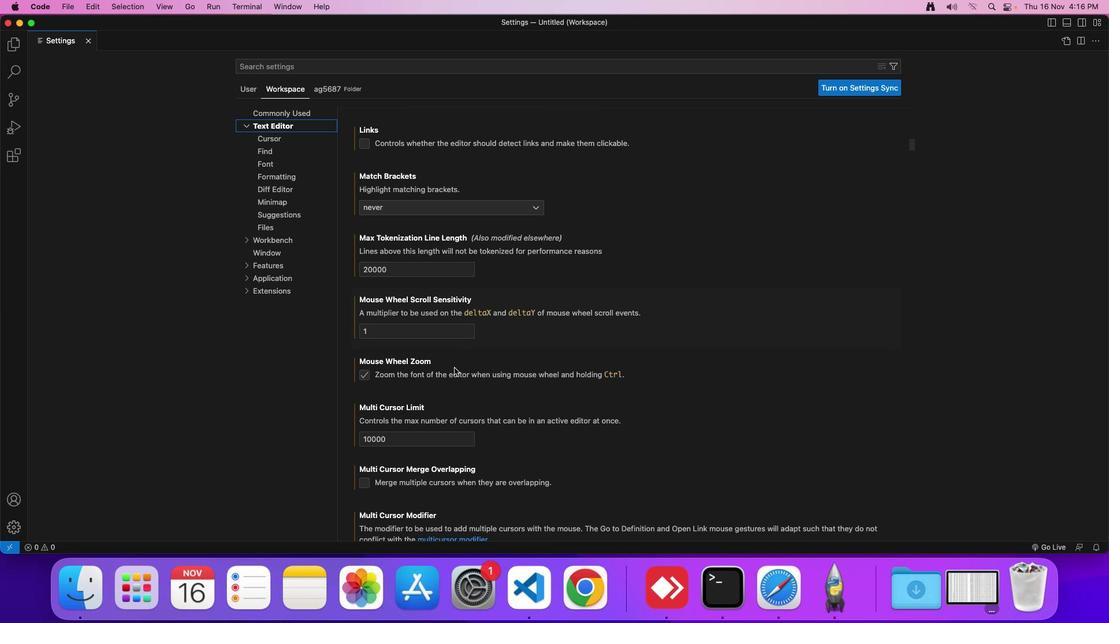 
Action: Mouse scrolled (445, 359) with delta (-8, -9)
Screenshot: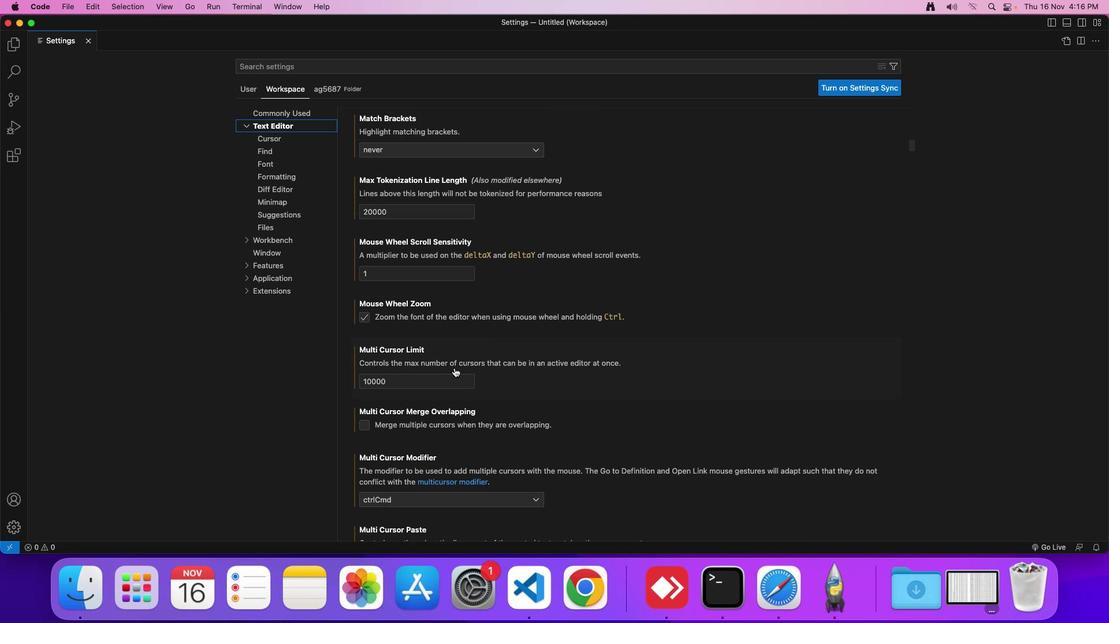 
Action: Mouse scrolled (445, 359) with delta (-8, -9)
Screenshot: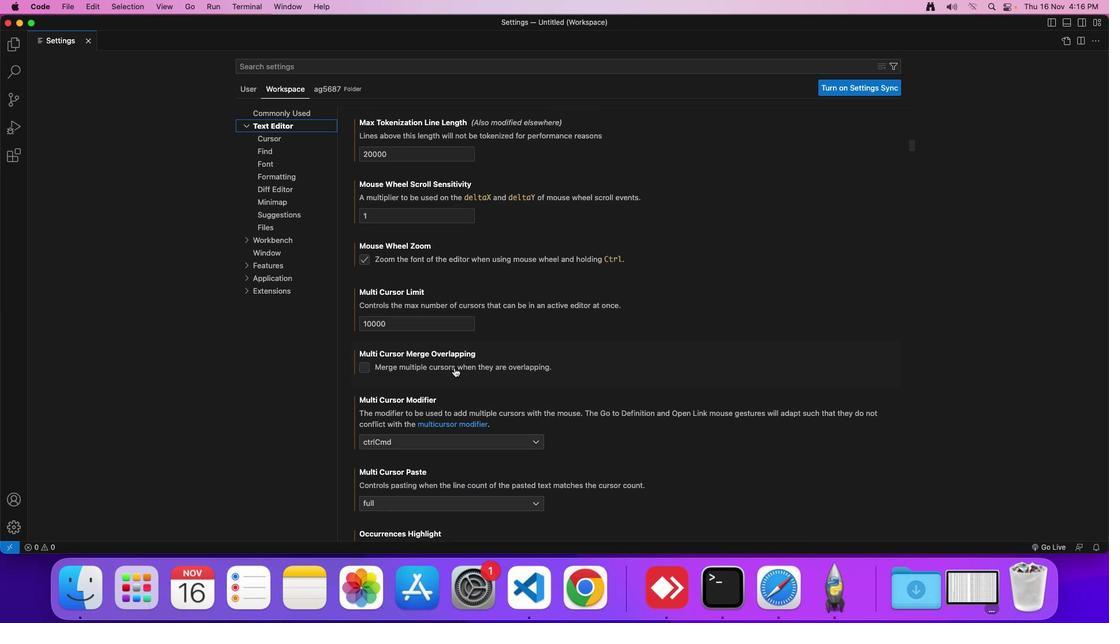 
Action: Mouse scrolled (445, 359) with delta (-8, -9)
Screenshot: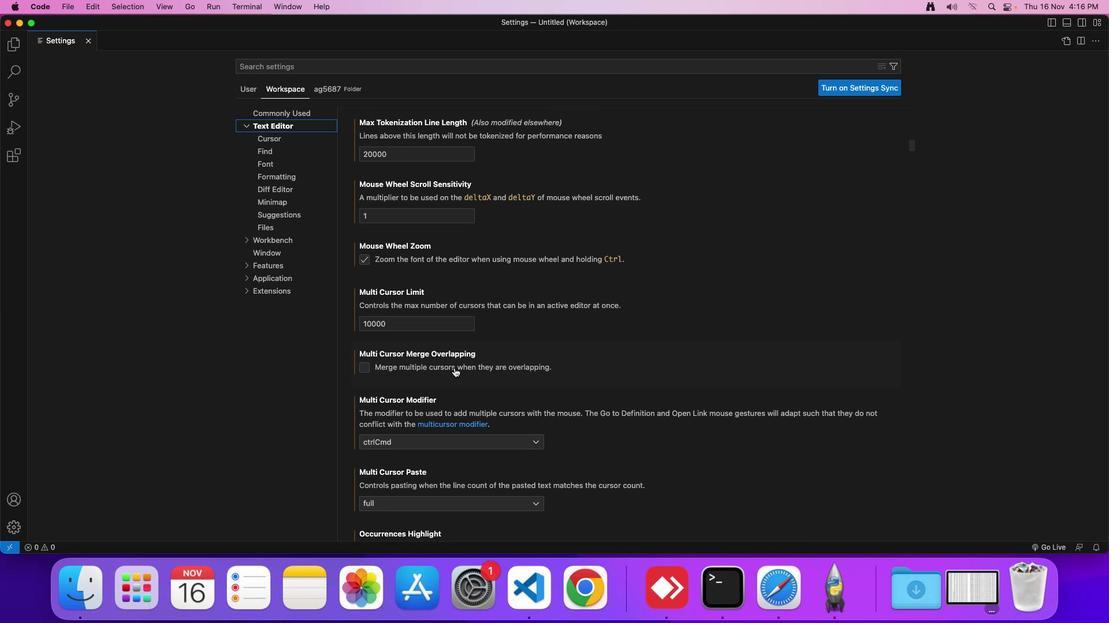 
Action: Mouse scrolled (445, 359) with delta (-8, -9)
Screenshot: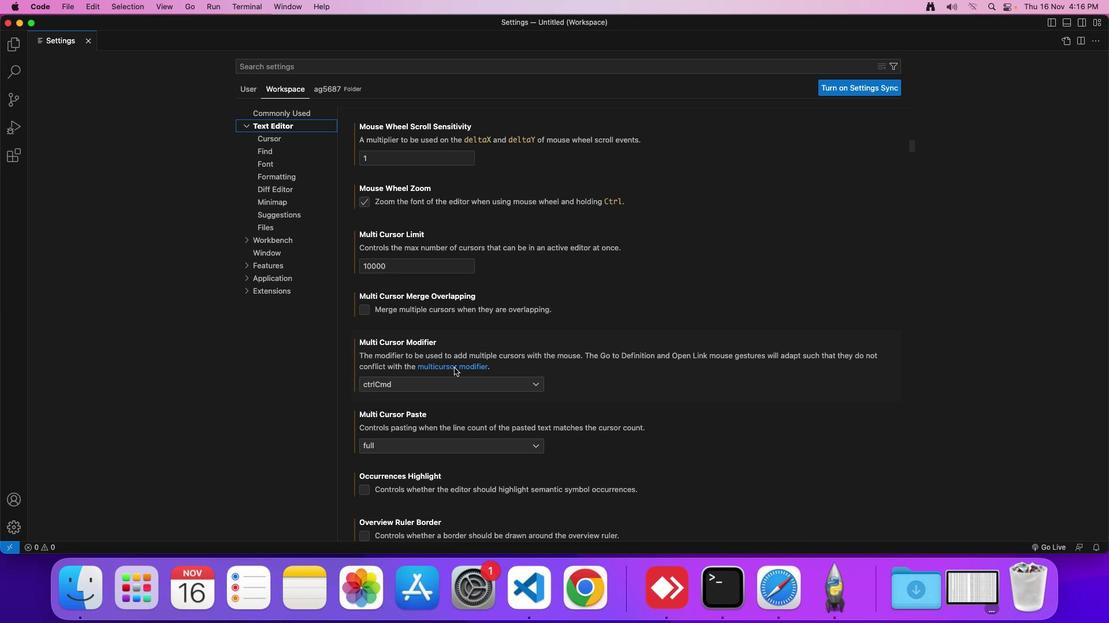 
Action: Mouse scrolled (445, 359) with delta (-8, -9)
Screenshot: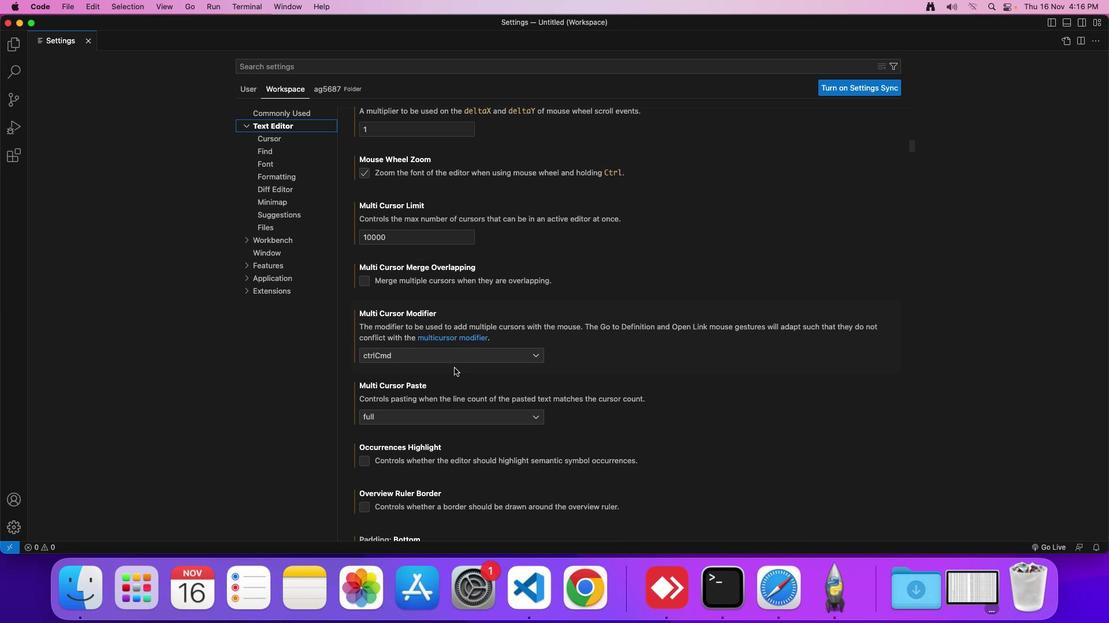 
Action: Mouse scrolled (445, 359) with delta (-8, -9)
Screenshot: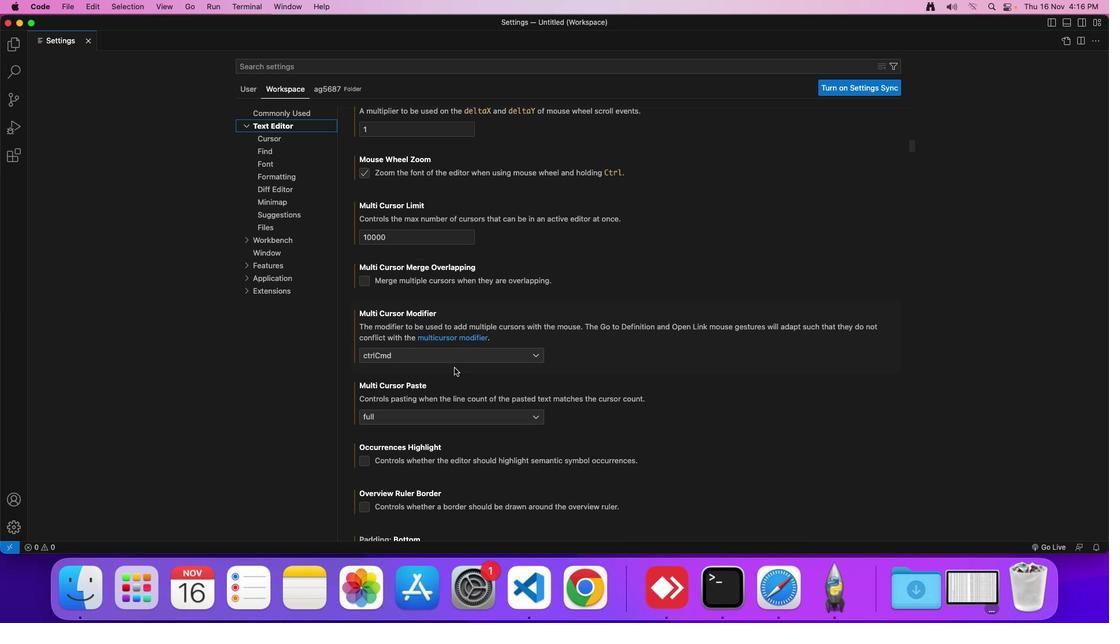 
Action: Mouse scrolled (445, 359) with delta (-8, -9)
Screenshot: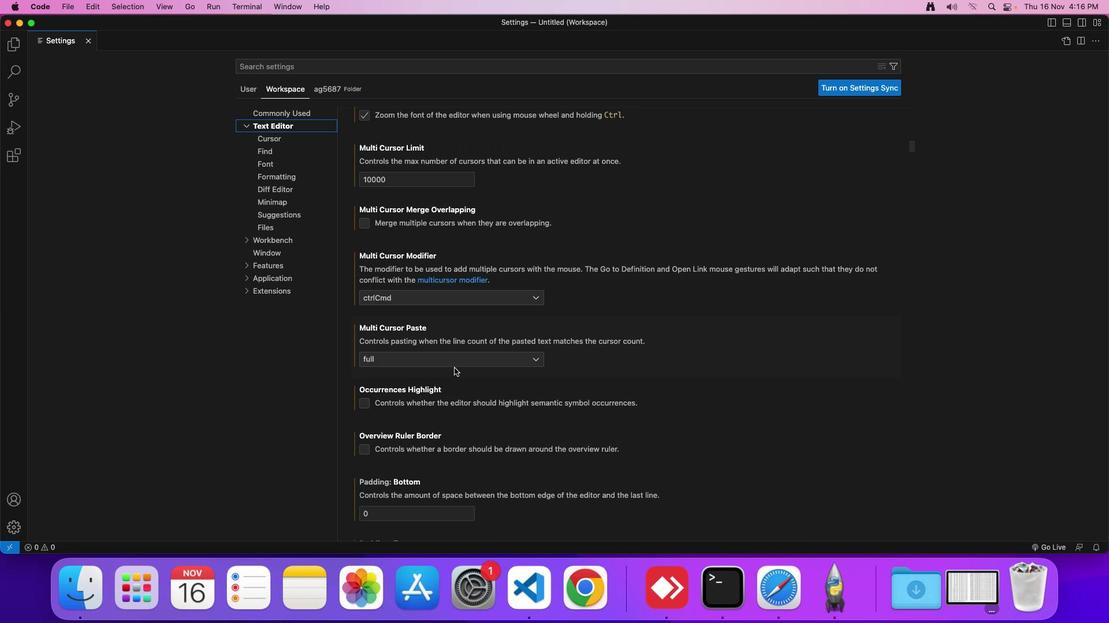 
Action: Mouse scrolled (445, 359) with delta (-8, -9)
Screenshot: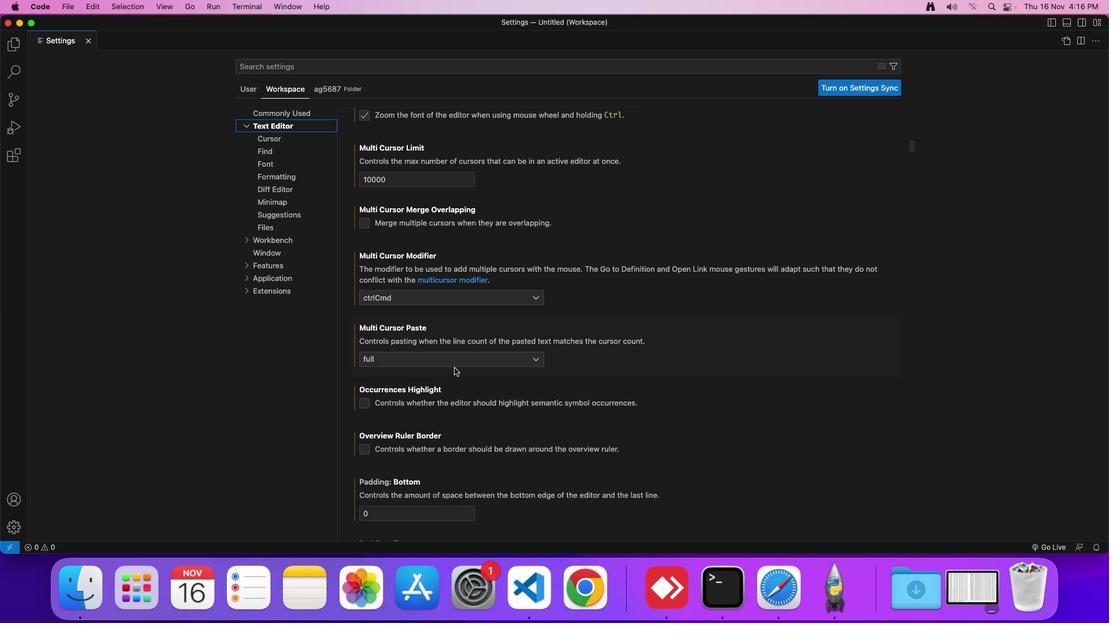 
Action: Mouse moved to (445, 359)
Screenshot: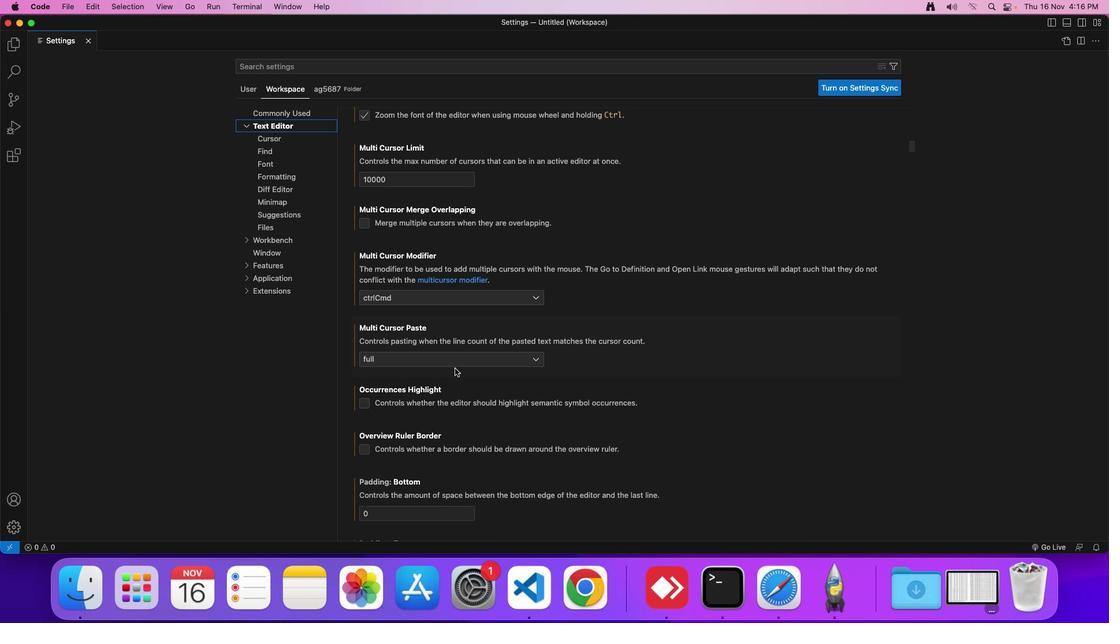 
Action: Mouse scrolled (445, 359) with delta (-8, -9)
Screenshot: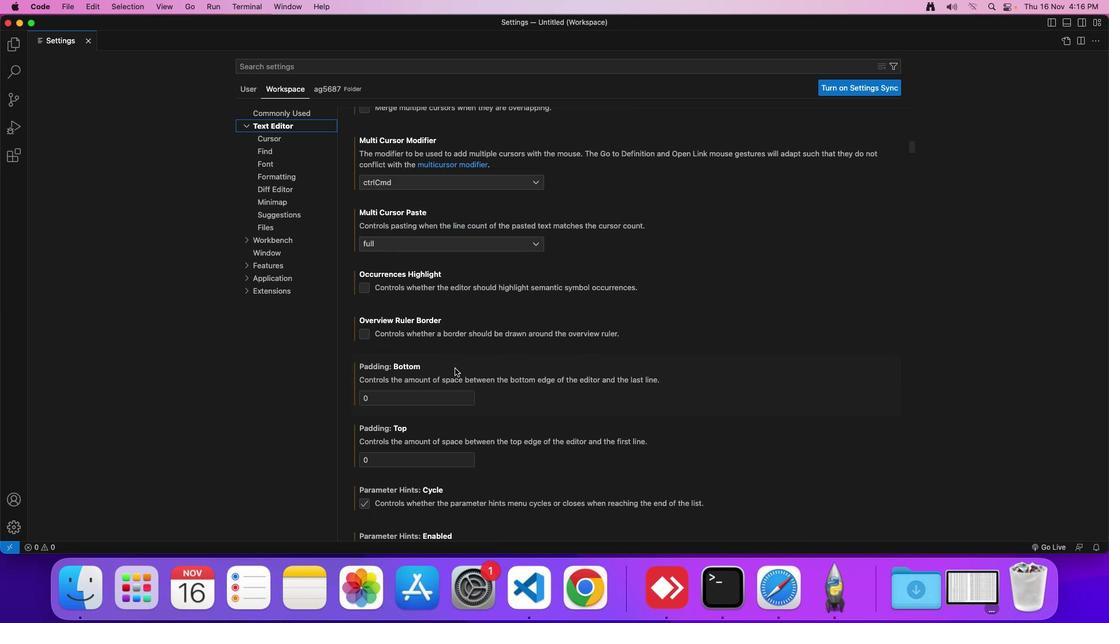 
Action: Mouse scrolled (445, 359) with delta (-8, -9)
Screenshot: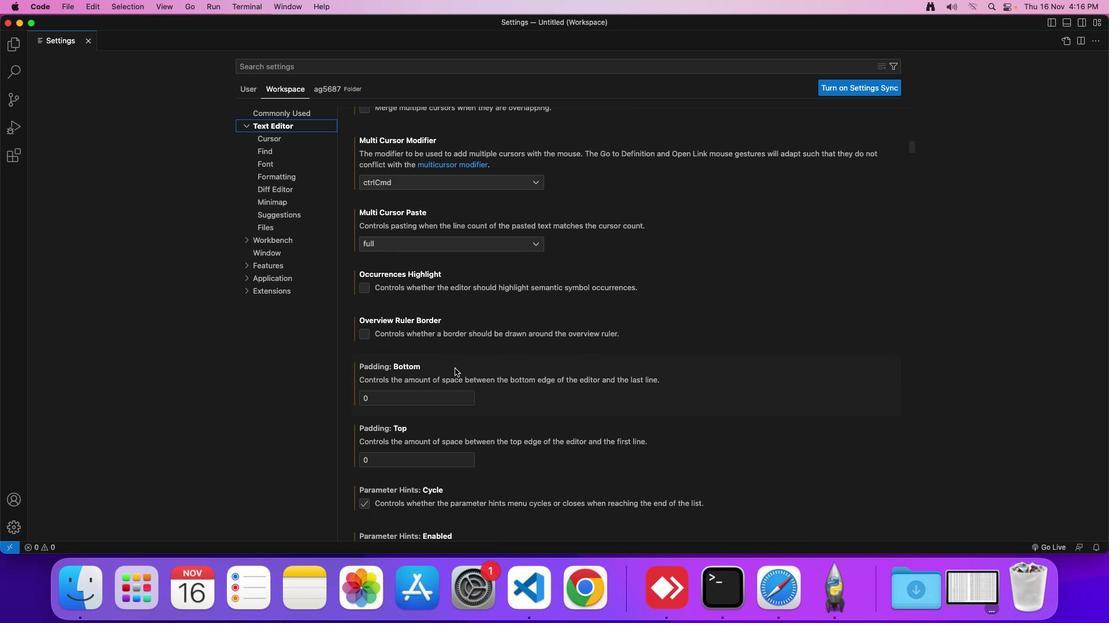 
Action: Mouse scrolled (445, 359) with delta (-8, -9)
Screenshot: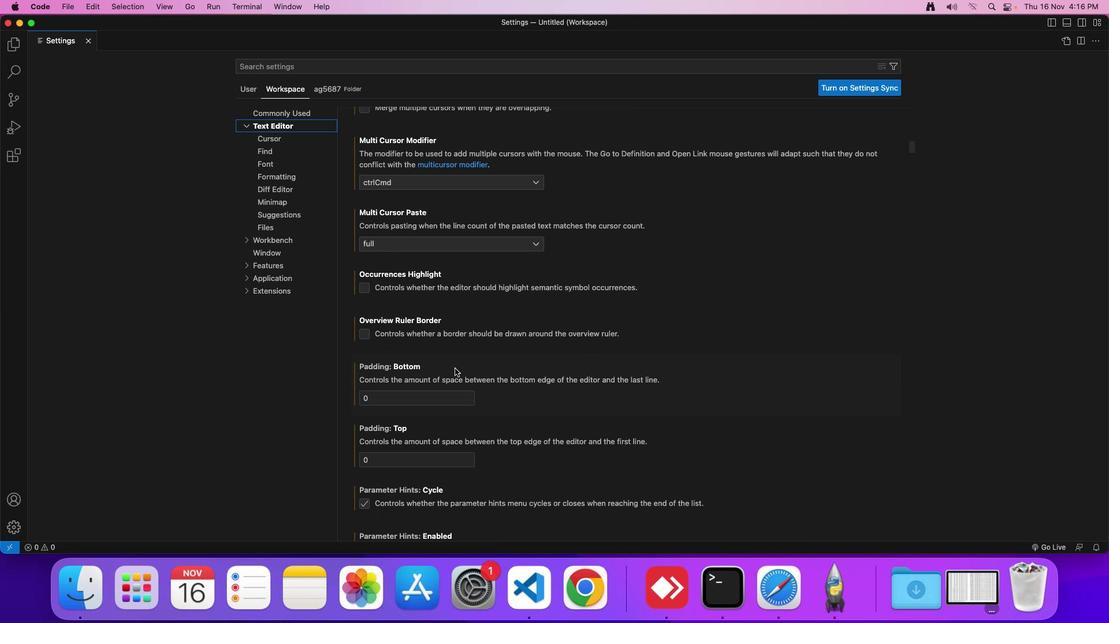 
Action: Mouse scrolled (445, 359) with delta (-8, -9)
Screenshot: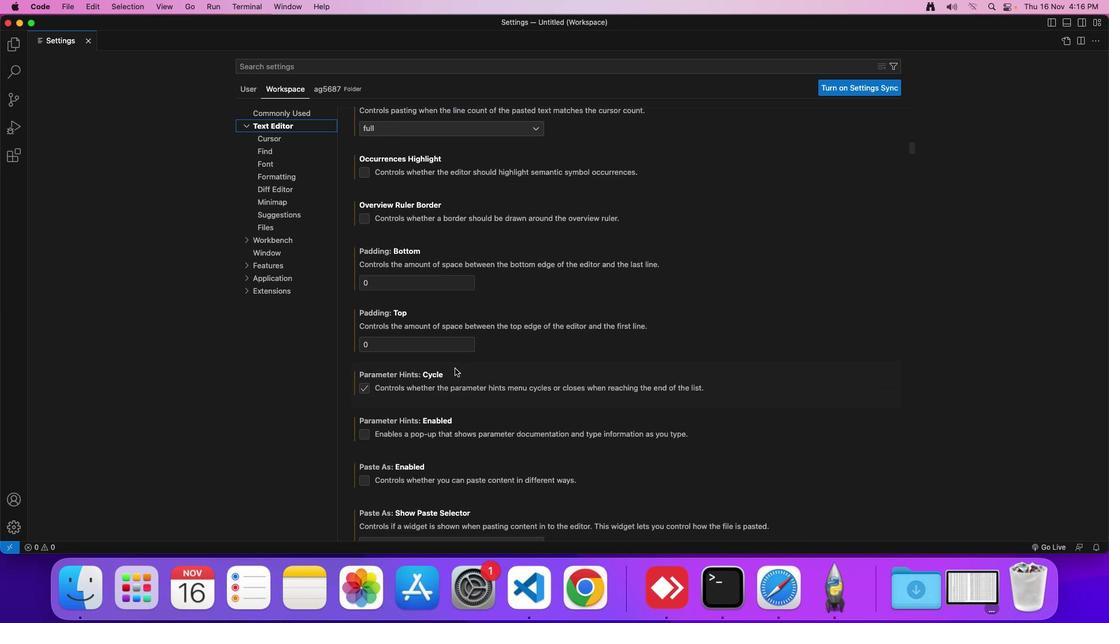 
Action: Mouse scrolled (445, 359) with delta (-8, -9)
Screenshot: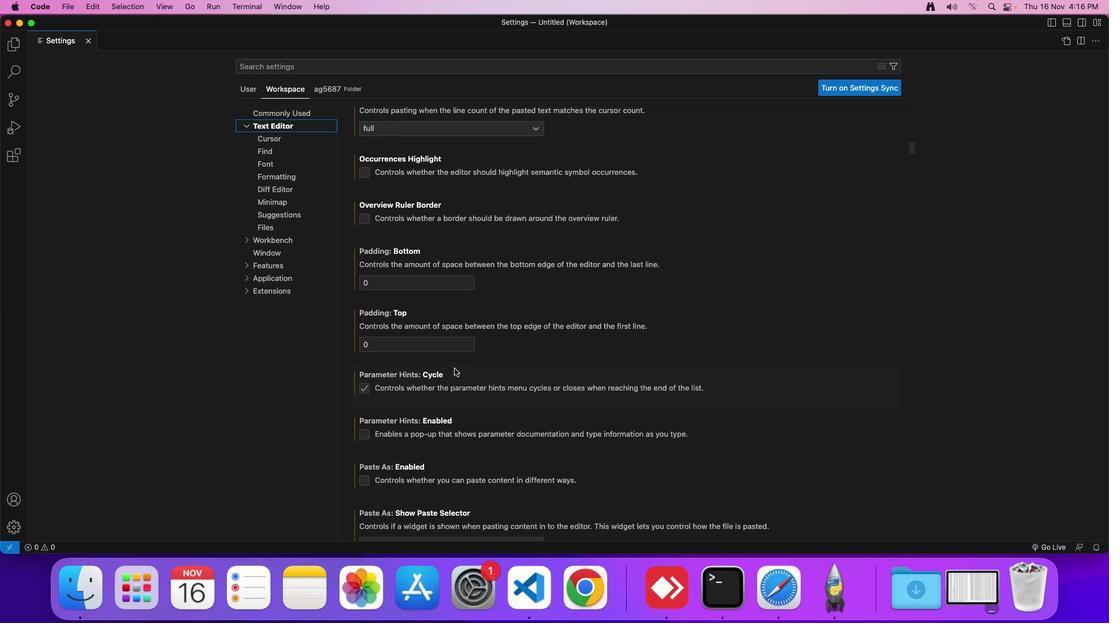 
Action: Mouse scrolled (445, 359) with delta (-8, -9)
Screenshot: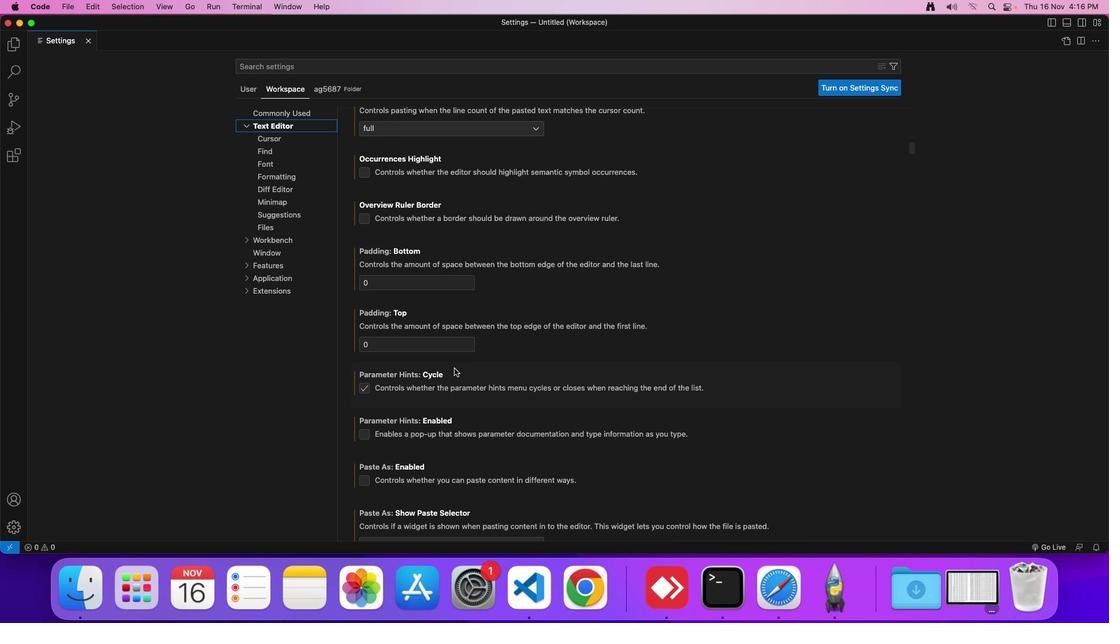 
Action: Mouse moved to (445, 359)
Screenshot: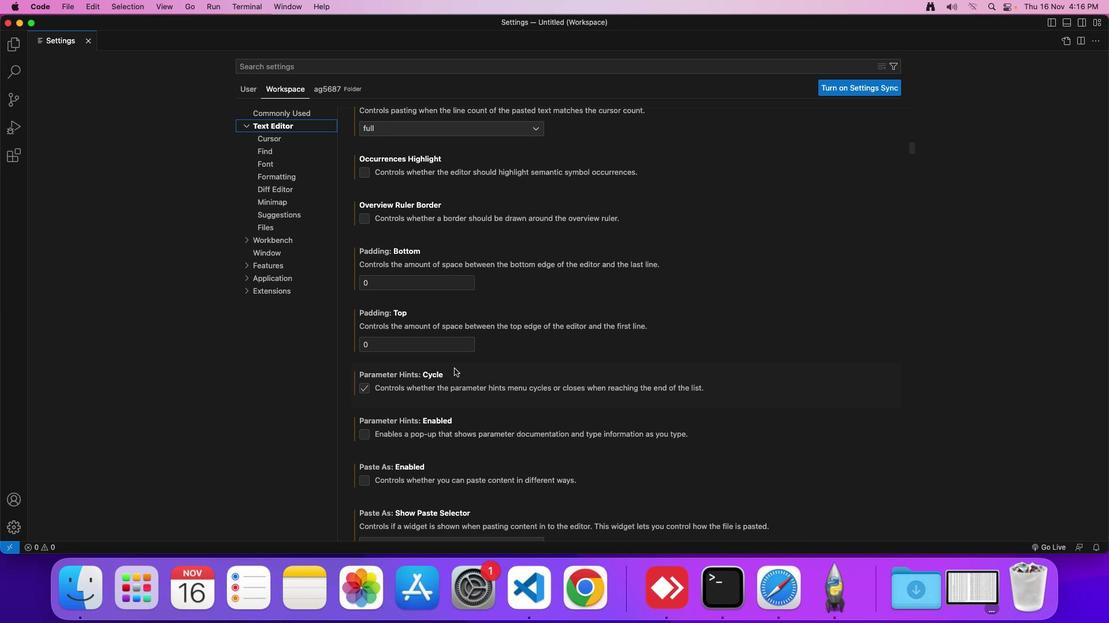 
Action: Mouse scrolled (445, 359) with delta (-8, -9)
Screenshot: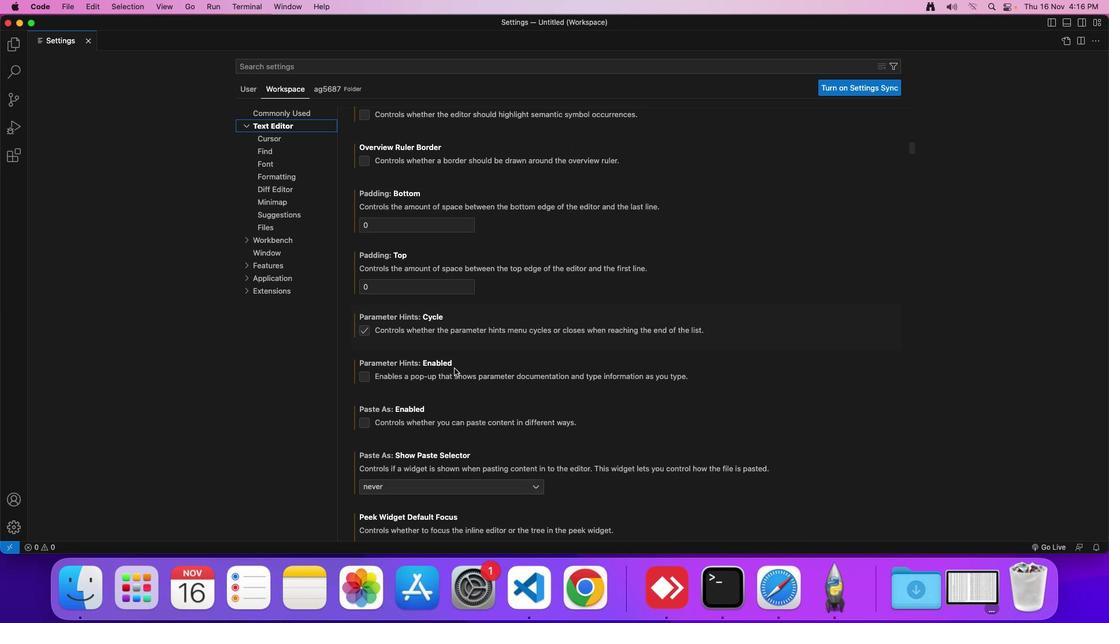 
Action: Mouse scrolled (445, 359) with delta (-8, -9)
Screenshot: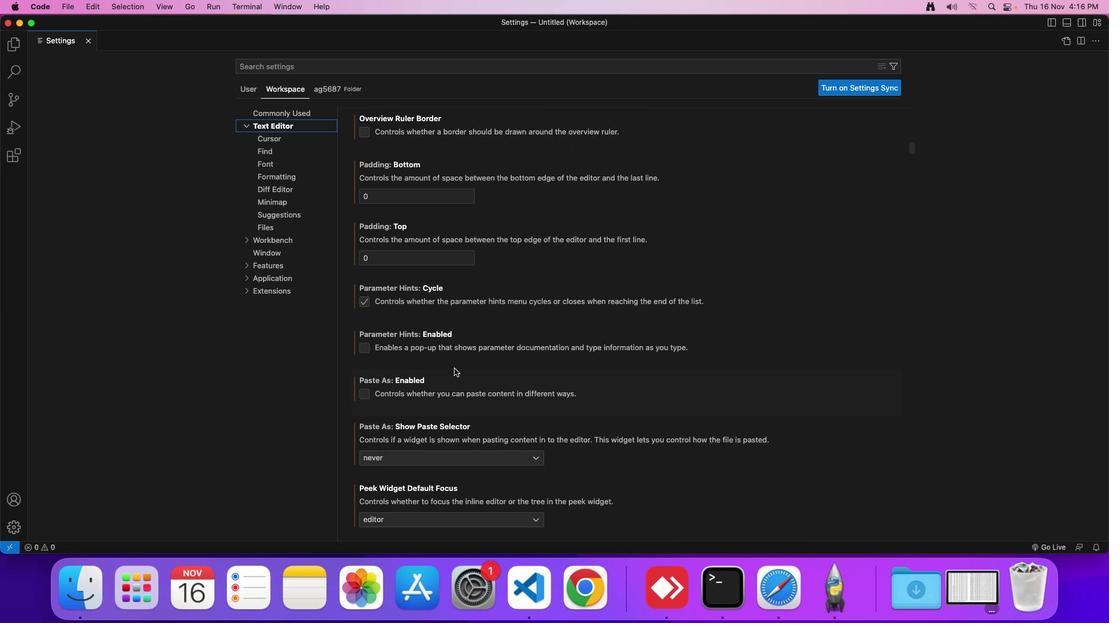 
Action: Mouse scrolled (445, 359) with delta (-8, -9)
Screenshot: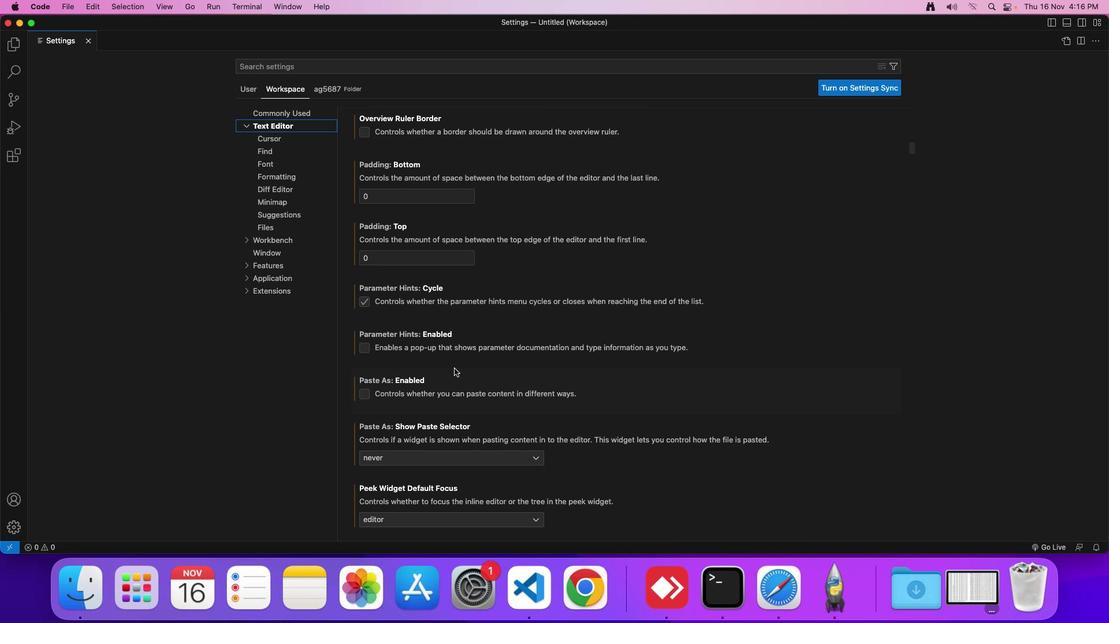 
Action: Mouse scrolled (445, 359) with delta (-8, -9)
Screenshot: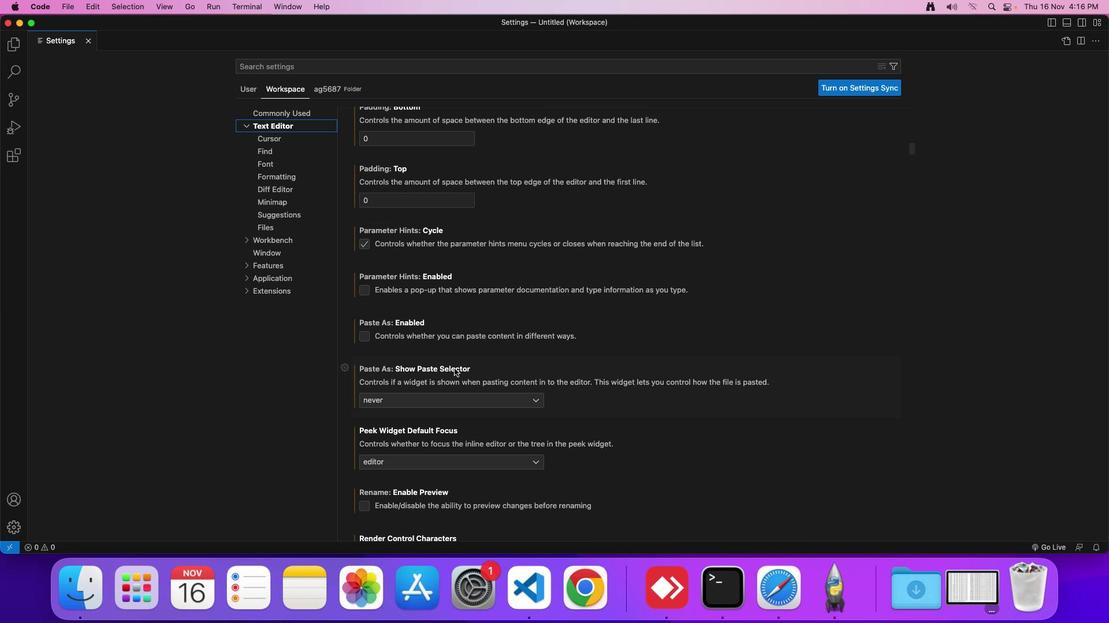 
Action: Mouse scrolled (445, 359) with delta (-8, -9)
Screenshot: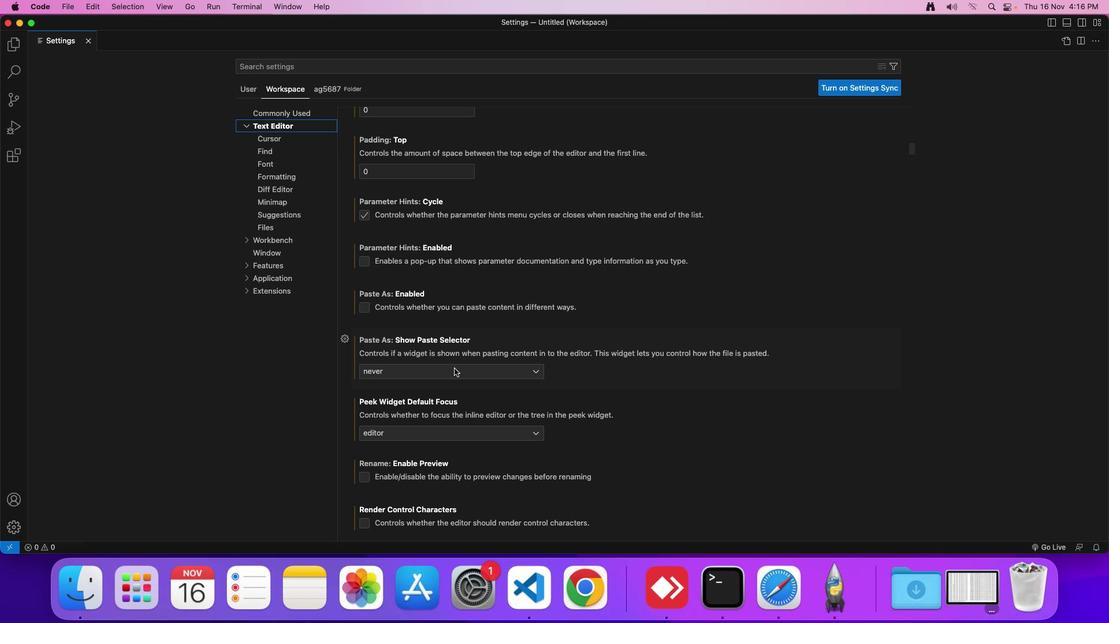 
Action: Mouse scrolled (445, 359) with delta (-8, -9)
Screenshot: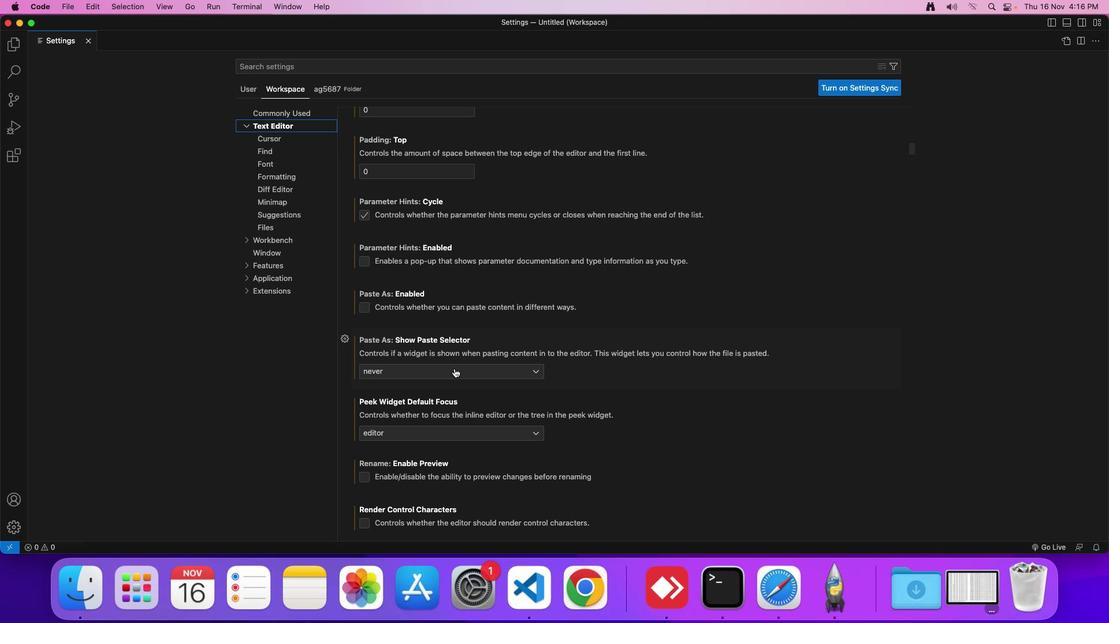 
Action: Mouse scrolled (445, 359) with delta (-8, -9)
Screenshot: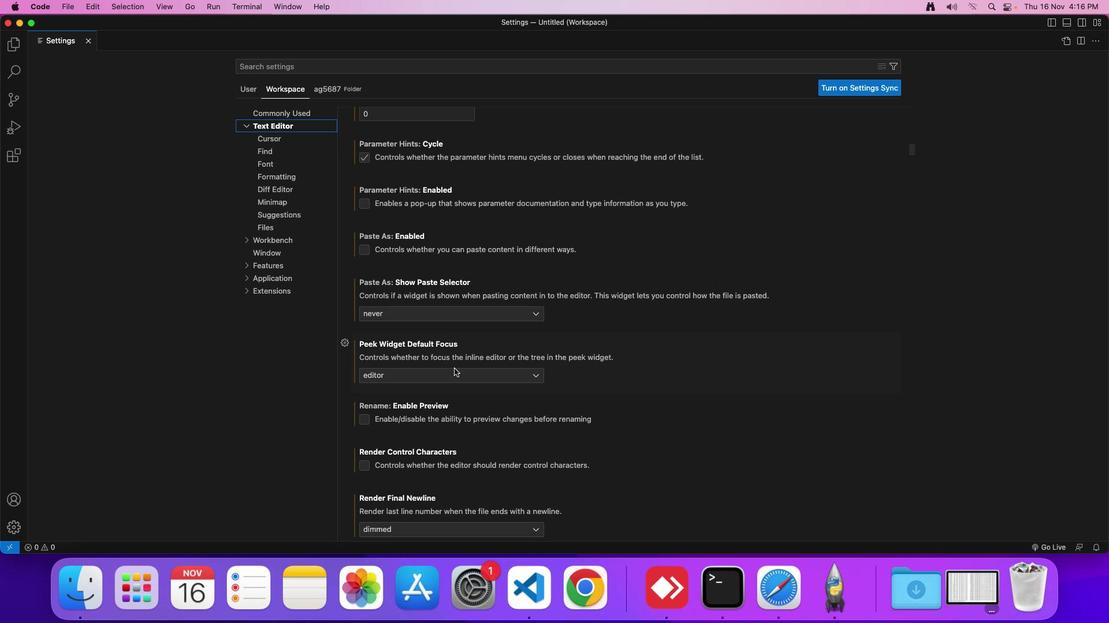 
Action: Mouse scrolled (445, 359) with delta (-8, -9)
Screenshot: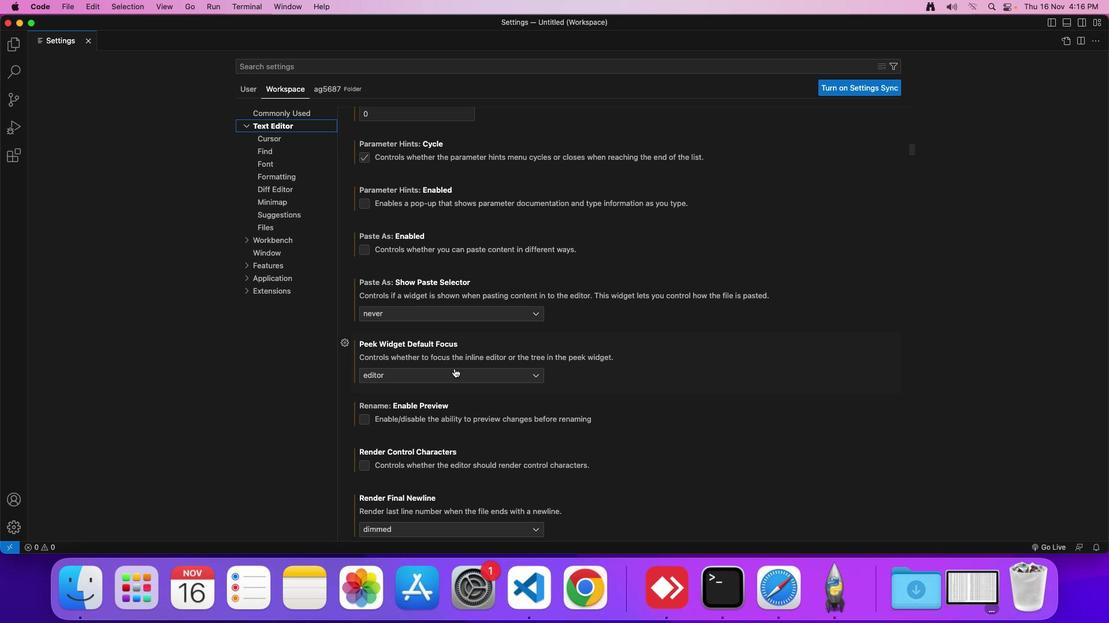 
Action: Mouse scrolled (445, 359) with delta (-8, -9)
Screenshot: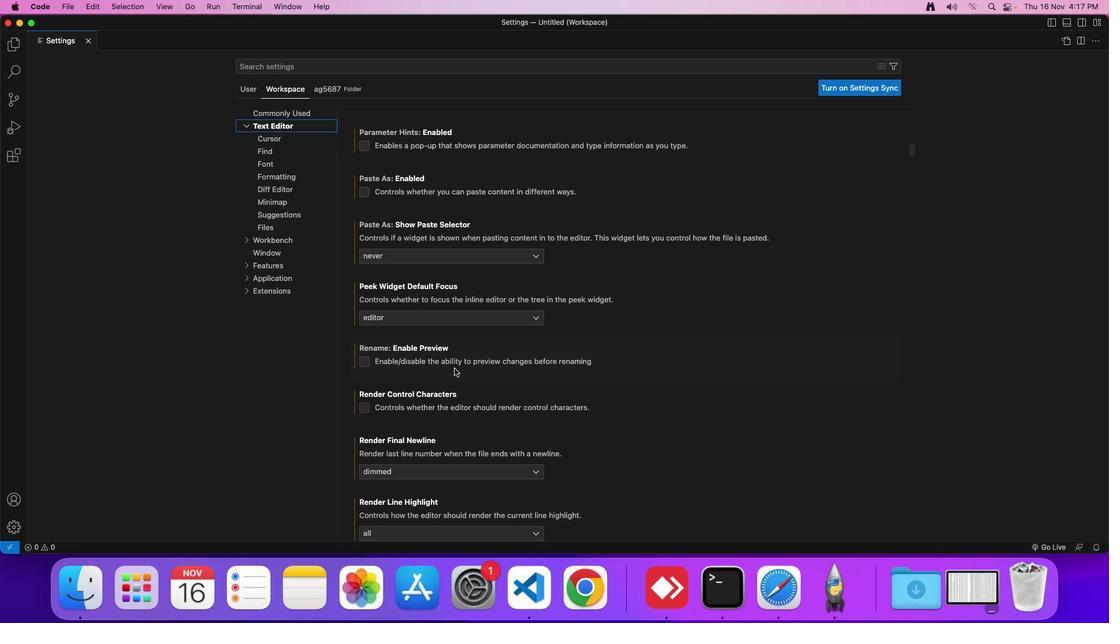 
Action: Mouse scrolled (445, 359) with delta (-8, -9)
Screenshot: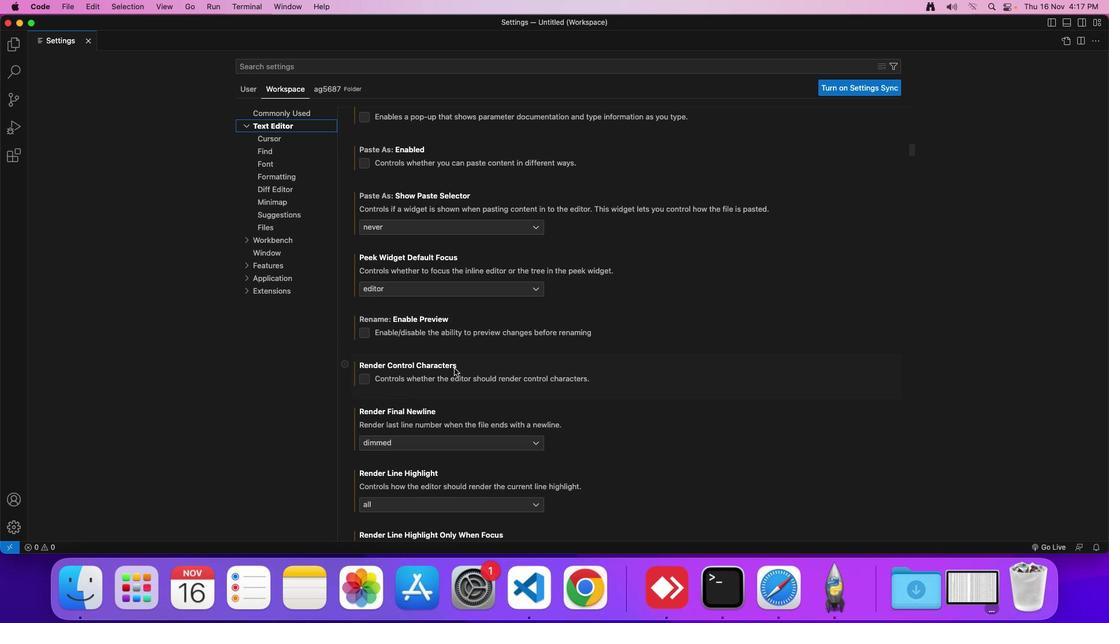 
Action: Mouse scrolled (445, 359) with delta (-8, -9)
Screenshot: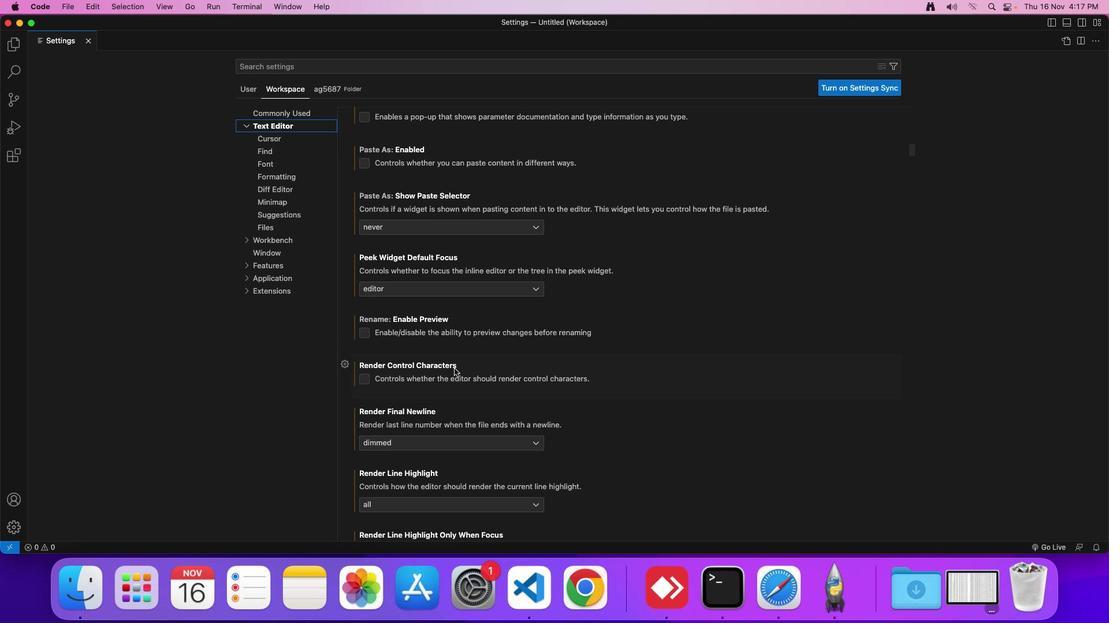 
Action: Mouse scrolled (445, 359) with delta (-8, -9)
Screenshot: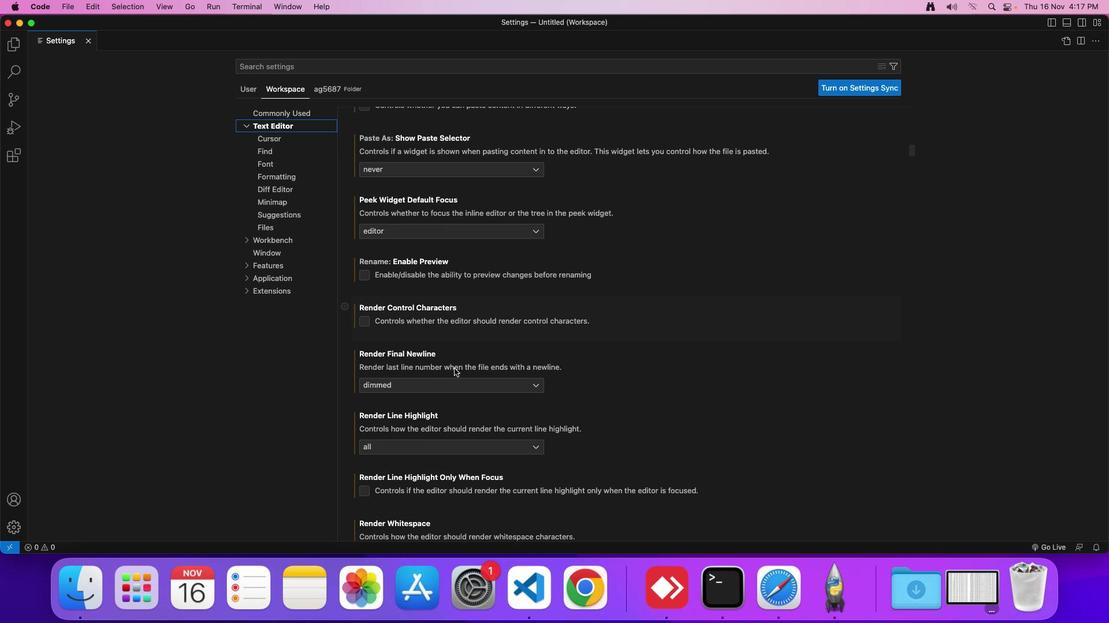 
Action: Mouse scrolled (445, 359) with delta (-8, -9)
Screenshot: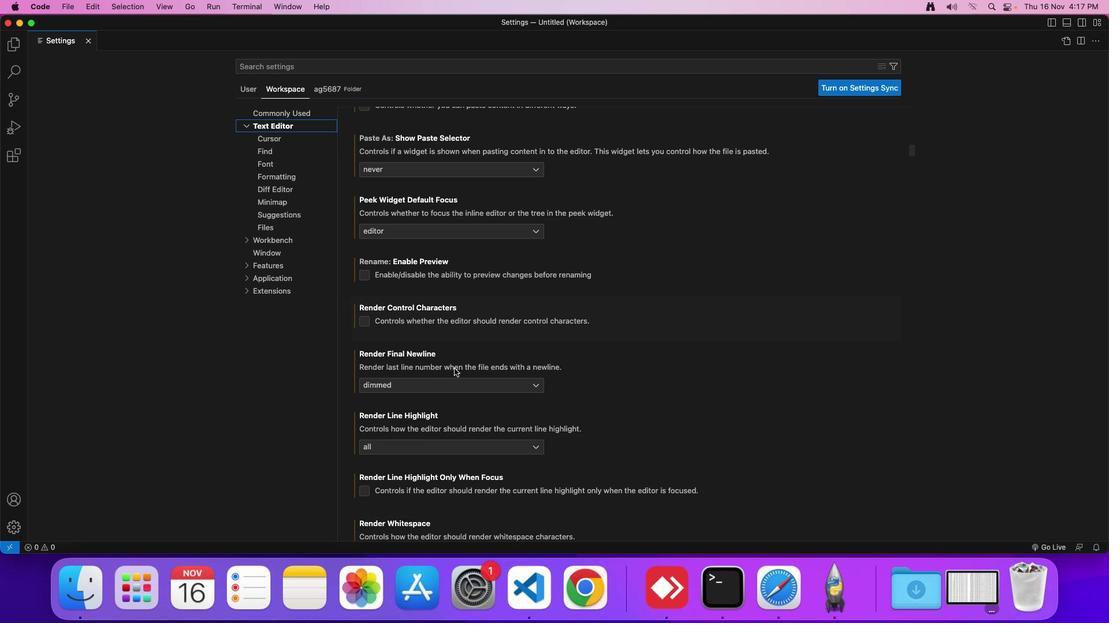 
Action: Mouse moved to (445, 359)
Screenshot: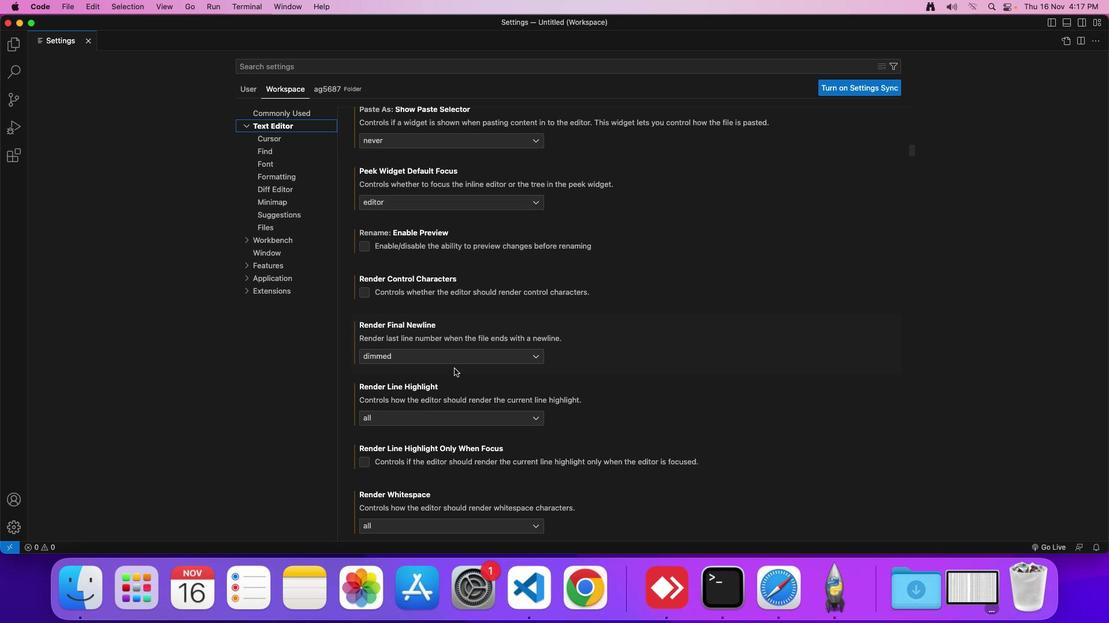 
Action: Mouse scrolled (445, 359) with delta (-8, -9)
Screenshot: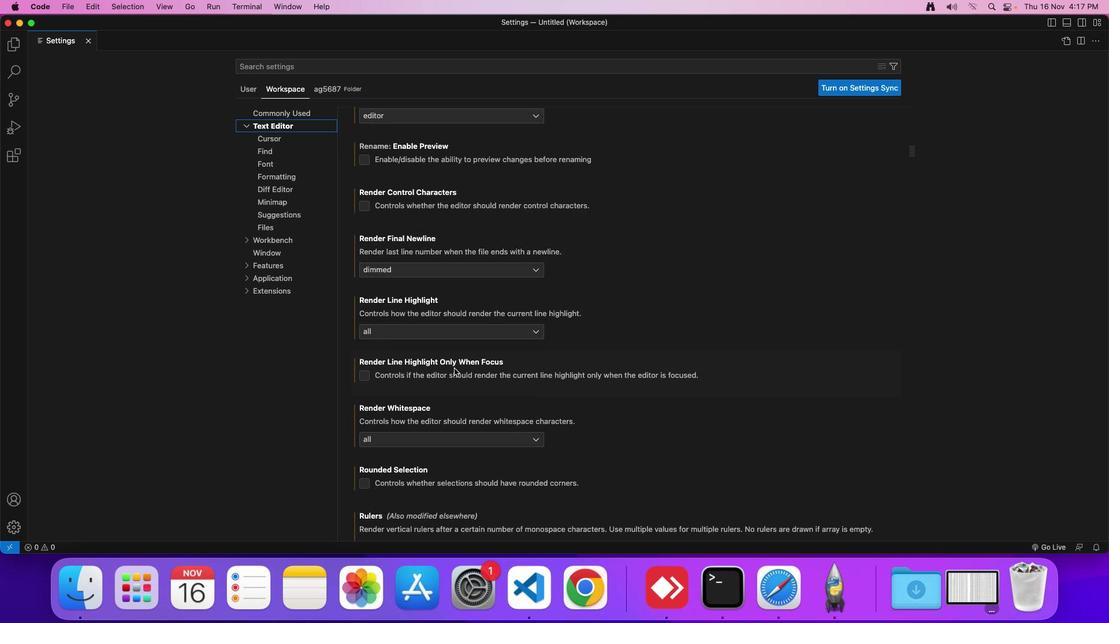 
Action: Mouse scrolled (445, 359) with delta (-8, -9)
Screenshot: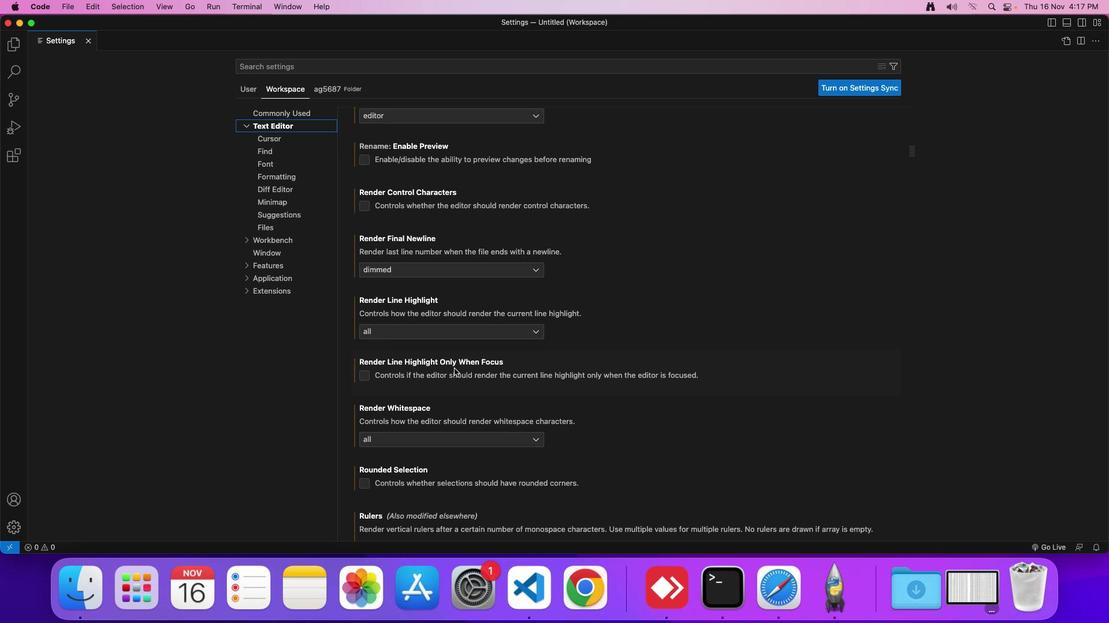 
Action: Mouse scrolled (445, 359) with delta (-8, -9)
Screenshot: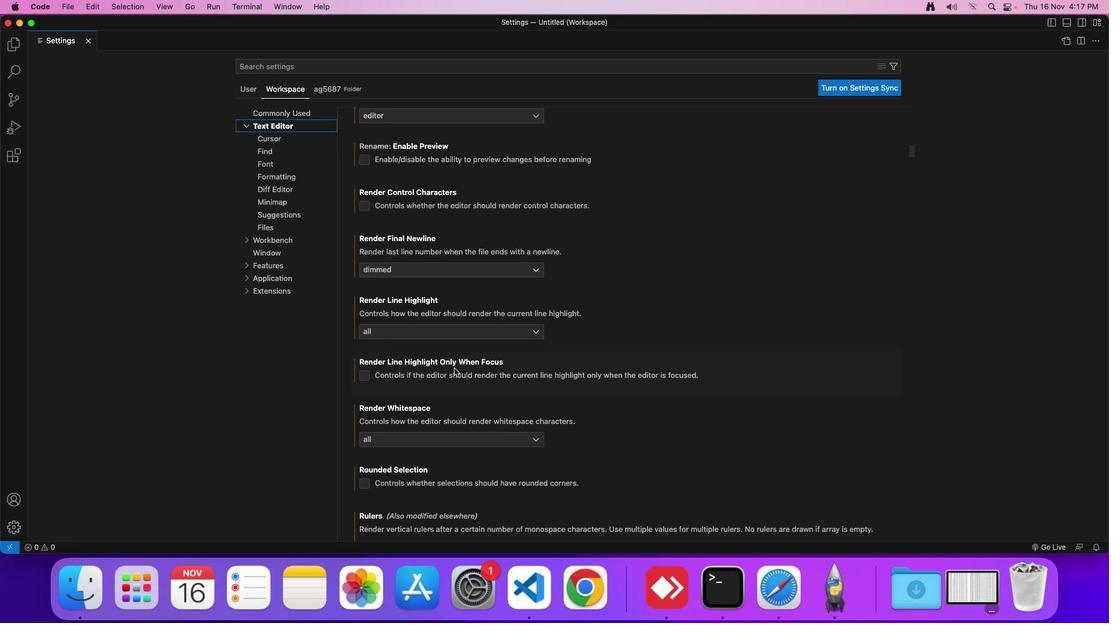 
Action: Mouse moved to (445, 359)
Screenshot: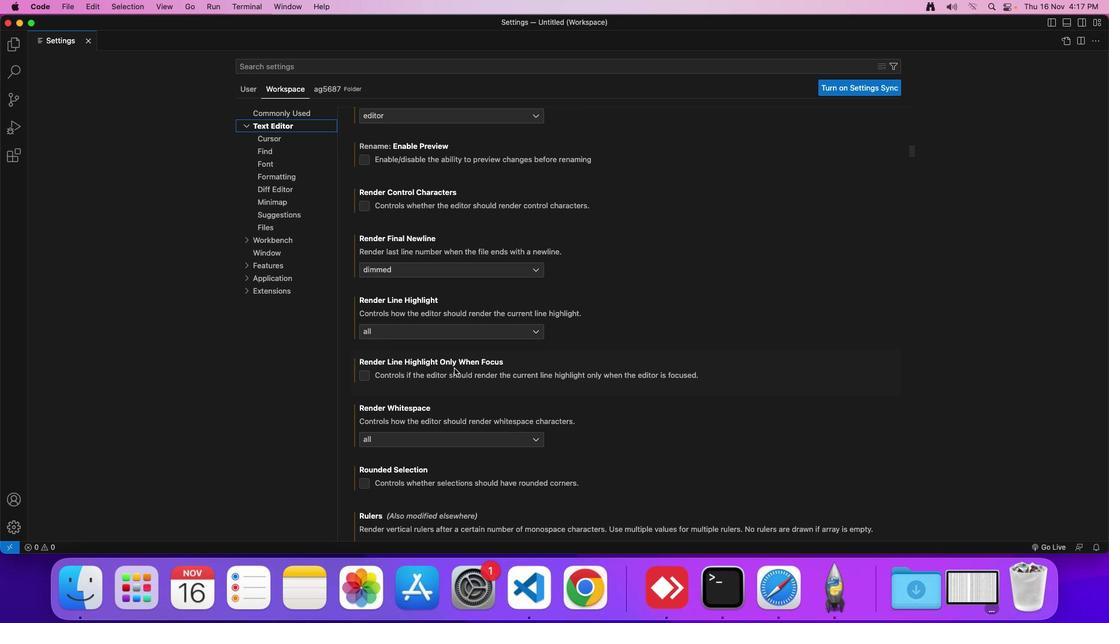 
Action: Mouse scrolled (445, 359) with delta (-8, -9)
Screenshot: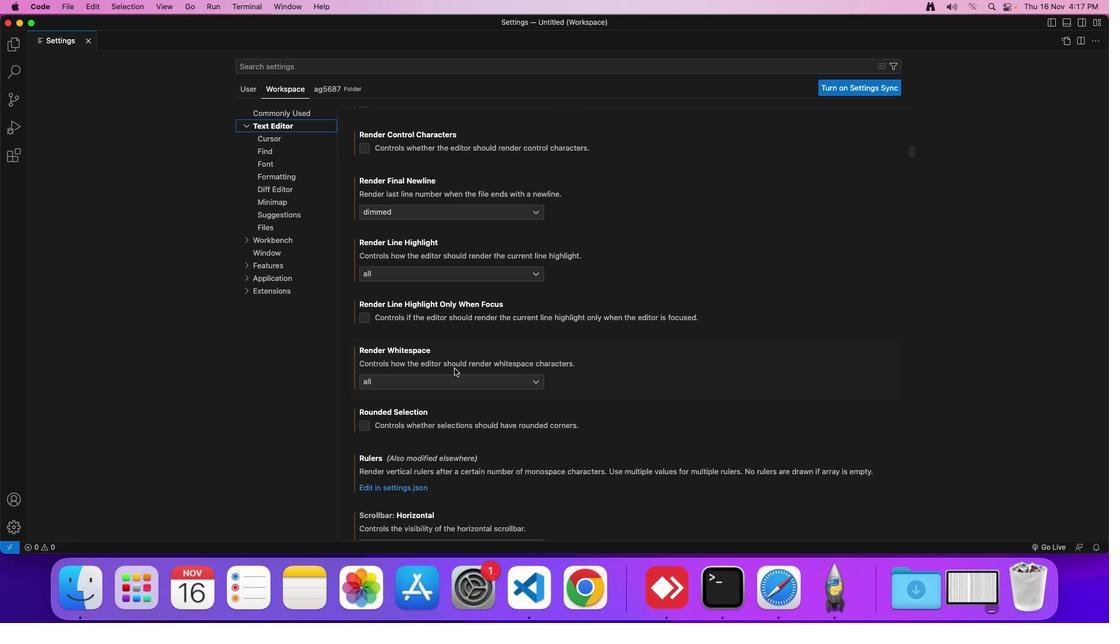
Action: Mouse scrolled (445, 359) with delta (-8, -9)
Screenshot: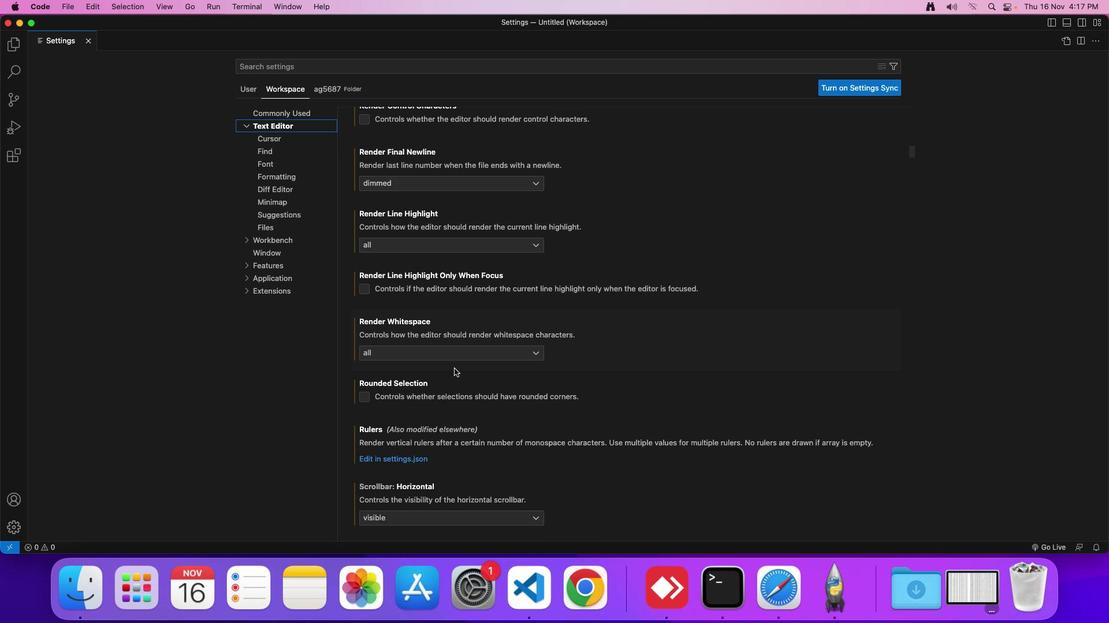 
Action: Mouse scrolled (445, 359) with delta (-8, -9)
Screenshot: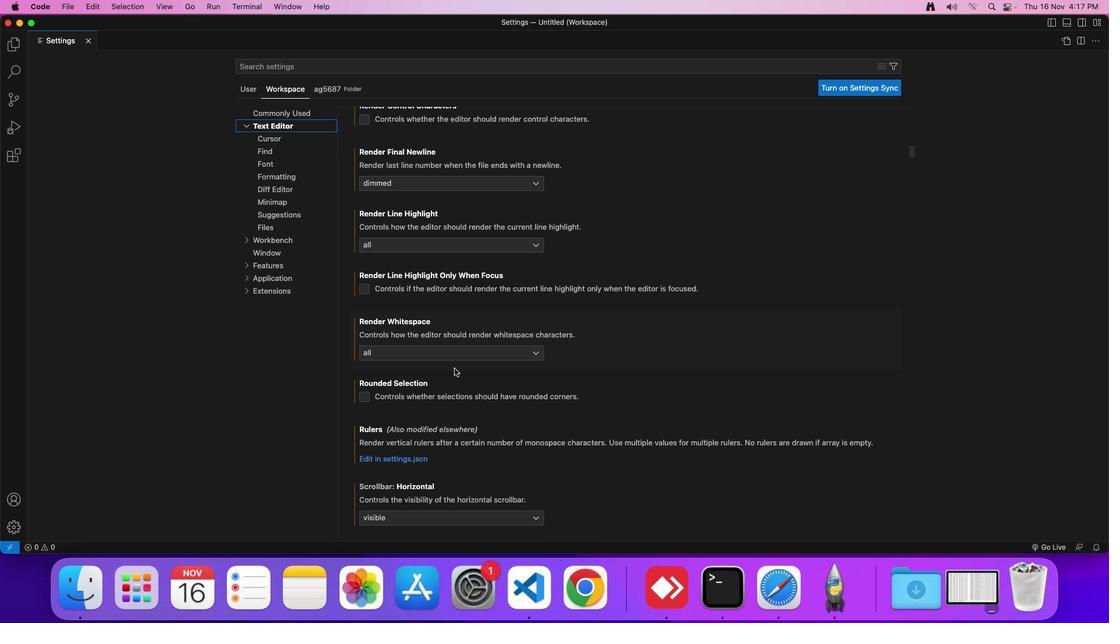 
Action: Mouse scrolled (445, 359) with delta (-8, -9)
Screenshot: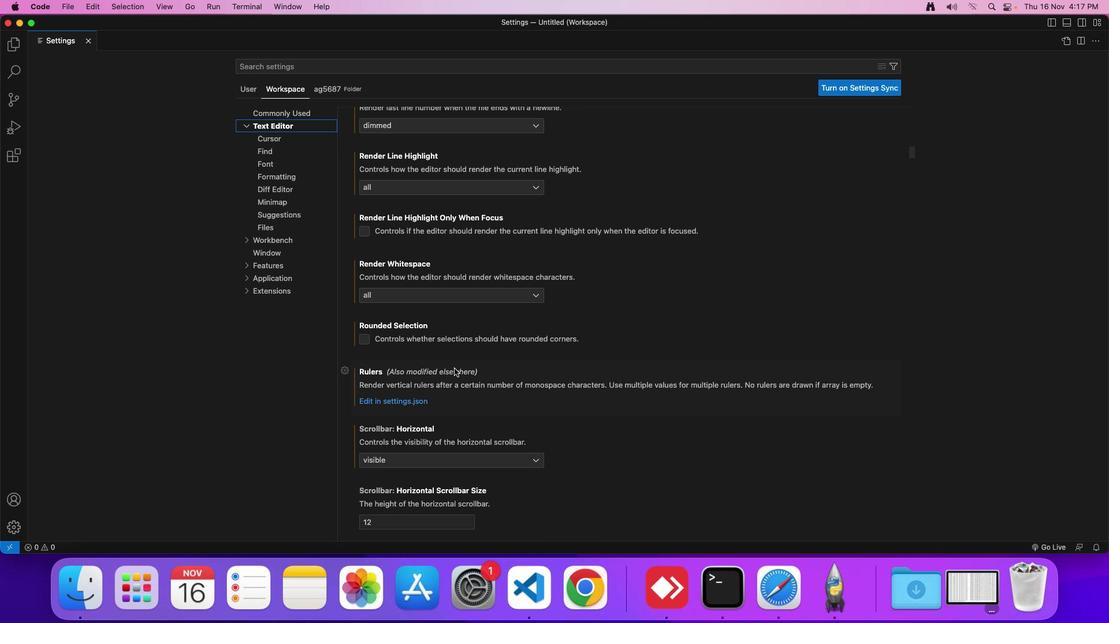 
Action: Mouse scrolled (445, 359) with delta (-8, -9)
Screenshot: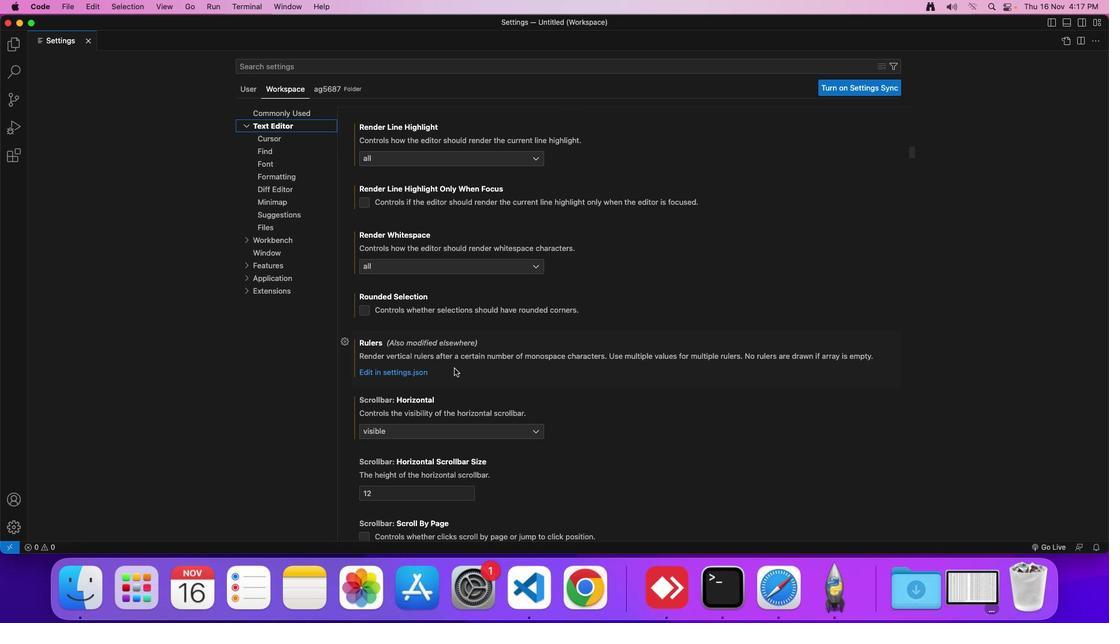 
Action: Mouse scrolled (445, 359) with delta (-8, -9)
Screenshot: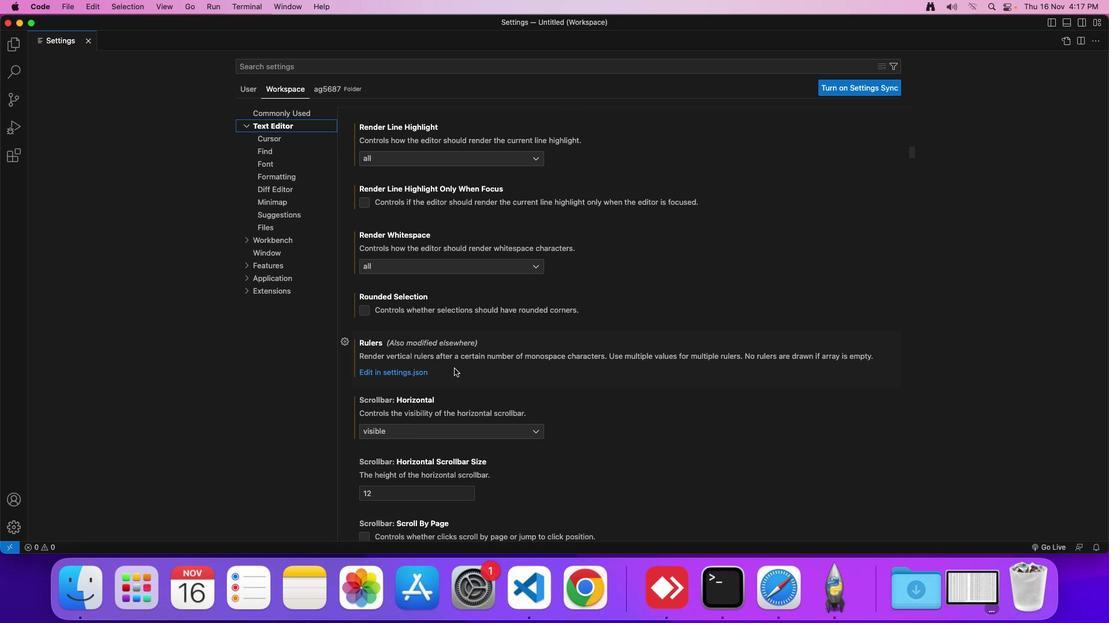 
Action: Mouse moved to (445, 359)
Screenshot: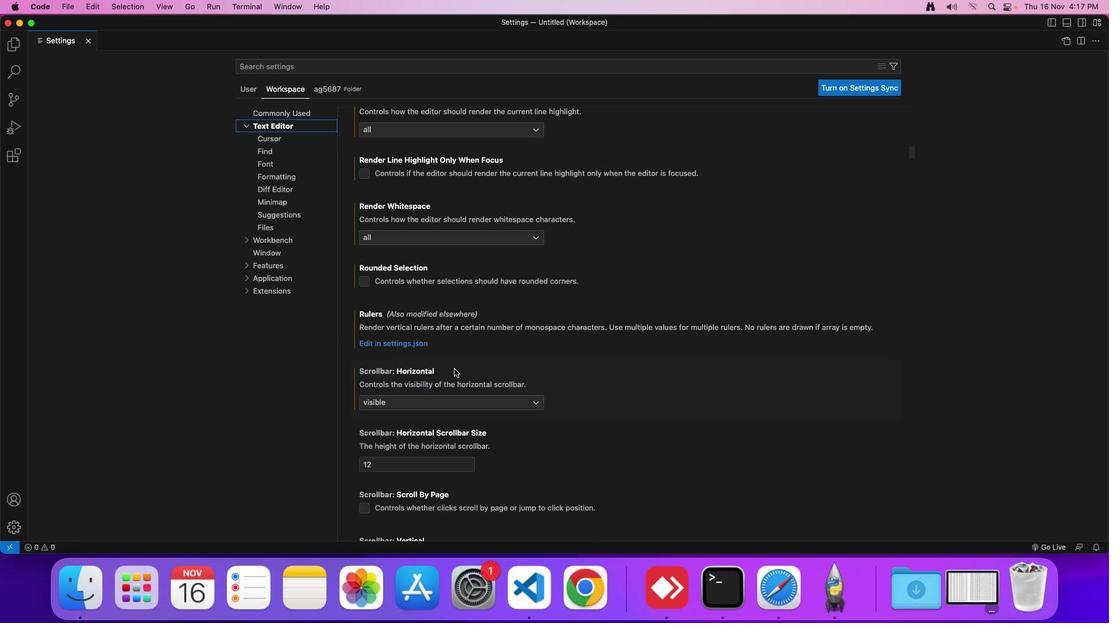 
Action: Mouse scrolled (445, 359) with delta (-8, -9)
Screenshot: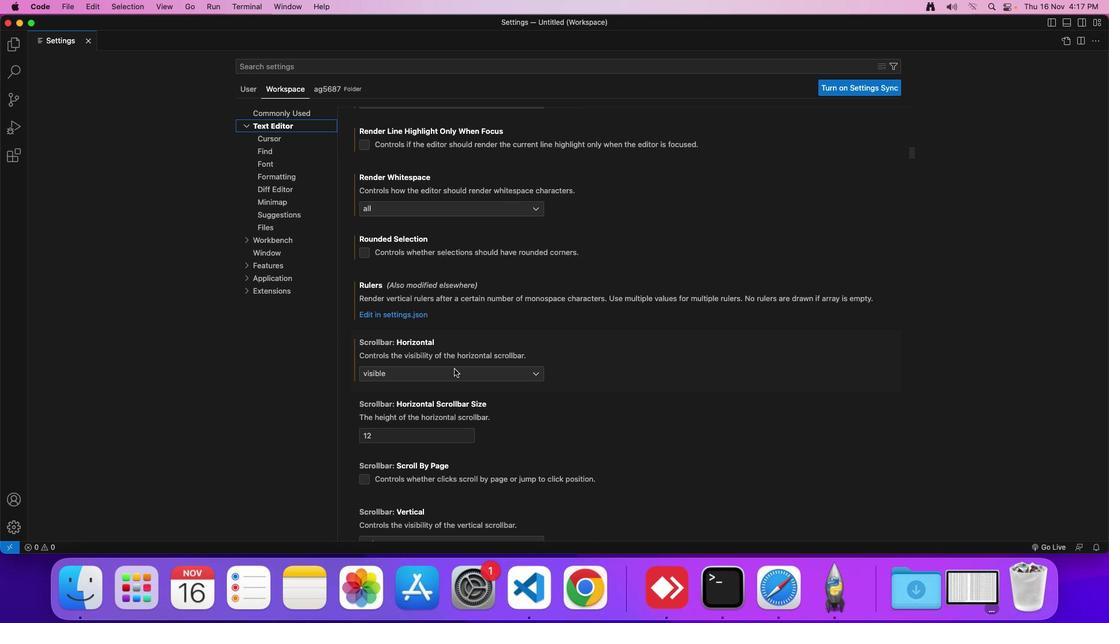 
Action: Mouse scrolled (445, 359) with delta (-8, -9)
Screenshot: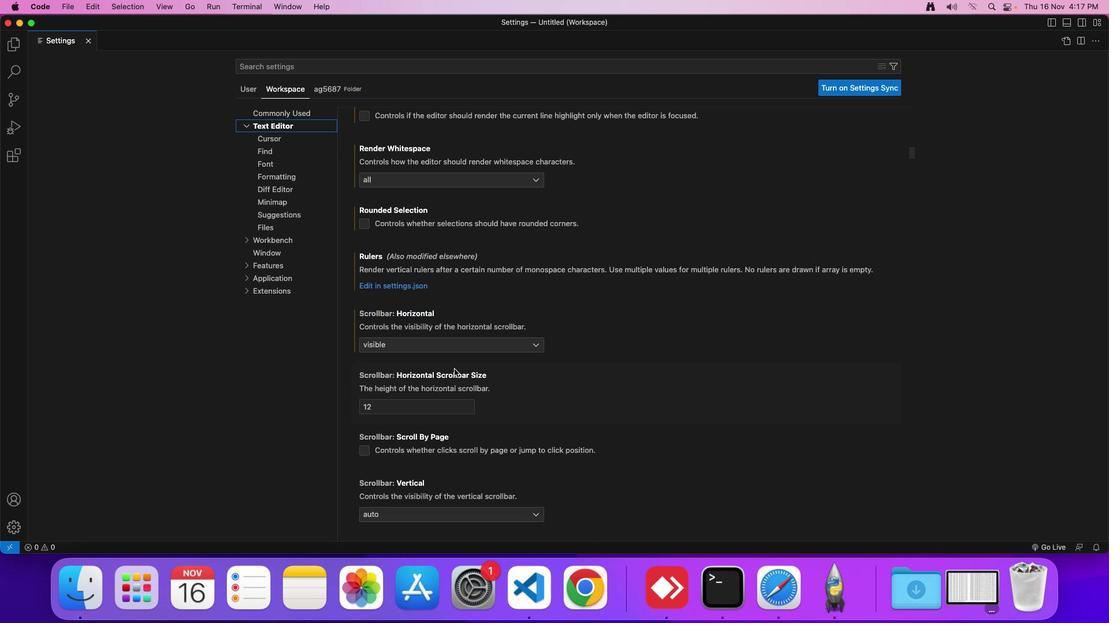 
Action: Mouse scrolled (445, 359) with delta (-8, -9)
Screenshot: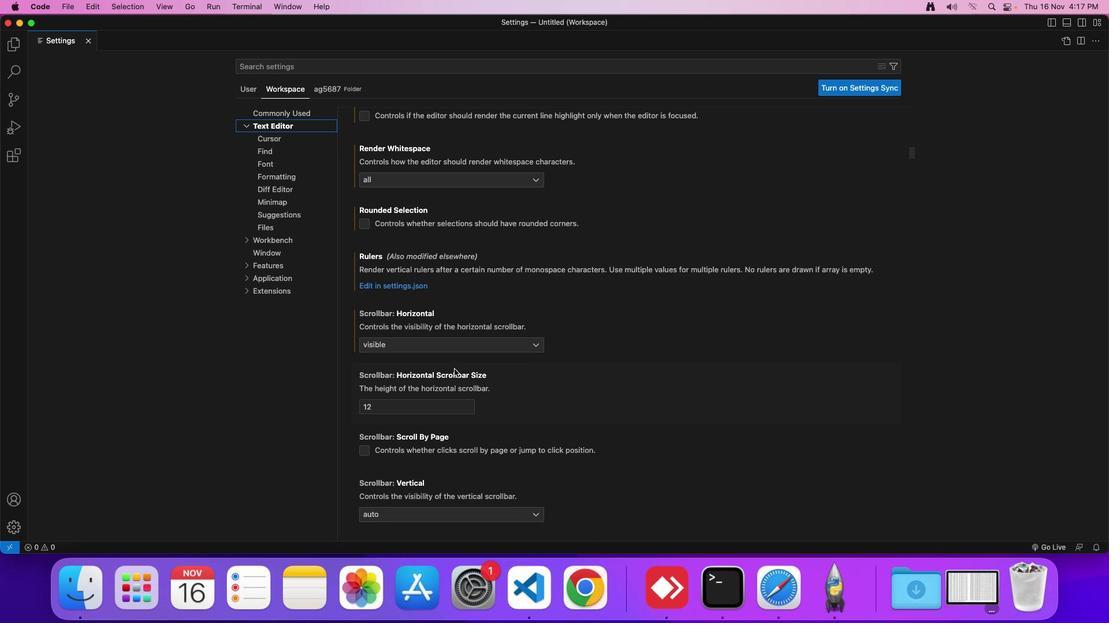 
Action: Mouse moved to (436, 341)
Screenshot: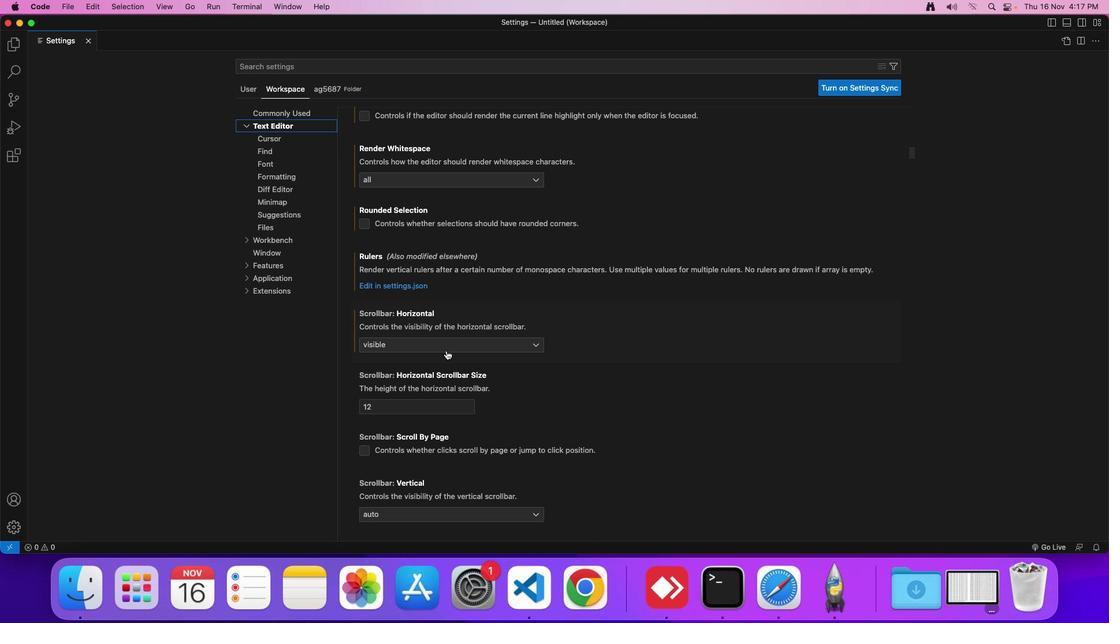 
Action: Mouse pressed left at (436, 341)
Screenshot: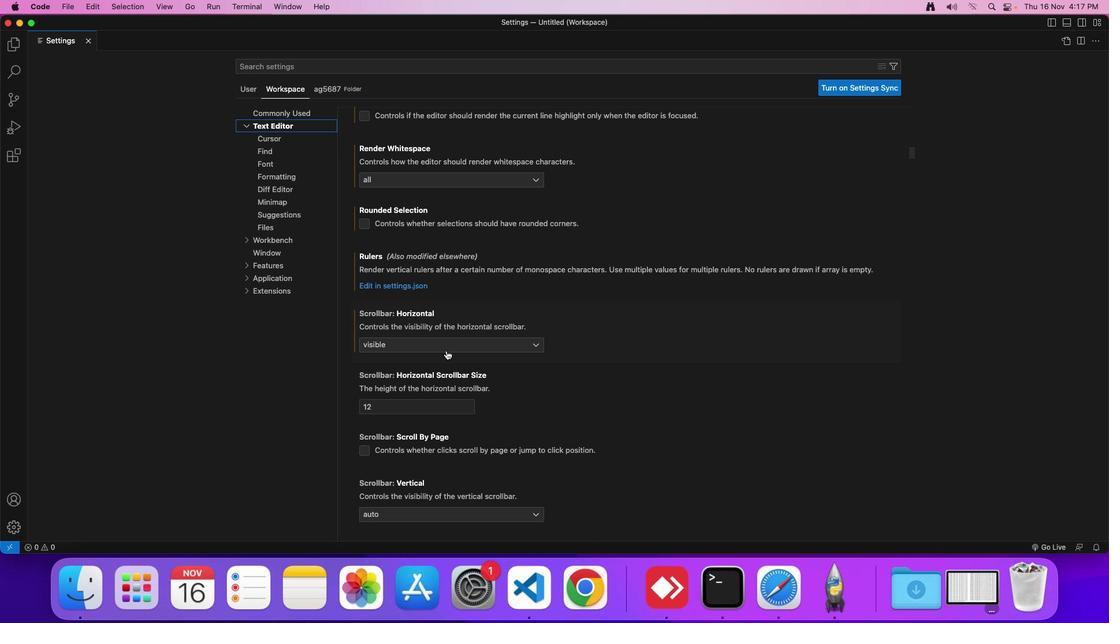 
Action: Mouse moved to (354, 374)
Screenshot: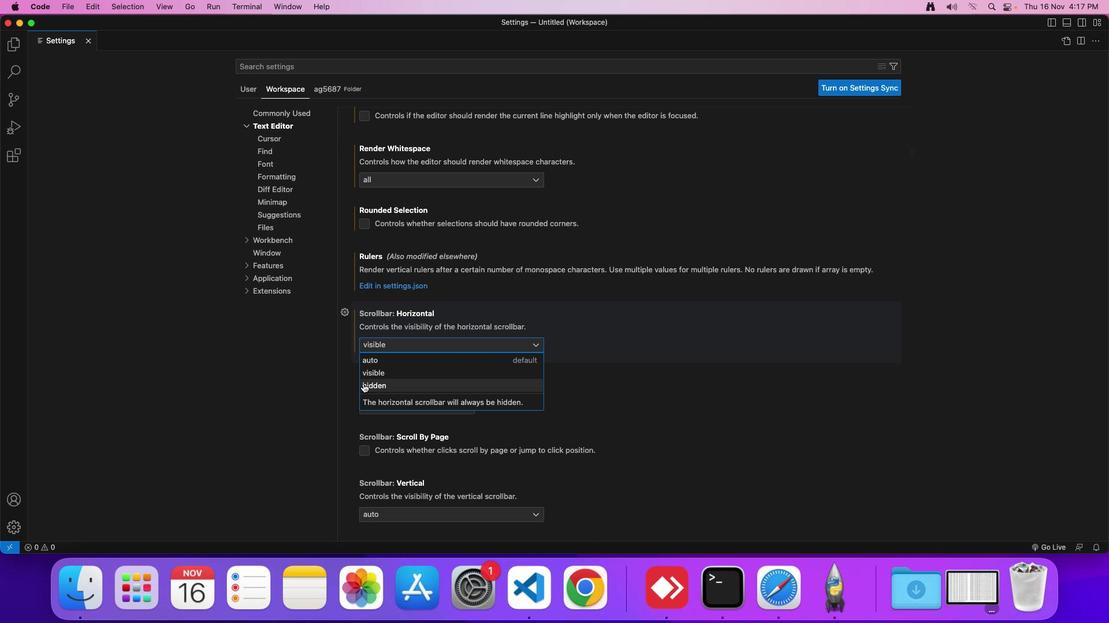 
Action: Mouse pressed left at (354, 374)
Screenshot: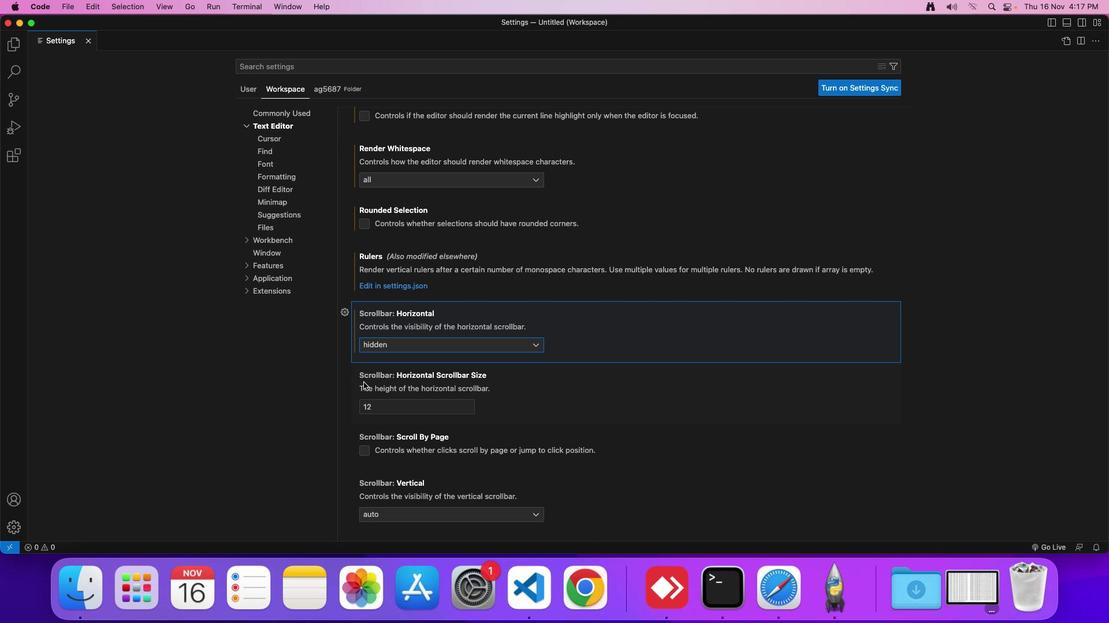 
Action: Mouse moved to (384, 341)
Screenshot: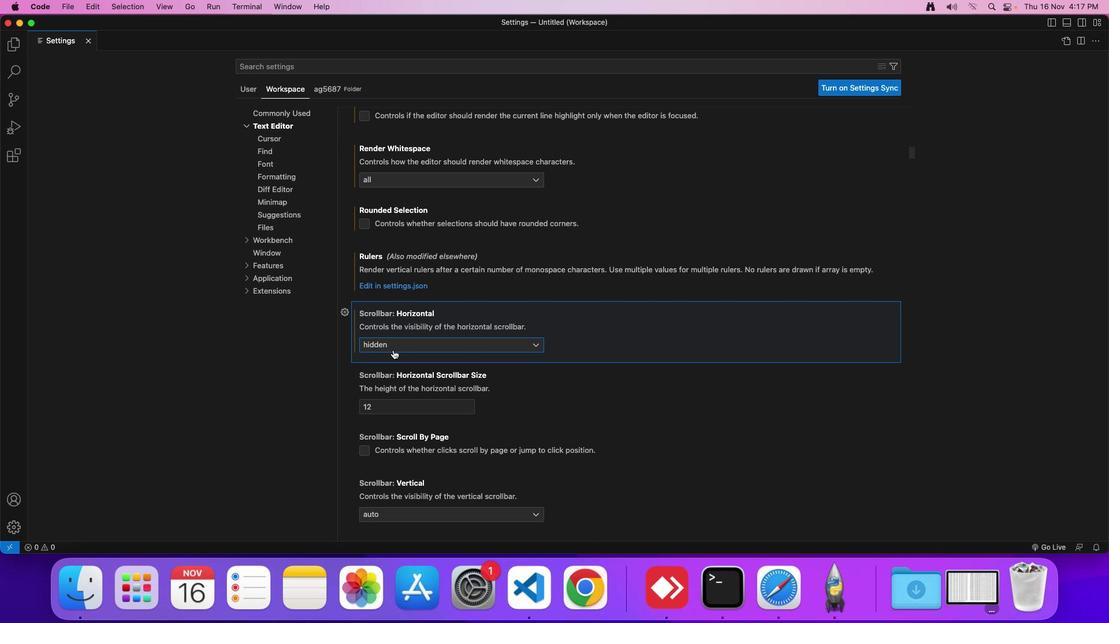 
